 Task: Buy 5 Mustache Waxes for Men's from Shave & Hair Removal section under best seller category for shipping address: Lindsay Hall, 536 Junior Avenue, Duluth, Georgia 30097, Cell Number 4046170247. Pay from credit card ending with 7965, CVV 549
Action: Mouse moved to (13, 76)
Screenshot: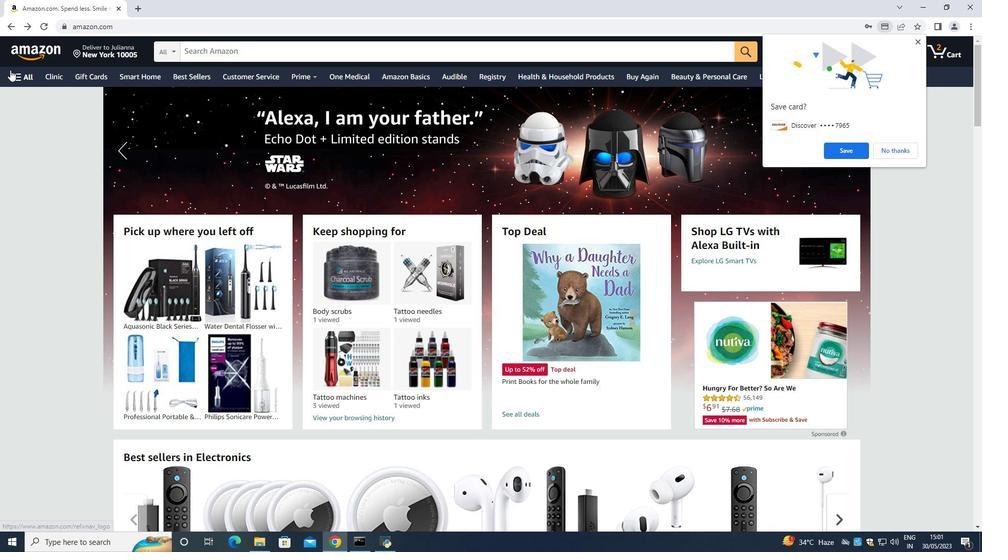 
Action: Mouse pressed left at (13, 76)
Screenshot: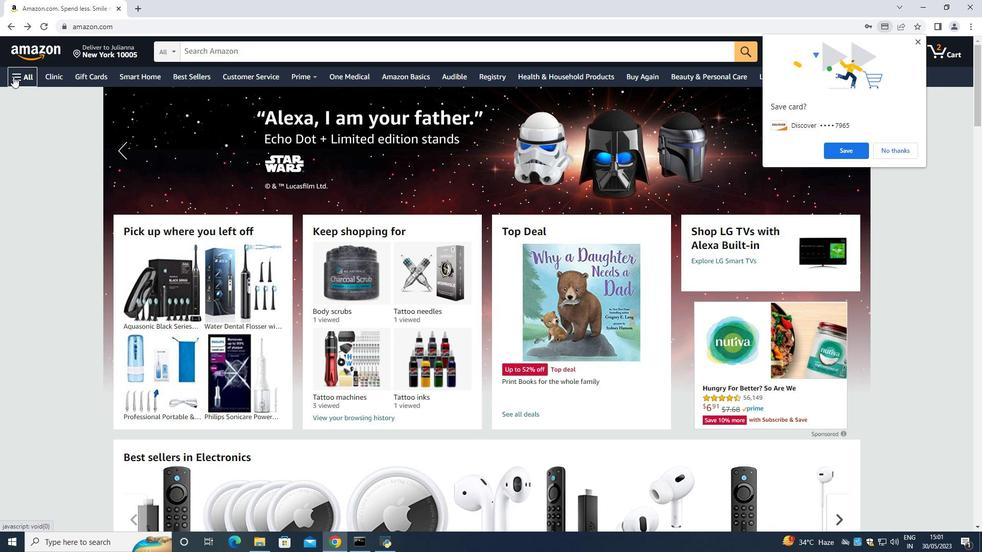 
Action: Mouse moved to (54, 104)
Screenshot: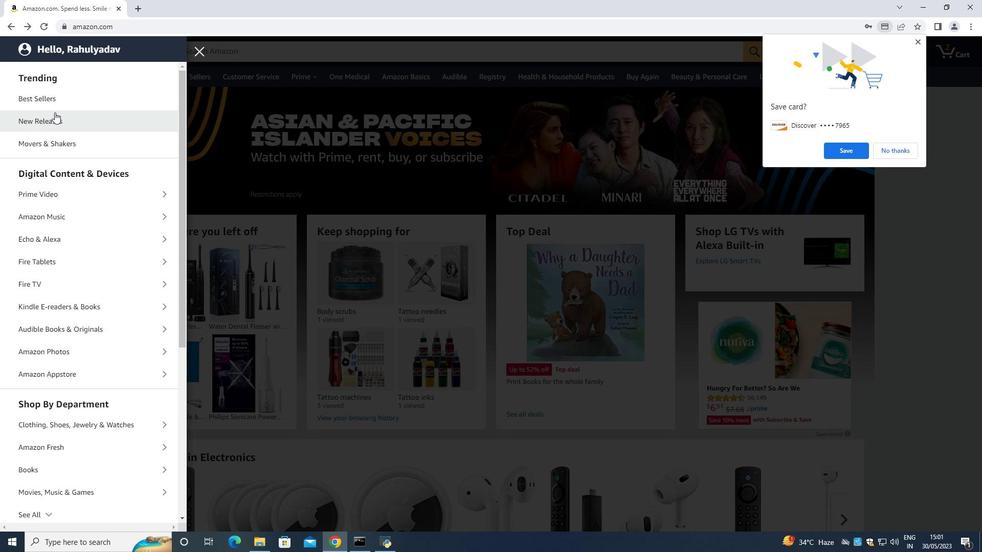 
Action: Mouse pressed left at (54, 104)
Screenshot: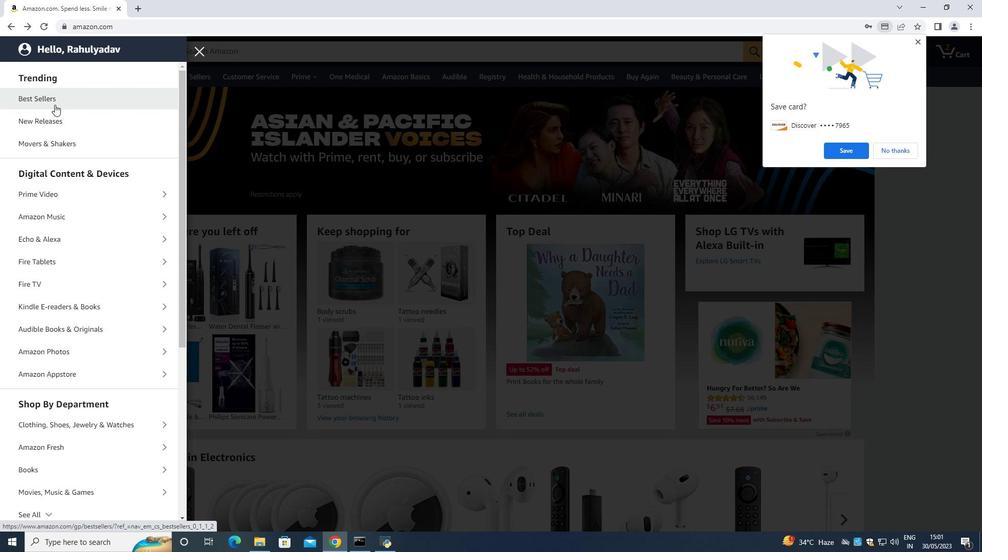 
Action: Mouse moved to (71, 461)
Screenshot: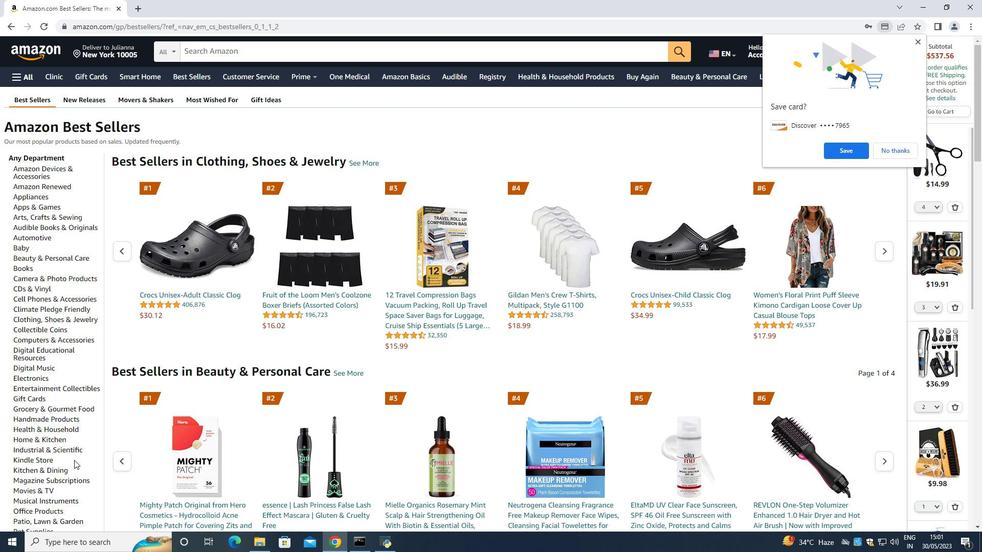 
Action: Mouse scrolled (71, 461) with delta (0, 0)
Screenshot: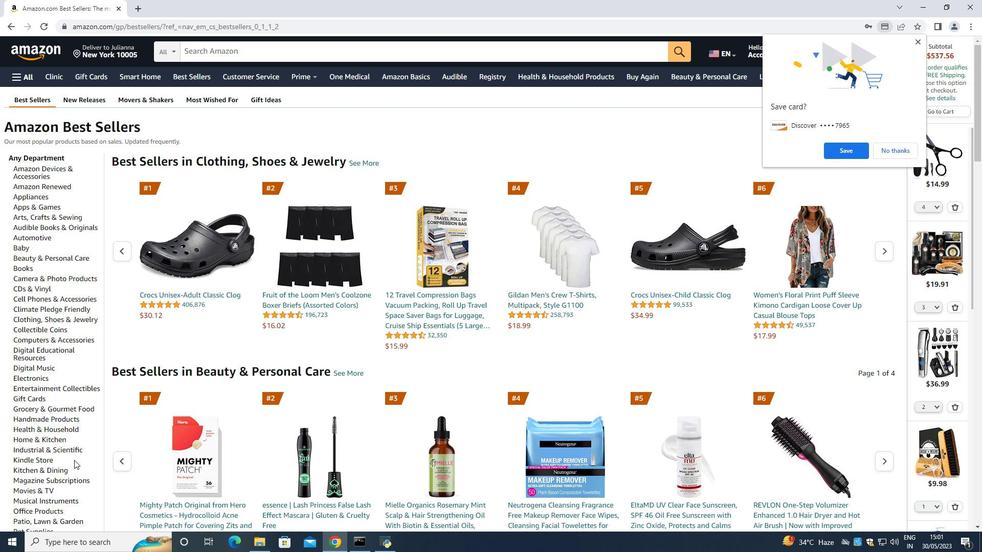 
Action: Mouse moved to (60, 461)
Screenshot: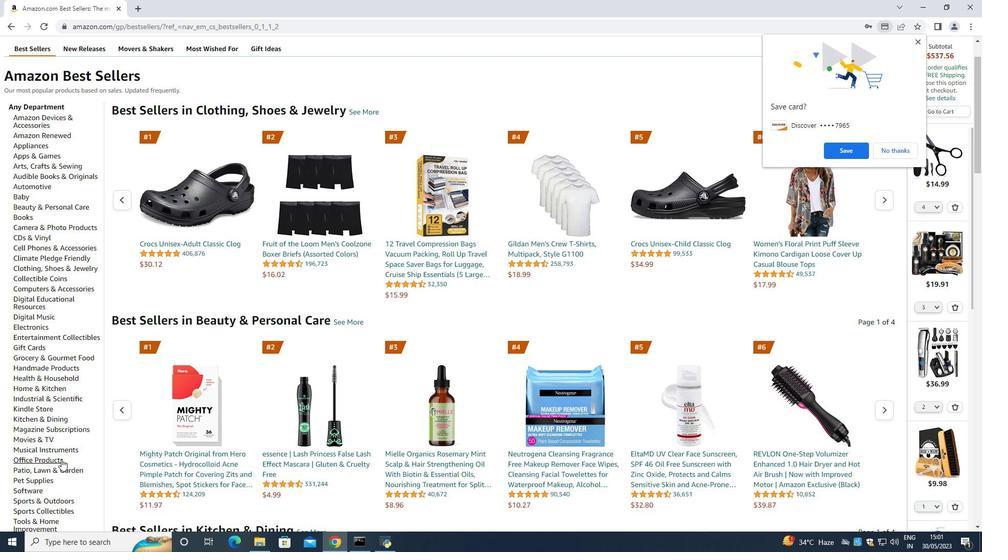 
Action: Mouse scrolled (60, 460) with delta (0, 0)
Screenshot: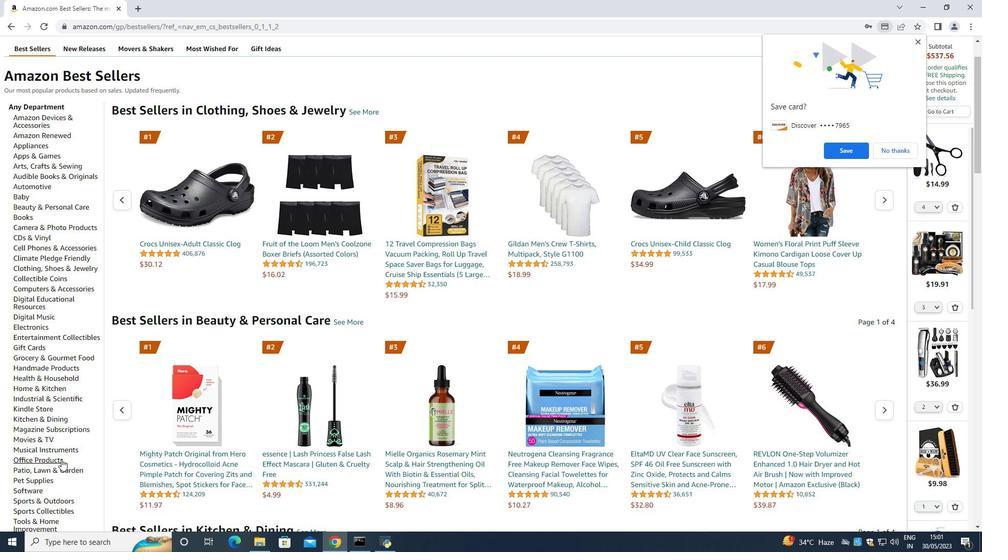 
Action: Mouse scrolled (60, 460) with delta (0, 0)
Screenshot: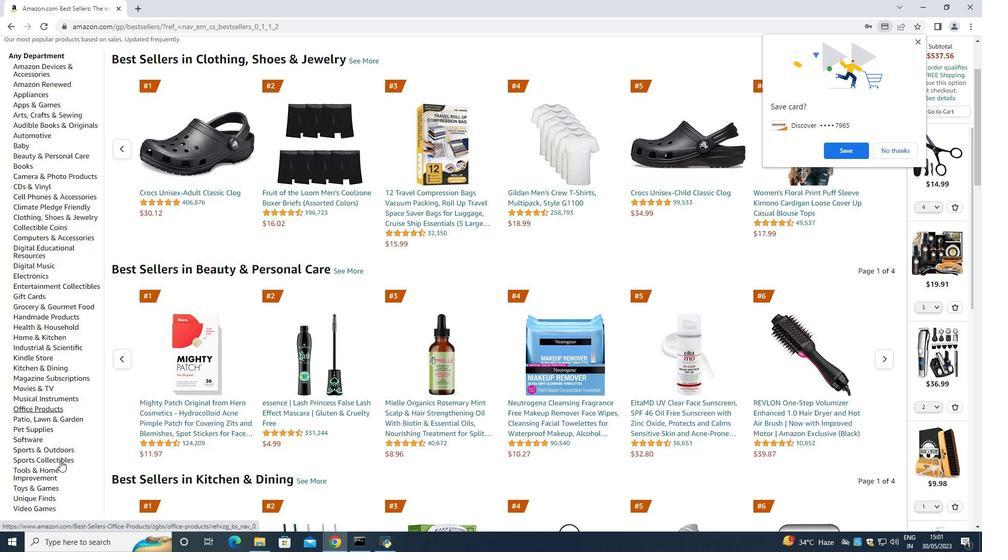 
Action: Mouse scrolled (60, 460) with delta (0, 0)
Screenshot: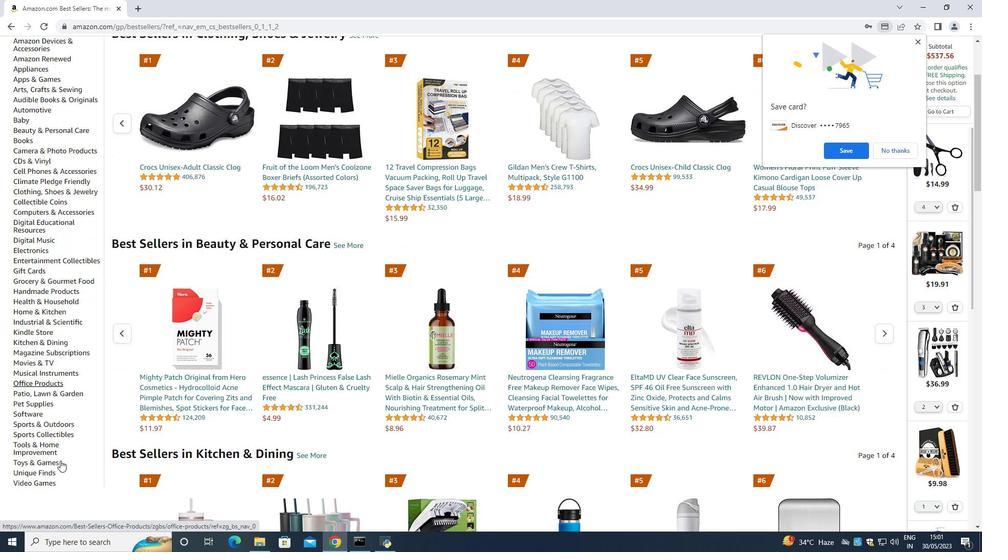 
Action: Mouse moved to (56, 459)
Screenshot: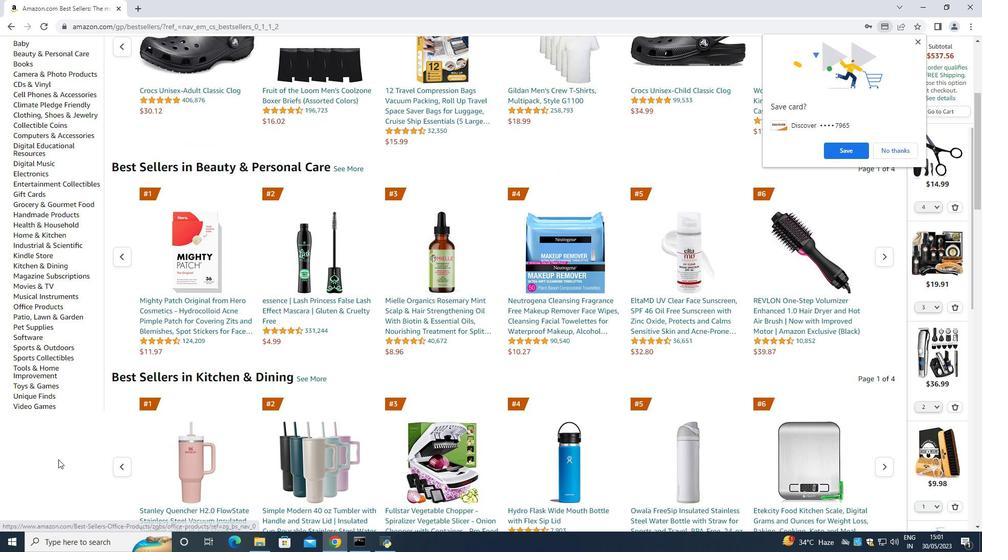 
Action: Mouse scrolled (56, 459) with delta (0, 0)
Screenshot: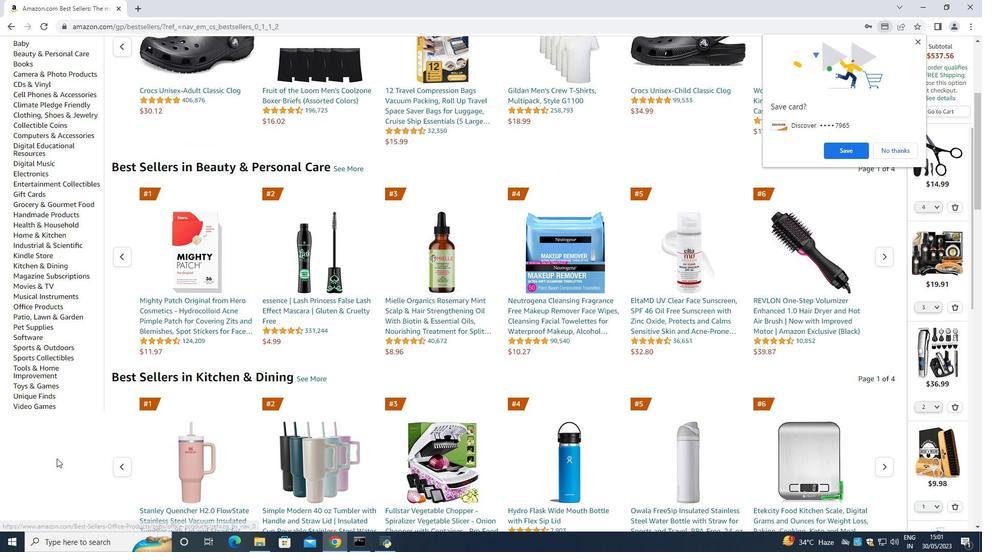 
Action: Mouse moved to (50, 453)
Screenshot: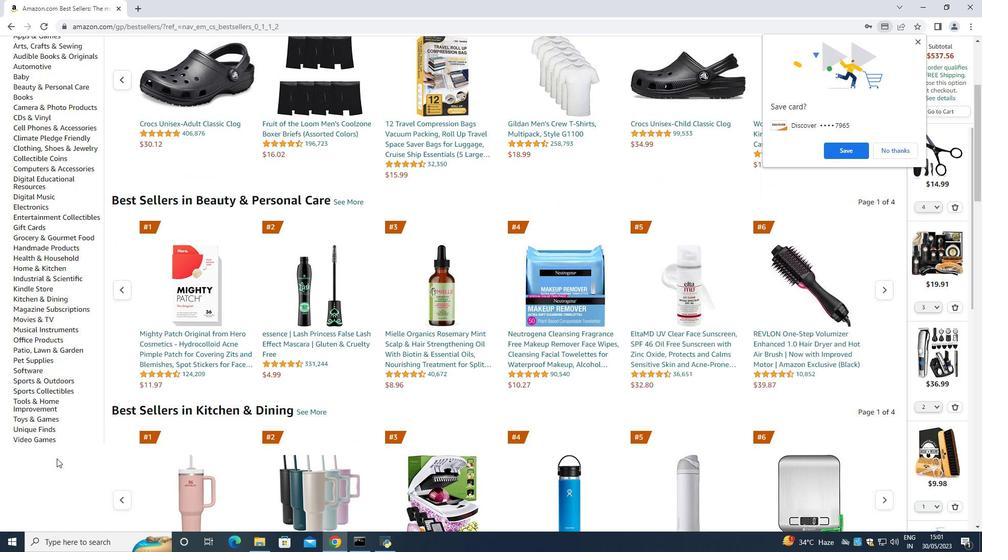 
Action: Mouse scrolled (50, 453) with delta (0, 0)
Screenshot: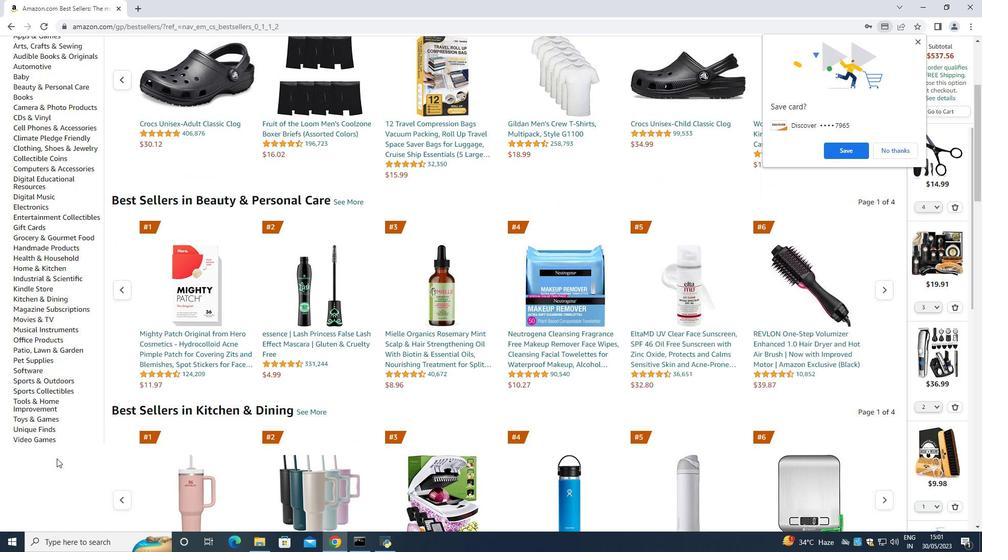 
Action: Mouse moved to (49, 451)
Screenshot: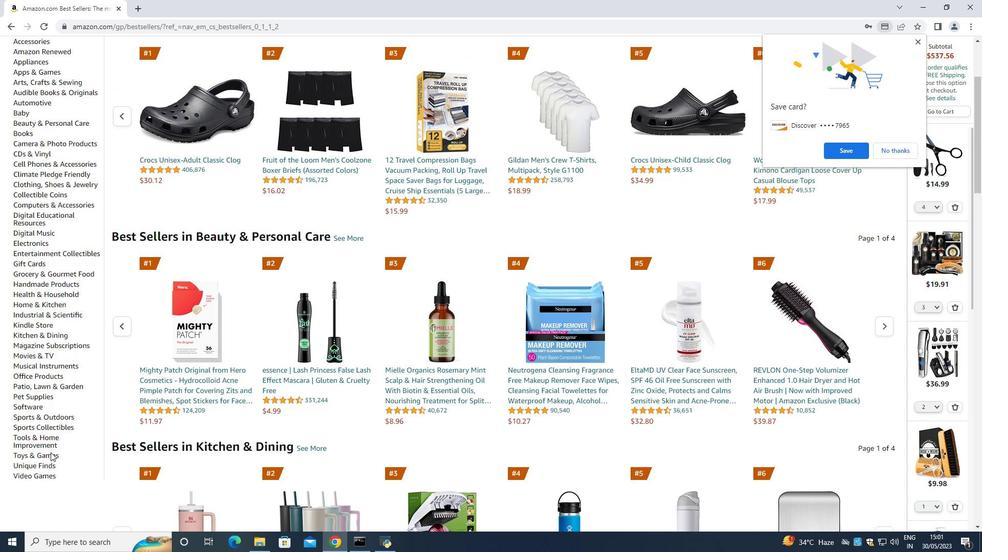 
Action: Mouse scrolled (49, 451) with delta (0, 0)
Screenshot: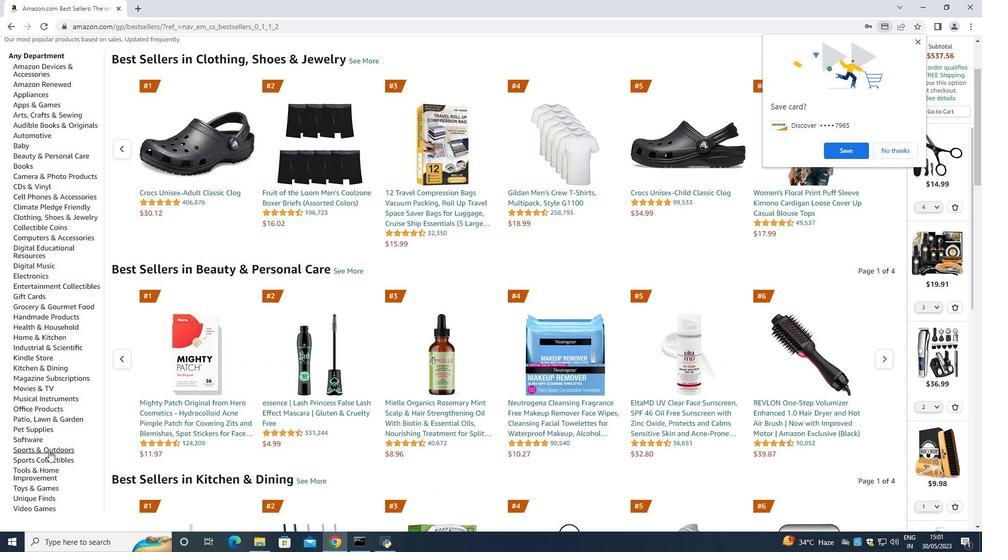 
Action: Mouse scrolled (49, 451) with delta (0, 0)
Screenshot: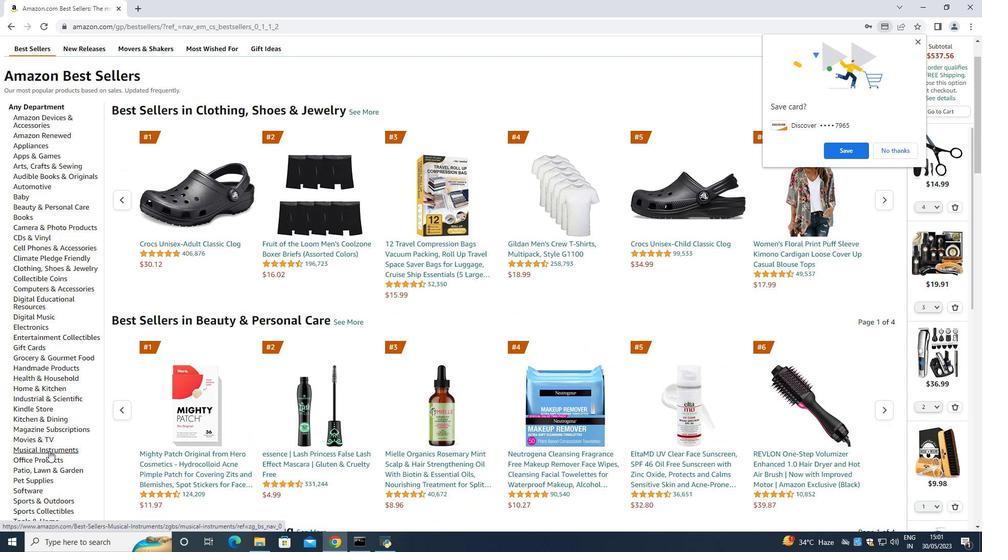 
Action: Mouse scrolled (49, 451) with delta (0, 0)
Screenshot: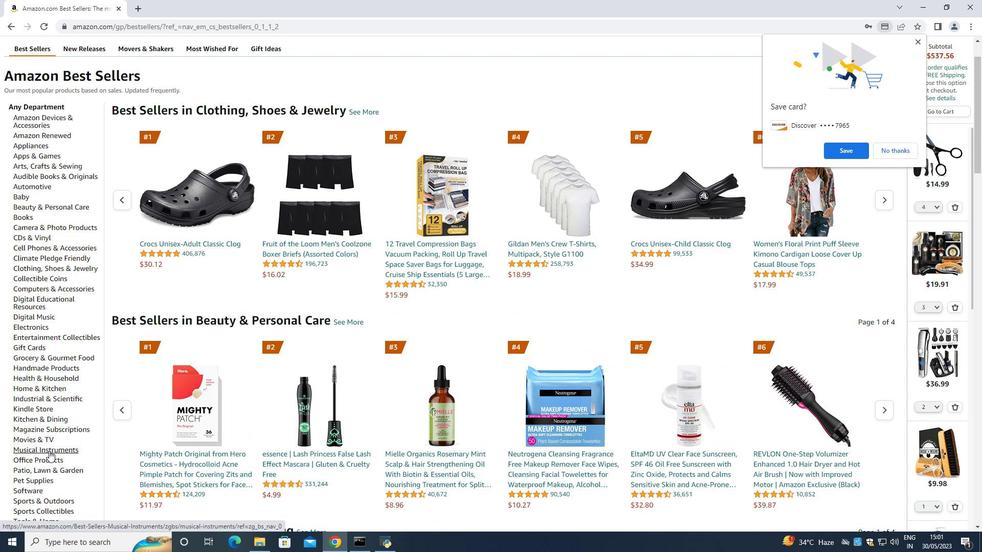 
Action: Mouse scrolled (49, 451) with delta (0, 0)
Screenshot: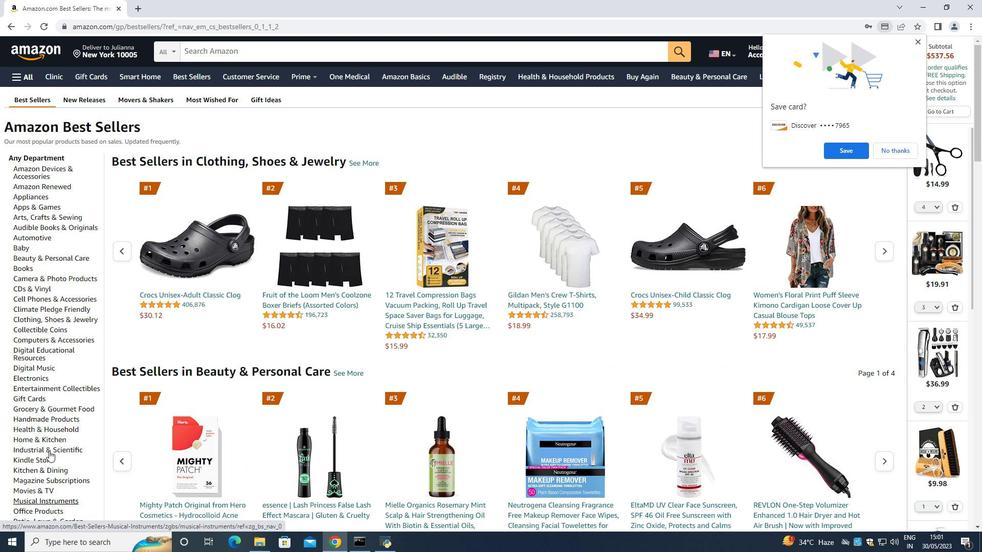 
Action: Mouse moved to (234, 50)
Screenshot: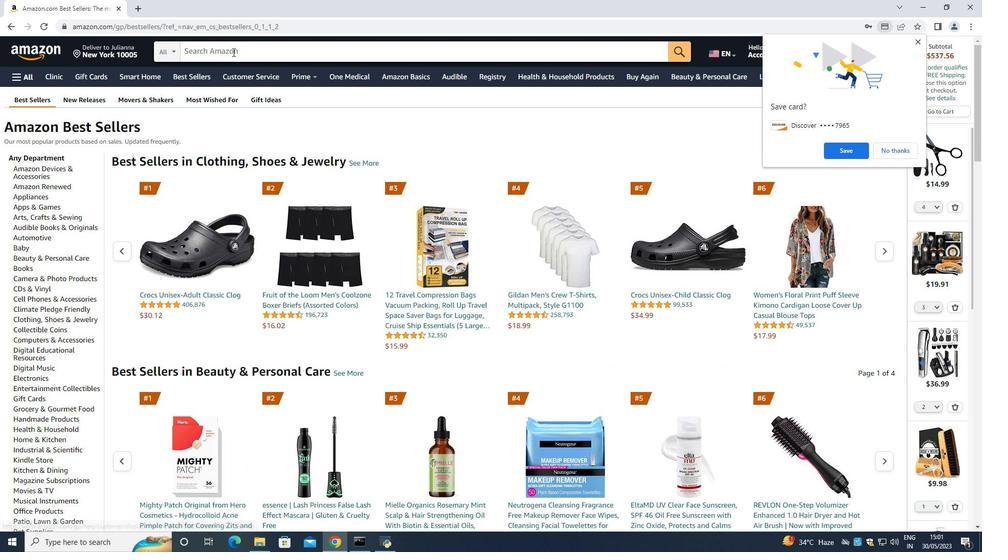 
Action: Mouse pressed left at (234, 50)
Screenshot: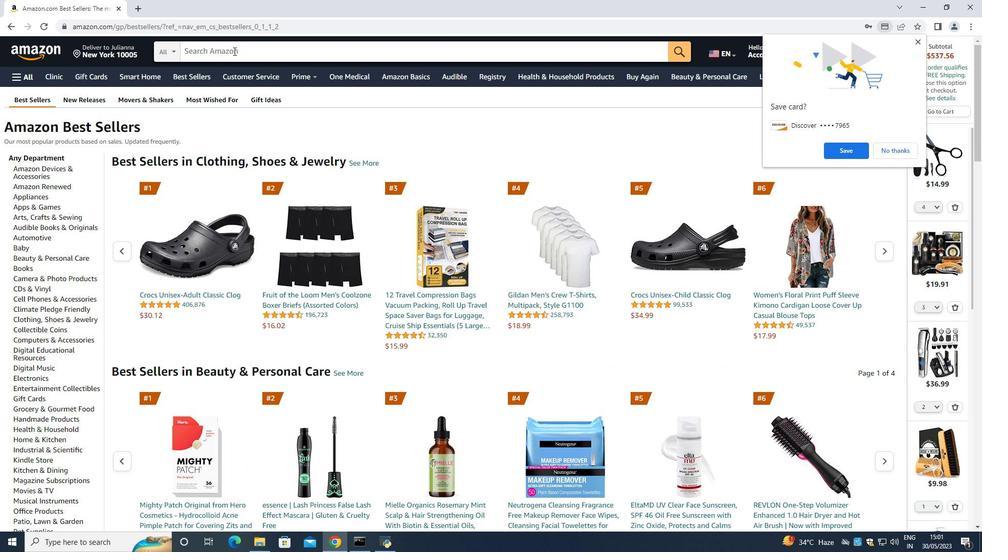 
Action: Key pressed <Key.shift>Mustache<Key.space><Key.shift>Waxes<Key.space>for<Key.space><Key.shift>Men<Key.space><Key.enter>
Screenshot: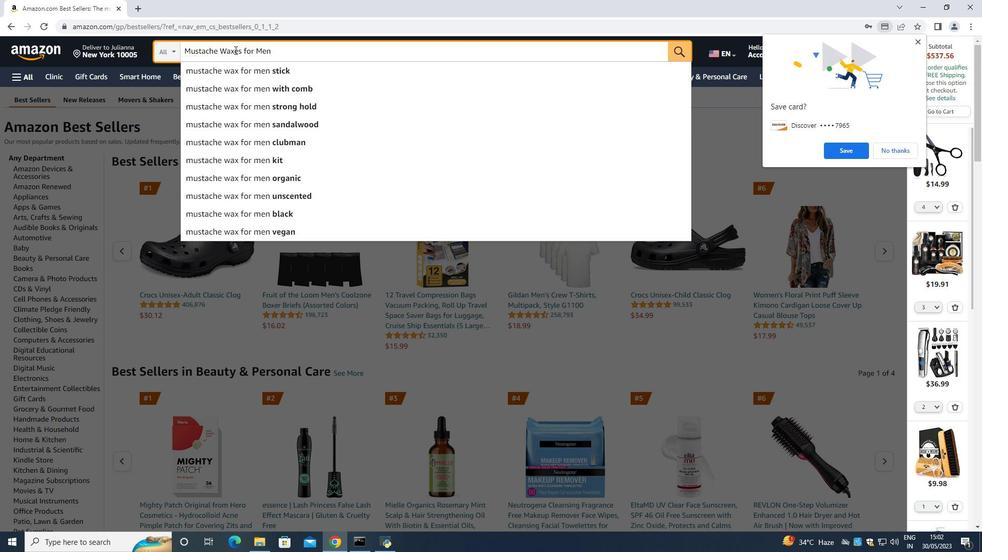 
Action: Mouse moved to (58, 223)
Screenshot: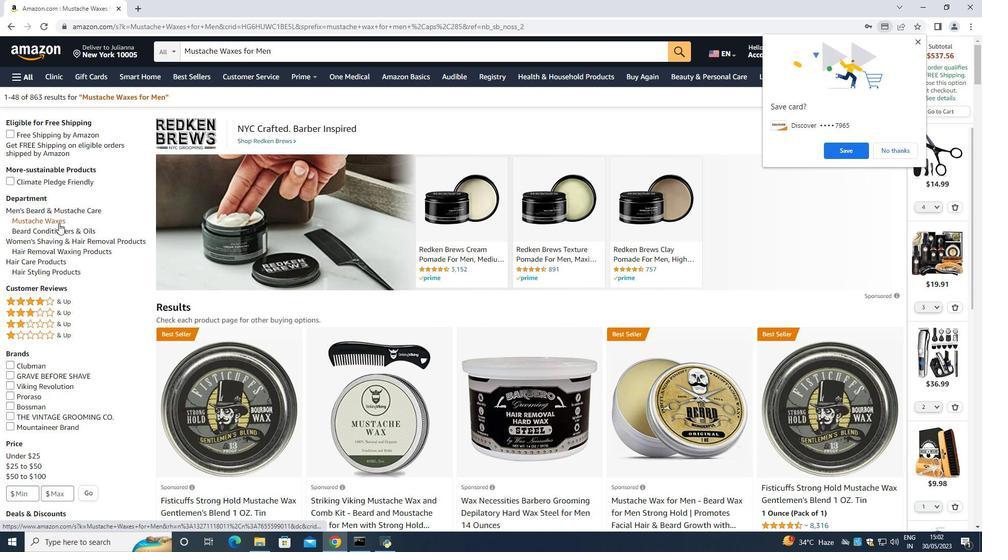 
Action: Mouse pressed left at (58, 223)
Screenshot: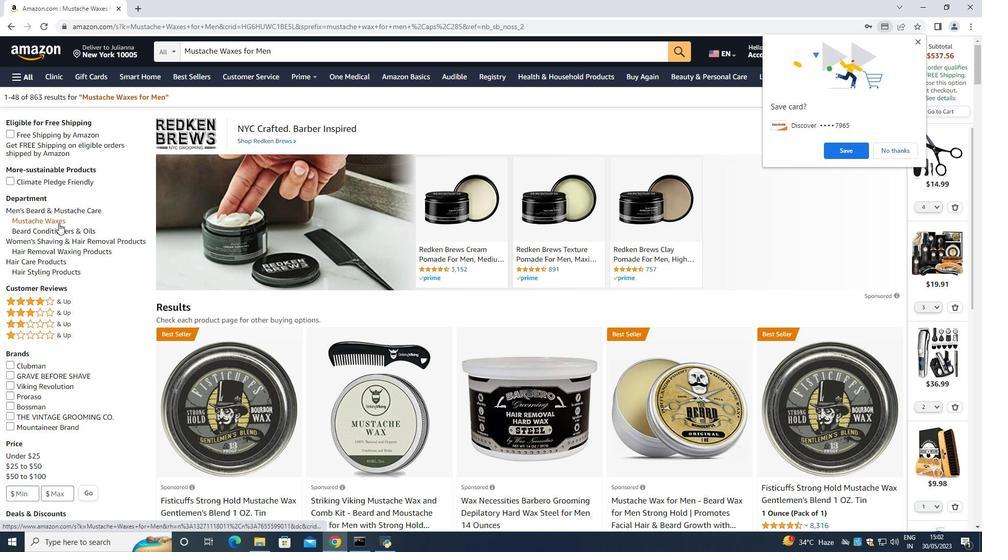 
Action: Mouse moved to (64, 231)
Screenshot: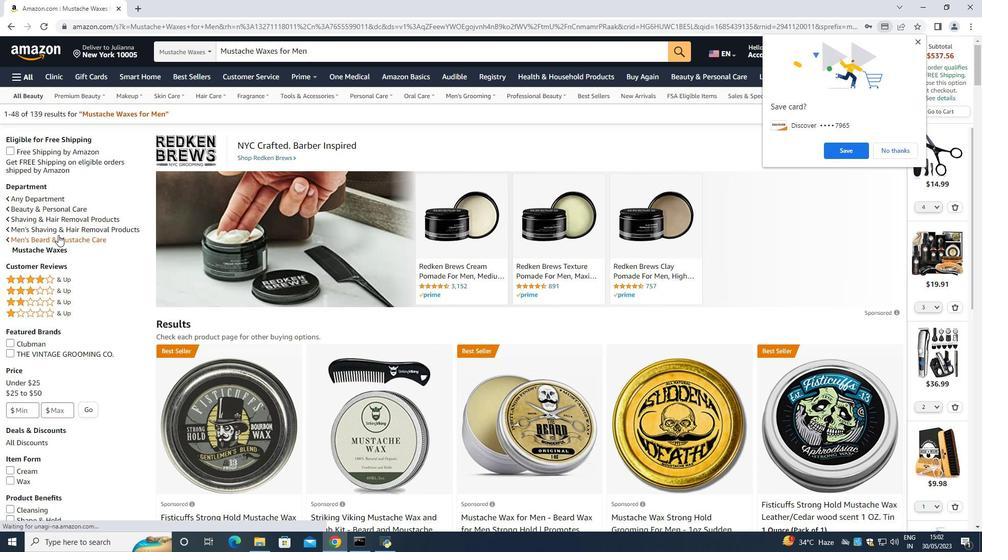 
Action: Mouse pressed left at (64, 231)
Screenshot: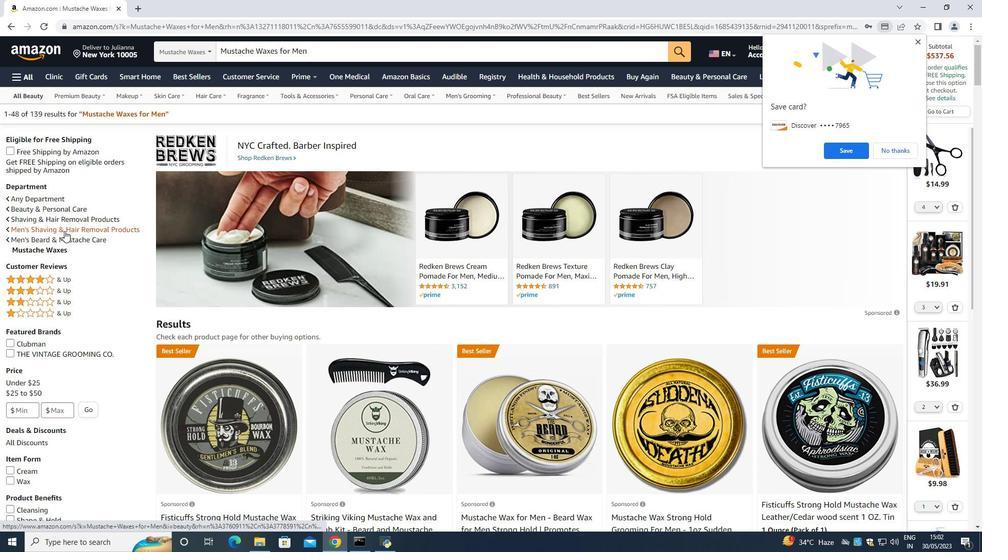 
Action: Mouse moved to (252, 371)
Screenshot: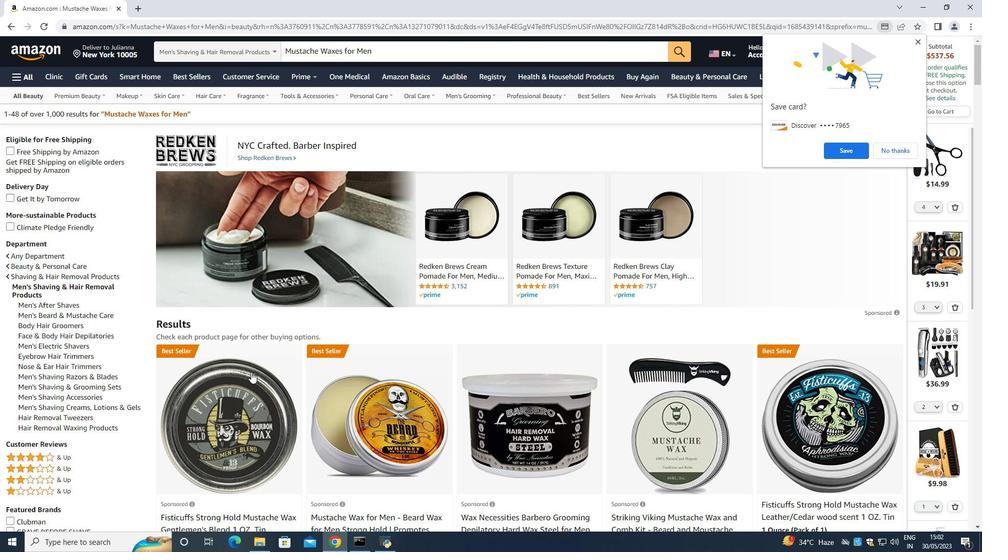 
Action: Mouse scrolled (252, 371) with delta (0, 0)
Screenshot: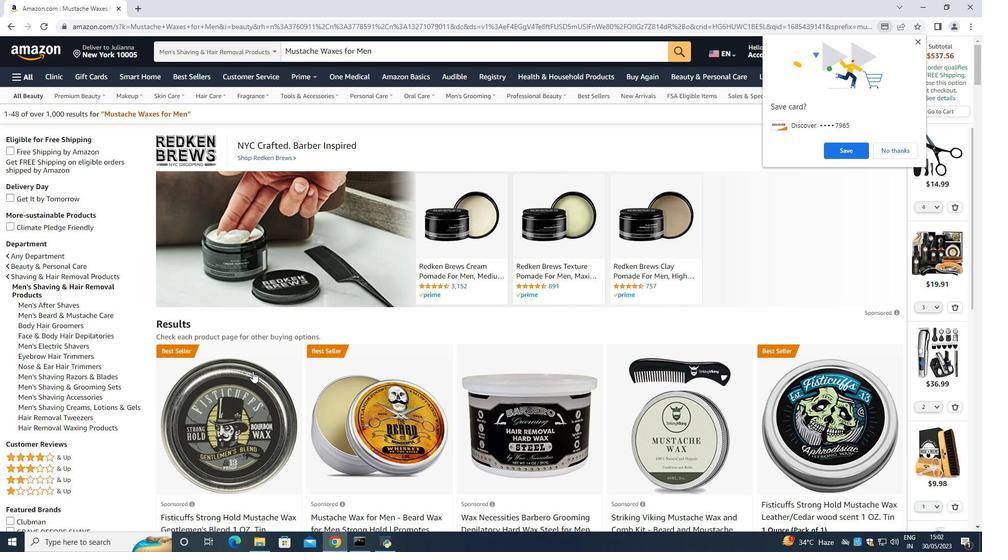 
Action: Mouse moved to (253, 370)
Screenshot: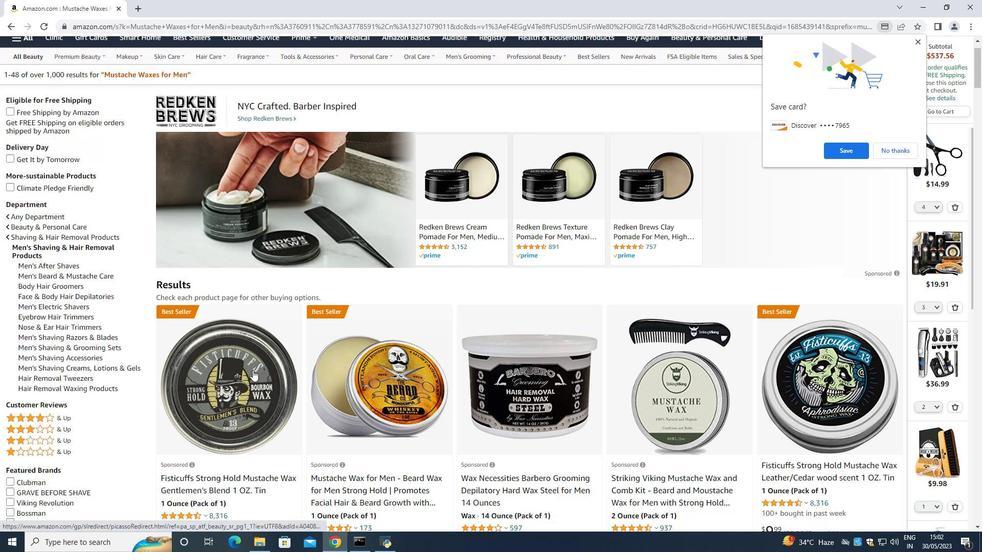 
Action: Mouse scrolled (253, 369) with delta (0, 0)
Screenshot: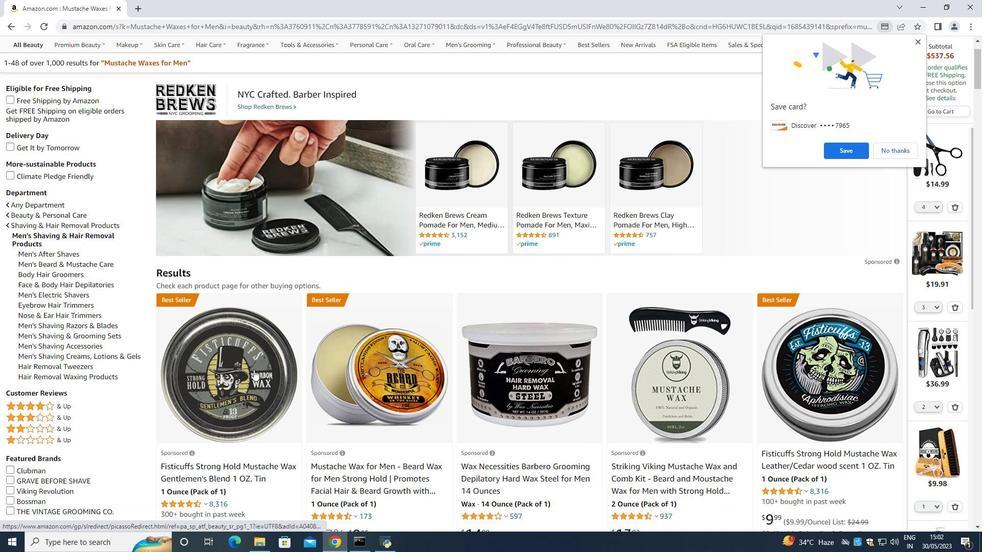 
Action: Mouse moved to (571, 400)
Screenshot: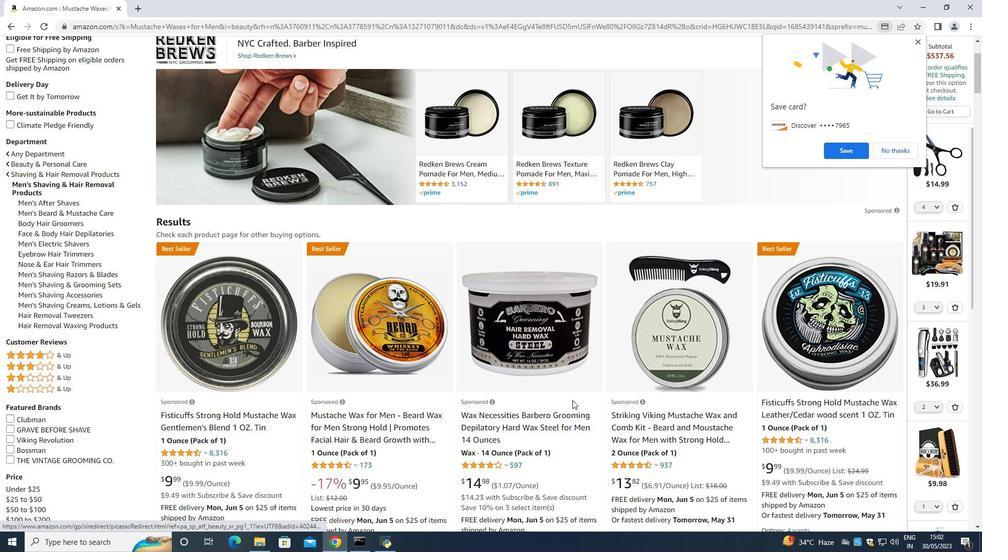 
Action: Mouse scrolled (571, 400) with delta (0, 0)
Screenshot: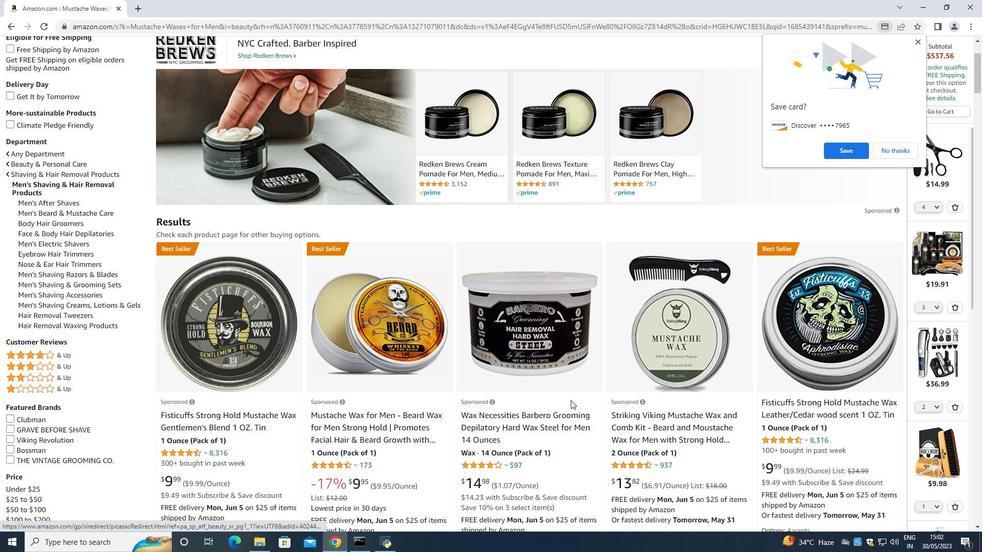
Action: Mouse scrolled (571, 400) with delta (0, 0)
Screenshot: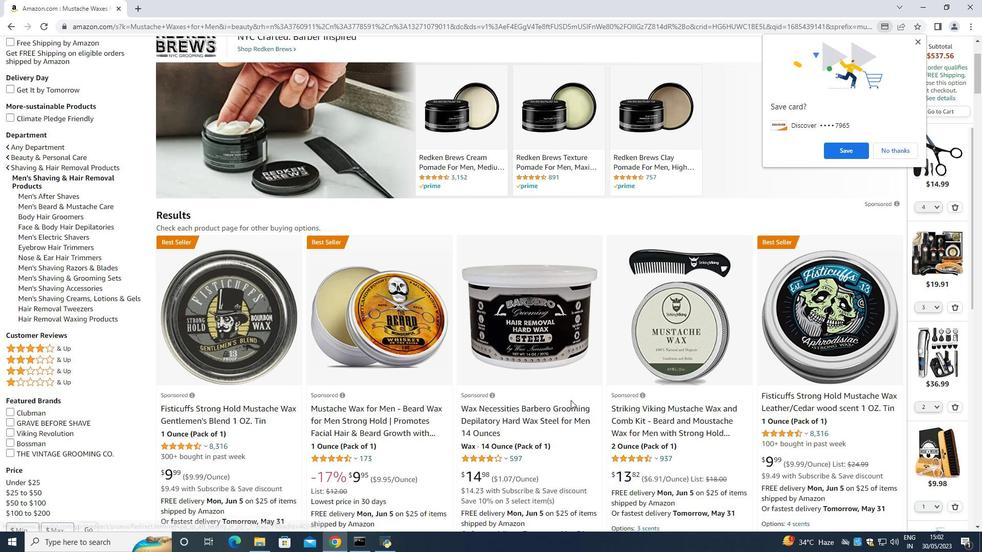 
Action: Mouse moved to (832, 332)
Screenshot: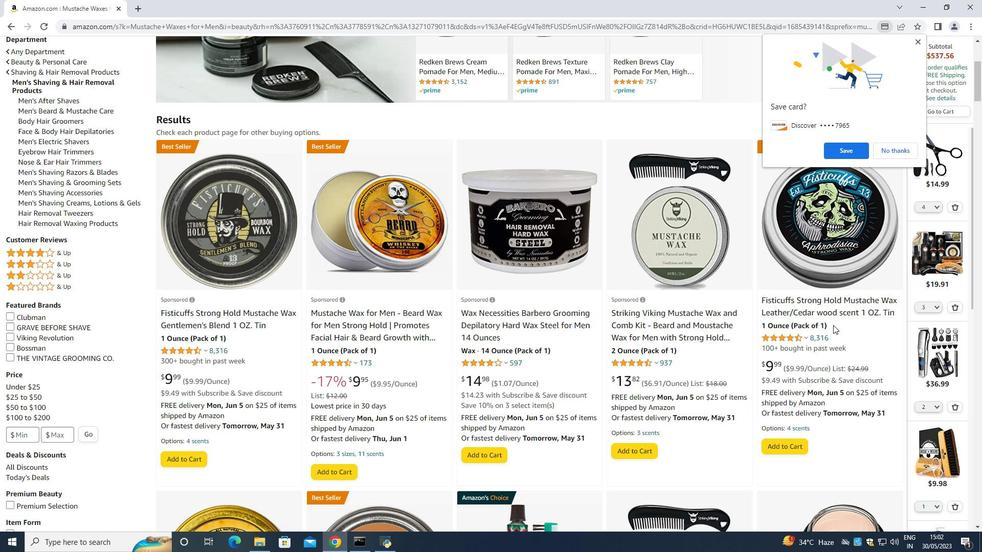 
Action: Mouse scrolled (832, 332) with delta (0, 0)
Screenshot: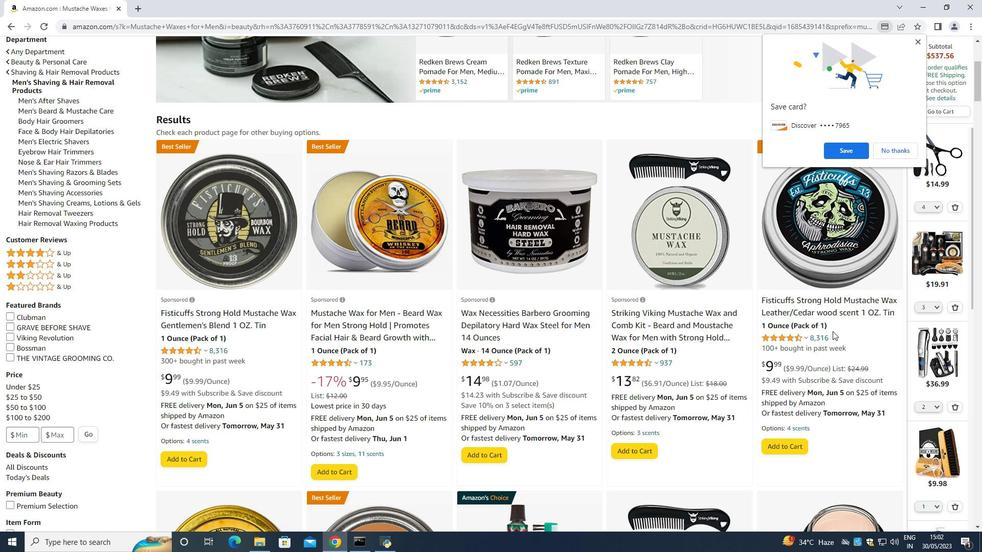 
Action: Mouse moved to (803, 322)
Screenshot: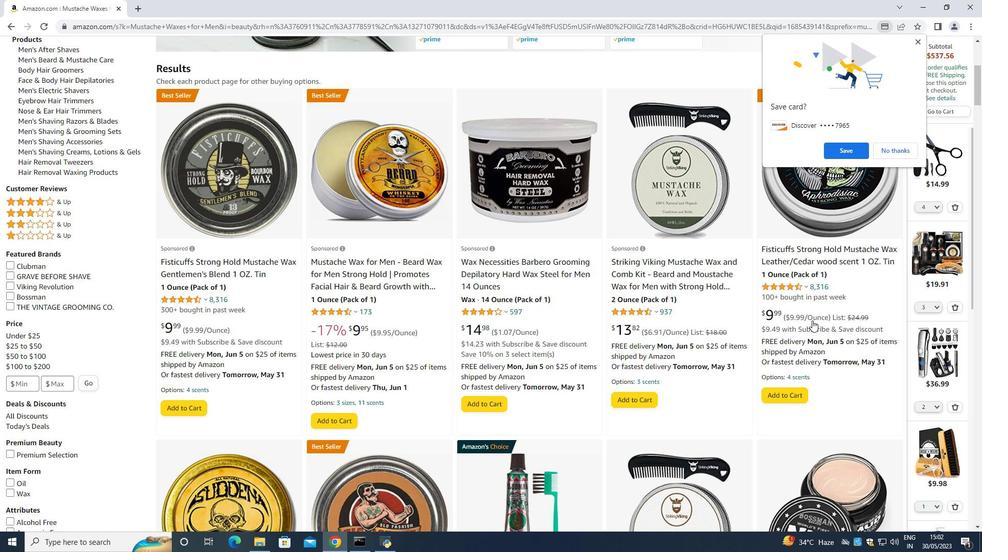 
Action: Mouse scrolled (803, 321) with delta (0, 0)
Screenshot: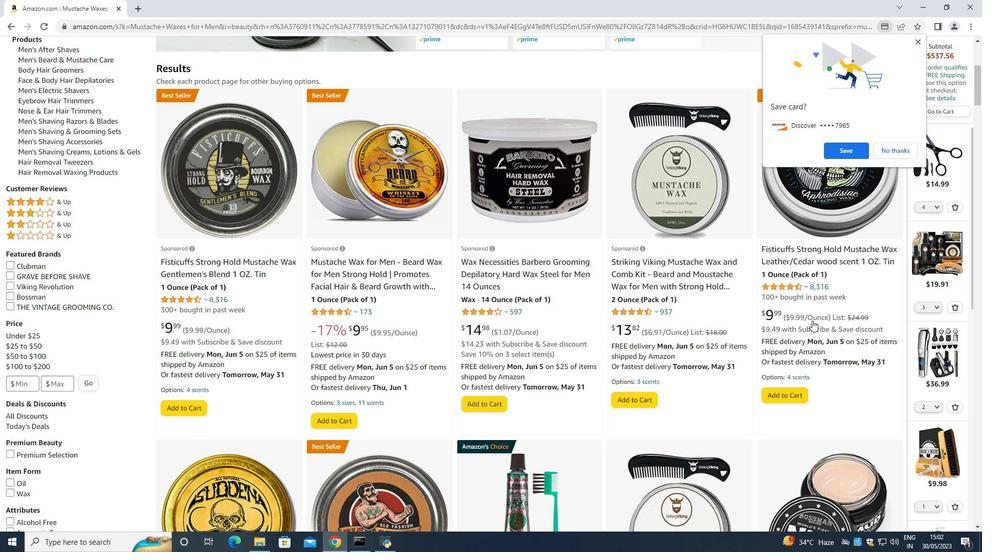 
Action: Mouse moved to (418, 302)
Screenshot: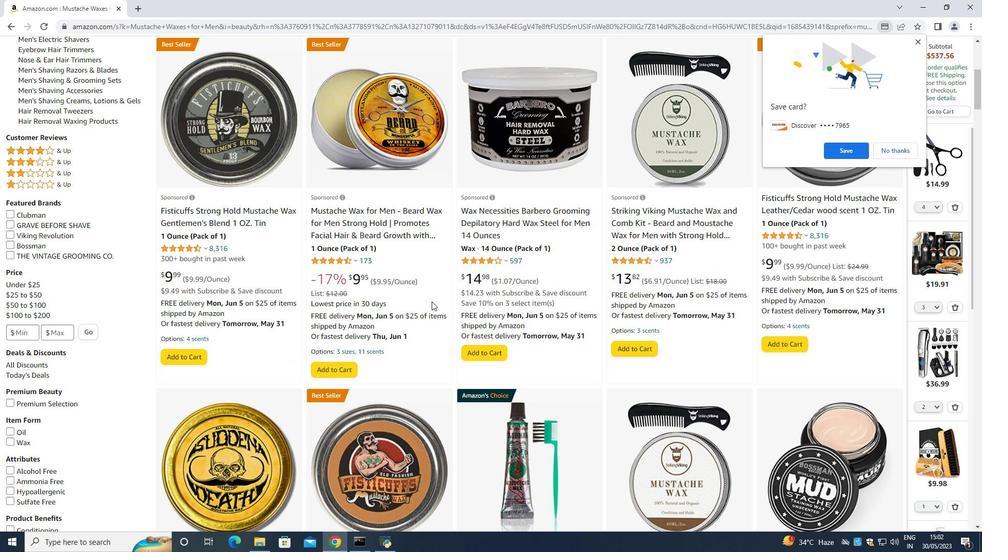 
Action: Mouse scrolled (418, 301) with delta (0, 0)
Screenshot: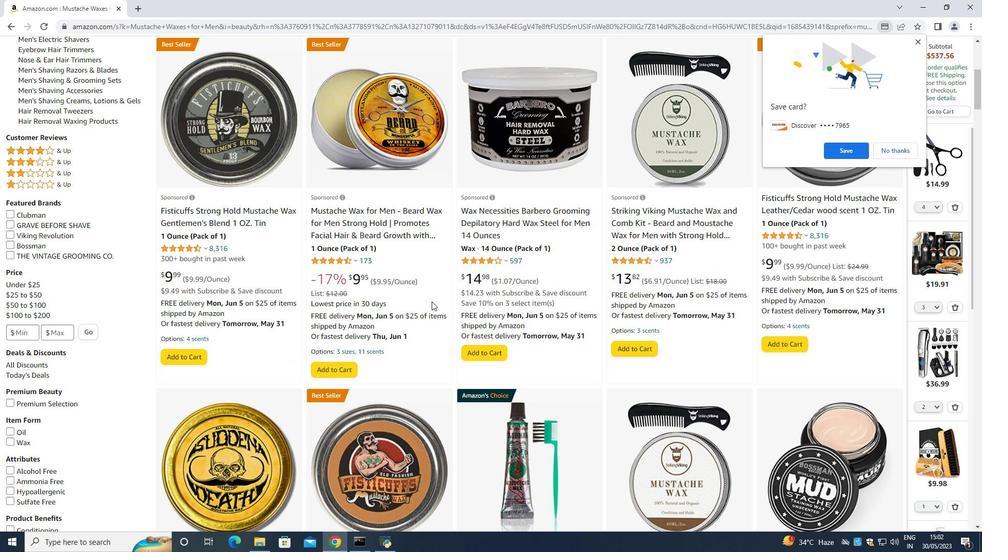 
Action: Mouse moved to (482, 243)
Screenshot: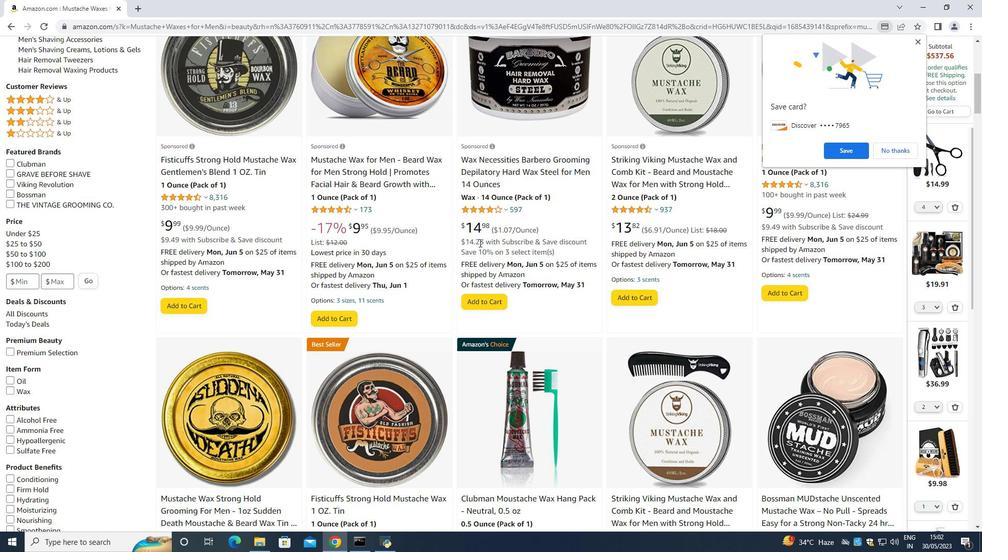 
Action: Mouse scrolled (482, 242) with delta (0, 0)
Screenshot: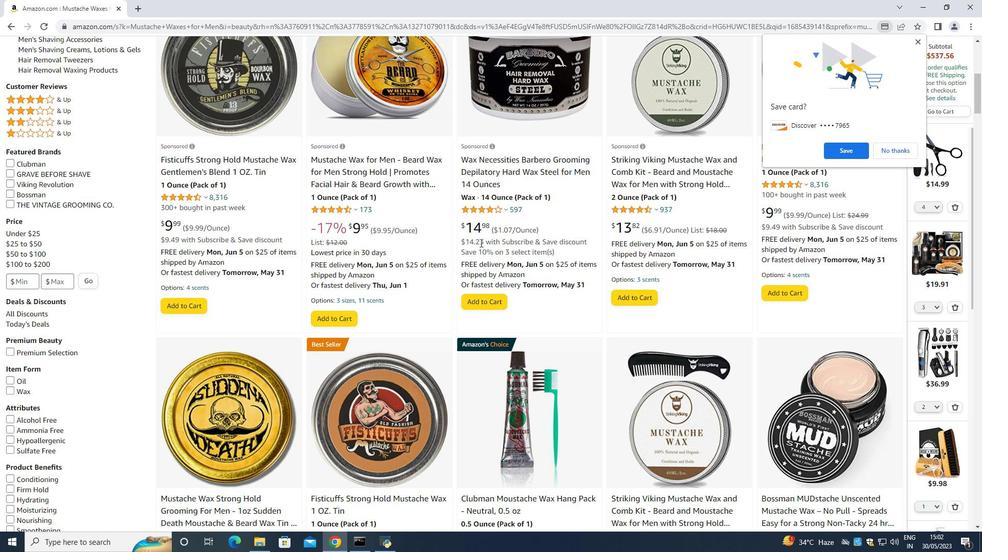 
Action: Mouse moved to (483, 243)
Screenshot: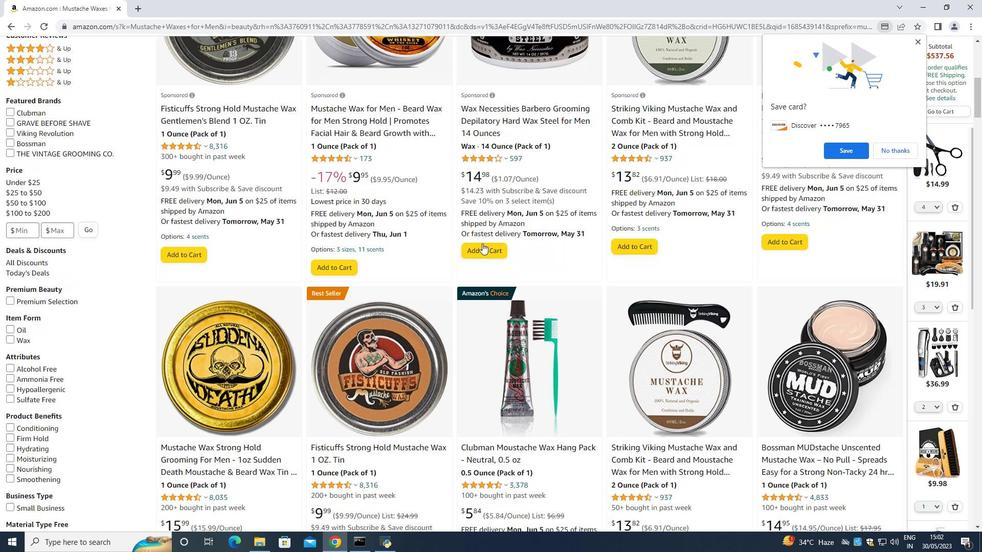 
Action: Mouse scrolled (483, 243) with delta (0, 0)
Screenshot: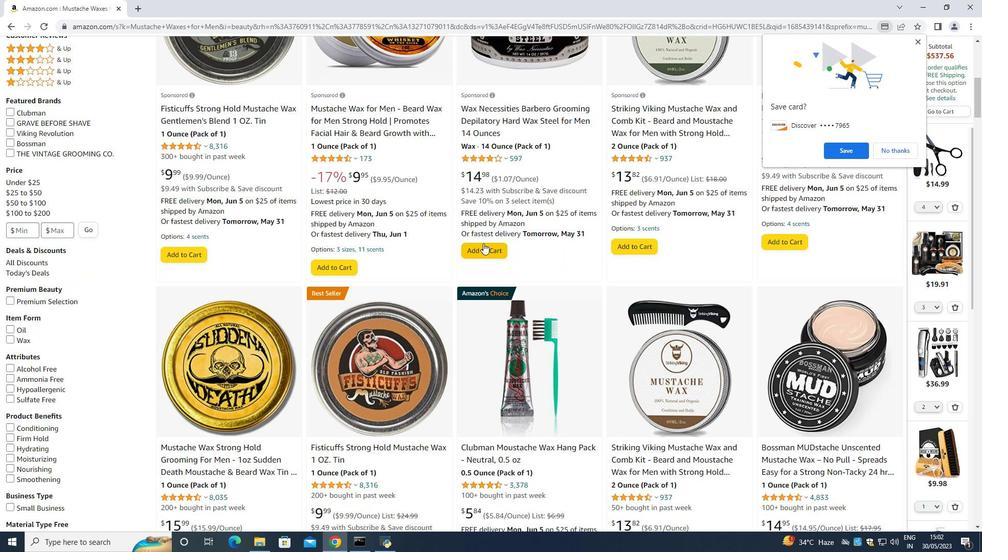 
Action: Mouse scrolled (483, 243) with delta (0, 0)
Screenshot: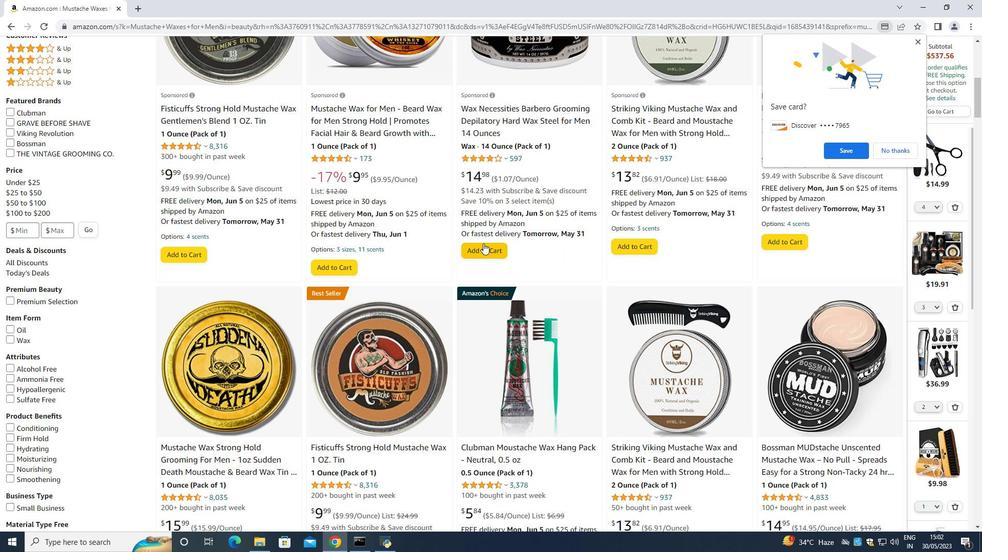 
Action: Mouse moved to (480, 241)
Screenshot: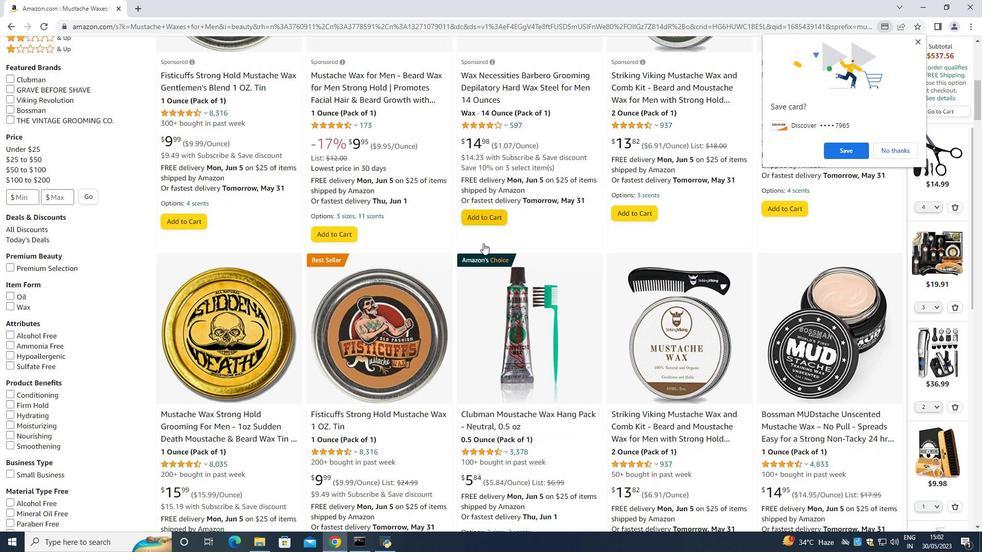 
Action: Mouse scrolled (480, 240) with delta (0, 0)
Screenshot: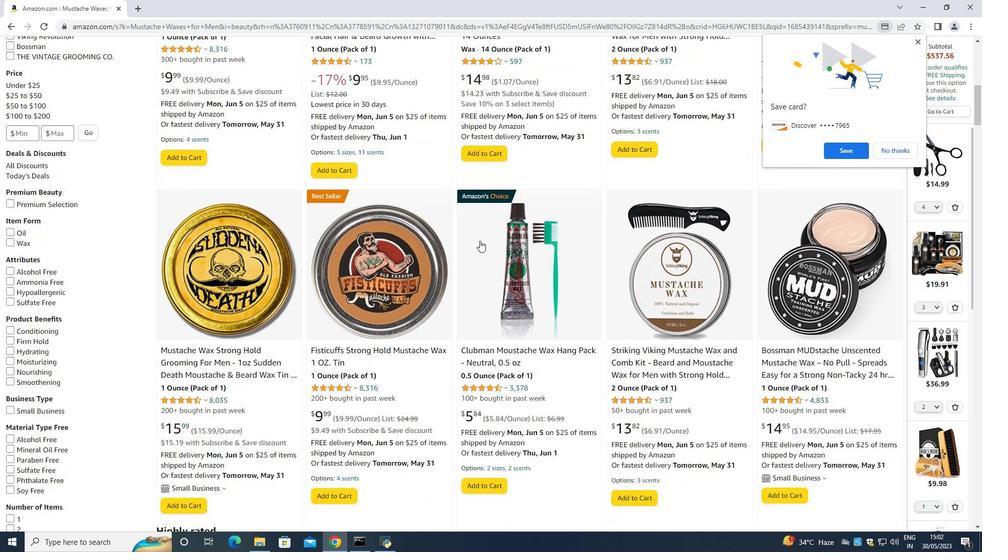 
Action: Mouse moved to (915, 46)
Screenshot: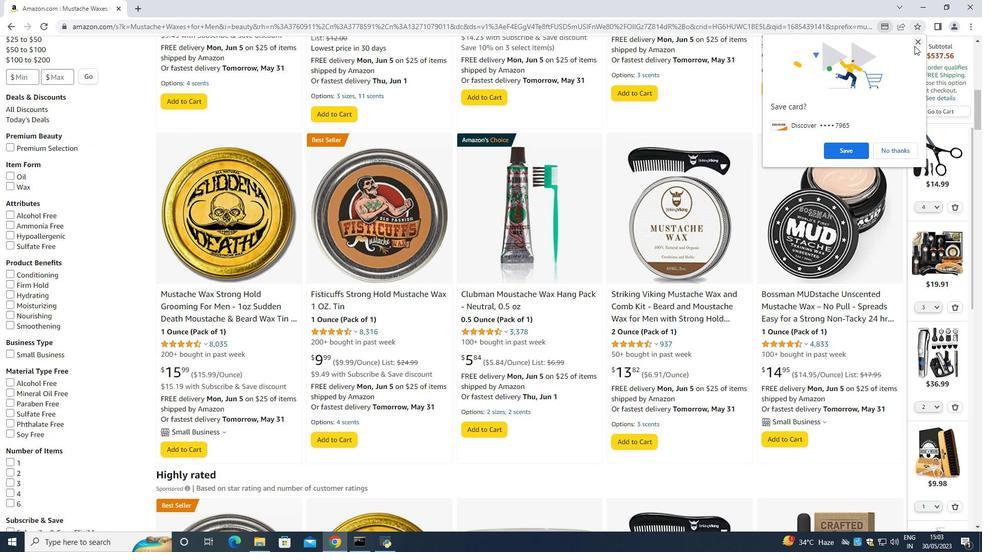 
Action: Mouse pressed left at (915, 46)
Screenshot: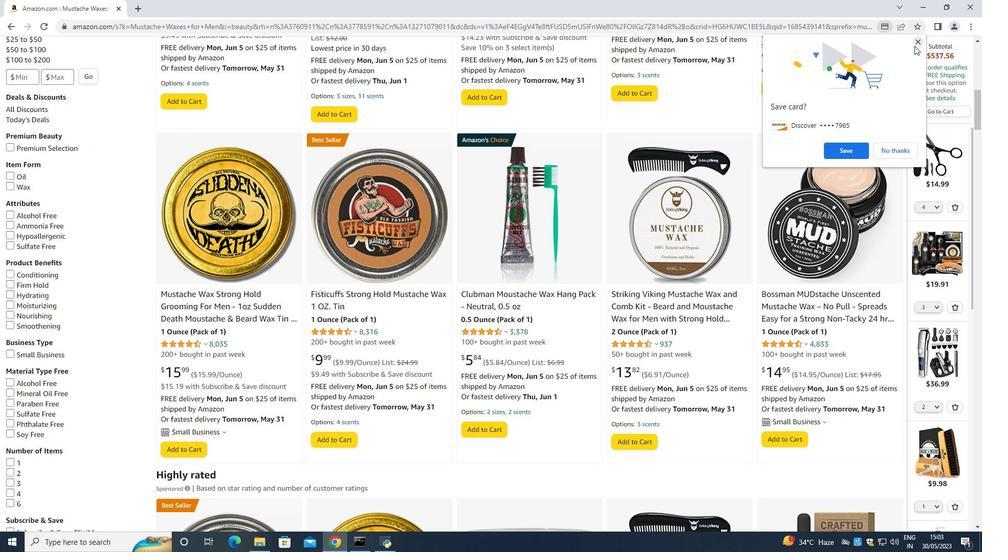 
Action: Mouse moved to (373, 240)
Screenshot: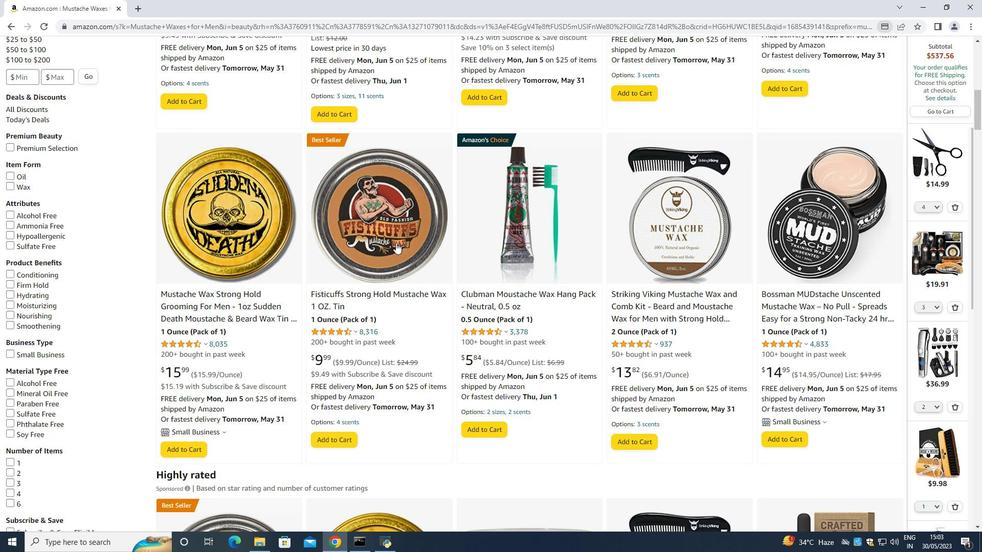 
Action: Mouse scrolled (373, 239) with delta (0, 0)
Screenshot: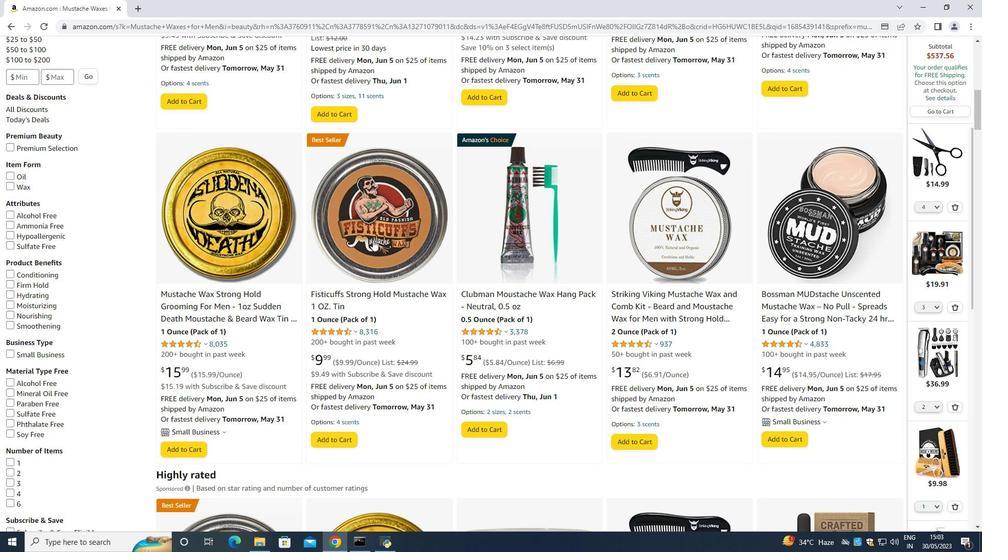 
Action: Mouse moved to (373, 239)
Screenshot: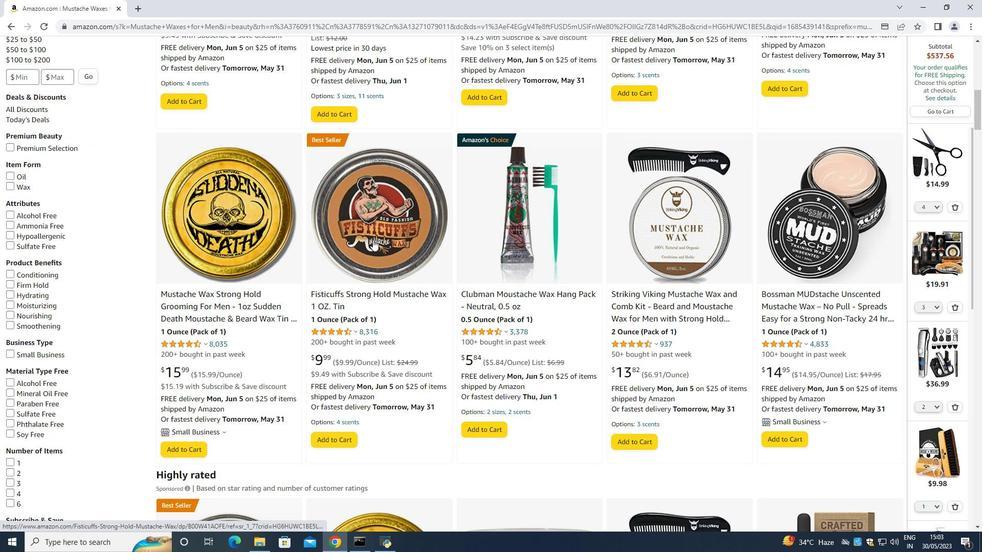 
Action: Mouse scrolled (373, 239) with delta (0, 0)
Screenshot: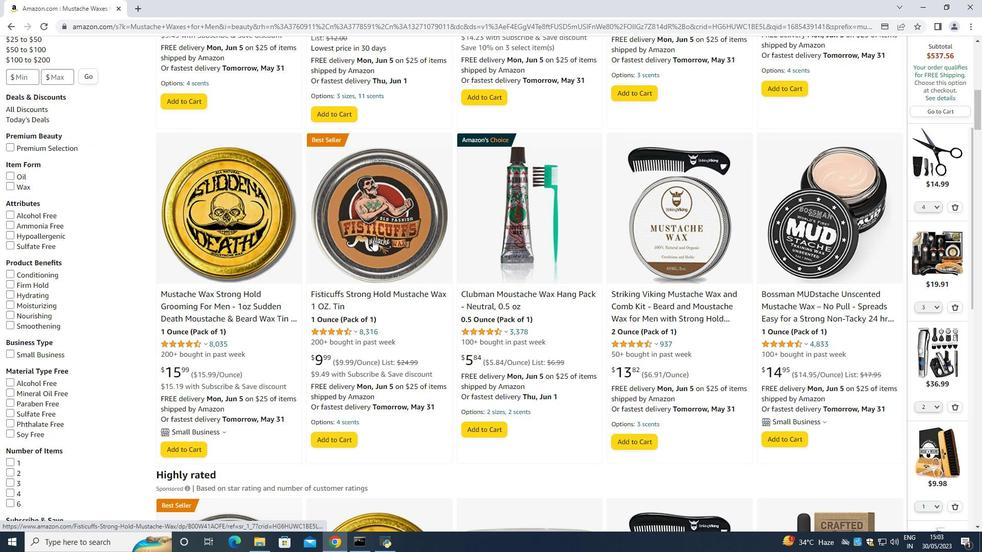 
Action: Mouse moved to (375, 239)
Screenshot: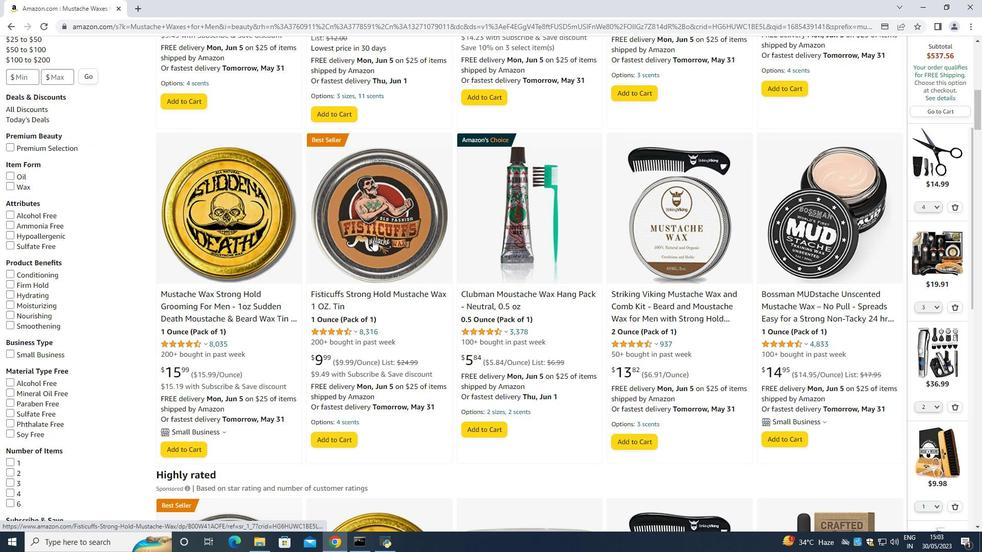 
Action: Mouse scrolled (375, 238) with delta (0, 0)
Screenshot: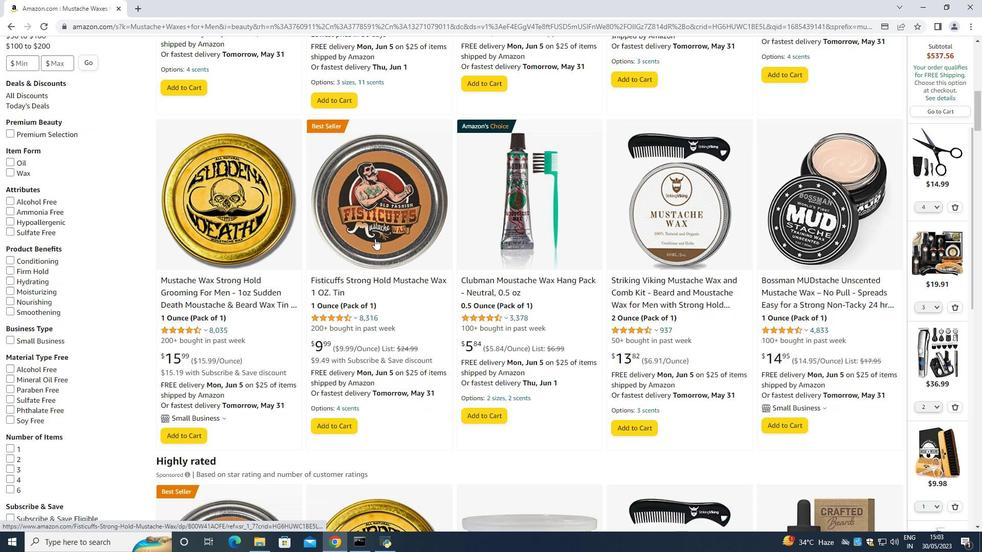 
Action: Mouse moved to (373, 240)
Screenshot: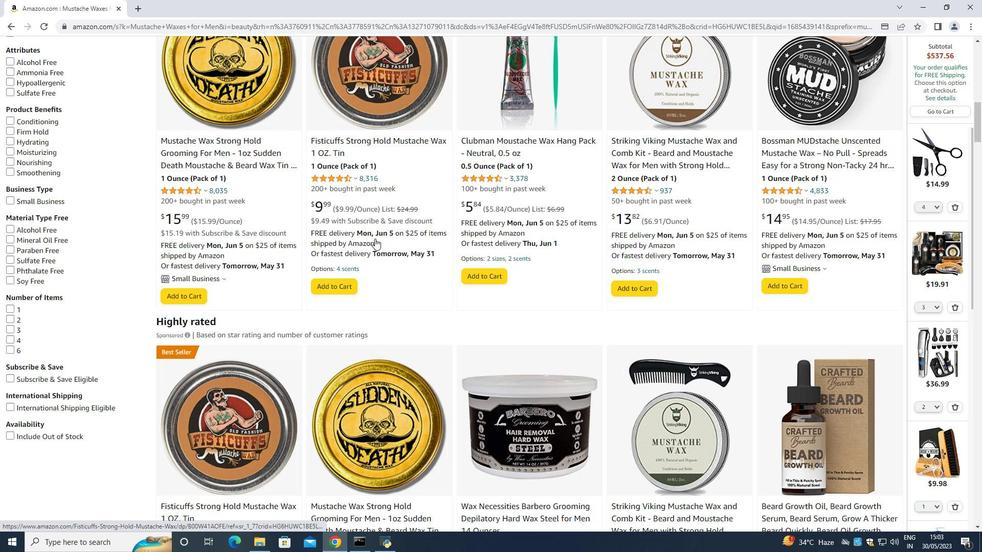
Action: Mouse scrolled (373, 239) with delta (0, 0)
Screenshot: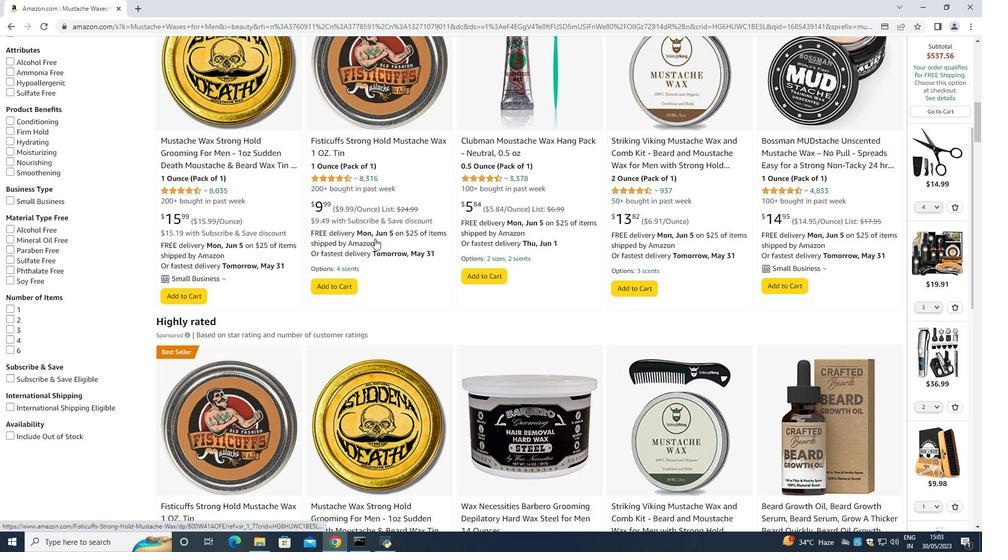
Action: Mouse moved to (281, 341)
Screenshot: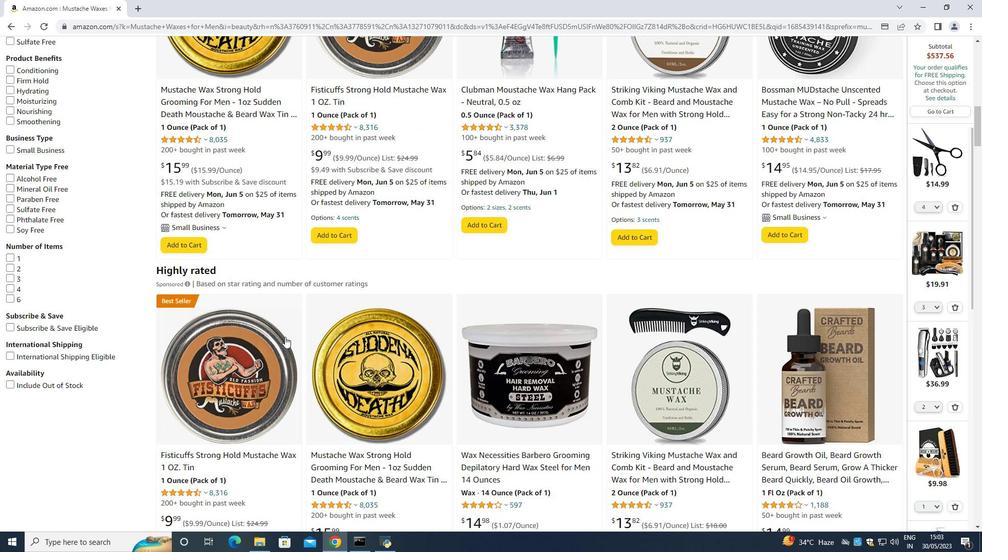 
Action: Mouse scrolled (281, 341) with delta (0, 0)
Screenshot: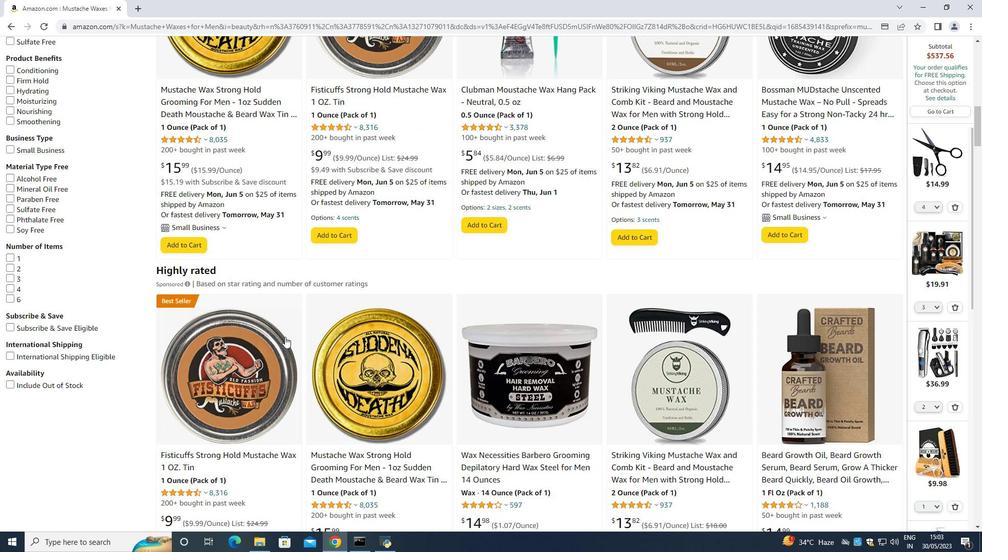 
Action: Mouse moved to (278, 344)
Screenshot: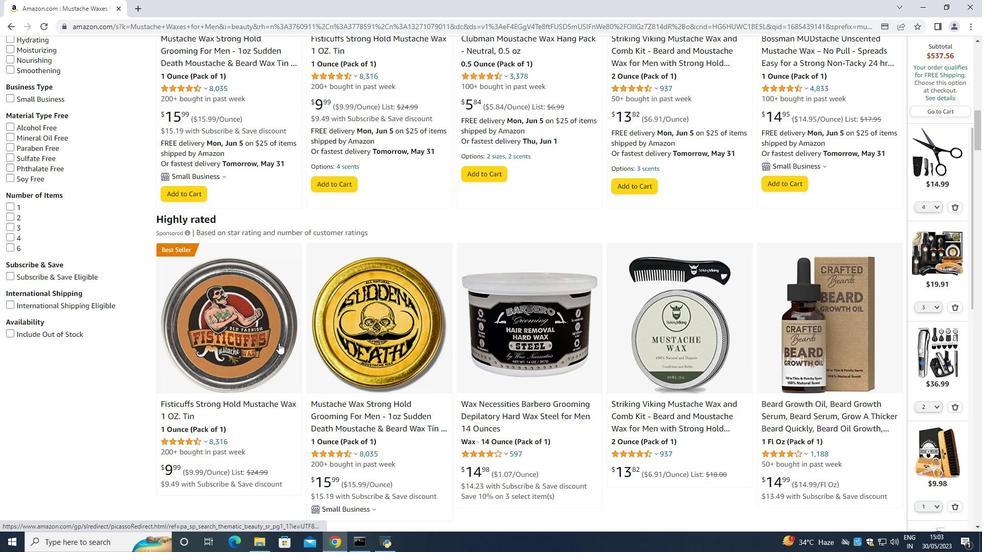 
Action: Mouse scrolled (278, 343) with delta (0, 0)
Screenshot: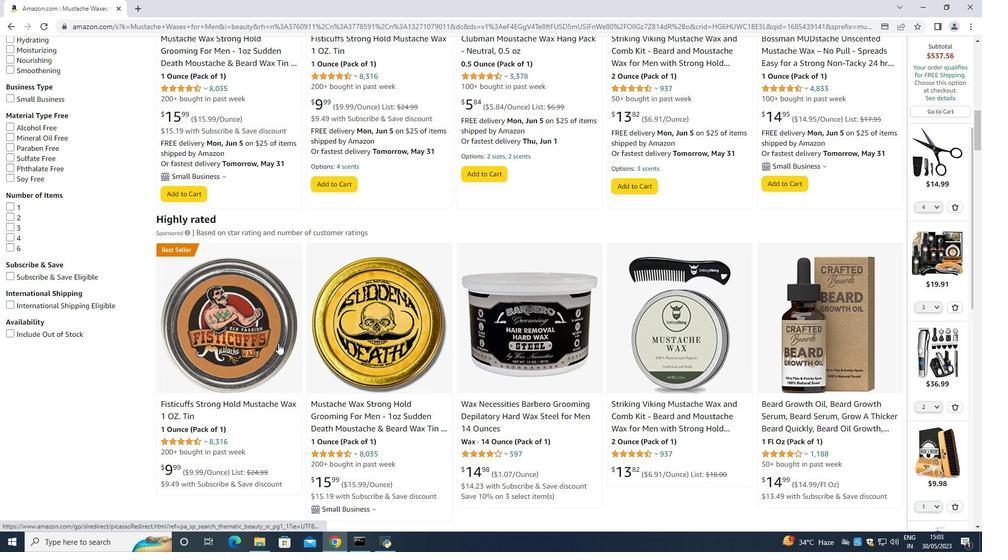 
Action: Mouse scrolled (278, 343) with delta (0, 0)
Screenshot: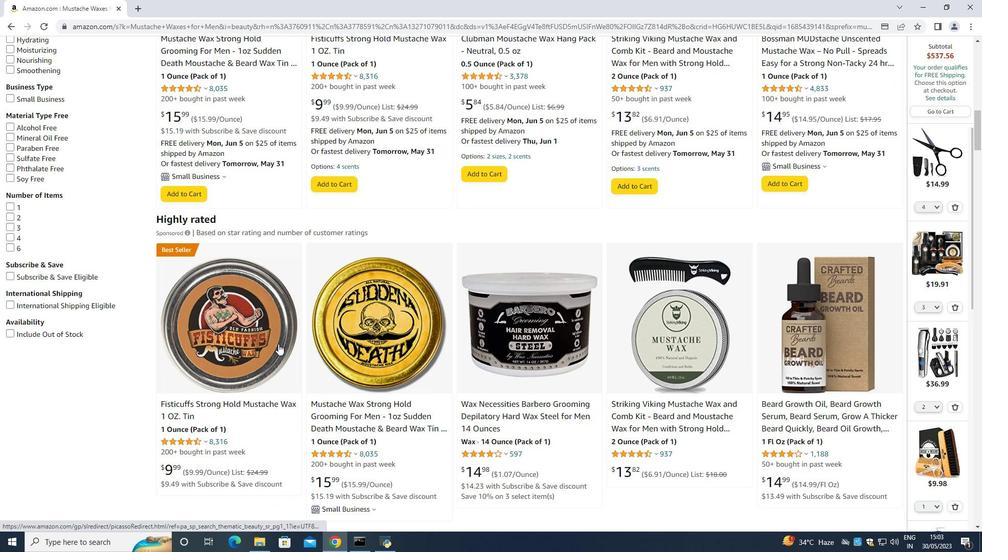 
Action: Mouse scrolled (278, 343) with delta (0, 0)
Screenshot: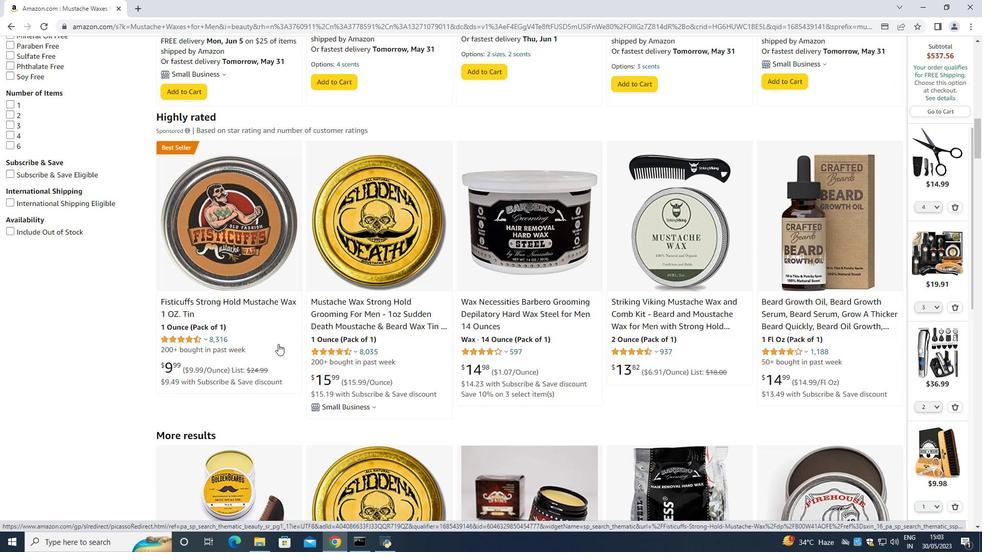 
Action: Mouse scrolled (278, 343) with delta (0, 0)
Screenshot: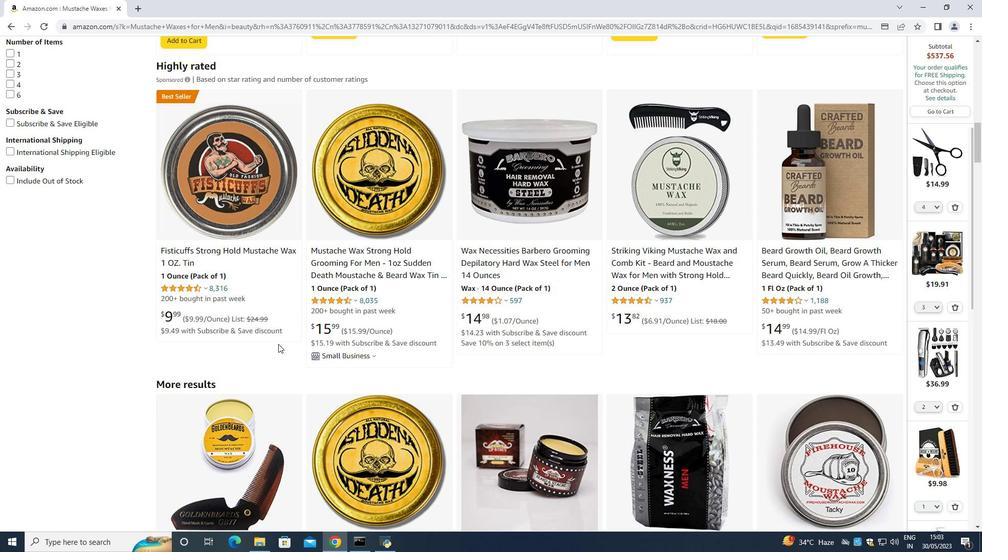 
Action: Mouse scrolled (278, 343) with delta (0, 0)
Screenshot: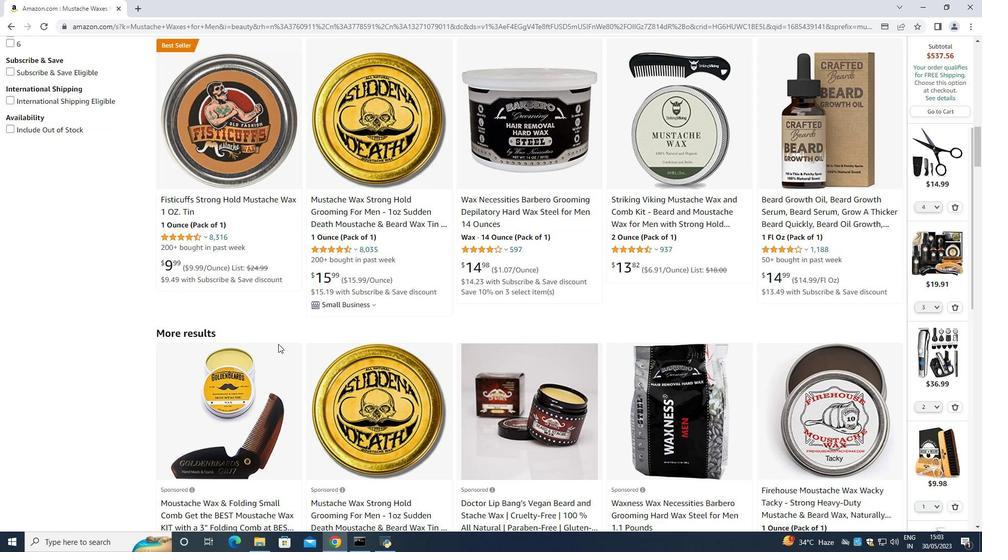 
Action: Mouse scrolled (278, 343) with delta (0, 0)
Screenshot: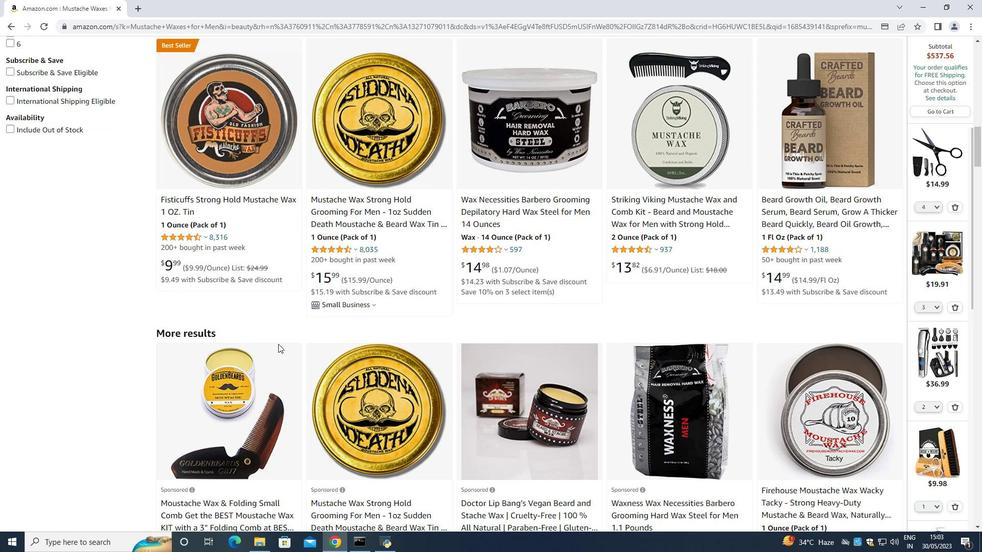 
Action: Mouse scrolled (278, 343) with delta (0, 0)
Screenshot: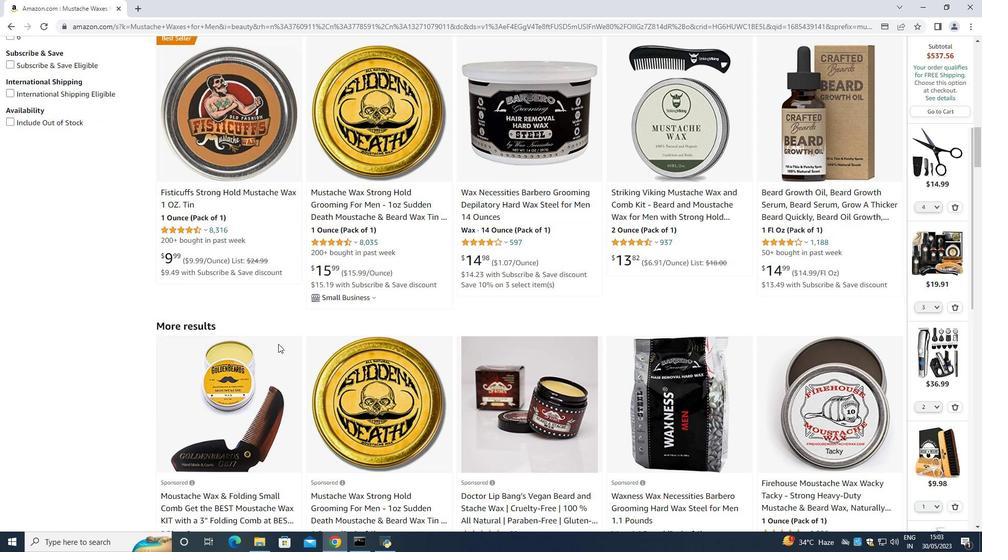 
Action: Mouse scrolled (278, 343) with delta (0, 0)
Screenshot: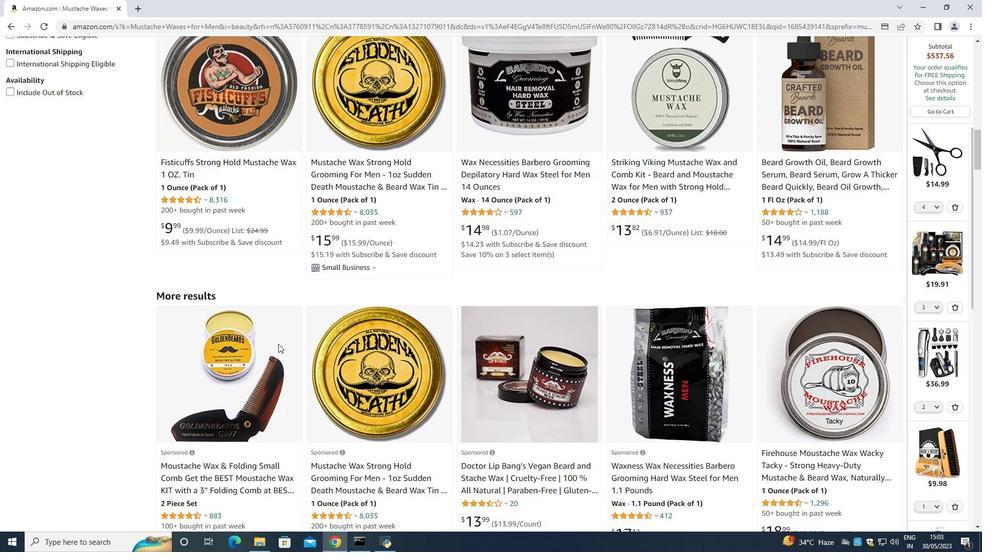 
Action: Mouse scrolled (278, 343) with delta (0, 0)
Screenshot: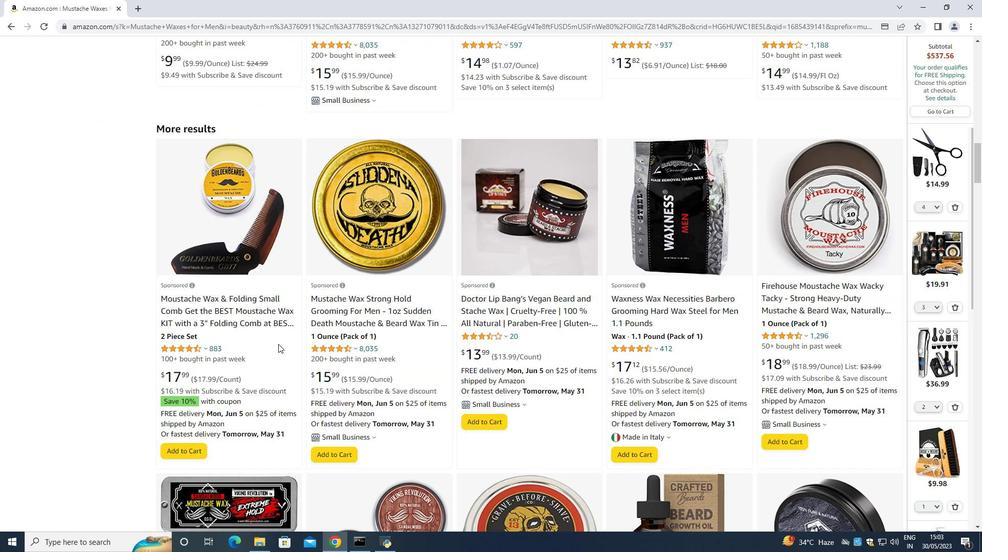 
Action: Mouse scrolled (278, 343) with delta (0, 0)
Screenshot: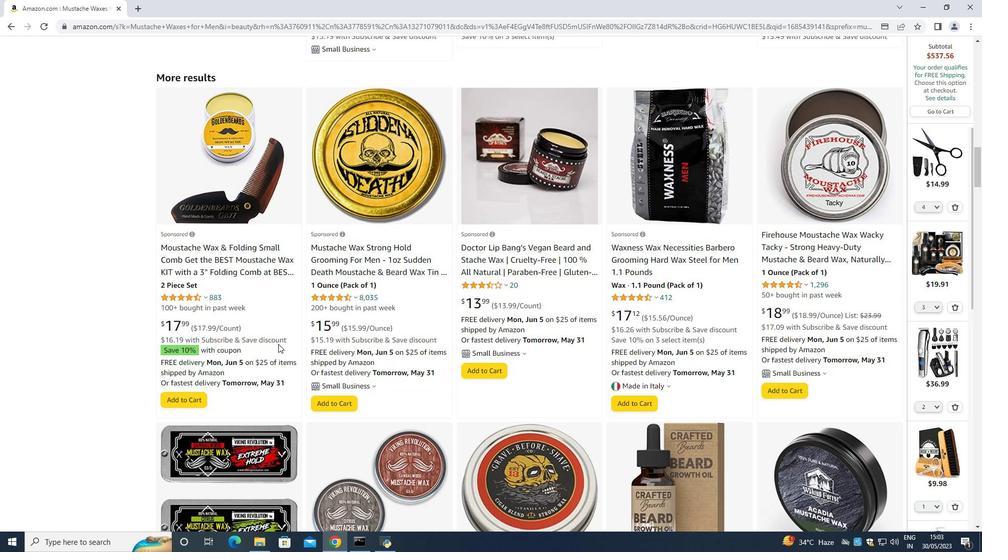 
Action: Mouse scrolled (278, 343) with delta (0, 0)
Screenshot: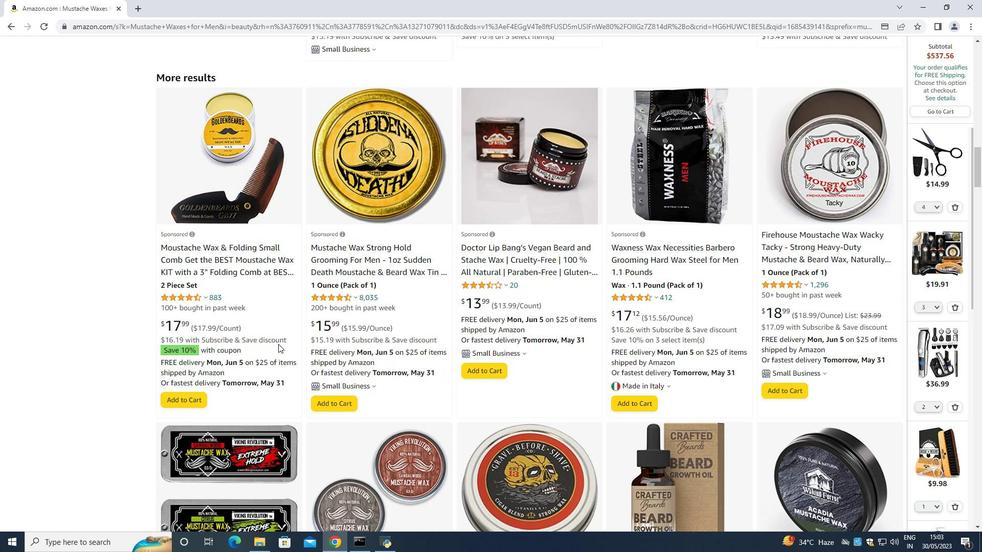 
Action: Mouse moved to (278, 346)
Screenshot: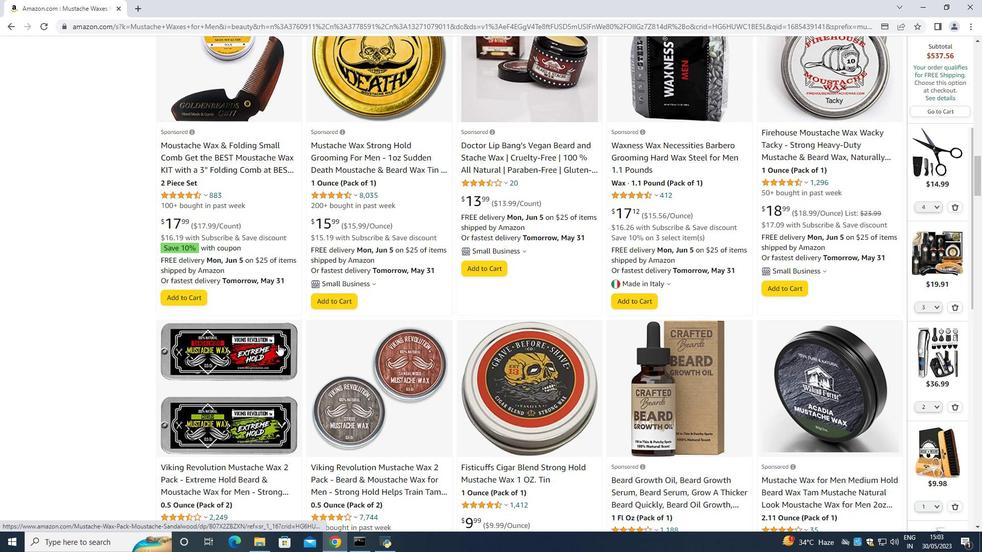 
Action: Mouse scrolled (278, 344) with delta (0, 0)
Screenshot: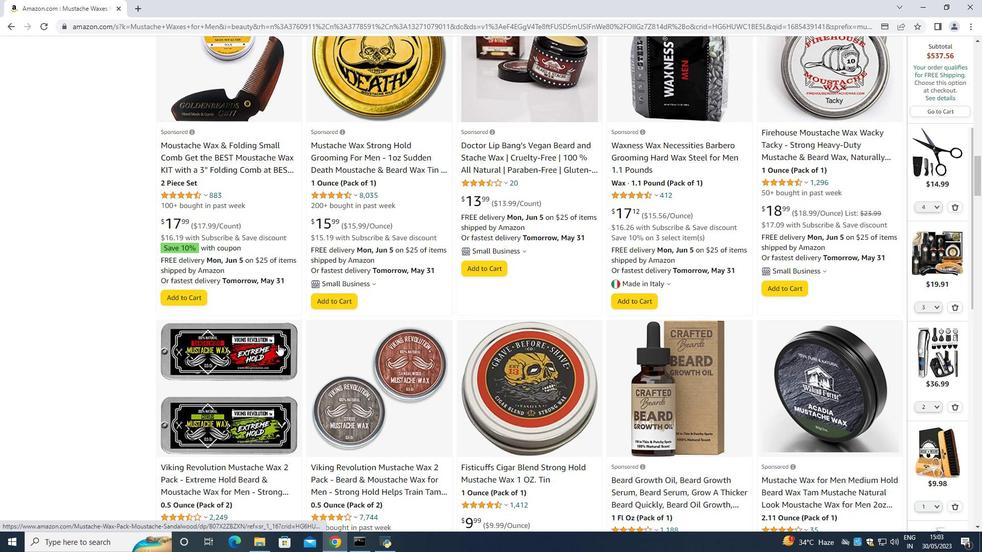 
Action: Mouse moved to (282, 347)
Screenshot: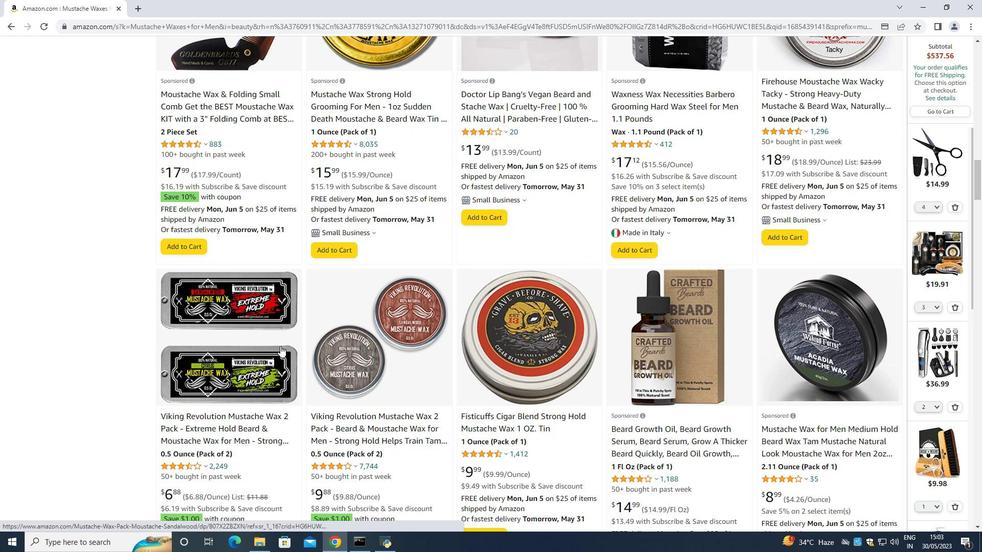 
Action: Mouse scrolled (282, 347) with delta (0, 0)
Screenshot: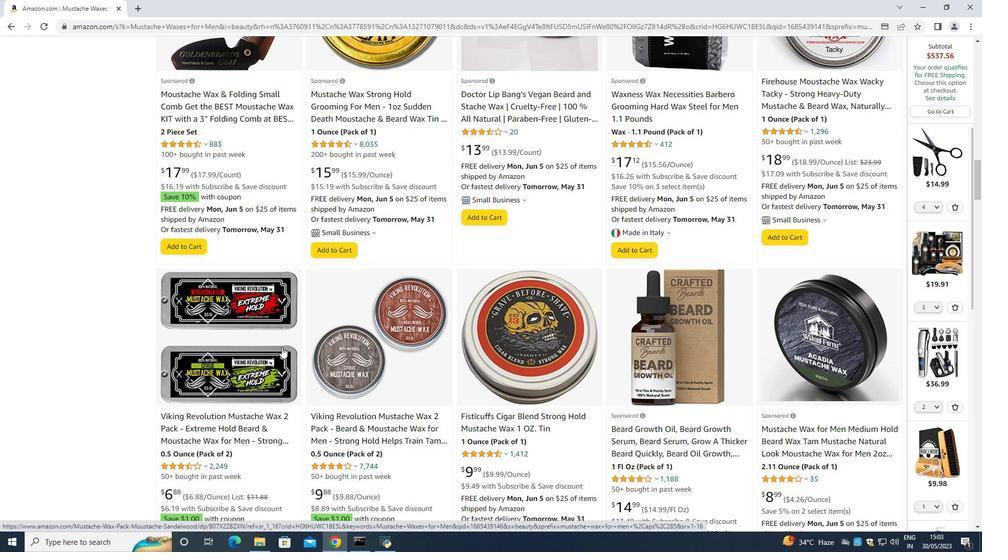 
Action: Mouse scrolled (282, 347) with delta (0, 0)
Screenshot: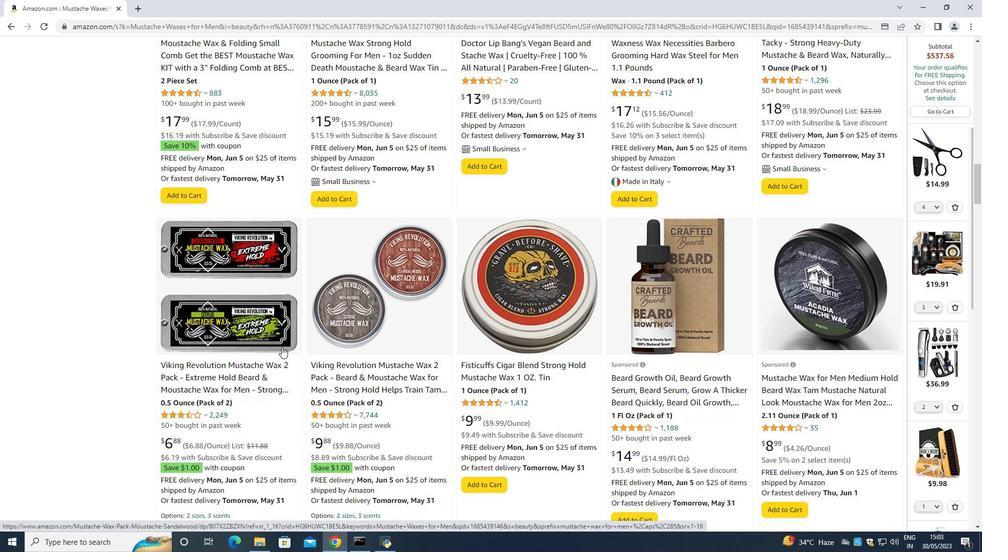 
Action: Mouse scrolled (282, 347) with delta (0, 0)
Screenshot: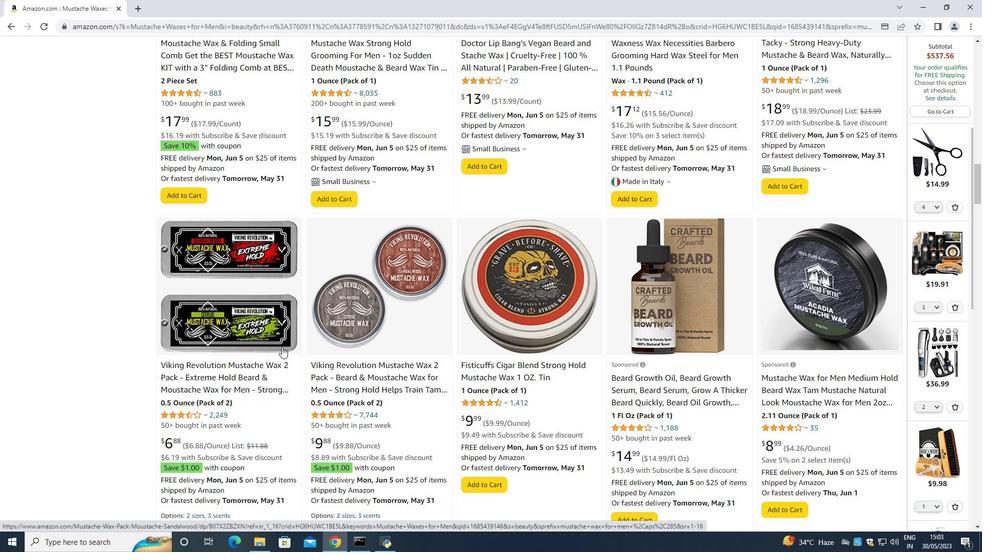 
Action: Mouse scrolled (282, 347) with delta (0, 0)
Screenshot: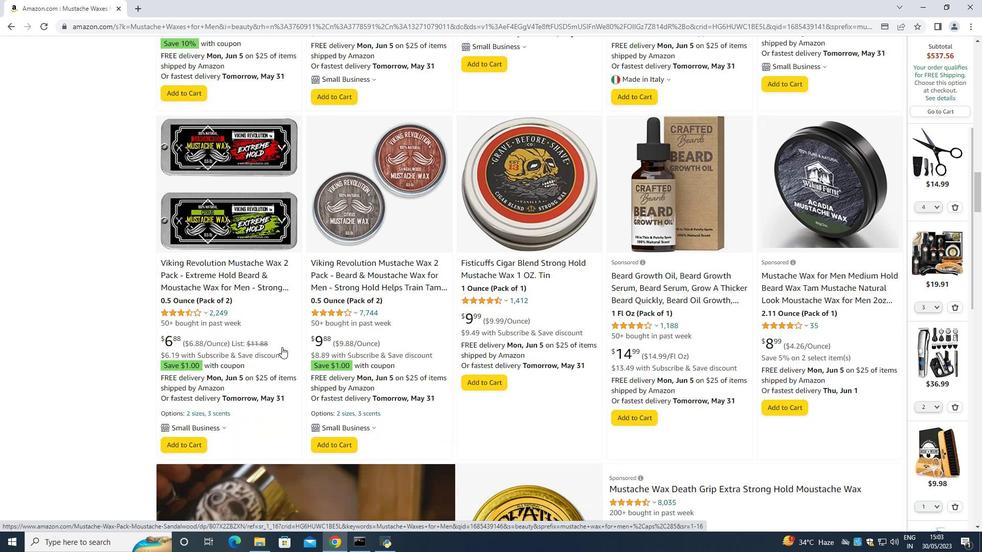 
Action: Mouse scrolled (282, 347) with delta (0, 0)
Screenshot: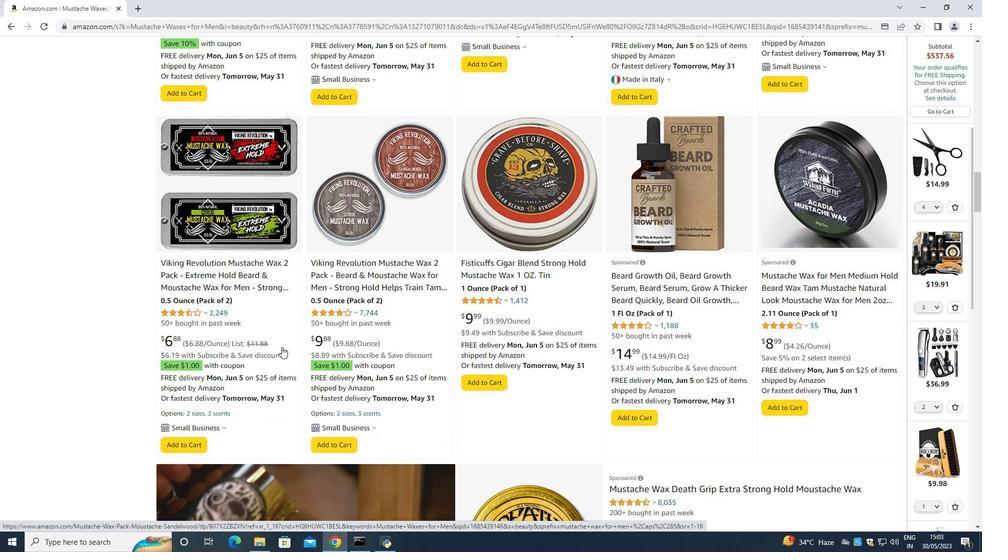 
Action: Mouse moved to (282, 347)
Screenshot: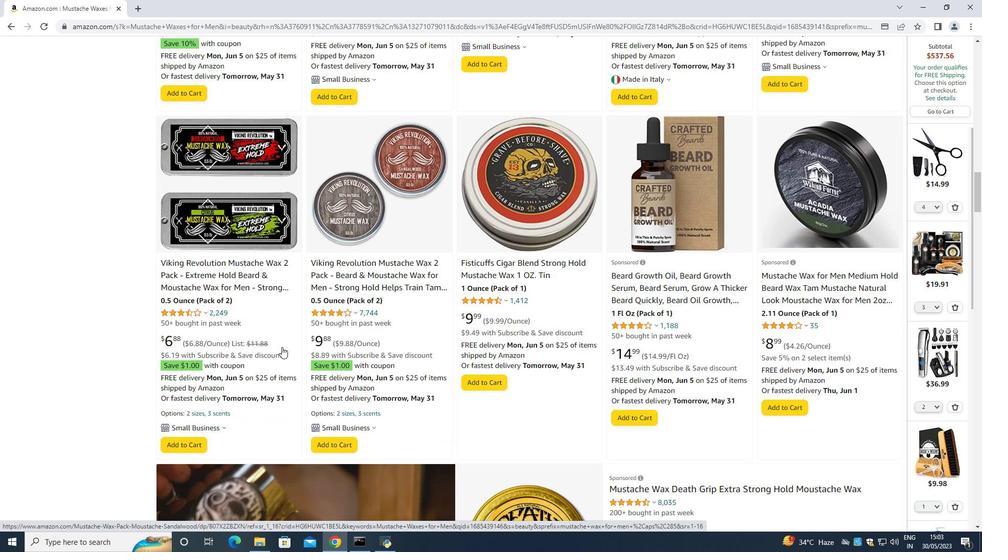 
Action: Mouse scrolled (282, 347) with delta (0, 0)
Screenshot: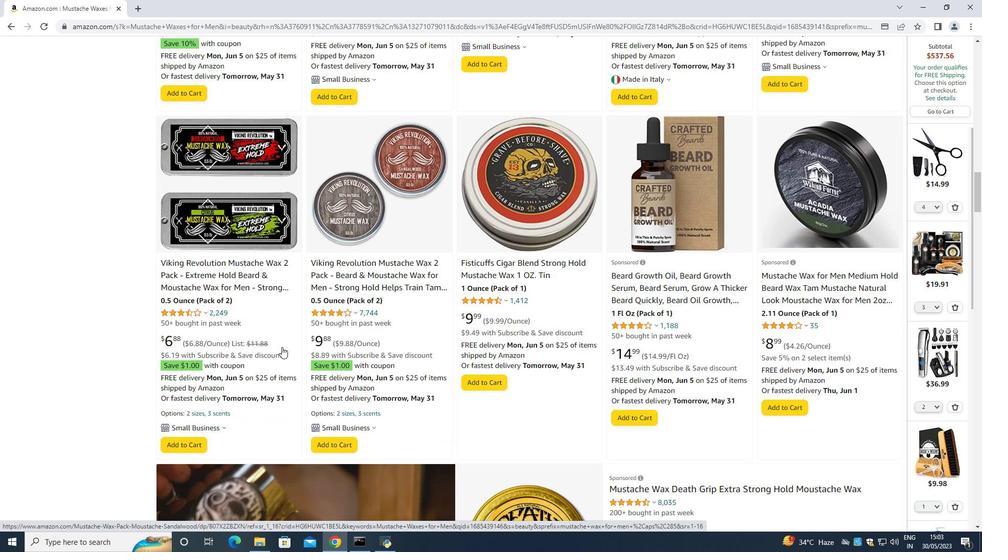 
Action: Mouse scrolled (282, 347) with delta (0, 0)
Screenshot: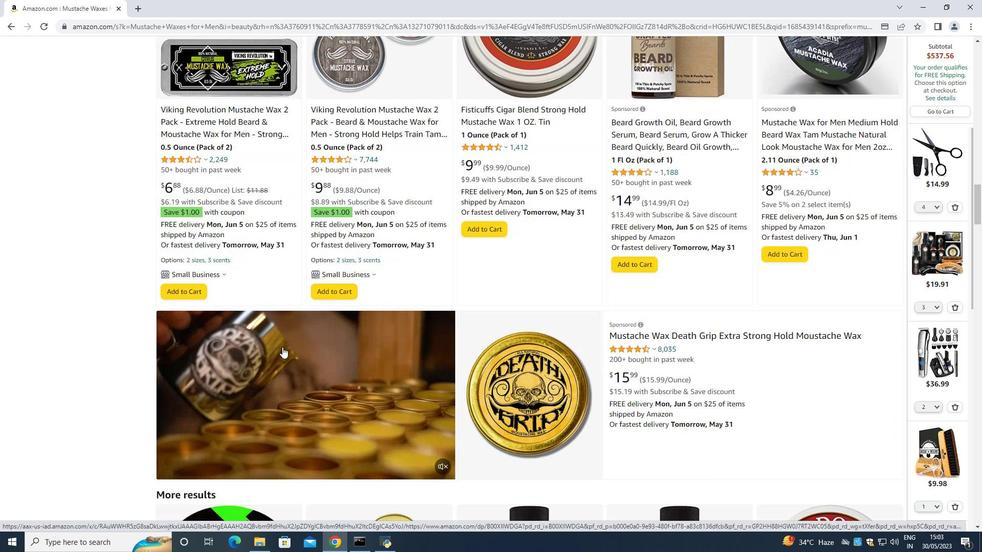 
Action: Mouse scrolled (282, 347) with delta (0, 0)
Screenshot: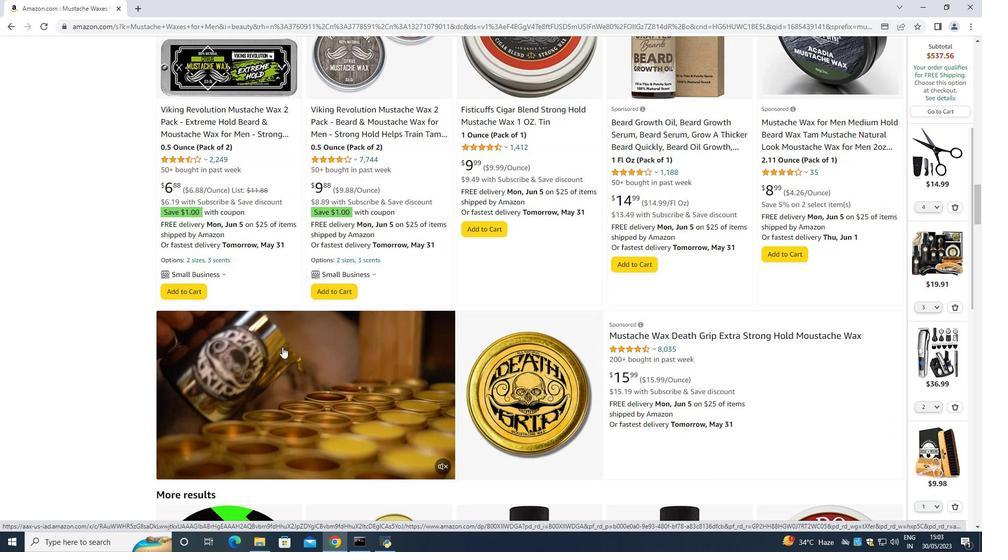 
Action: Mouse scrolled (282, 347) with delta (0, 0)
Screenshot: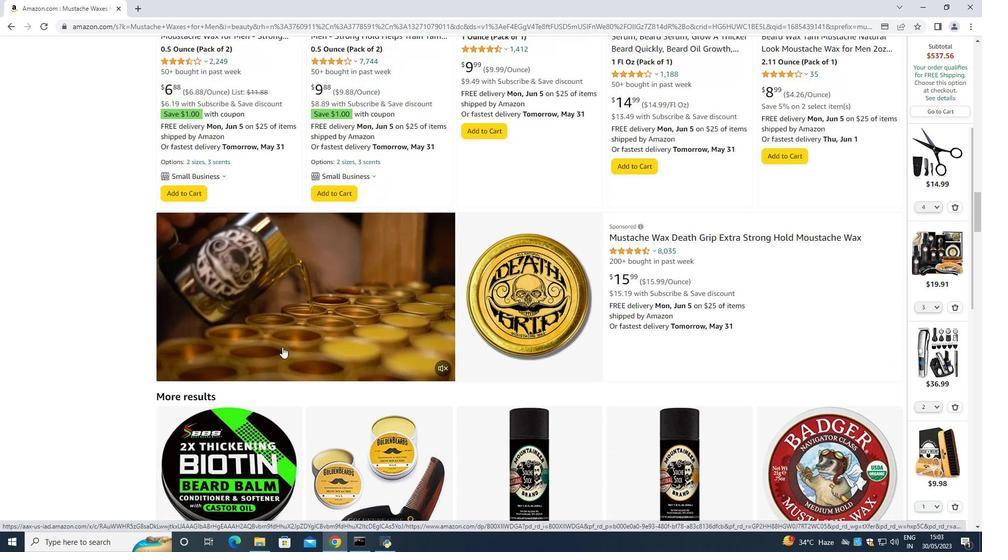 
Action: Mouse scrolled (282, 347) with delta (0, 0)
Screenshot: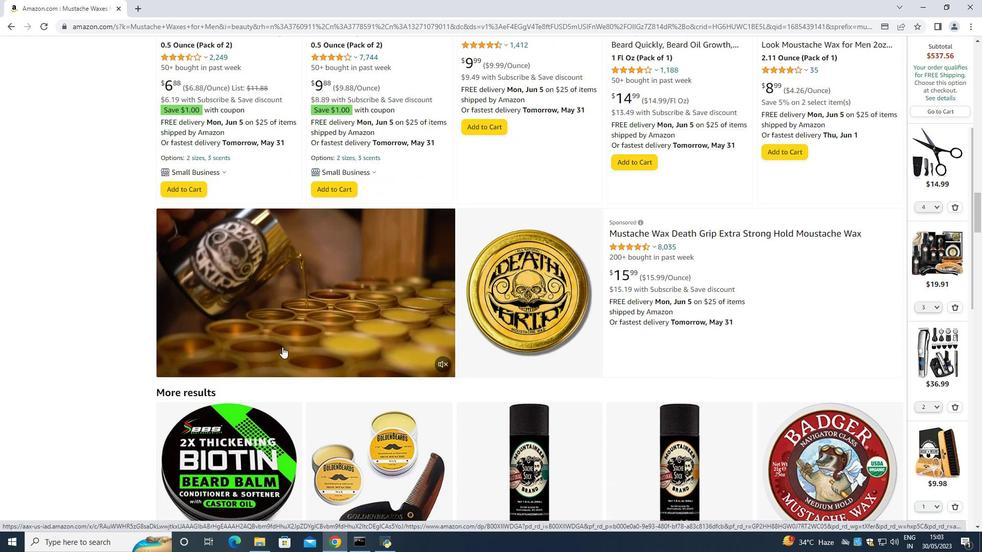 
Action: Mouse scrolled (282, 347) with delta (0, 0)
Screenshot: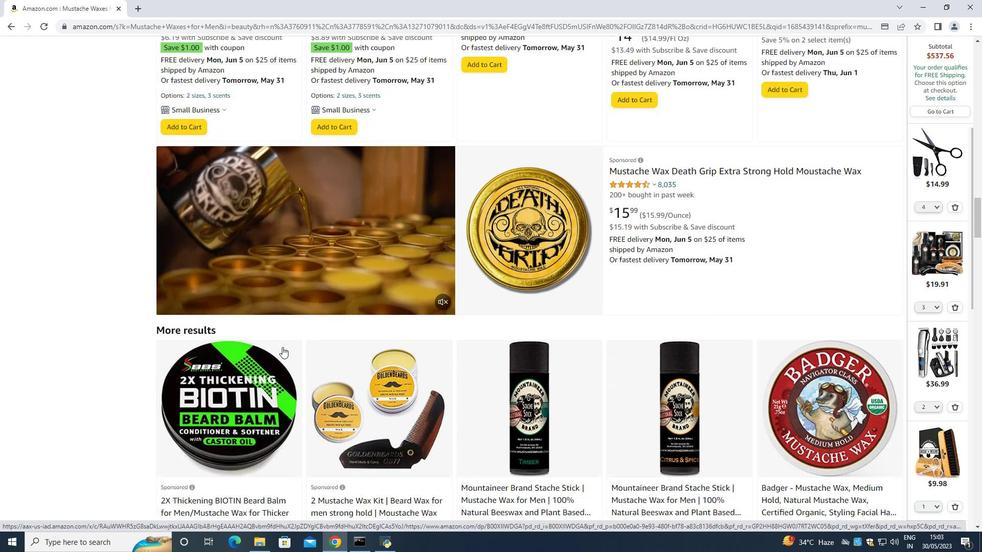
Action: Mouse scrolled (282, 347) with delta (0, 0)
Screenshot: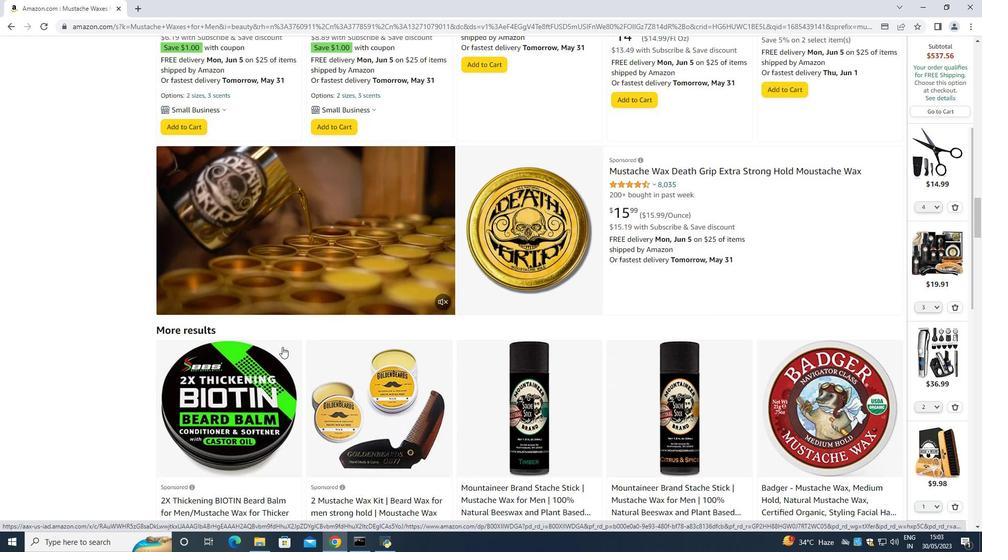 
Action: Mouse scrolled (282, 347) with delta (0, 0)
Screenshot: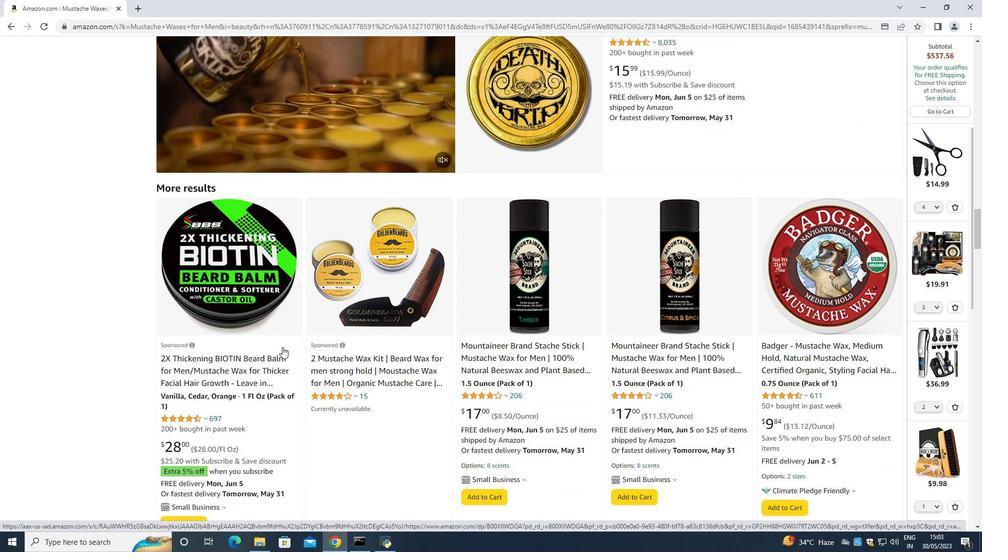 
Action: Mouse scrolled (282, 347) with delta (0, 0)
Screenshot: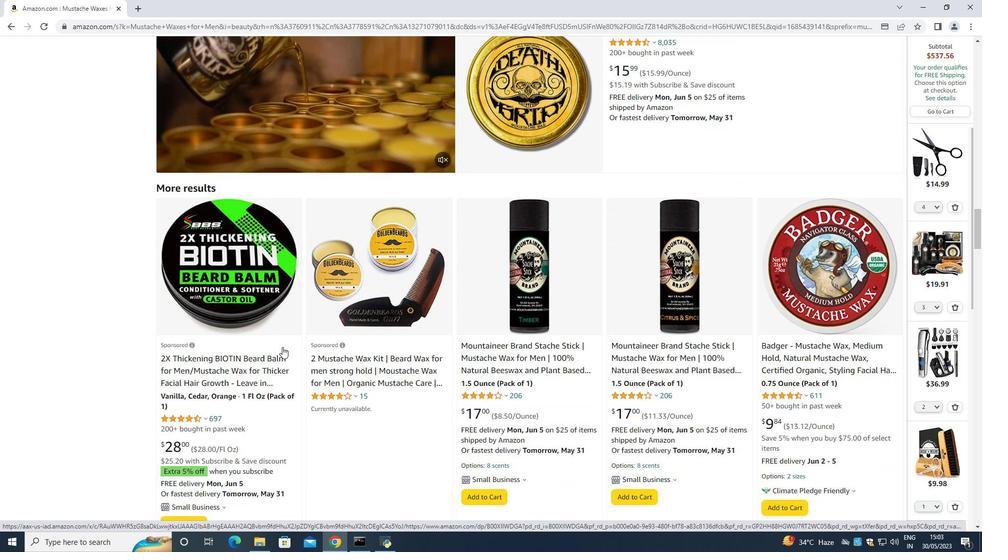 
Action: Mouse moved to (282, 348)
Screenshot: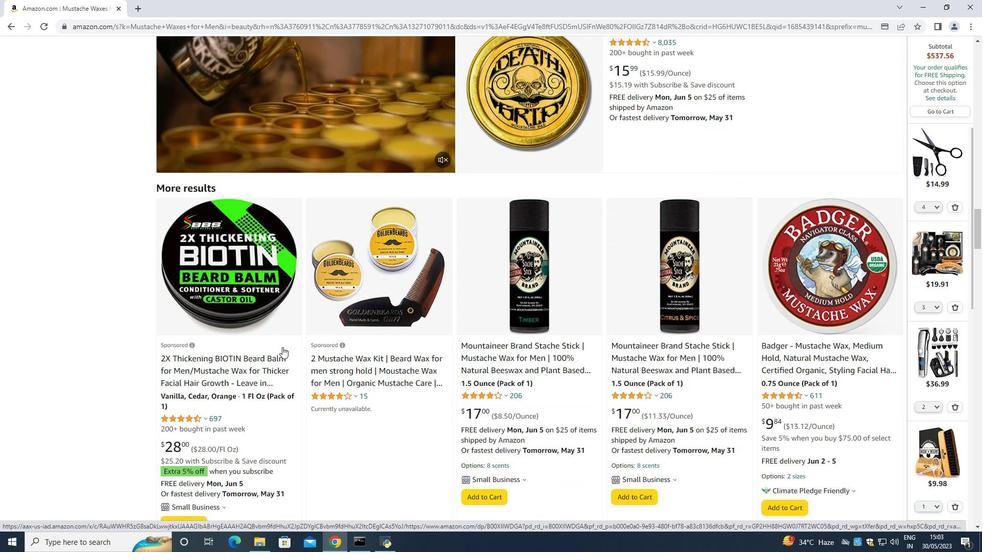 
Action: Mouse scrolled (282, 347) with delta (0, 0)
Screenshot: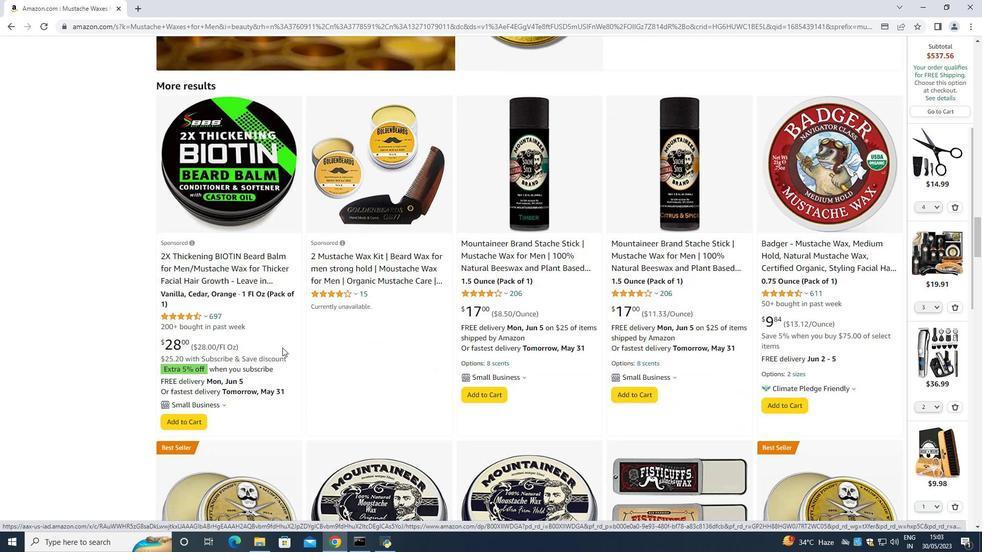 
Action: Mouse moved to (285, 352)
Screenshot: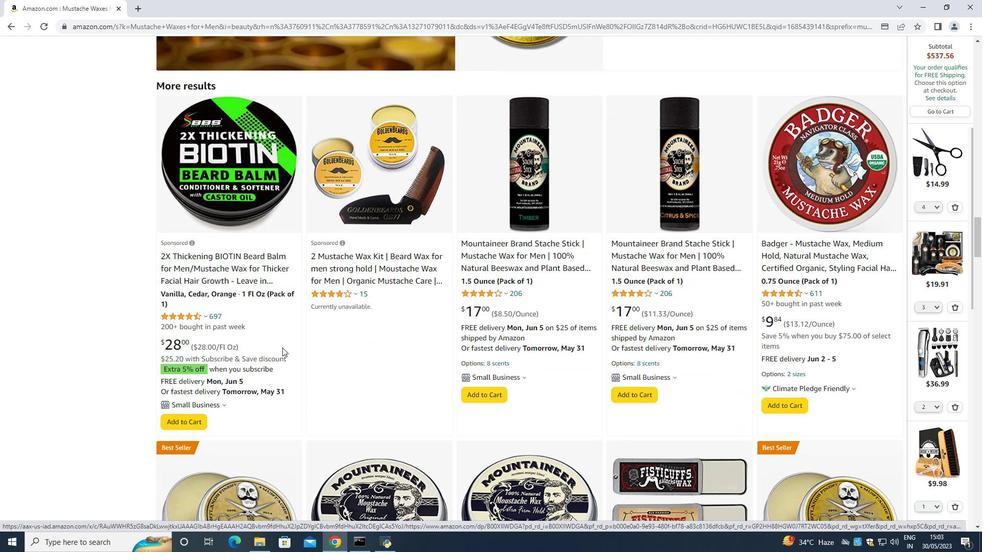 
Action: Mouse scrolled (285, 352) with delta (0, 0)
Screenshot: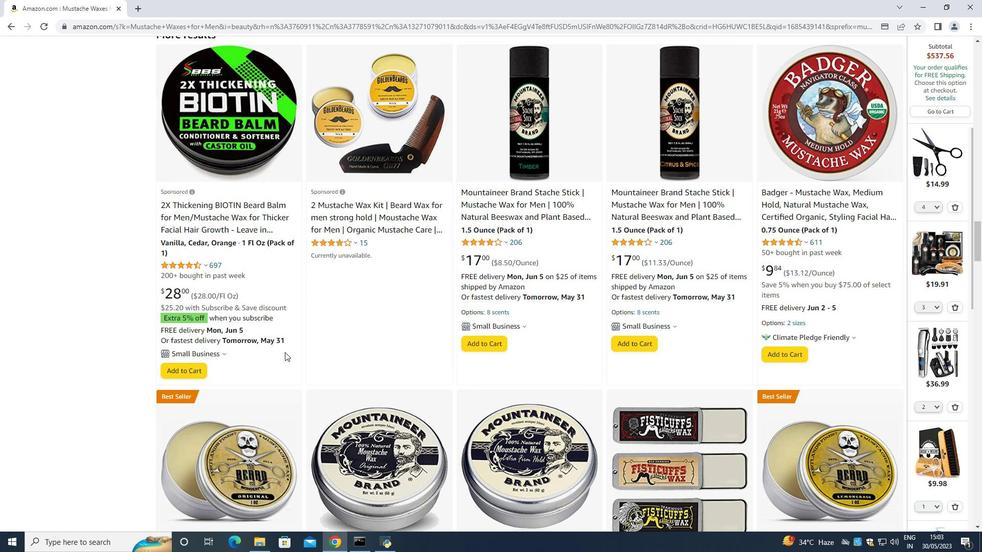
Action: Mouse scrolled (285, 352) with delta (0, 0)
Screenshot: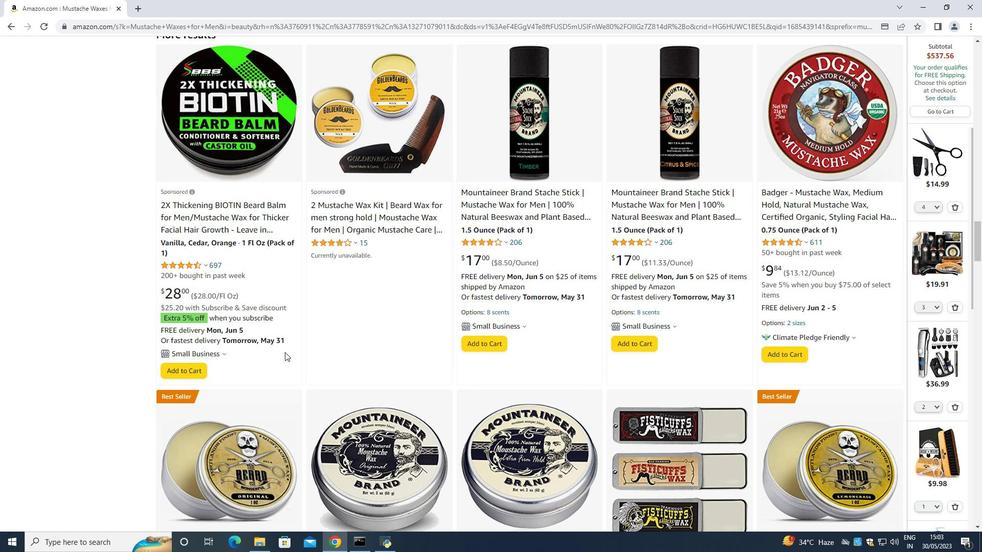 
Action: Mouse moved to (286, 354)
Screenshot: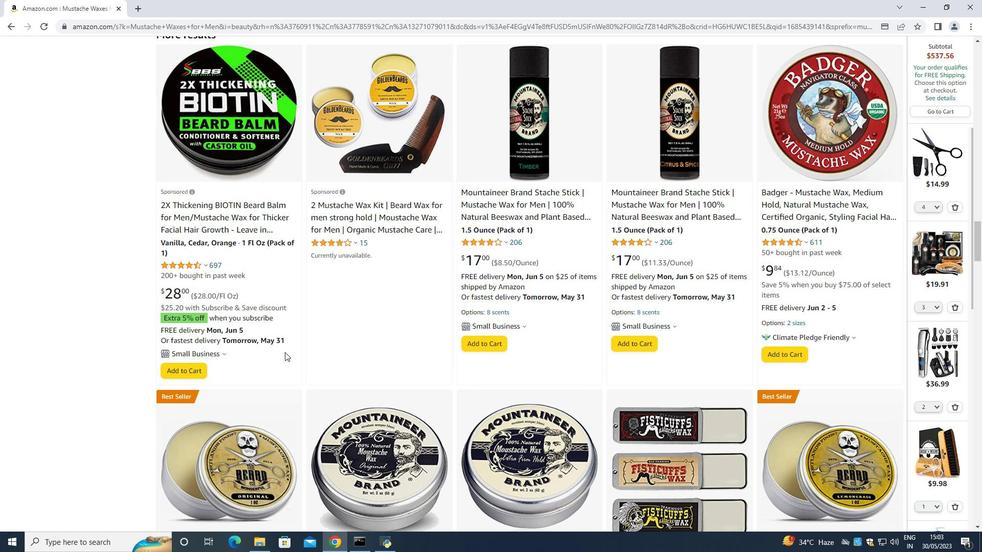 
Action: Mouse scrolled (286, 353) with delta (0, 0)
Screenshot: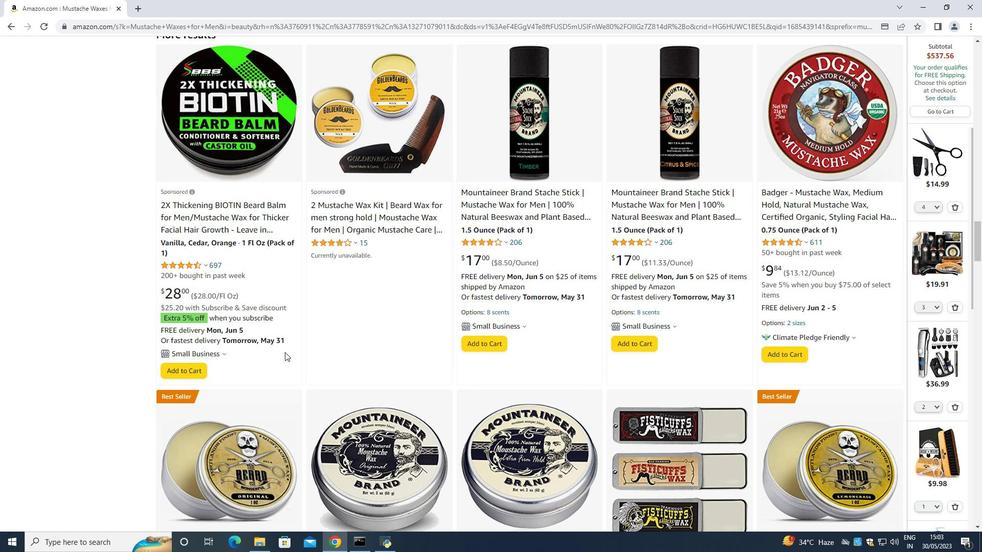 
Action: Mouse moved to (286, 355)
Screenshot: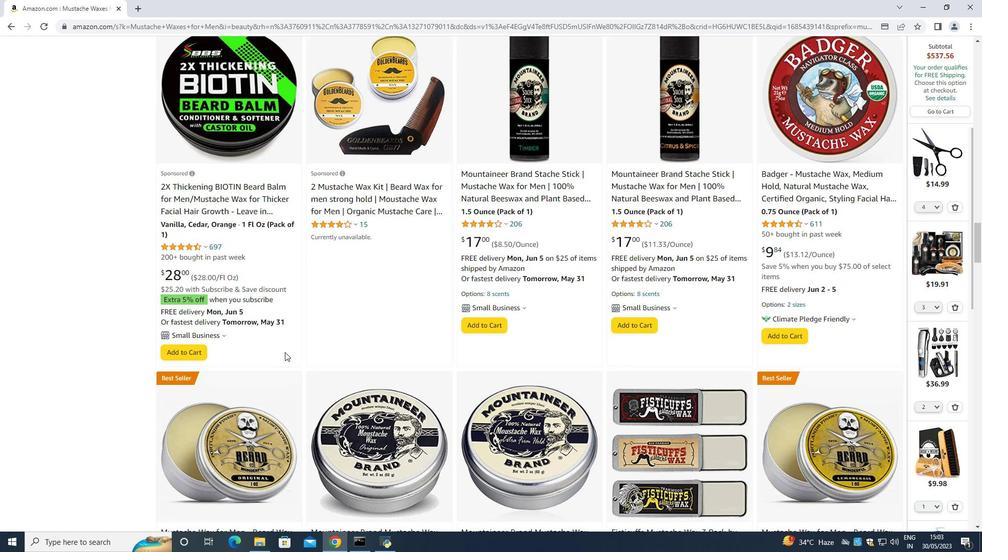 
Action: Mouse scrolled (286, 354) with delta (0, 0)
Screenshot: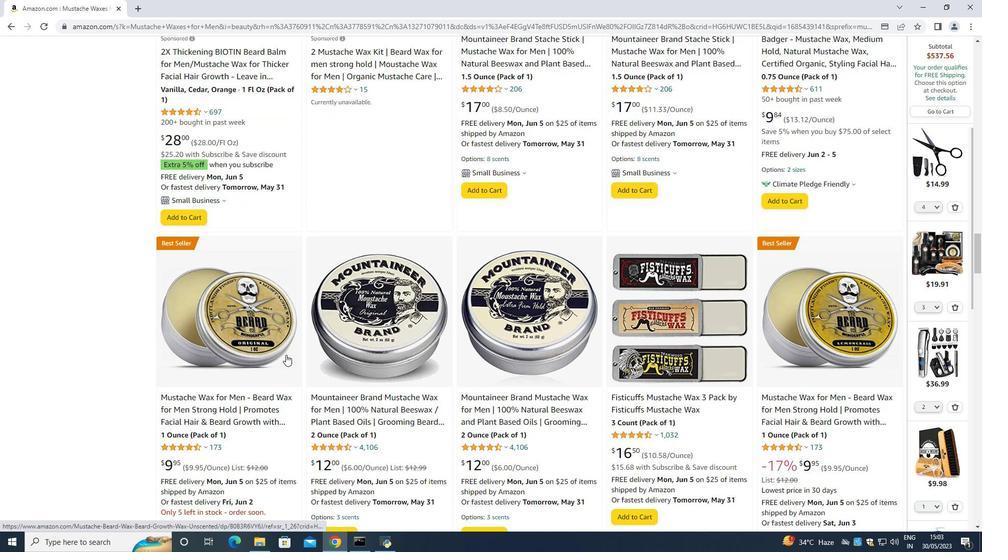 
Action: Mouse moved to (287, 359)
Screenshot: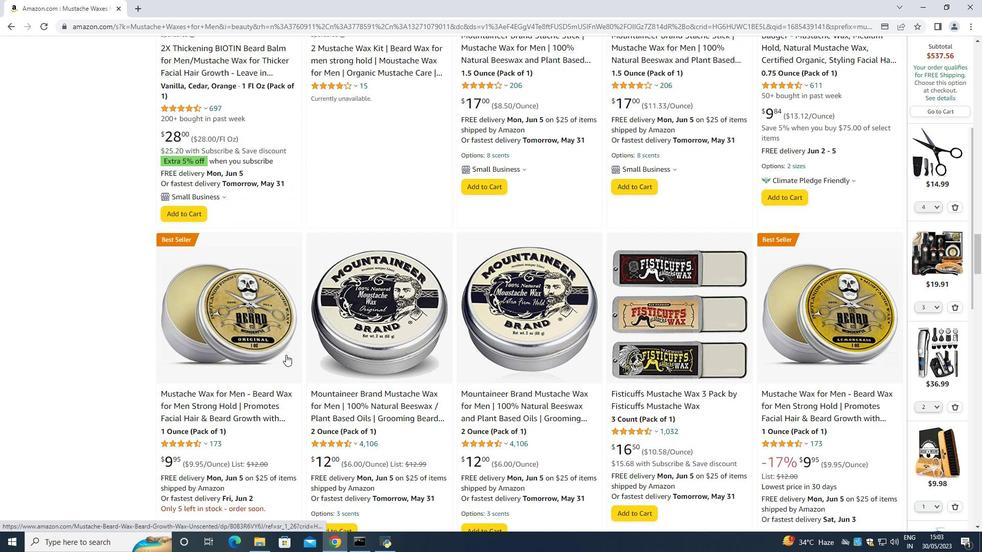 
Action: Mouse scrolled (287, 357) with delta (0, 0)
Screenshot: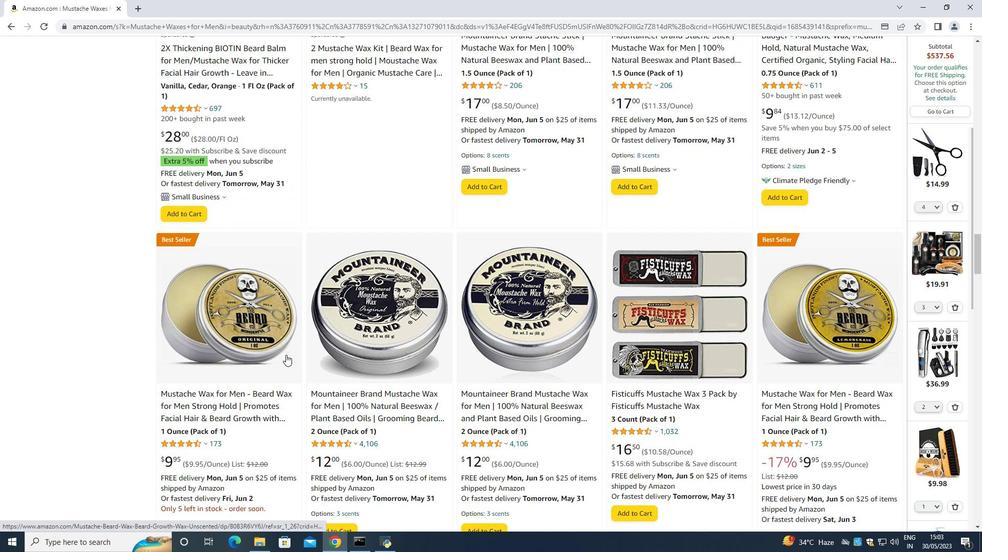 
Action: Mouse scrolled (287, 359) with delta (0, 0)
Screenshot: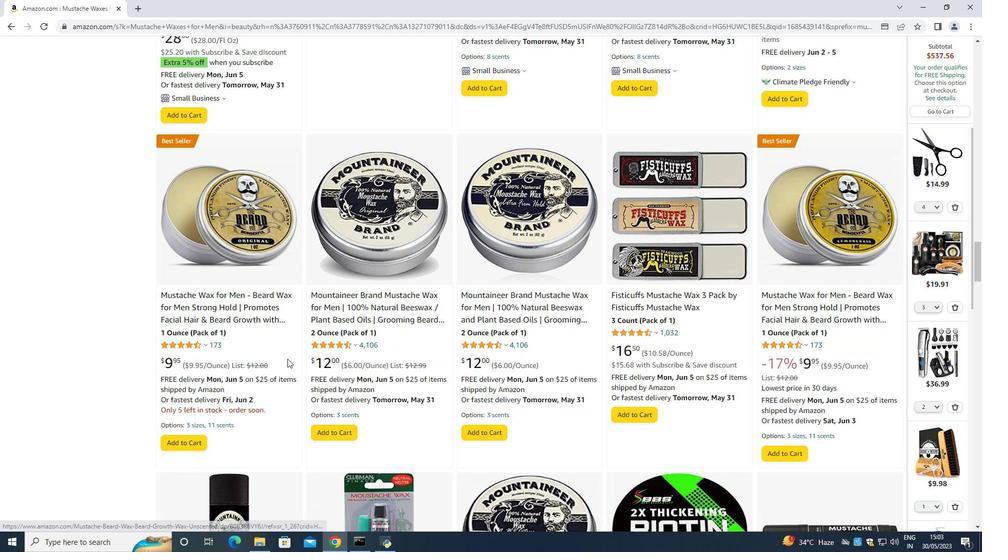
Action: Mouse scrolled (287, 359) with delta (0, 0)
Screenshot: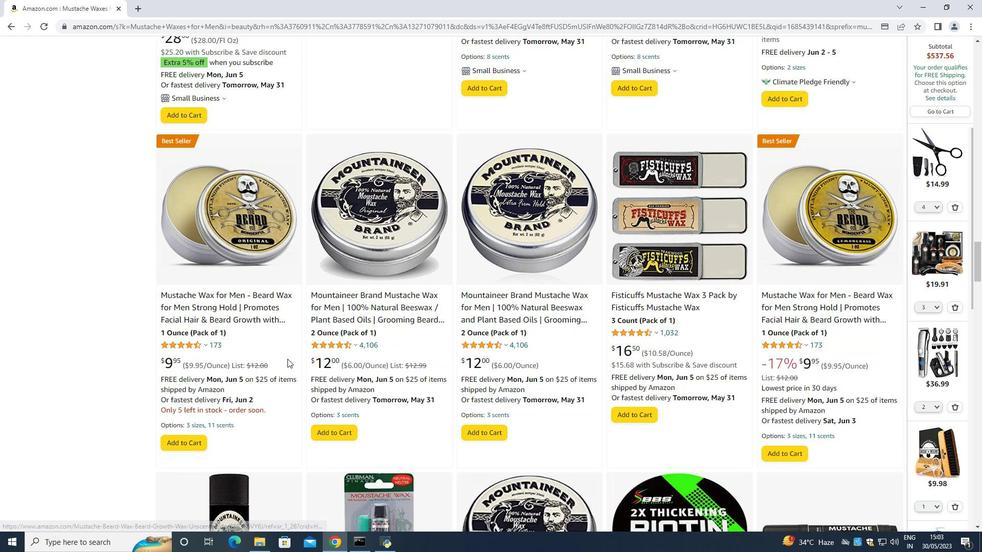 
Action: Mouse scrolled (287, 359) with delta (0, 0)
Screenshot: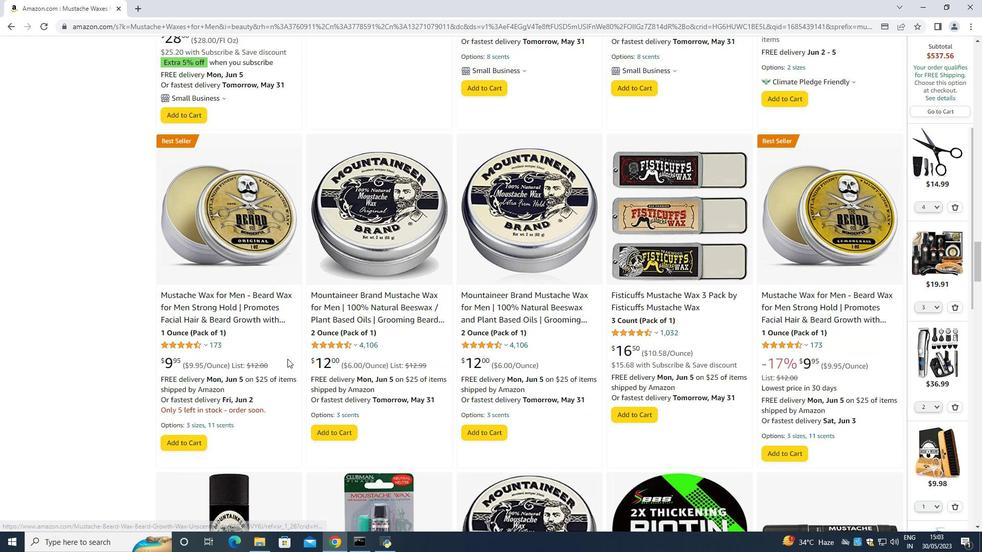 
Action: Mouse scrolled (287, 359) with delta (0, 0)
Screenshot: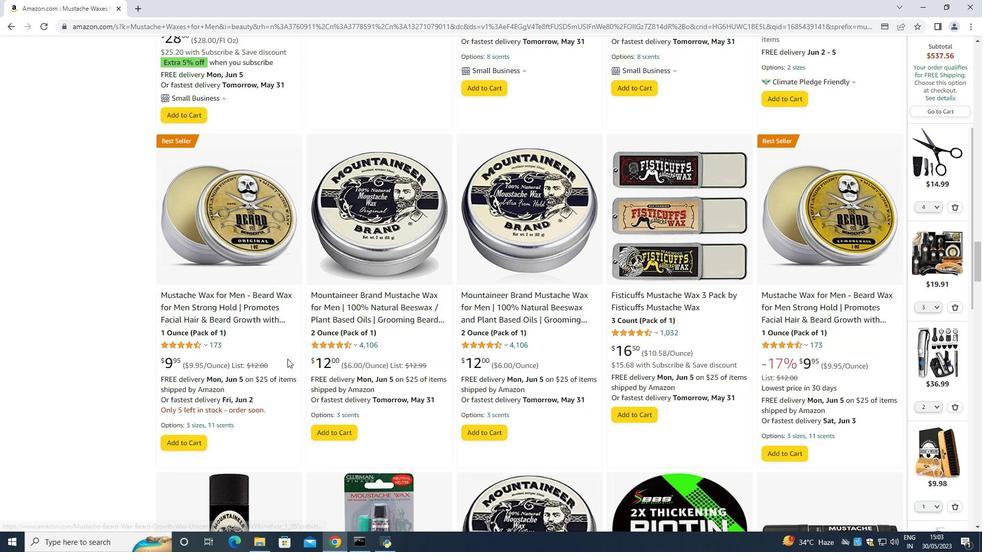 
Action: Mouse scrolled (287, 359) with delta (0, 0)
Screenshot: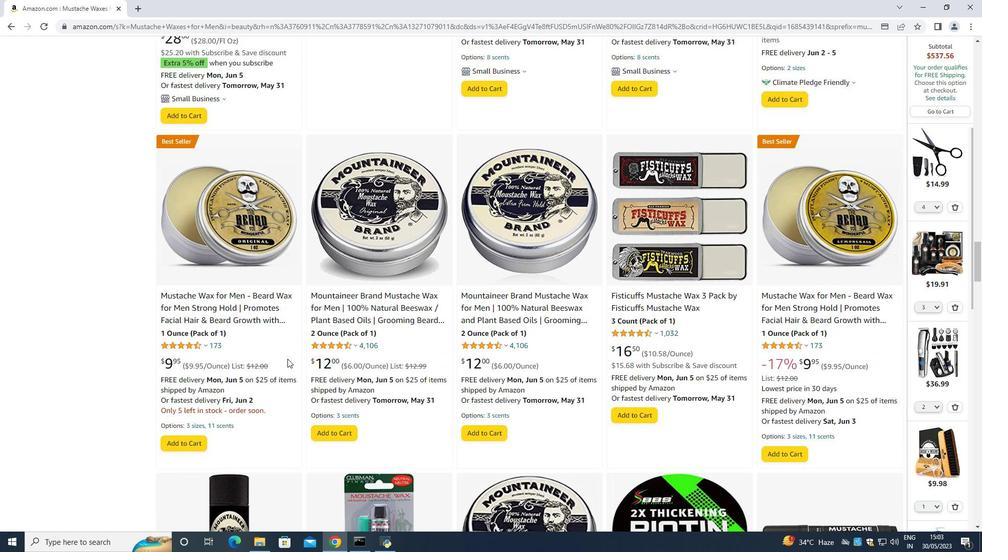 
Action: Mouse scrolled (287, 359) with delta (0, 0)
Screenshot: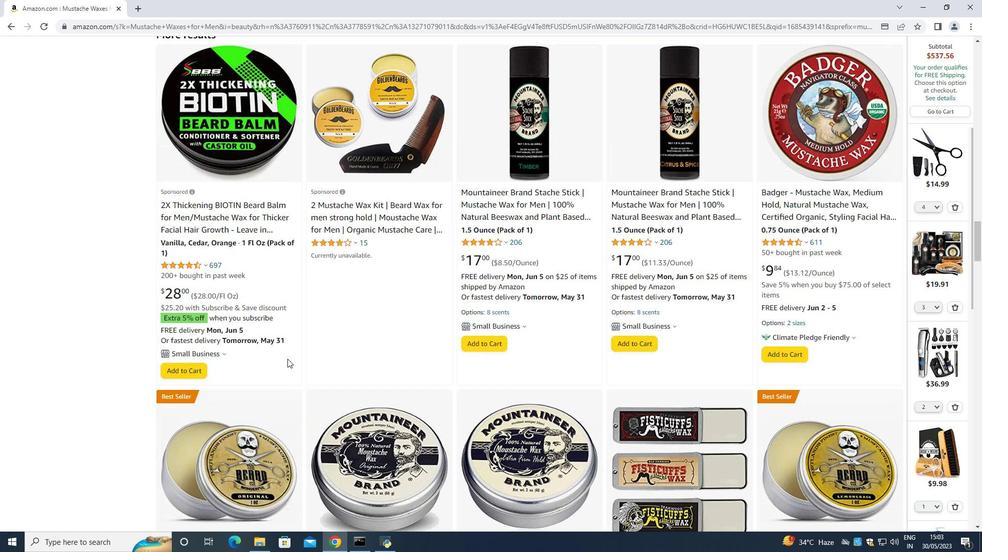 
Action: Mouse scrolled (287, 359) with delta (0, 0)
Screenshot: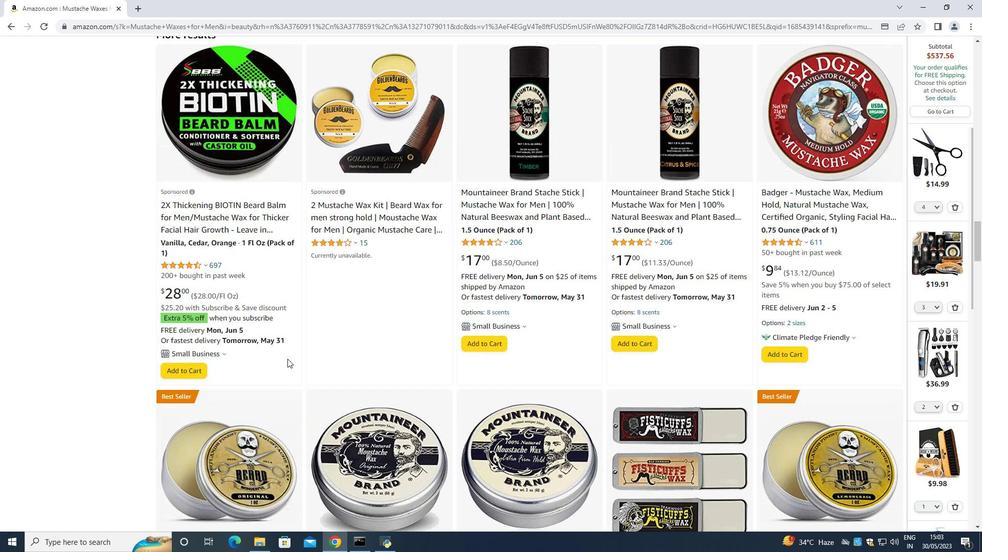
Action: Mouse scrolled (287, 359) with delta (0, 0)
Screenshot: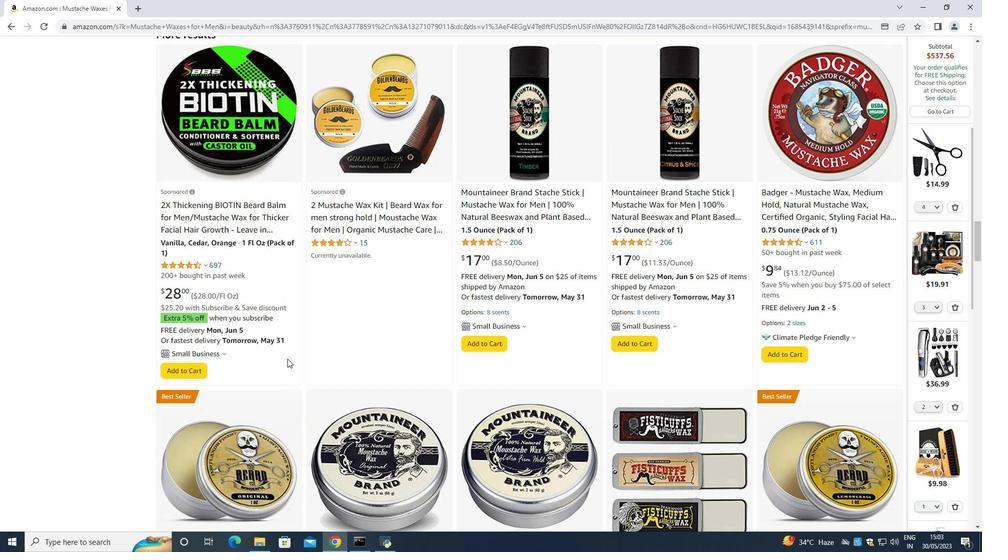 
Action: Mouse scrolled (287, 359) with delta (0, 0)
Screenshot: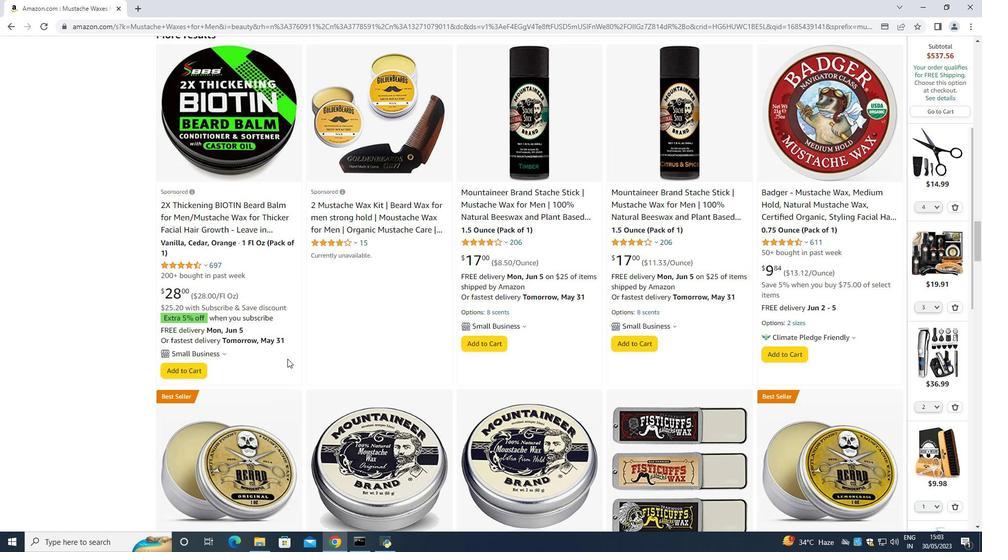 
Action: Mouse scrolled (287, 359) with delta (0, 0)
Screenshot: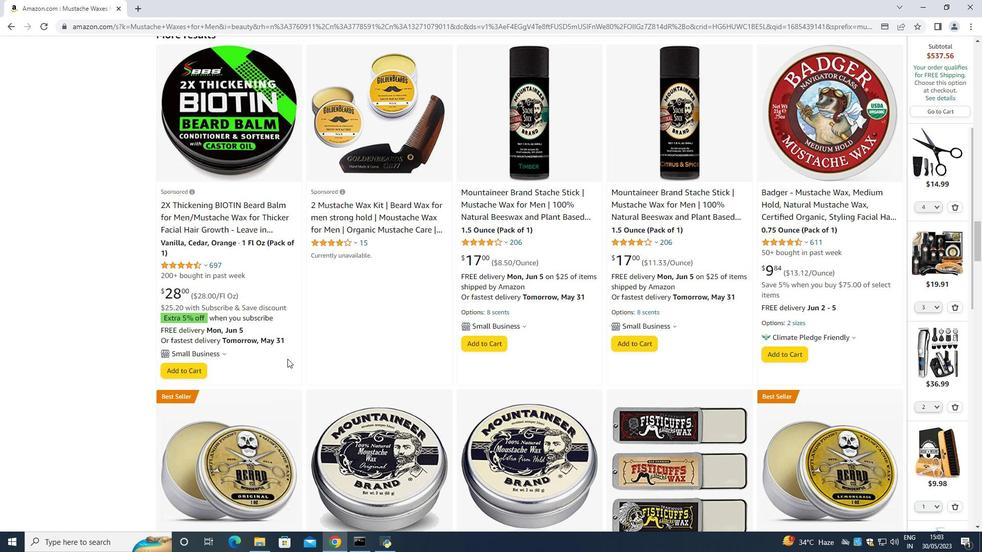 
Action: Mouse moved to (287, 359)
Screenshot: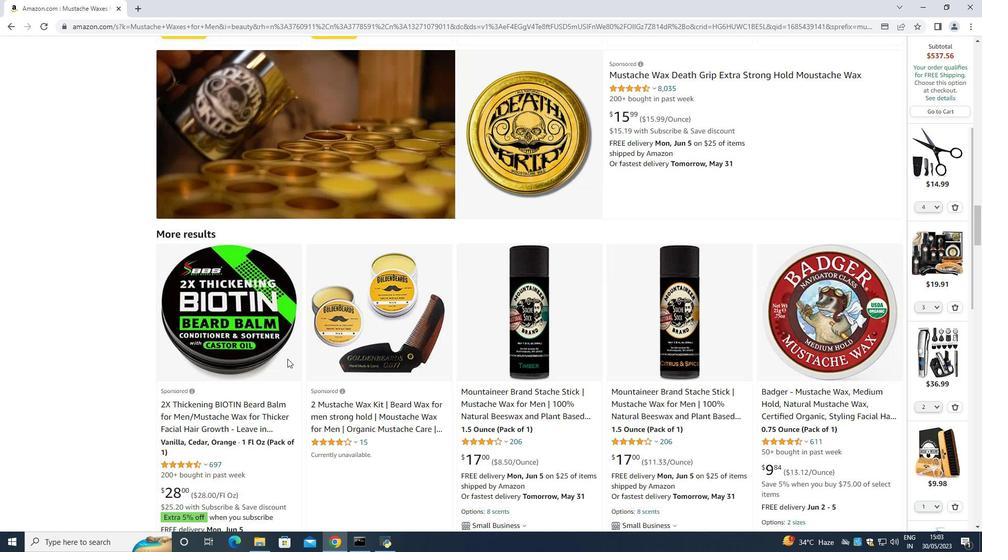 
Action: Mouse scrolled (287, 360) with delta (0, 0)
Screenshot: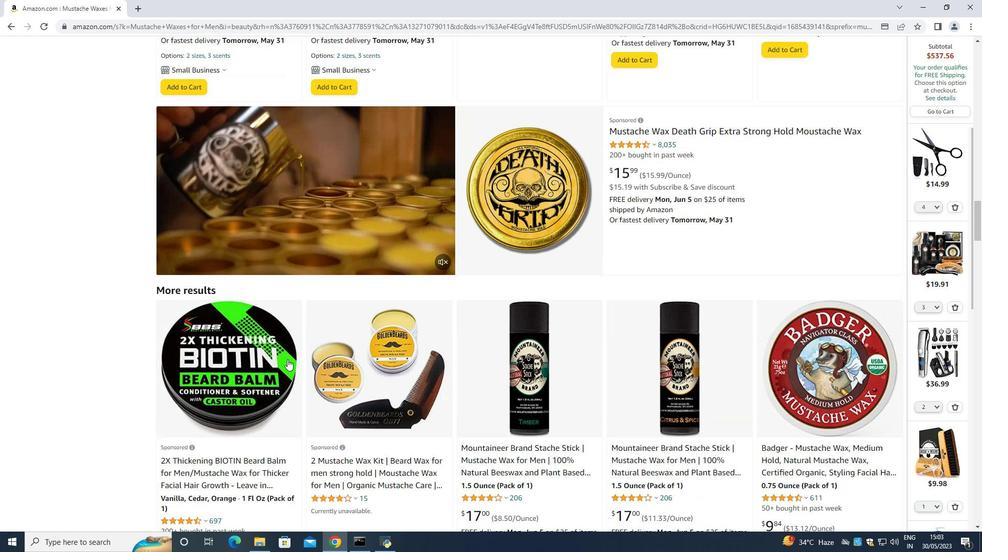 
Action: Mouse scrolled (287, 360) with delta (0, 0)
Screenshot: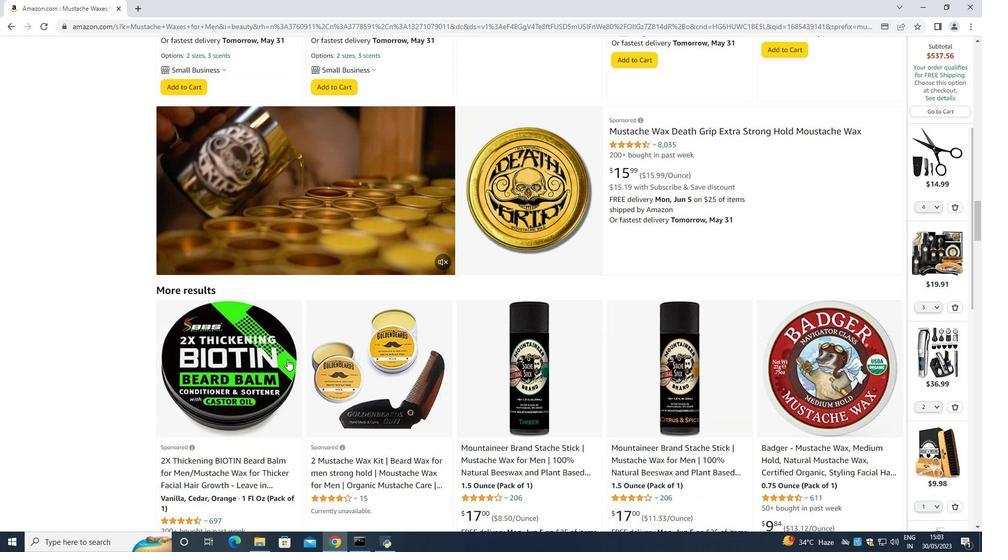 
Action: Mouse scrolled (287, 360) with delta (0, 0)
Screenshot: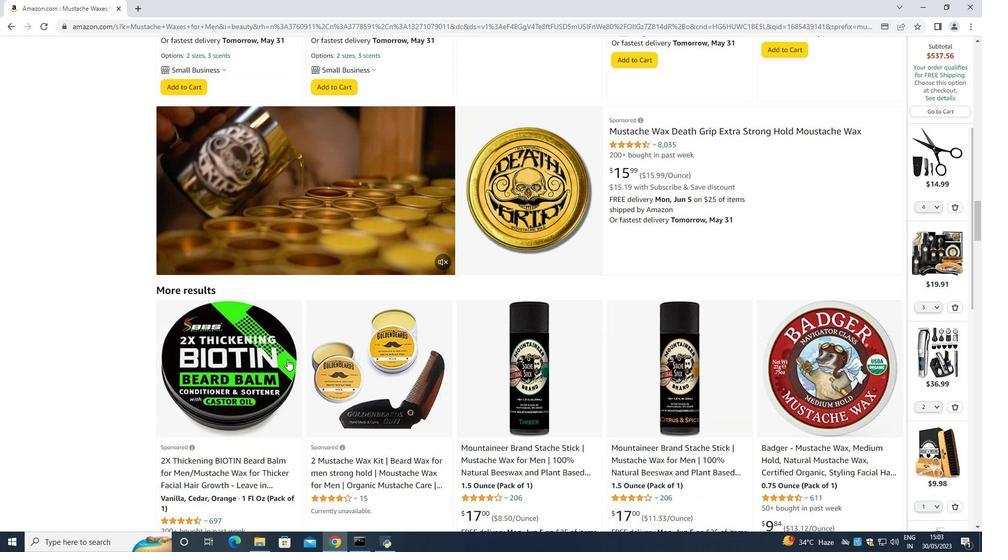 
Action: Mouse scrolled (287, 360) with delta (0, 0)
Screenshot: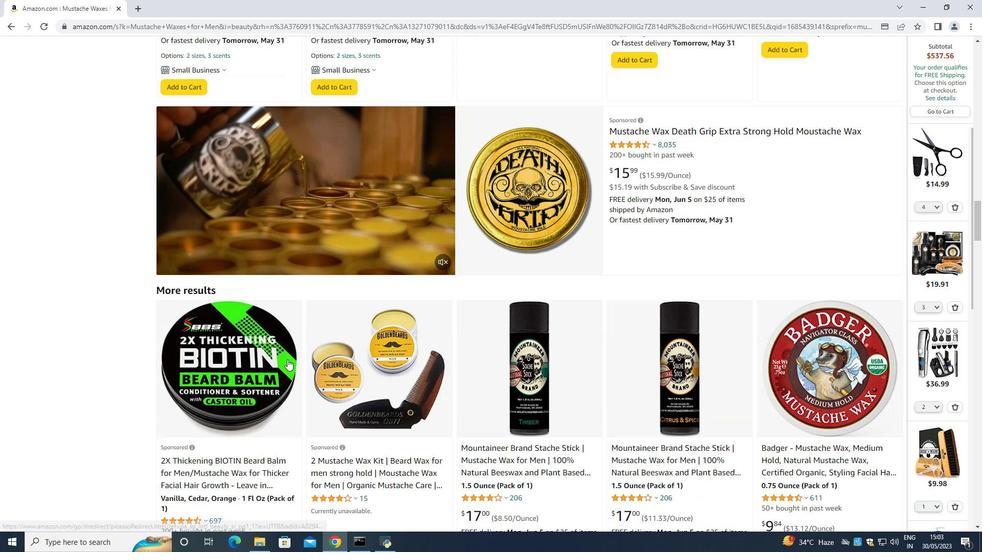 
Action: Mouse scrolled (287, 360) with delta (0, 0)
Screenshot: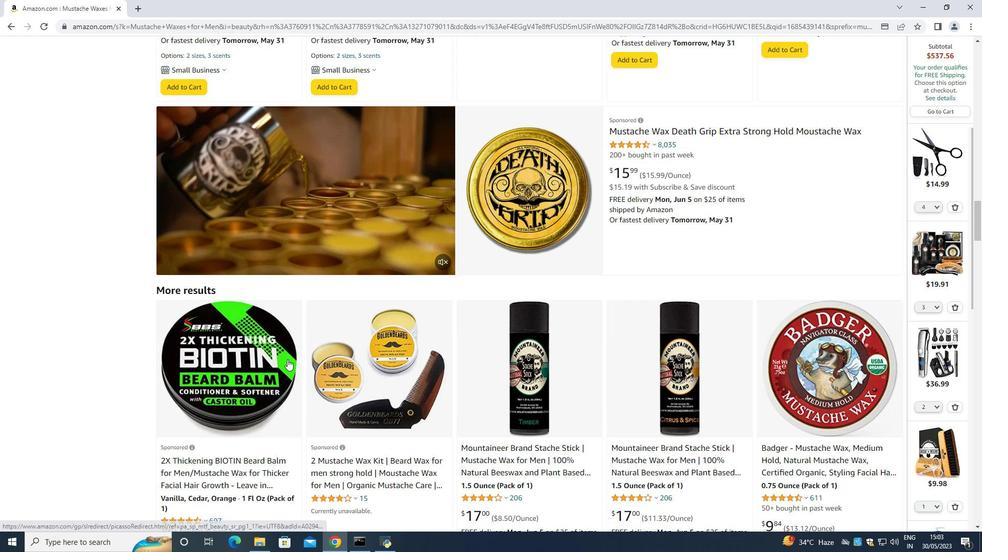 
Action: Mouse scrolled (287, 360) with delta (0, 0)
Screenshot: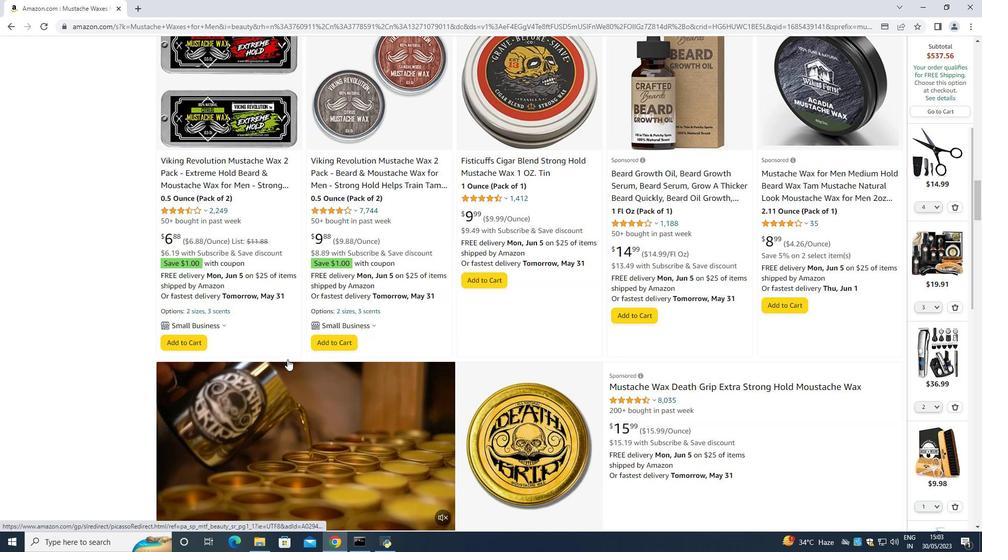 
Action: Mouse scrolled (287, 360) with delta (0, 0)
Screenshot: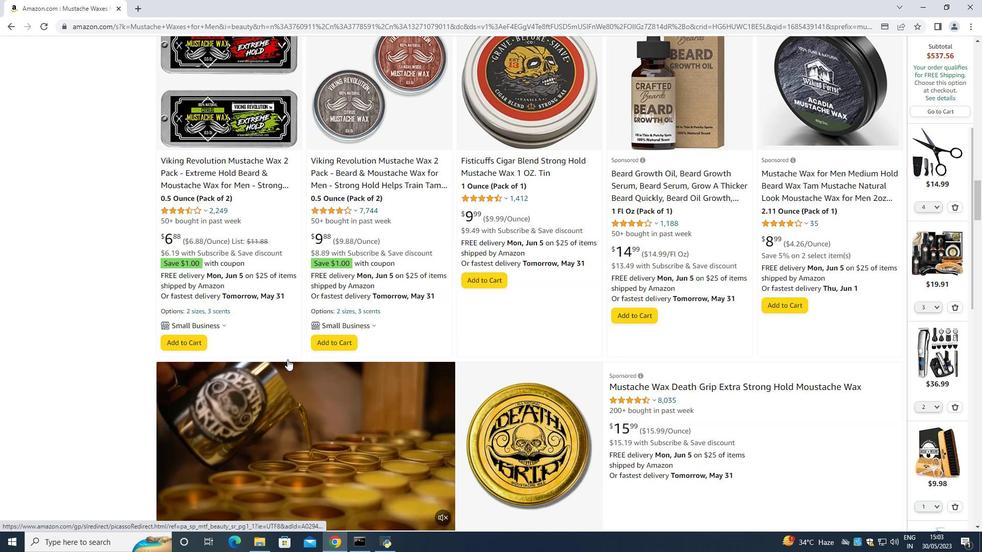 
Action: Mouse scrolled (287, 360) with delta (0, 0)
Screenshot: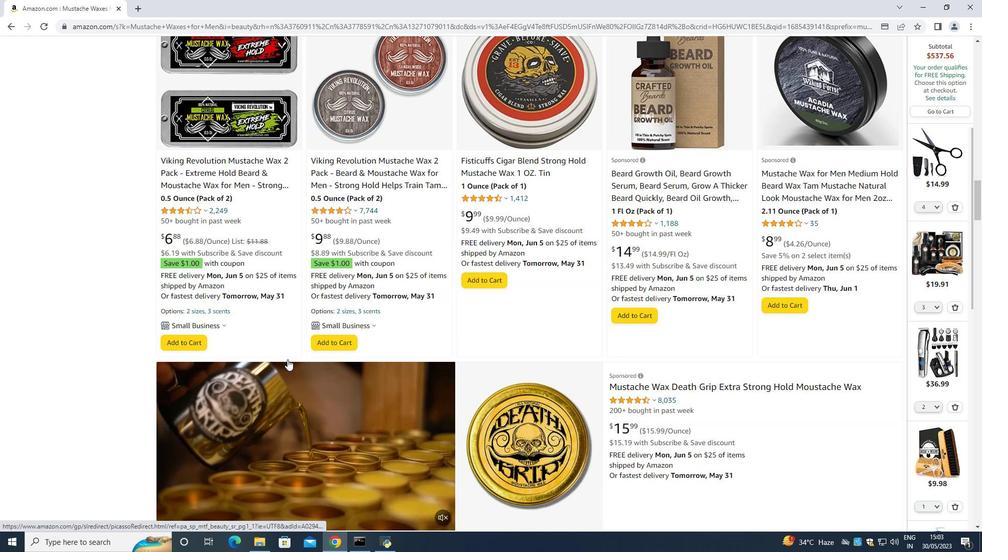
Action: Mouse scrolled (287, 360) with delta (0, 0)
Screenshot: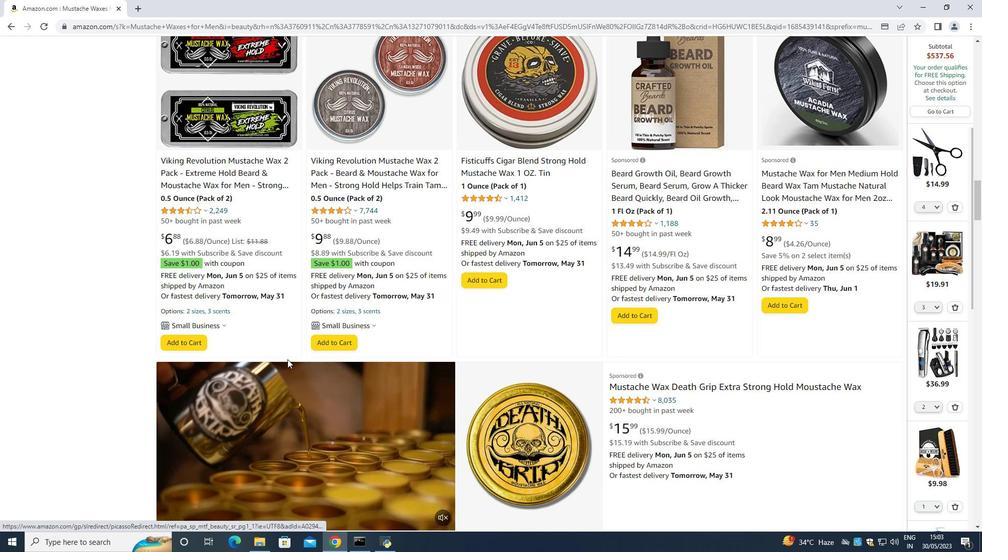
Action: Mouse scrolled (287, 360) with delta (0, 0)
Screenshot: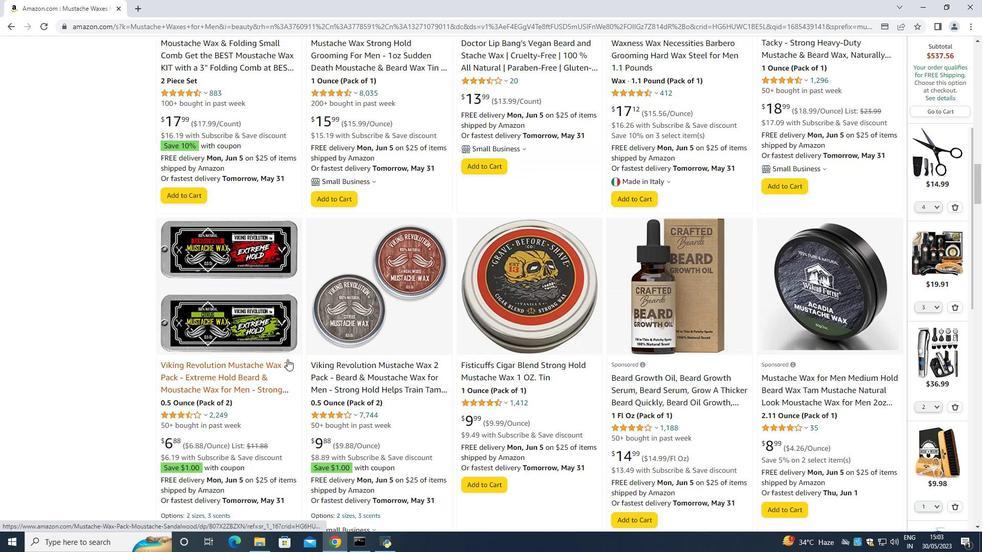 
Action: Mouse scrolled (287, 360) with delta (0, 0)
Screenshot: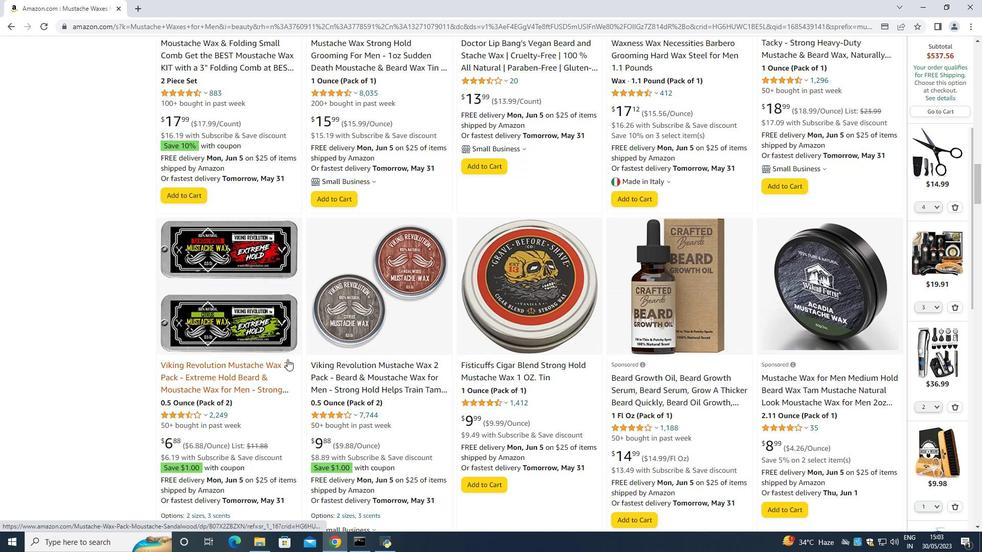 
Action: Mouse scrolled (287, 360) with delta (0, 0)
Screenshot: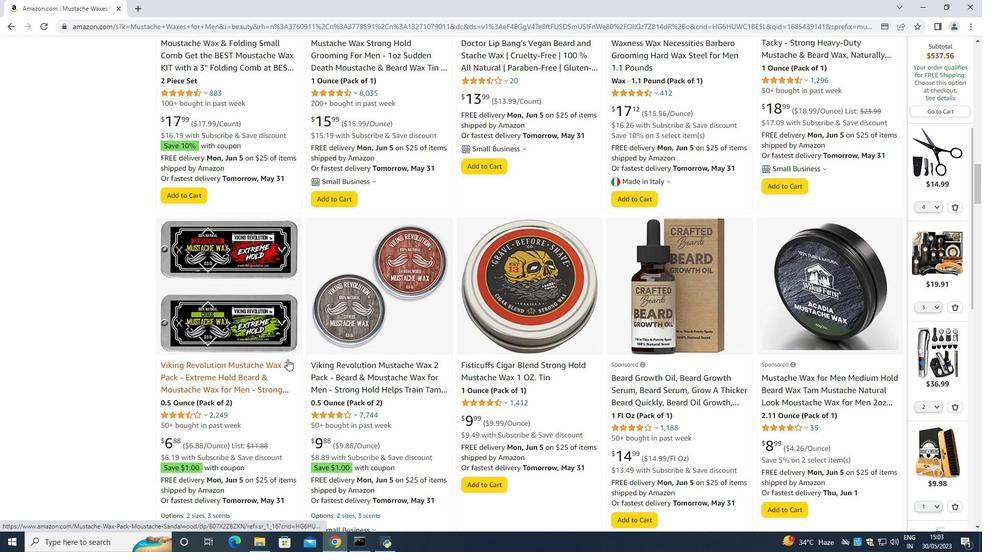 
Action: Mouse scrolled (287, 360) with delta (0, 0)
Screenshot: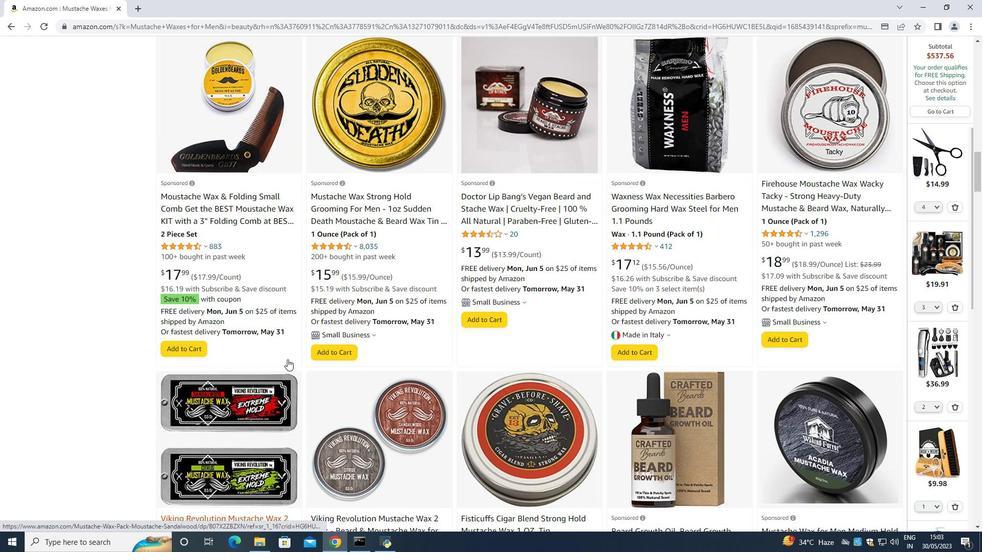 
Action: Mouse moved to (288, 359)
Screenshot: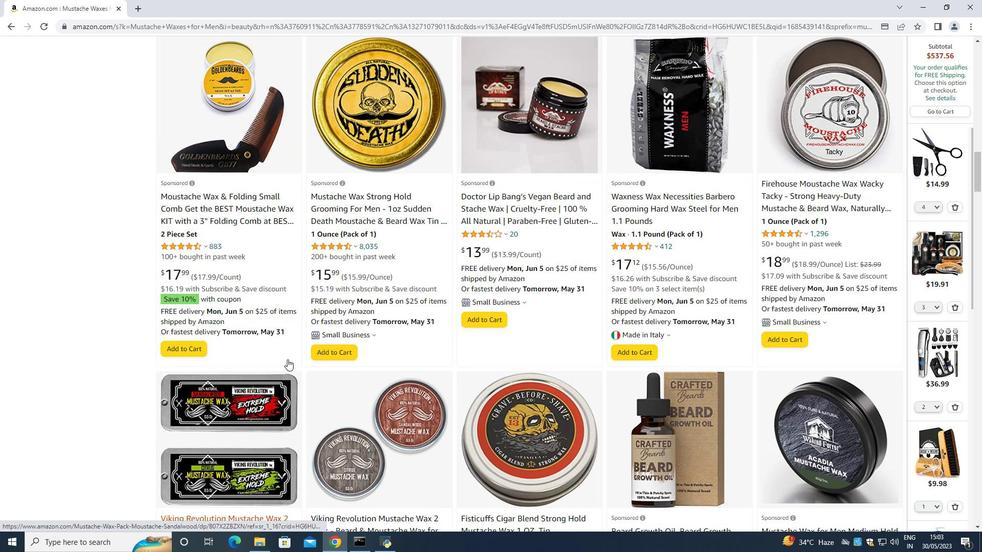 
Action: Mouse scrolled (288, 360) with delta (0, 0)
Screenshot: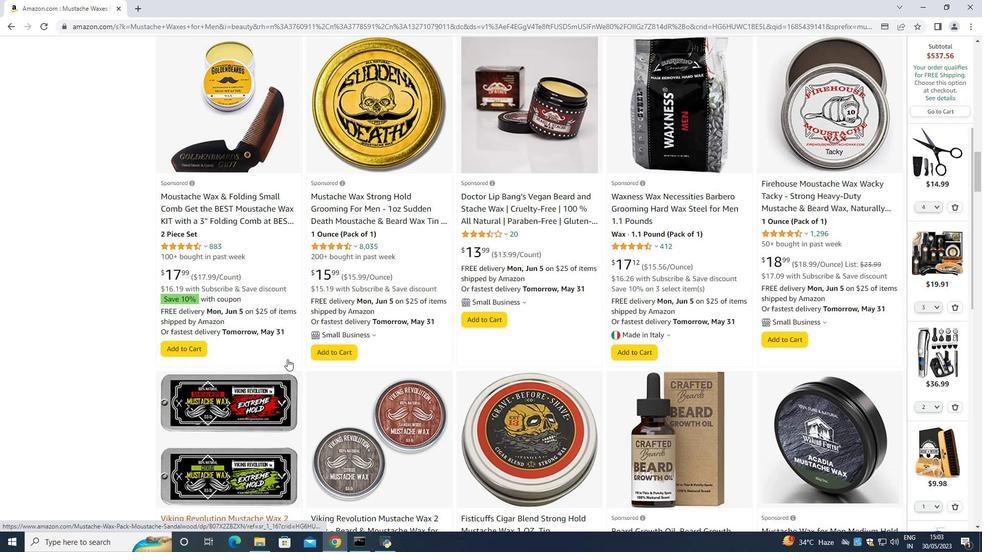 
Action: Mouse scrolled (288, 360) with delta (0, 0)
Screenshot: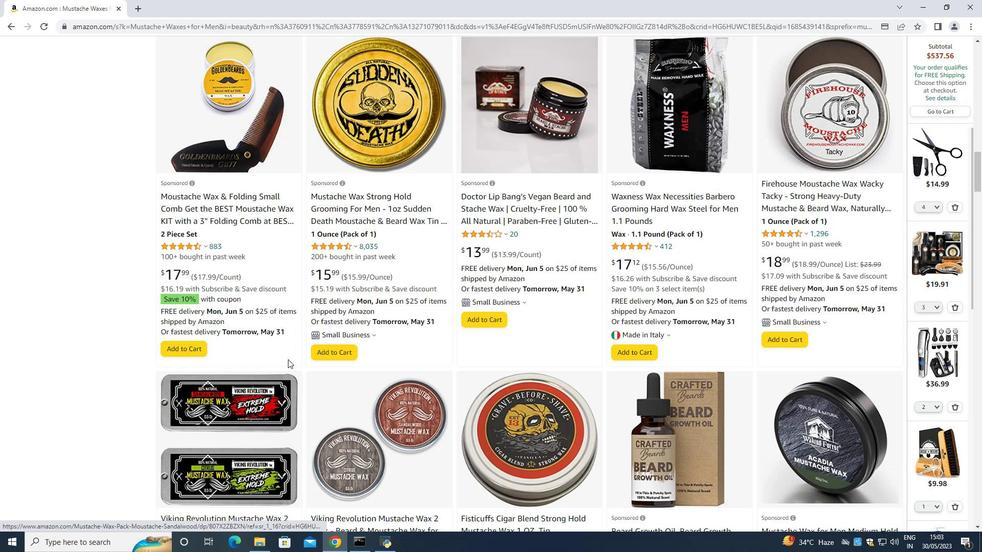 
Action: Mouse moved to (293, 356)
Screenshot: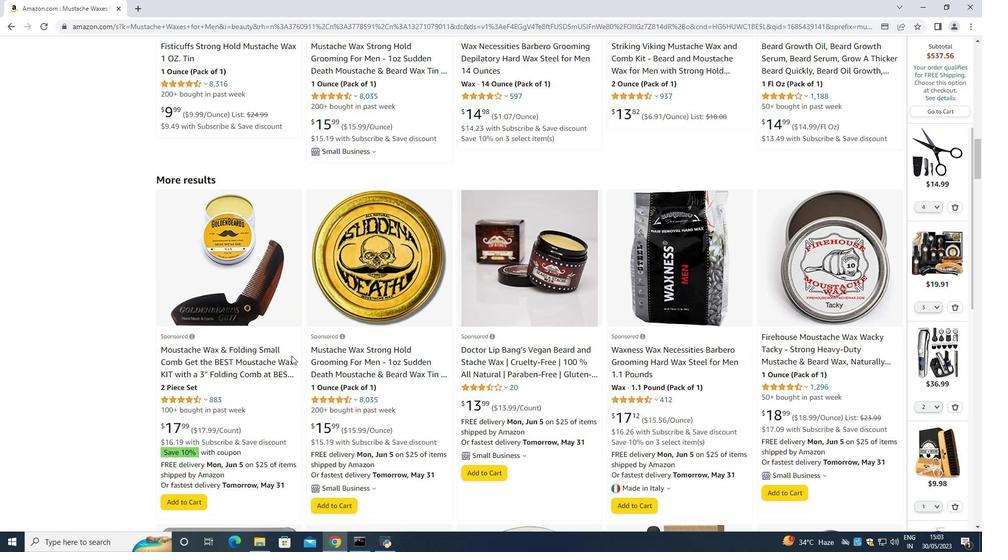 
Action: Mouse scrolled (293, 356) with delta (0, 0)
Screenshot: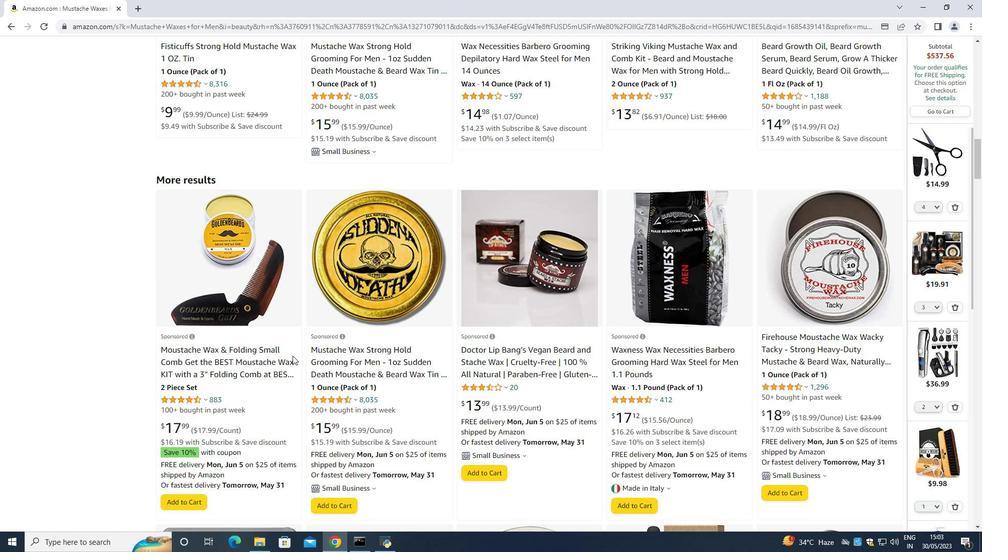 
Action: Mouse scrolled (293, 356) with delta (0, 0)
Screenshot: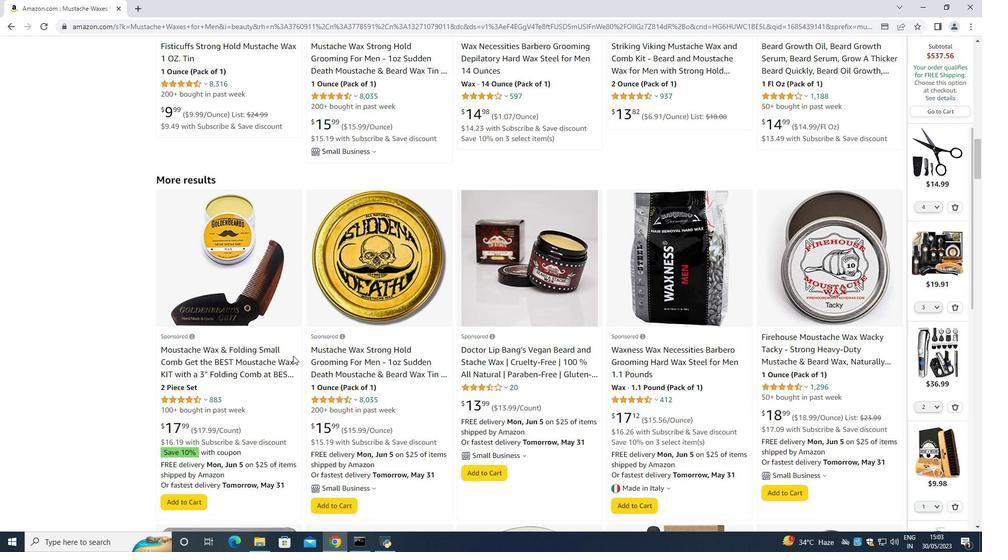 
Action: Mouse scrolled (293, 356) with delta (0, 0)
Screenshot: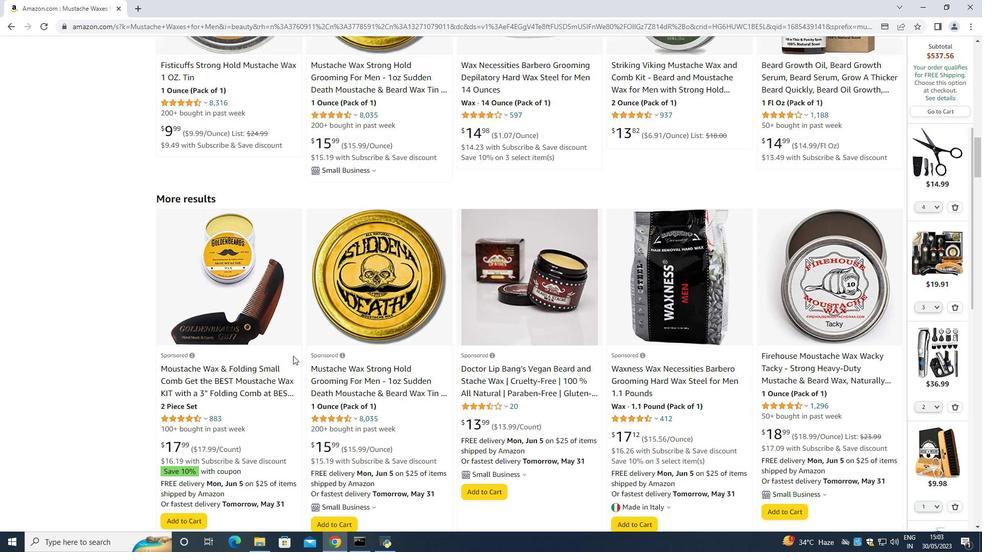 
Action: Mouse scrolled (293, 356) with delta (0, 0)
Screenshot: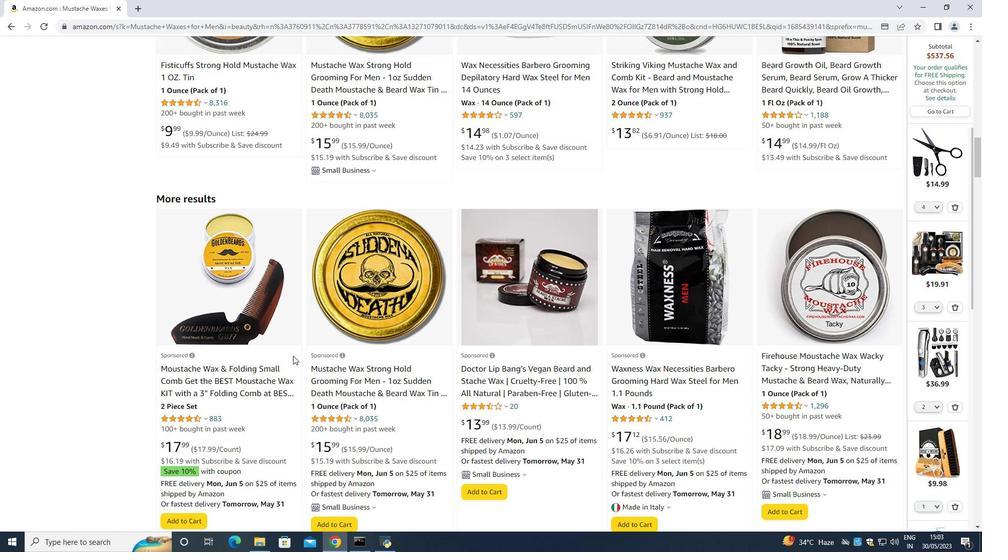 
Action: Mouse scrolled (293, 356) with delta (0, 0)
Screenshot: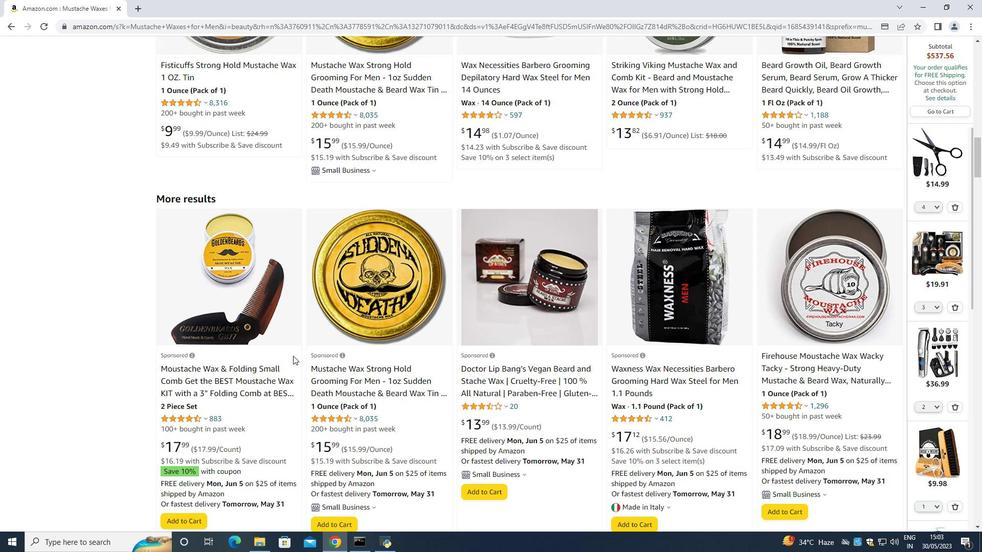 
Action: Mouse scrolled (293, 356) with delta (0, 0)
Screenshot: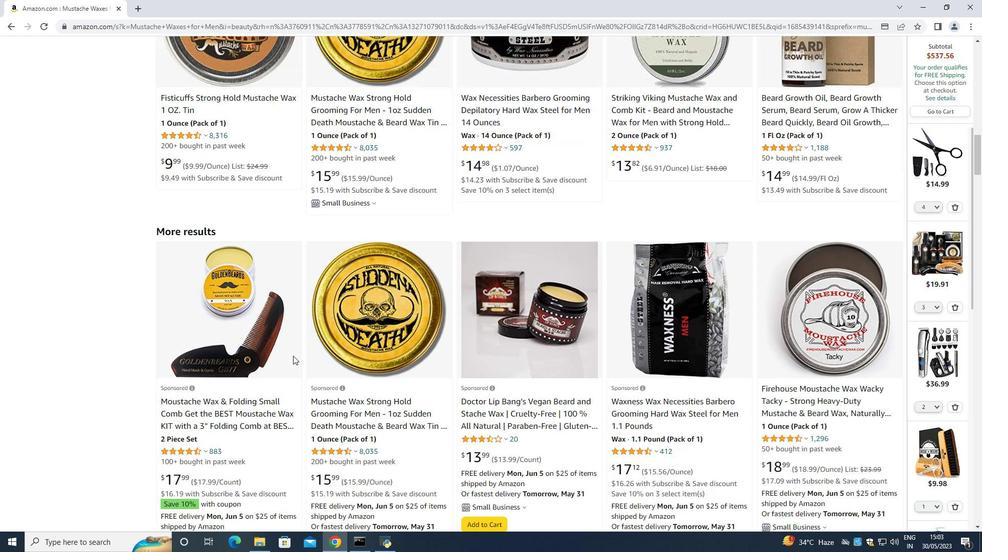 
Action: Mouse scrolled (293, 356) with delta (0, 0)
Screenshot: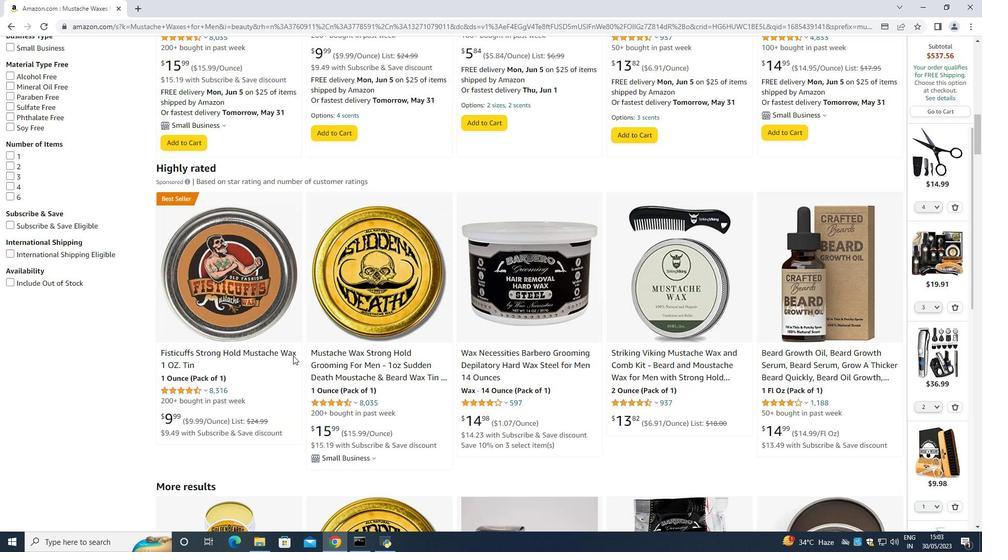 
Action: Mouse moved to (268, 401)
Screenshot: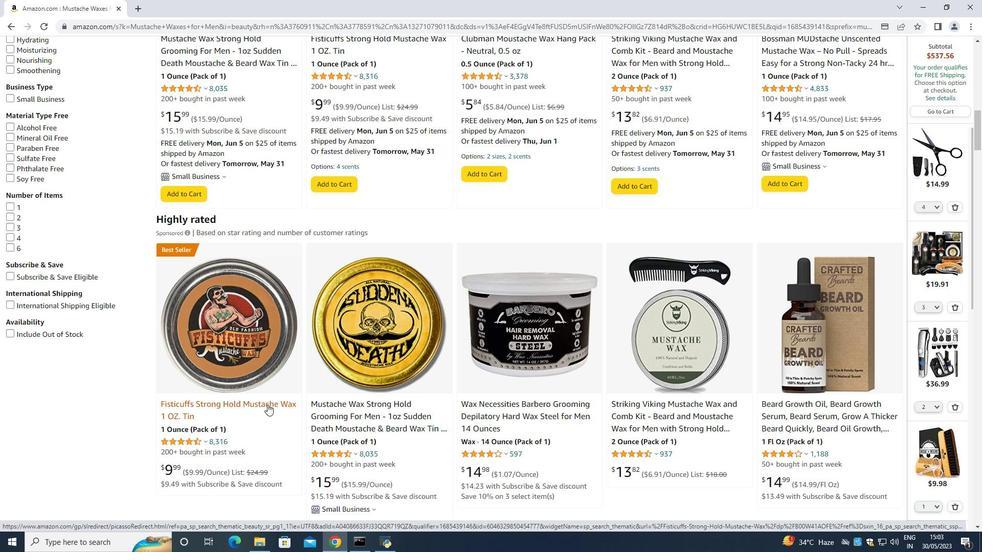 
Action: Mouse scrolled (268, 401) with delta (0, 0)
Screenshot: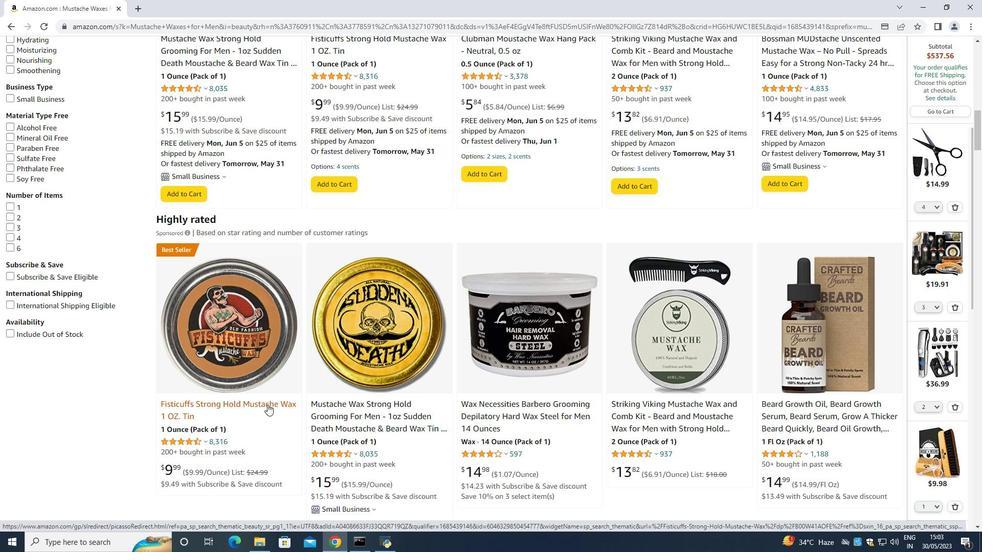 
Action: Mouse scrolled (268, 401) with delta (0, 0)
Screenshot: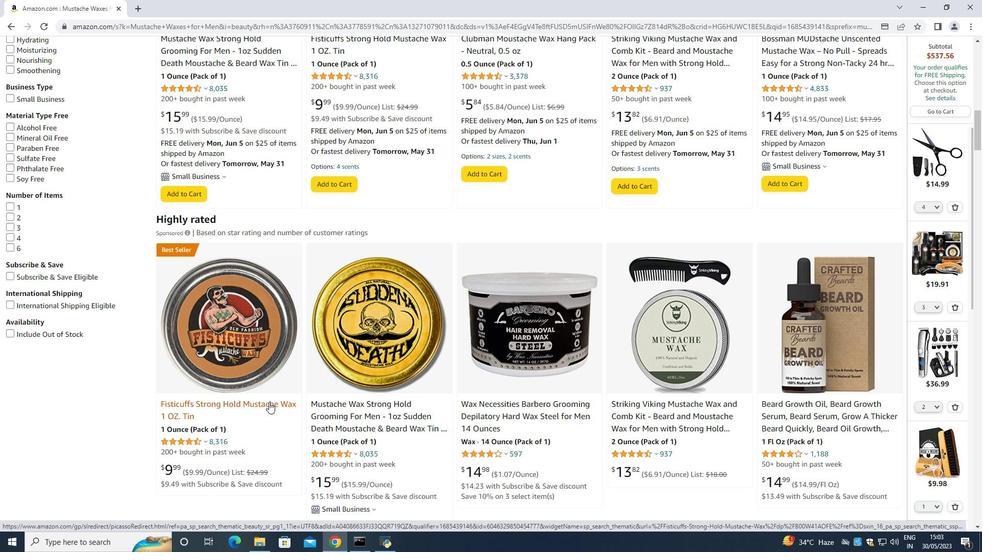 
Action: Mouse scrolled (268, 401) with delta (0, 0)
Screenshot: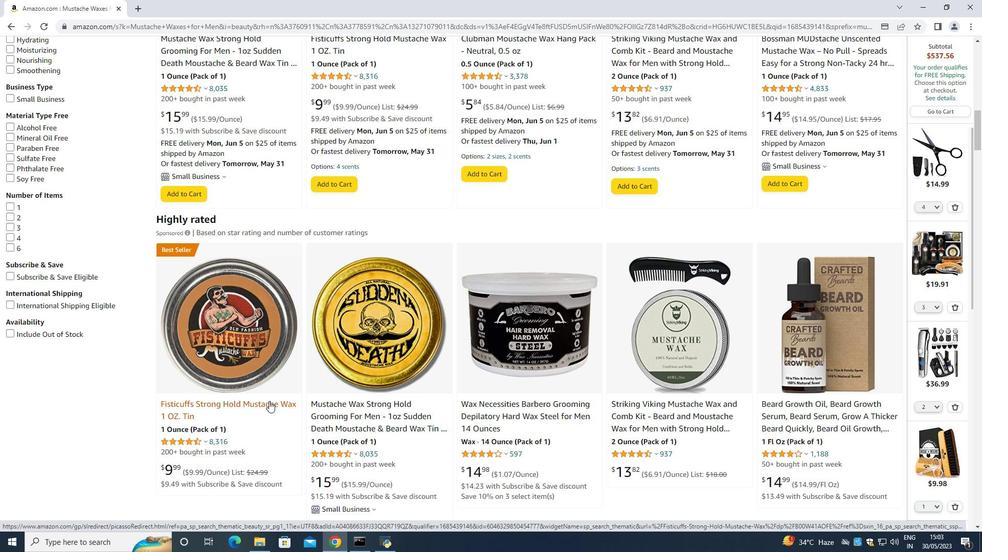 
Action: Mouse scrolled (268, 401) with delta (0, 0)
Screenshot: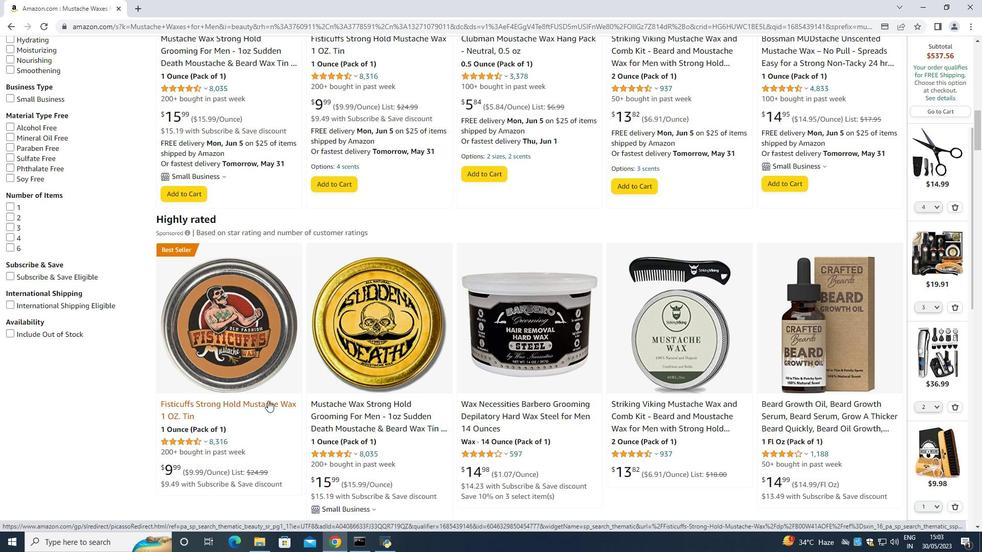
Action: Mouse scrolled (268, 401) with delta (0, 0)
Screenshot: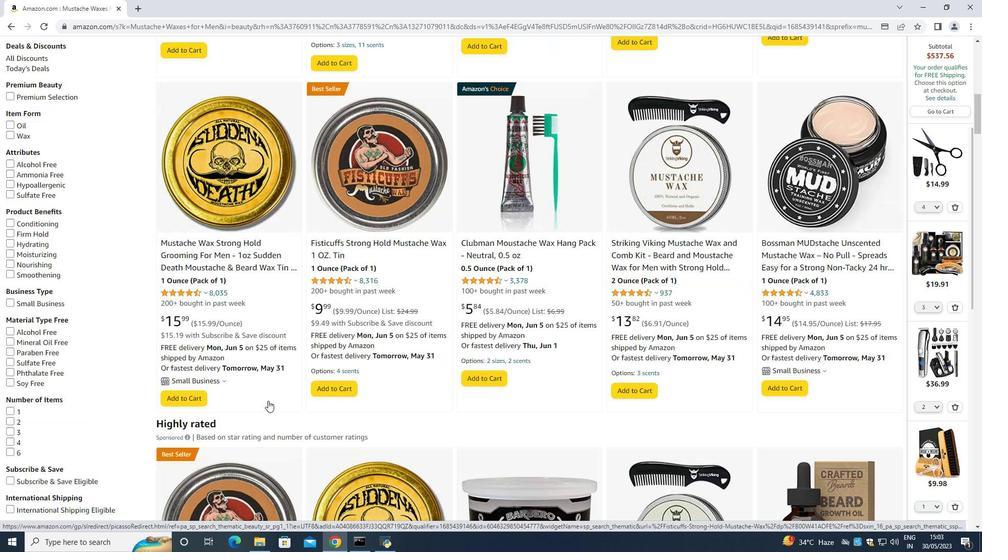 
Action: Mouse scrolled (268, 401) with delta (0, 0)
Screenshot: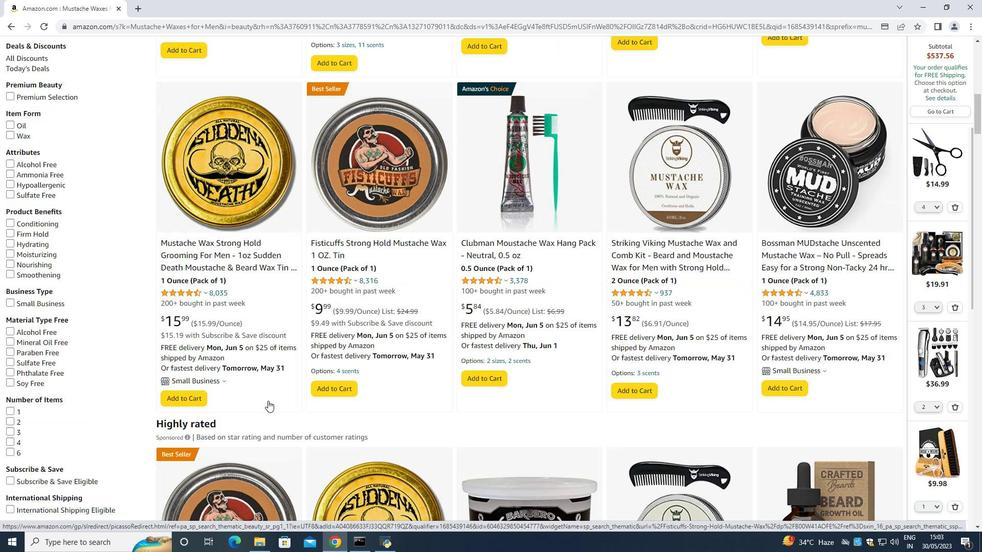 
Action: Mouse scrolled (268, 401) with delta (0, 0)
Screenshot: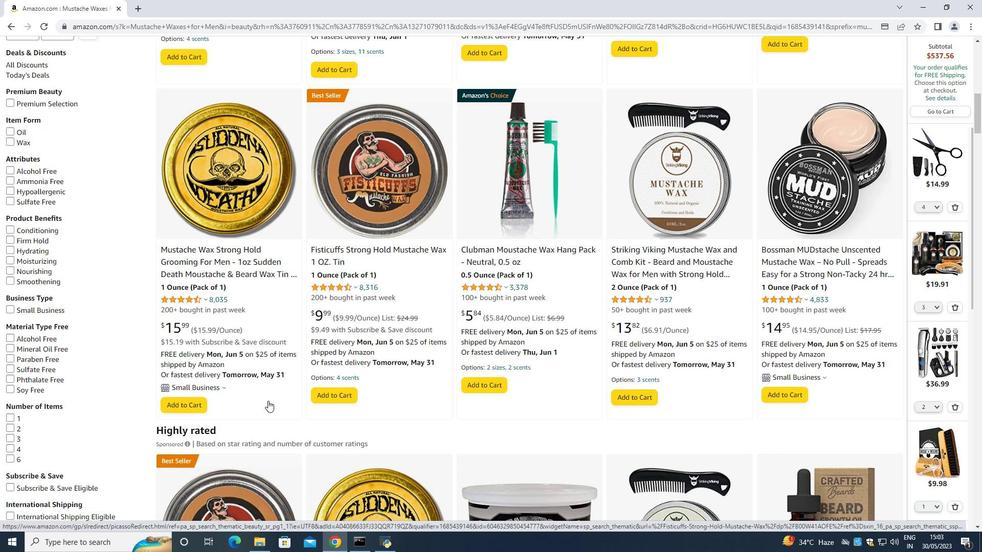 
Action: Mouse scrolled (268, 401) with delta (0, 0)
Screenshot: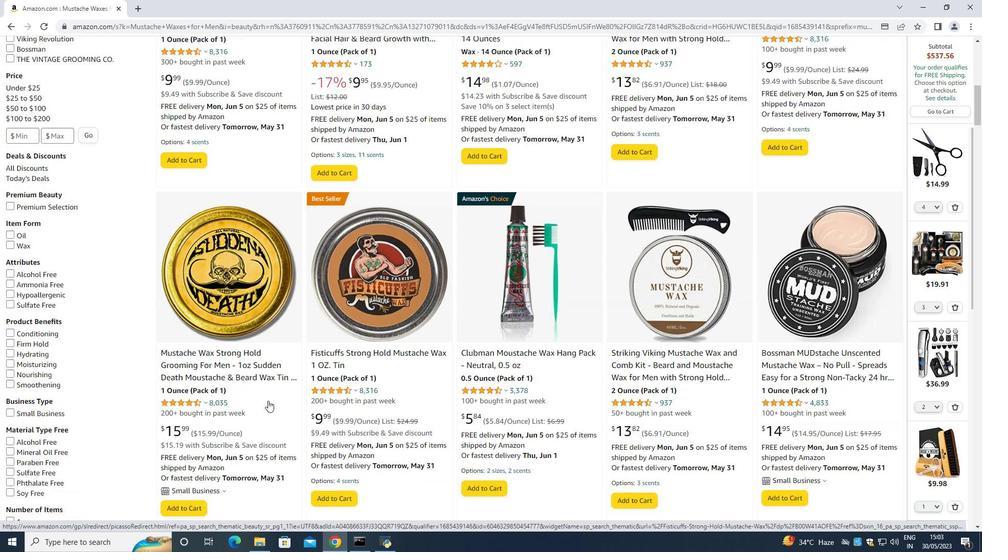
Action: Mouse scrolled (268, 401) with delta (0, 0)
Screenshot: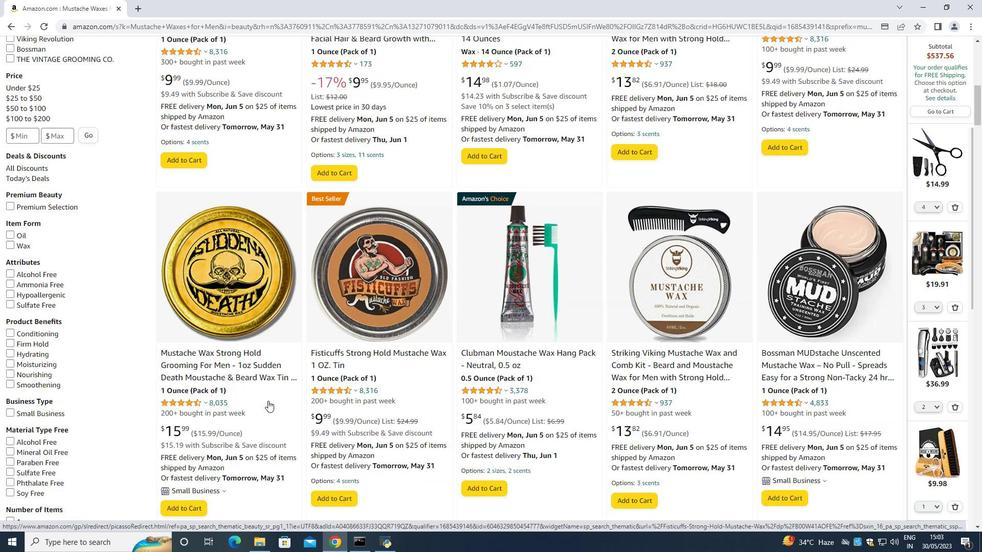 
Action: Mouse scrolled (268, 401) with delta (0, 0)
Screenshot: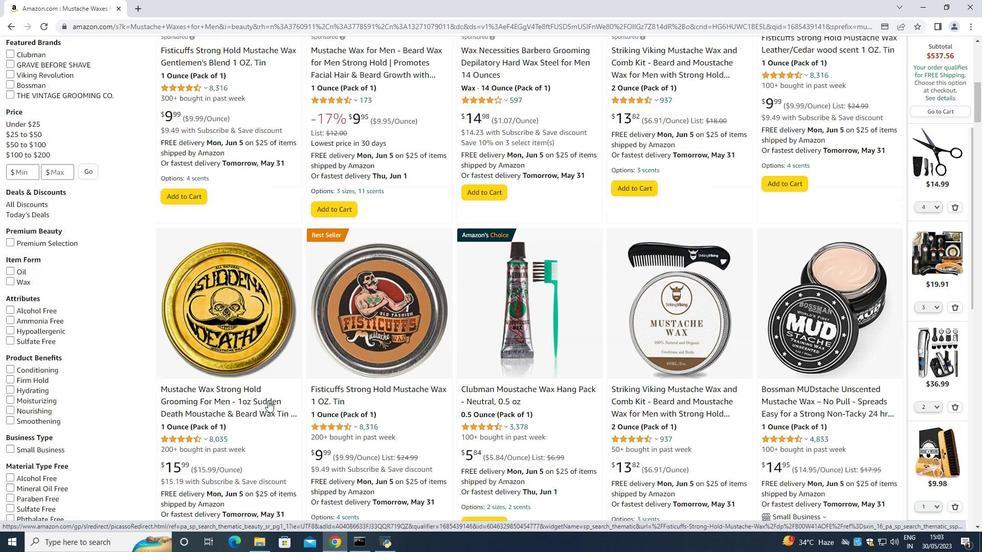 
Action: Mouse moved to (293, 432)
Screenshot: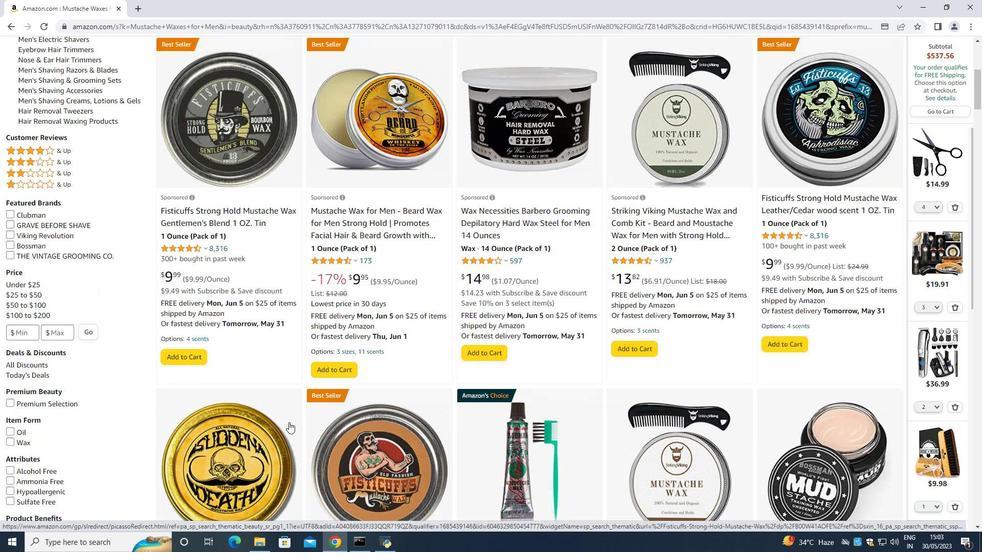 
Action: Mouse scrolled (293, 432) with delta (0, 0)
Screenshot: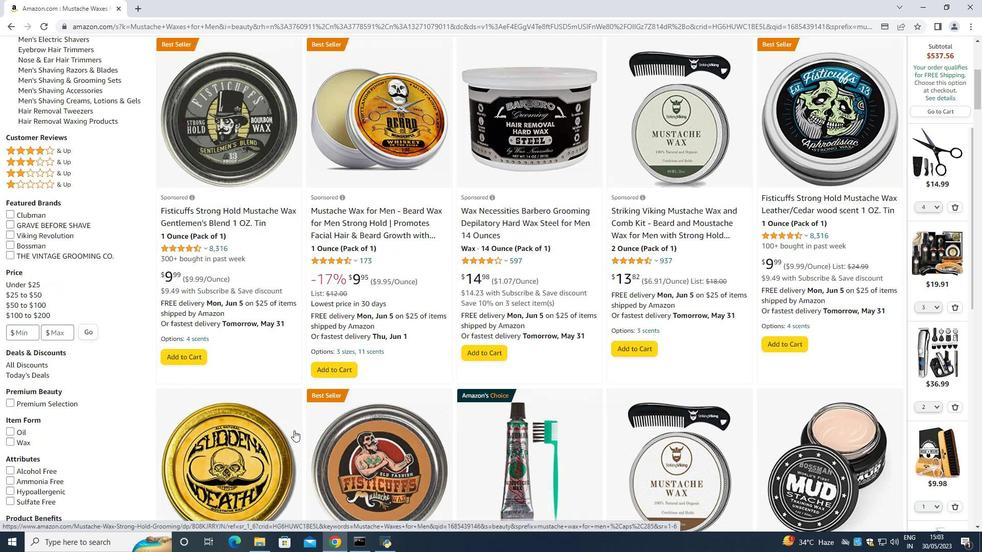 
Action: Mouse scrolled (293, 432) with delta (0, 0)
Screenshot: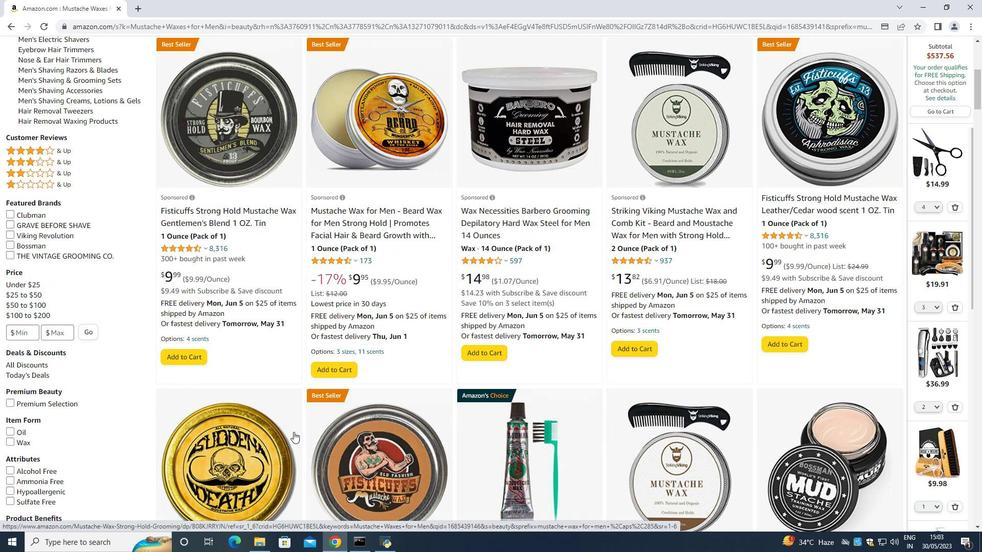 
Action: Mouse moved to (350, 416)
Screenshot: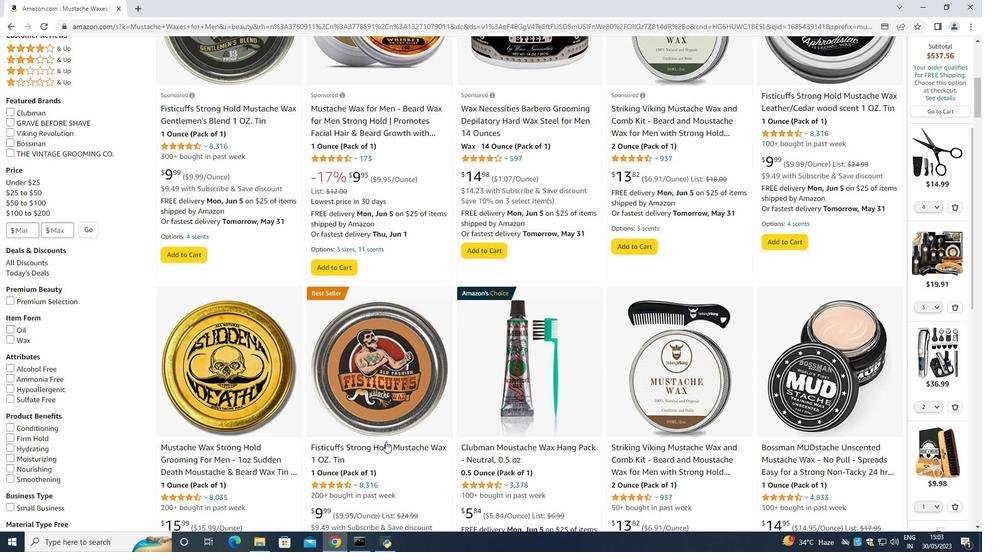 
Action: Mouse scrolled (350, 417) with delta (0, 0)
Screenshot: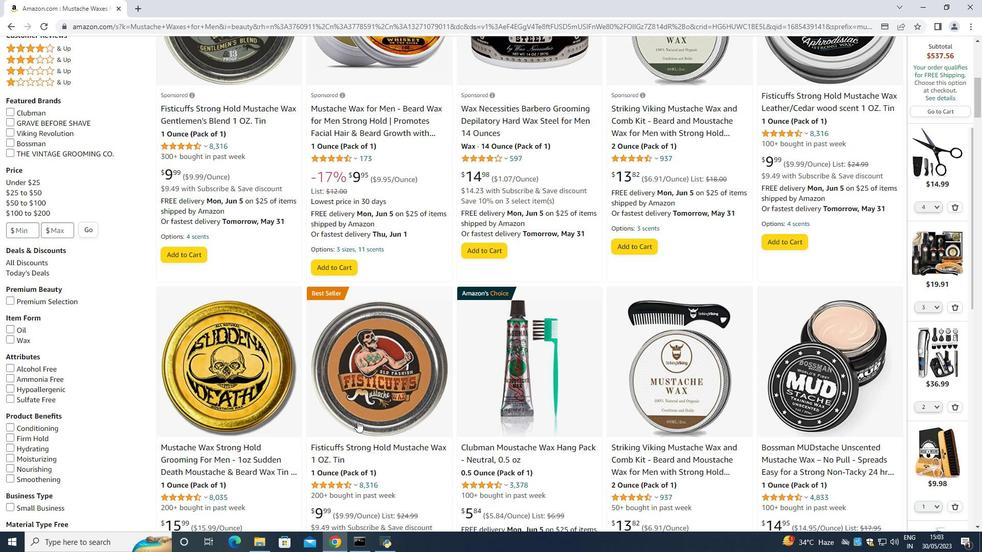 
Action: Mouse moved to (348, 416)
Screenshot: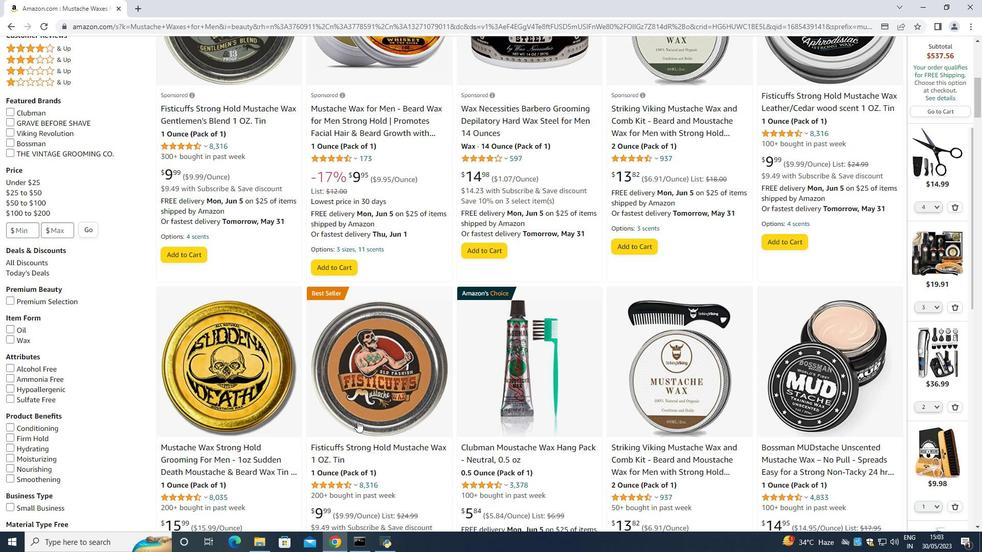 
Action: Mouse scrolled (348, 416) with delta (0, 0)
Screenshot: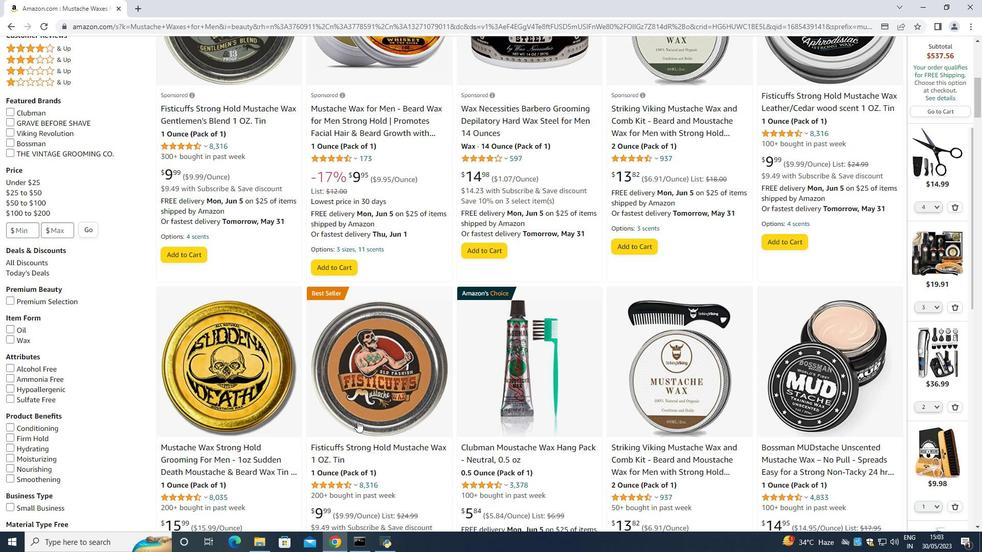 
Action: Mouse moved to (347, 415)
Screenshot: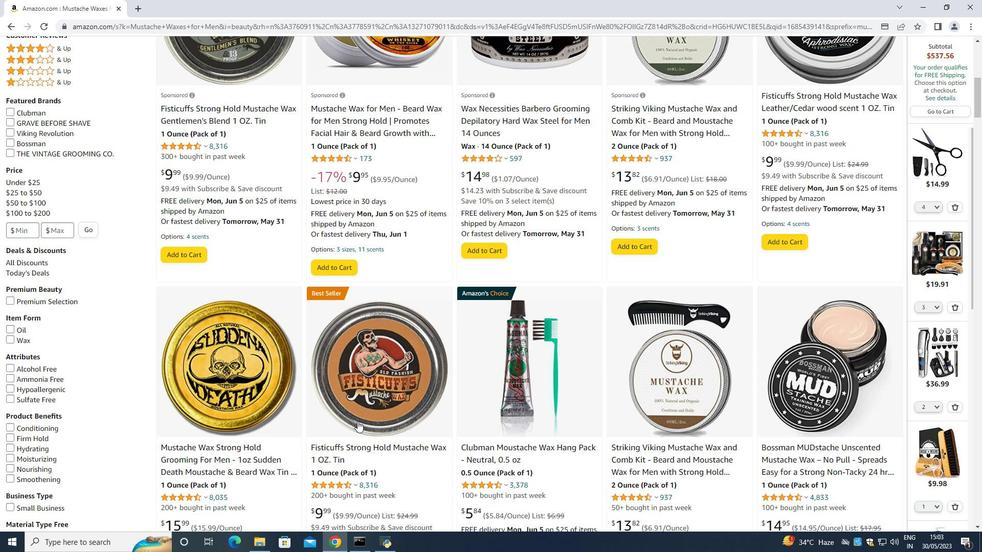 
Action: Mouse scrolled (347, 415) with delta (0, 0)
Screenshot: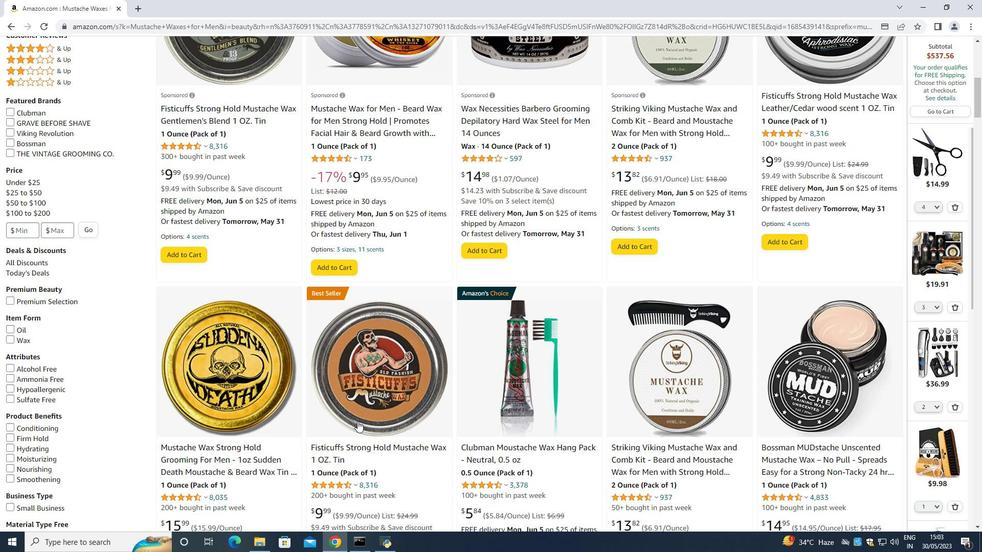 
Action: Mouse moved to (346, 414)
Screenshot: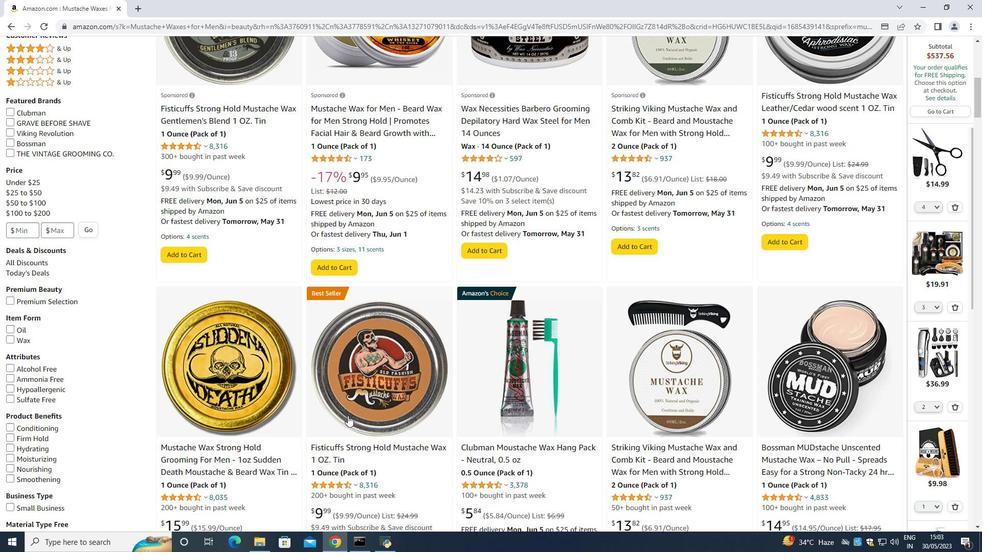 
Action: Mouse scrolled (346, 415) with delta (0, 0)
Screenshot: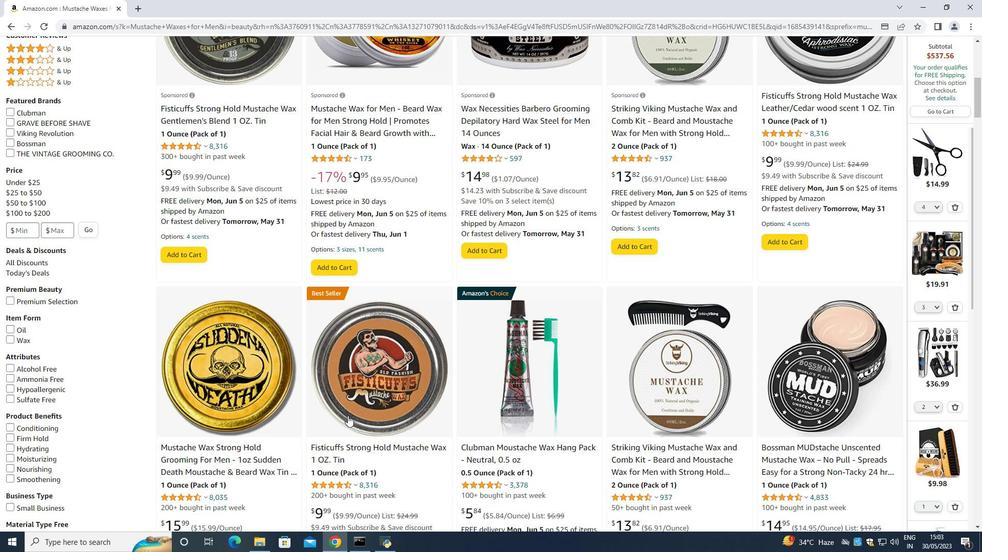 
Action: Mouse moved to (236, 322)
Screenshot: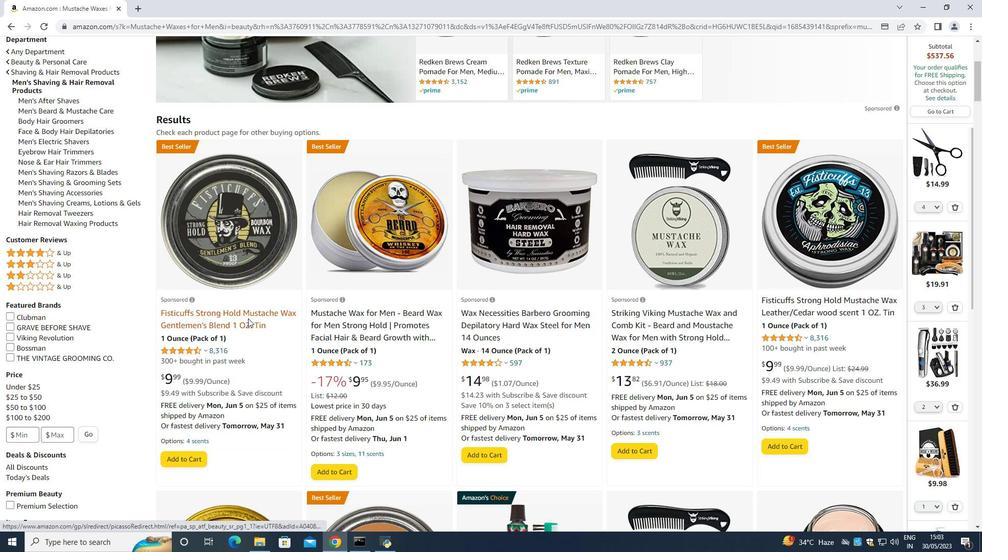 
Action: Mouse pressed left at (236, 322)
Screenshot: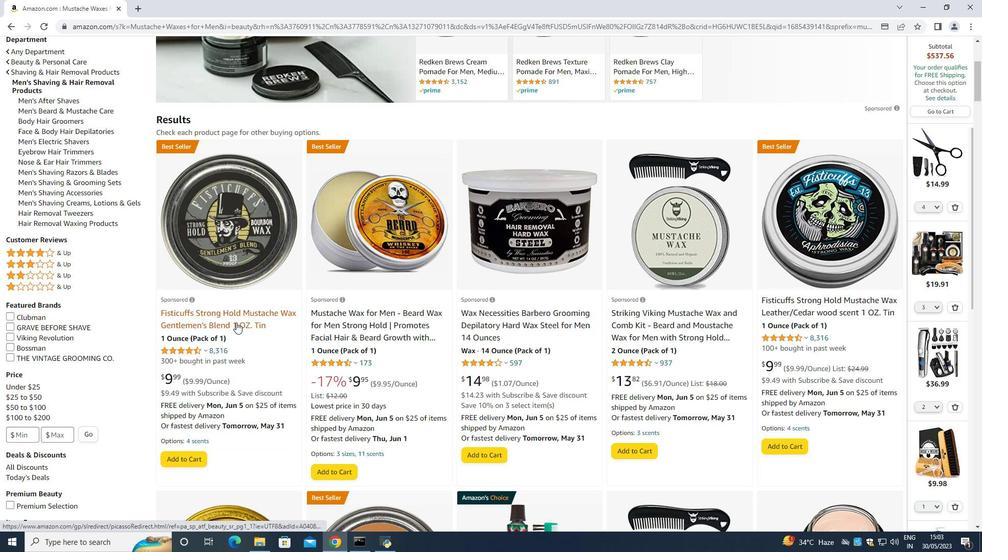 
Action: Mouse moved to (91, 160)
Screenshot: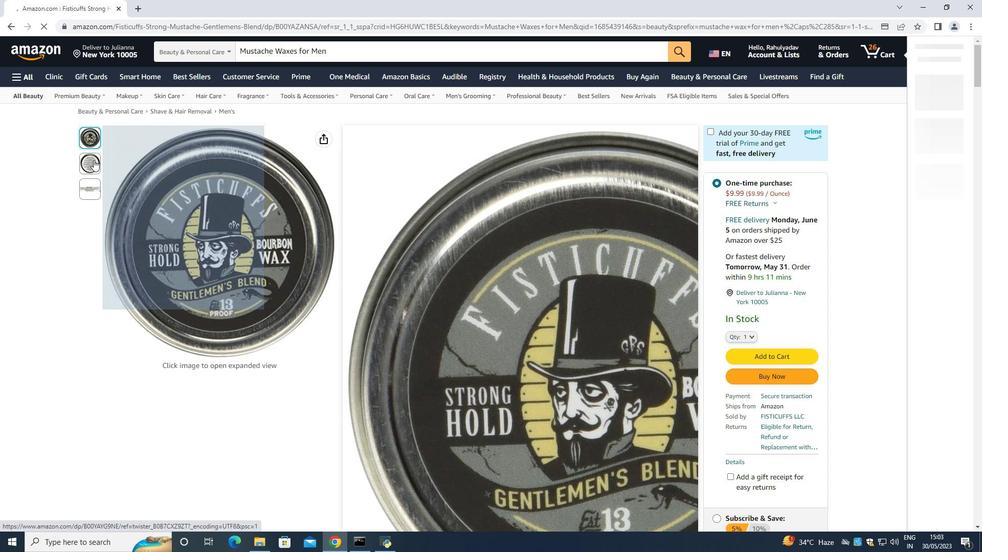 
Action: Mouse pressed left at (91, 160)
Screenshot: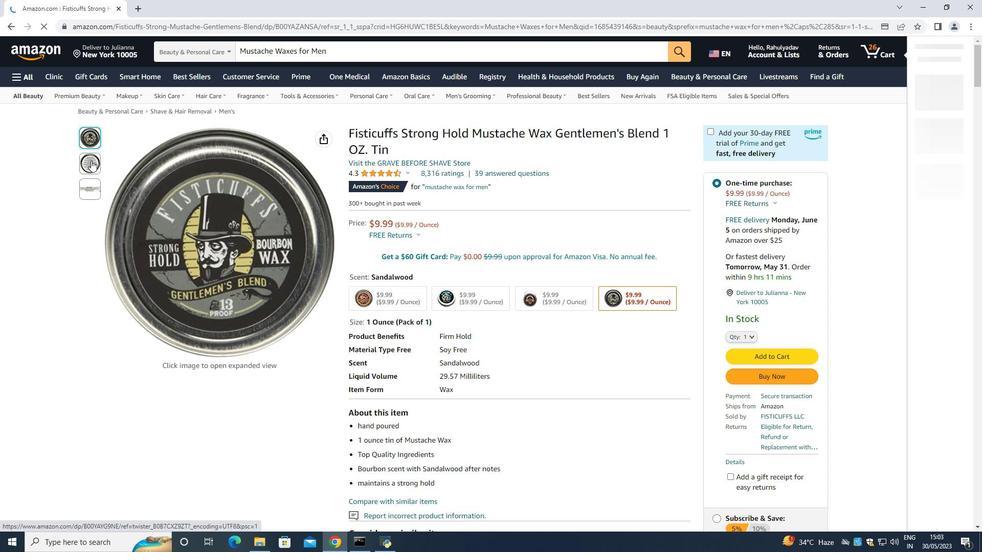 
Action: Mouse moved to (85, 182)
Screenshot: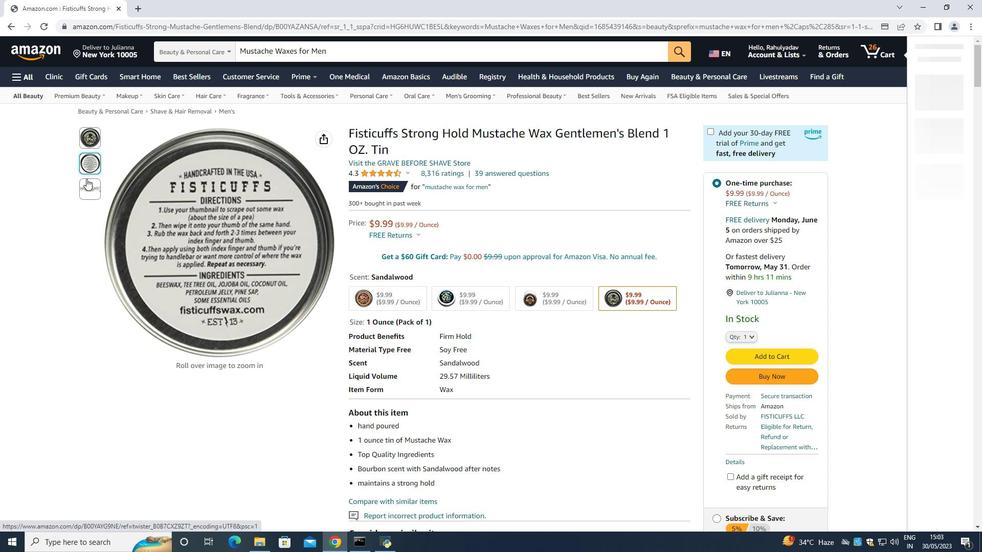 
Action: Mouse pressed left at (85, 182)
Screenshot: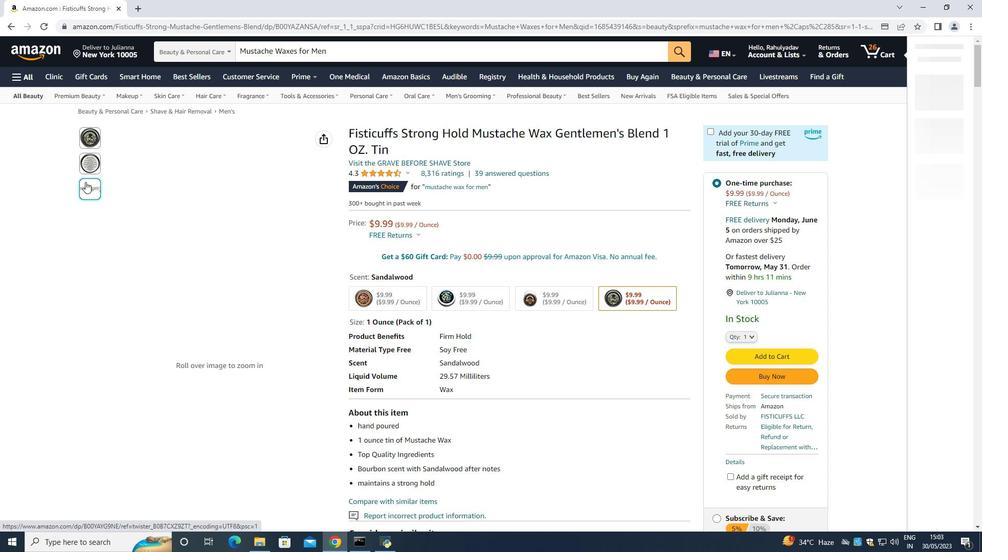 
Action: Mouse moved to (615, 186)
Screenshot: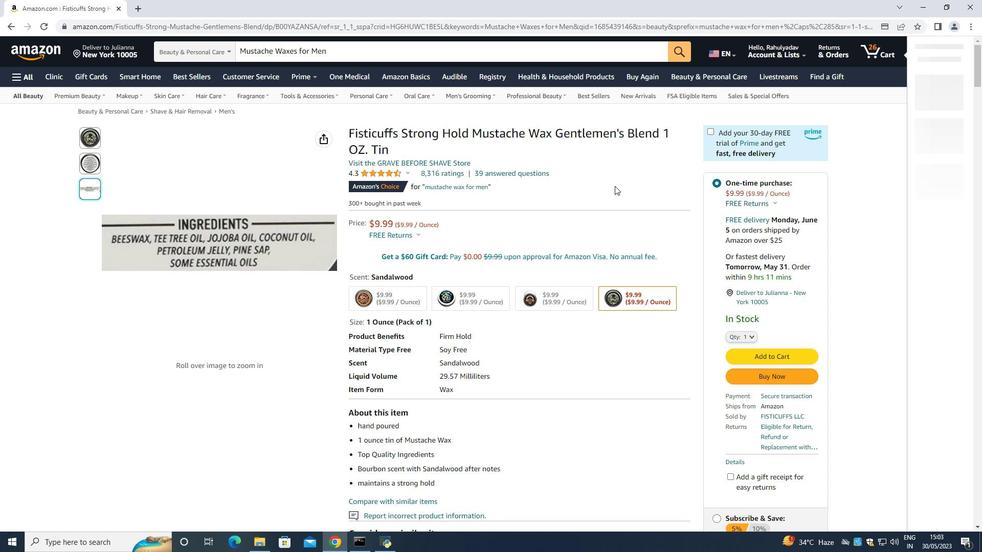
Action: Mouse scrolled (615, 185) with delta (0, 0)
Screenshot: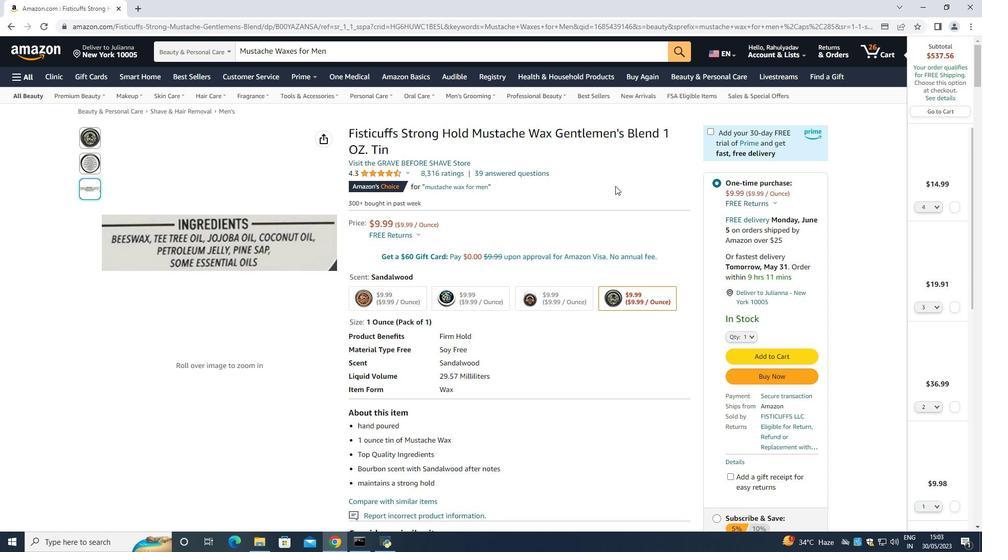 
Action: Mouse moved to (613, 187)
Screenshot: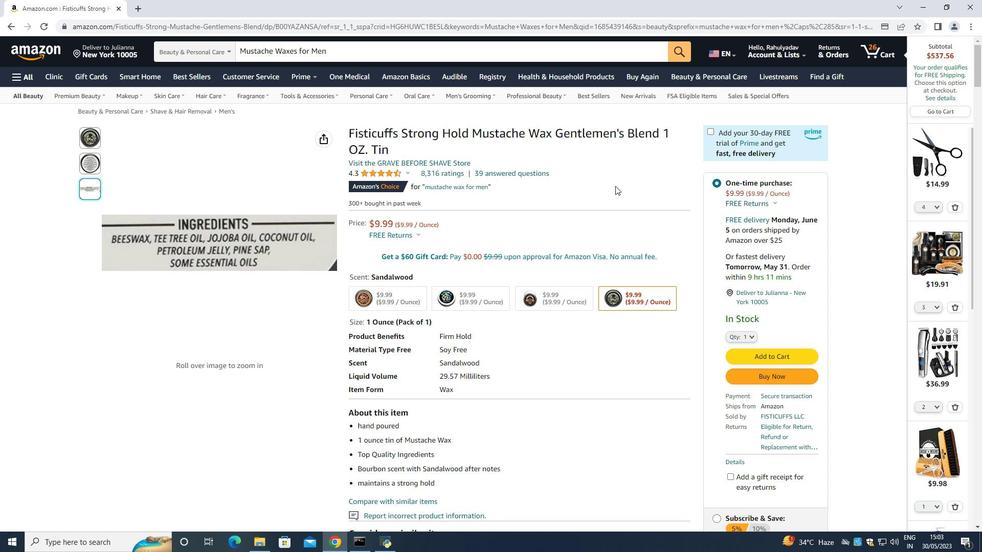 
Action: Mouse scrolled (613, 186) with delta (0, 0)
Screenshot: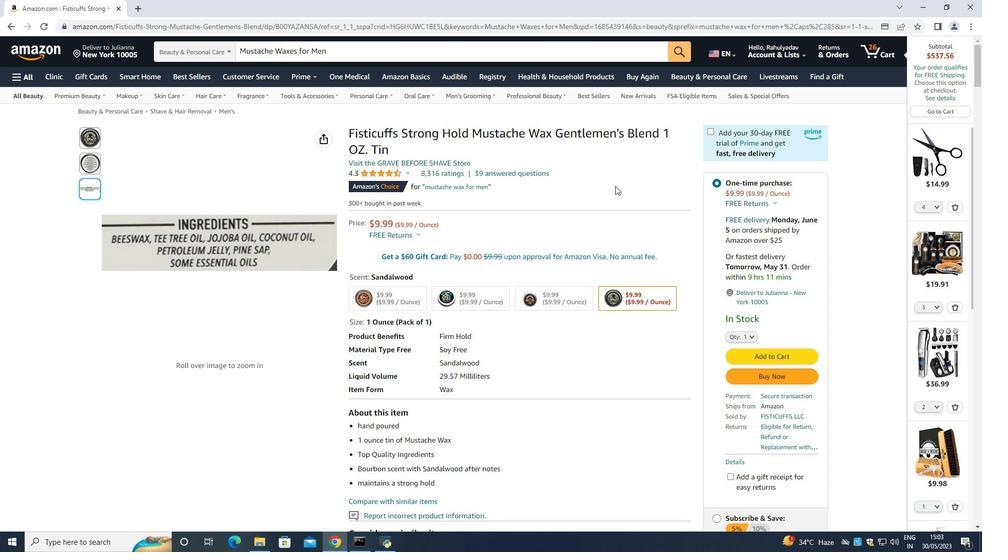 
Action: Mouse moved to (750, 236)
Screenshot: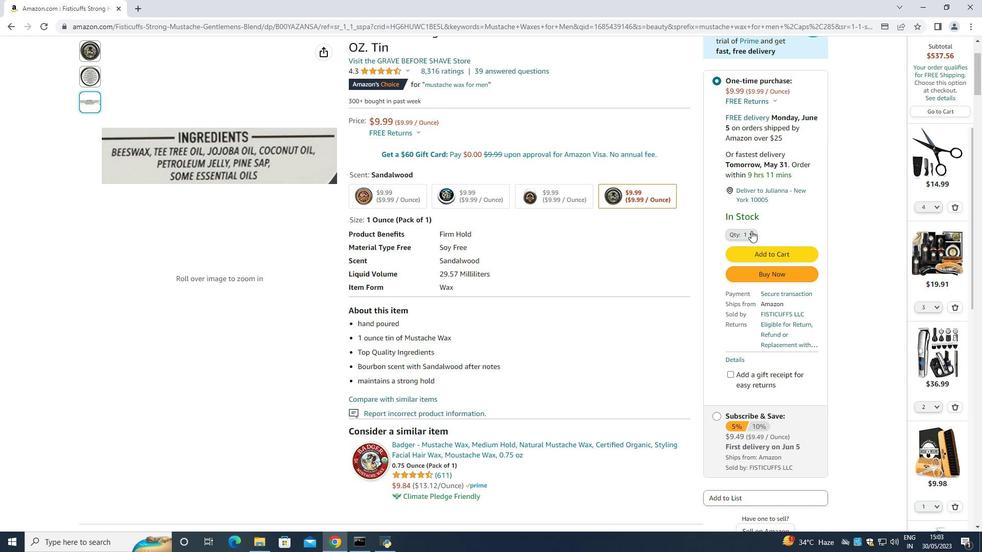 
Action: Mouse pressed left at (750, 236)
Screenshot: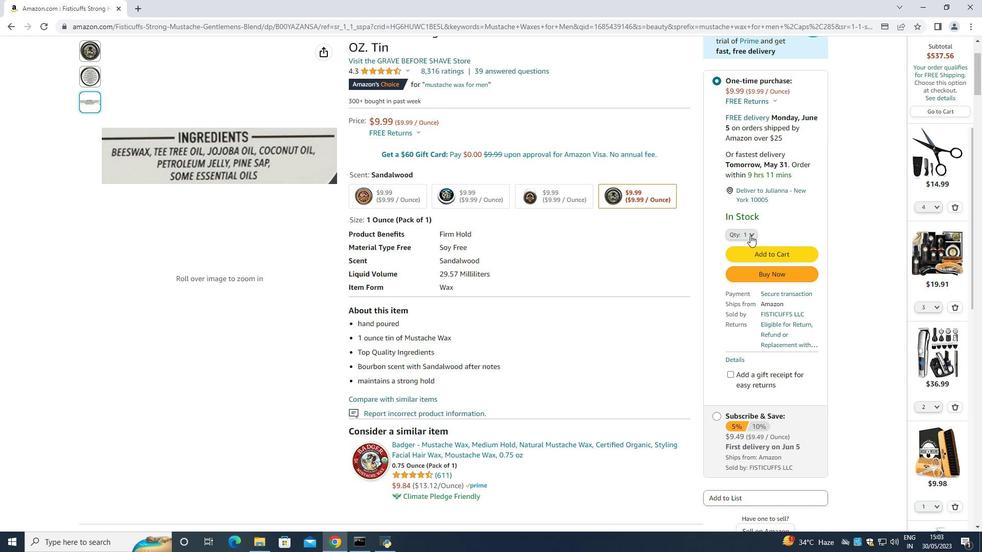 
Action: Mouse moved to (739, 287)
Screenshot: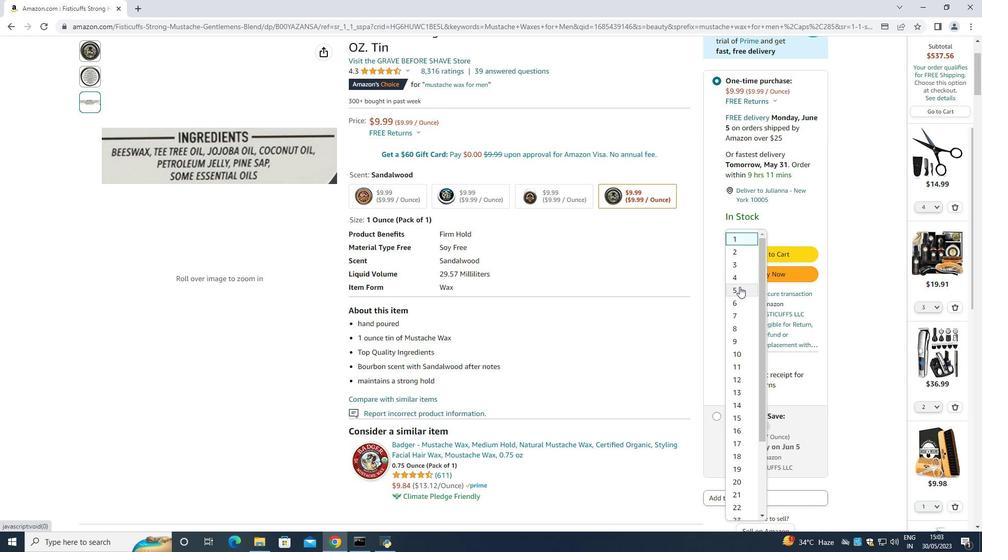 
Action: Mouse pressed left at (739, 287)
Screenshot: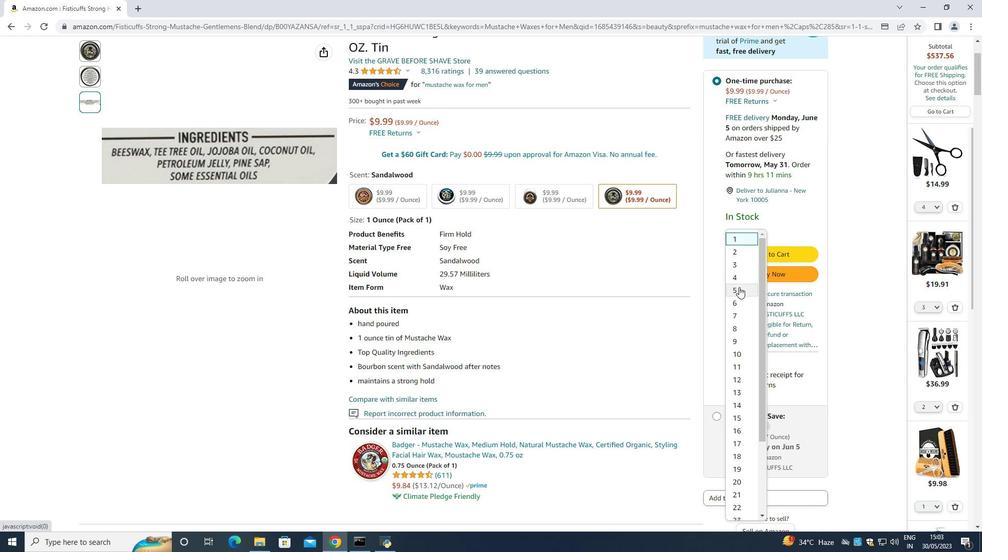 
Action: Mouse moved to (772, 267)
Screenshot: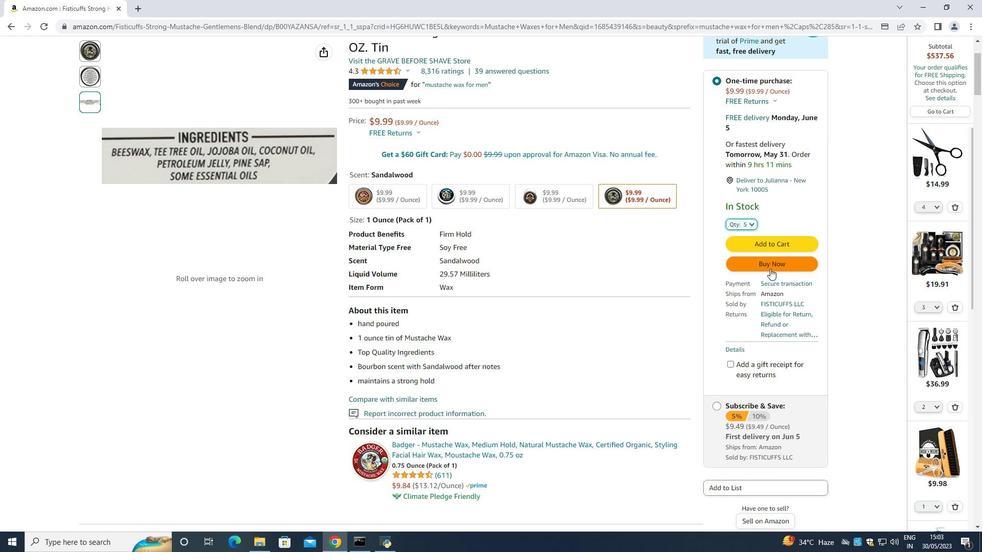 
Action: Mouse pressed left at (772, 267)
Screenshot: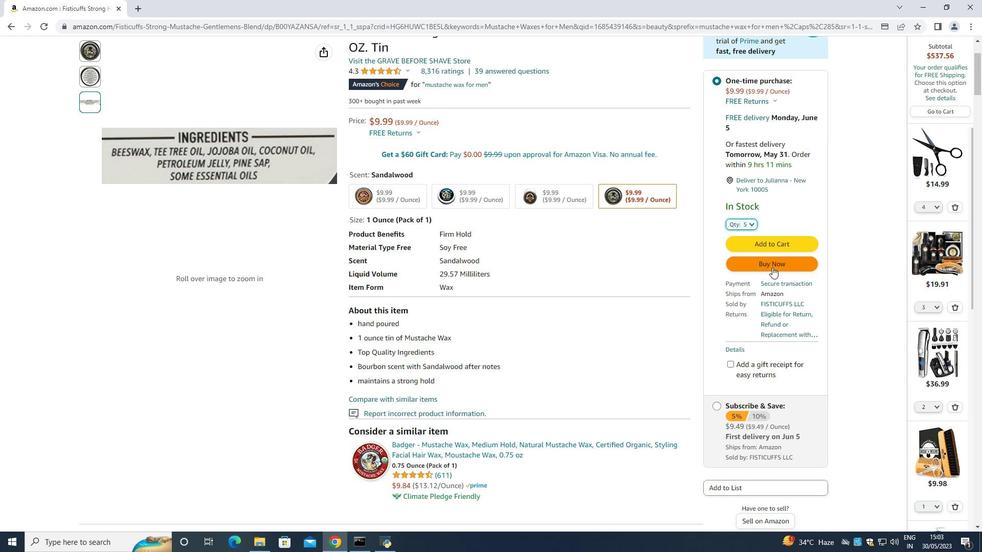 
Action: Mouse moved to (591, 88)
Screenshot: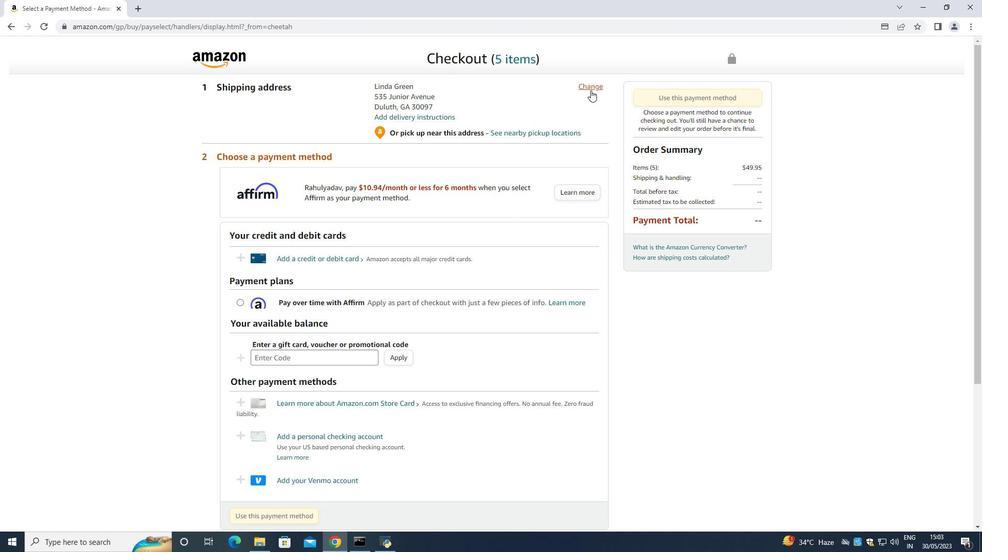 
Action: Mouse pressed left at (591, 88)
Screenshot: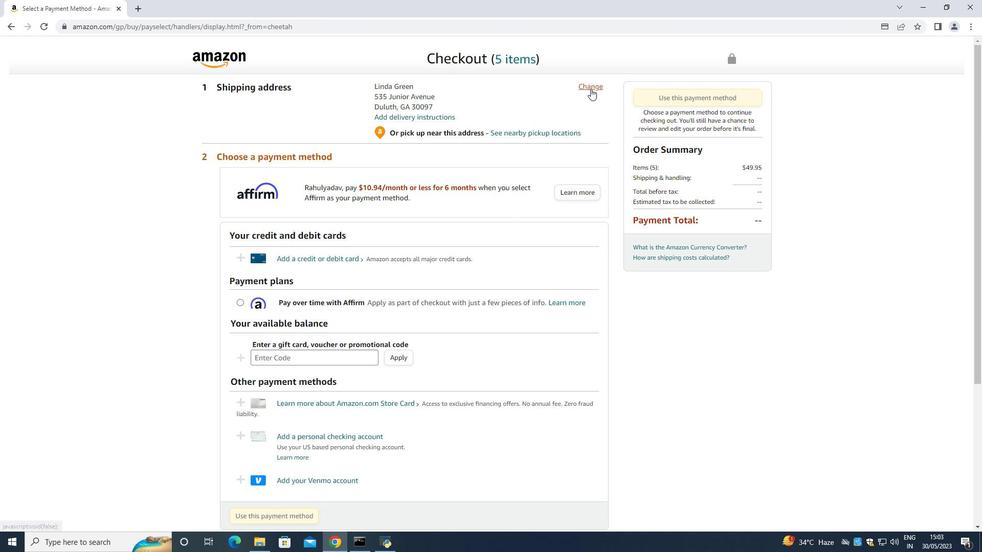 
Action: Mouse moved to (454, 137)
Screenshot: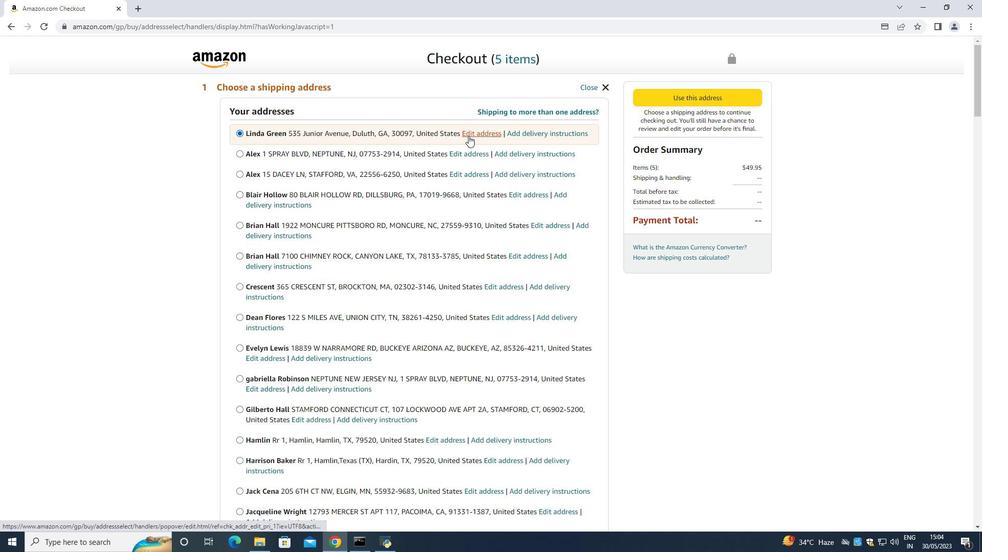 
Action: Mouse scrolled (454, 137) with delta (0, 0)
Screenshot: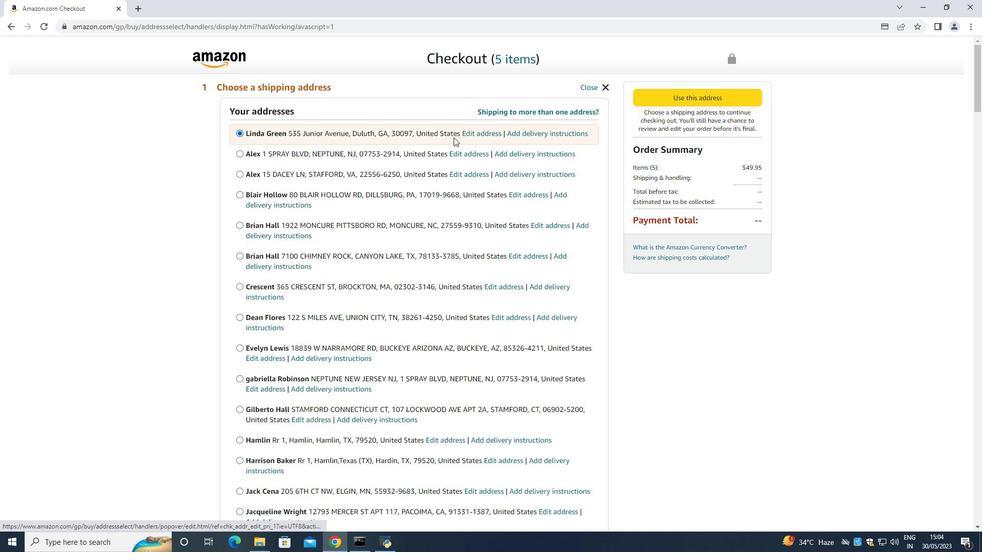 
Action: Mouse moved to (452, 139)
Screenshot: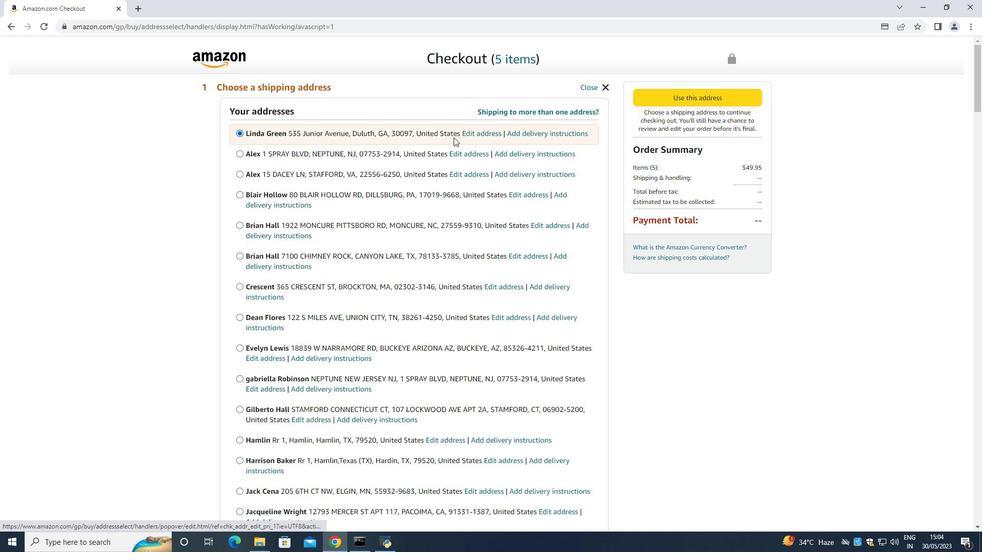 
Action: Mouse scrolled (452, 138) with delta (0, 0)
Screenshot: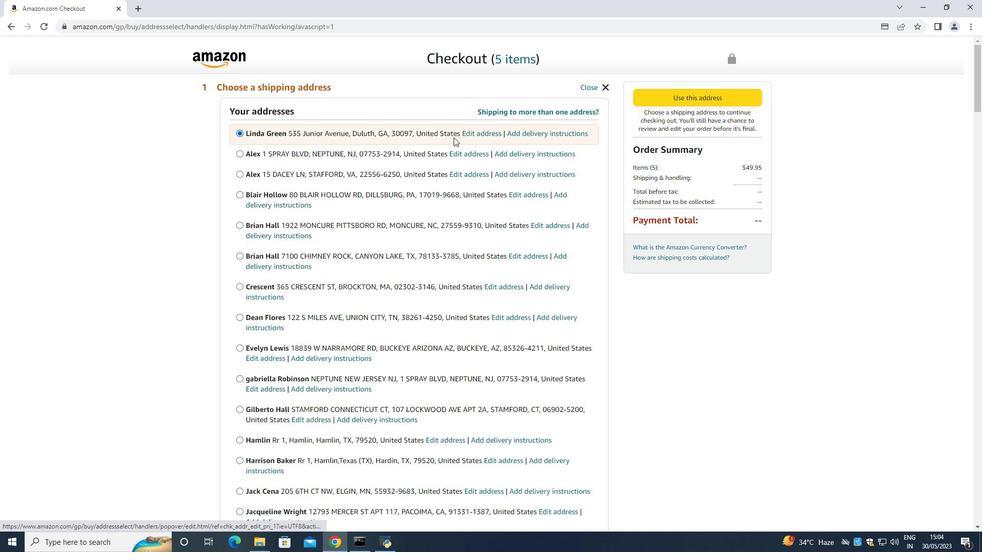 
Action: Mouse scrolled (452, 138) with delta (0, 0)
Screenshot: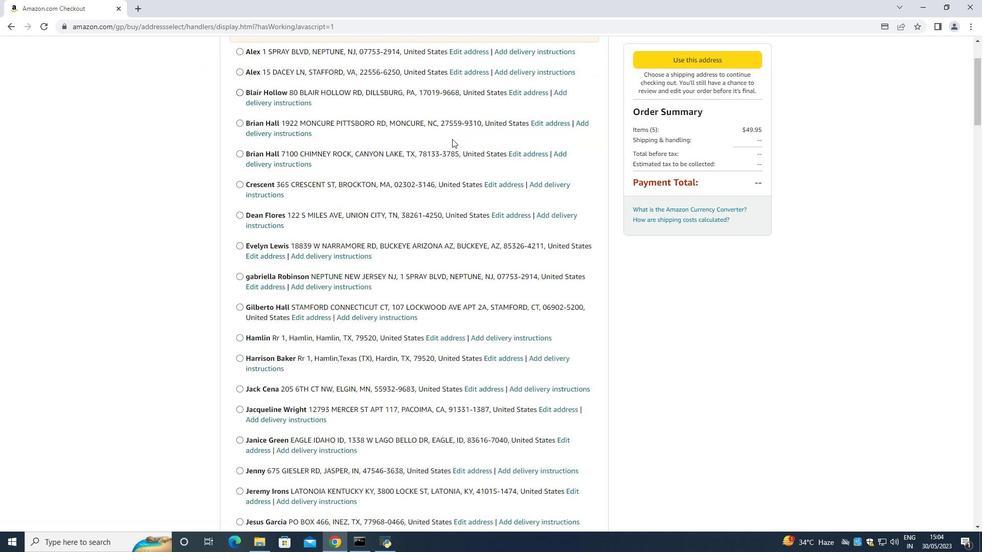 
Action: Mouse scrolled (452, 138) with delta (0, 0)
Screenshot: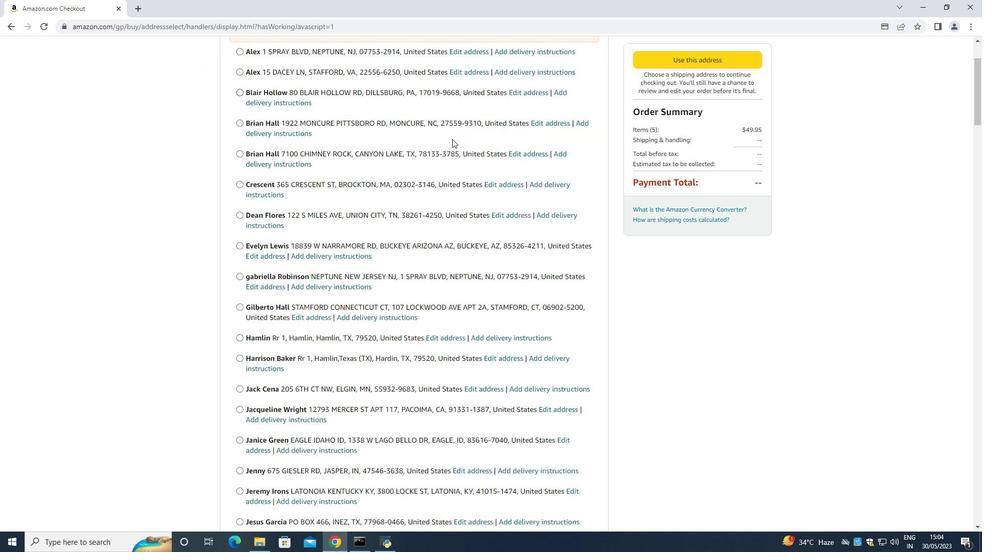 
Action: Mouse moved to (450, 139)
Screenshot: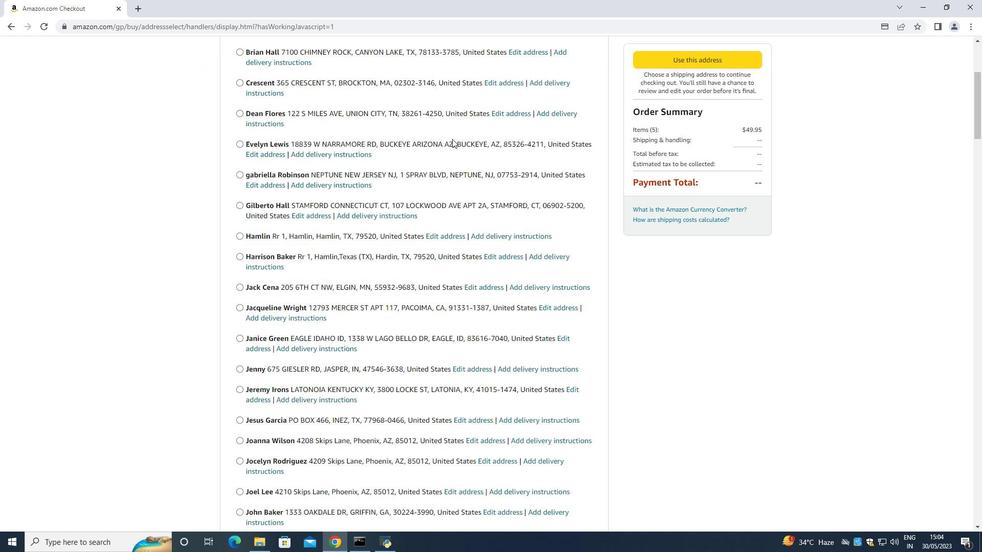 
Action: Mouse scrolled (450, 138) with delta (0, 0)
Screenshot: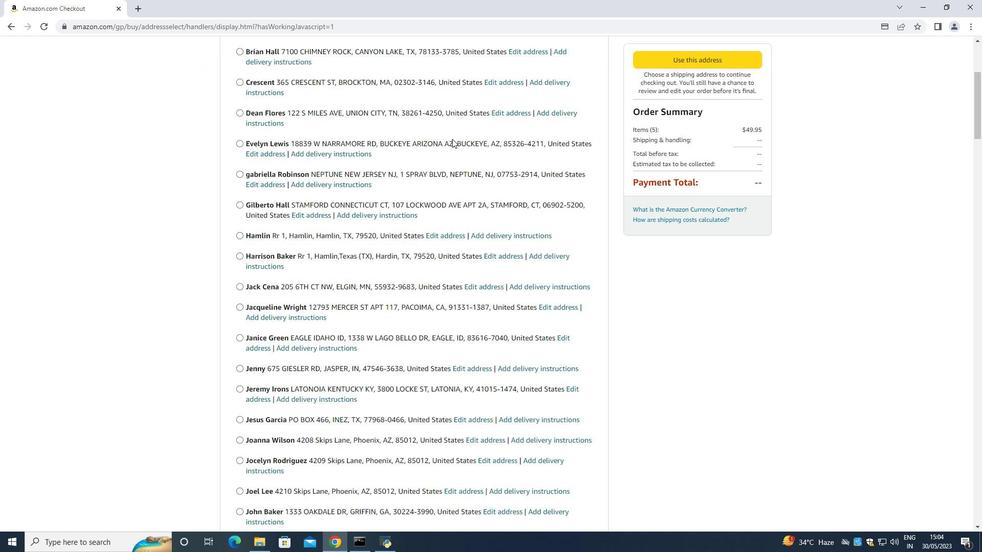 
Action: Mouse moved to (448, 142)
Screenshot: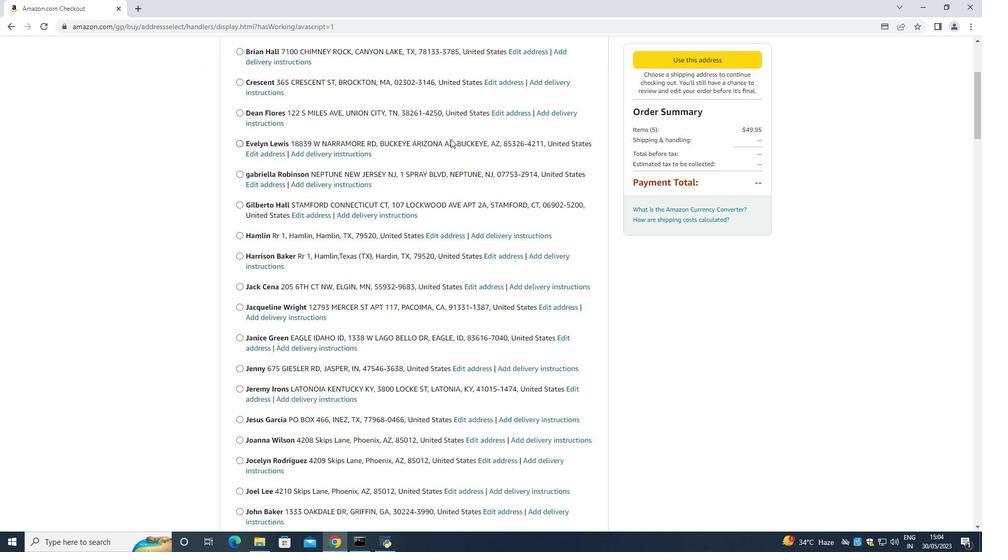 
Action: Mouse scrolled (448, 142) with delta (0, 0)
Screenshot: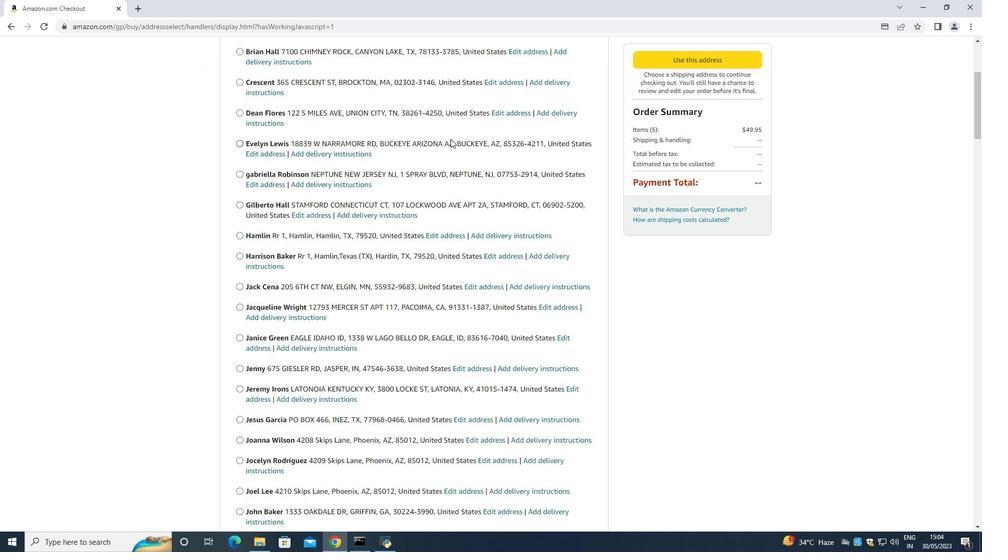 
Action: Mouse moved to (447, 143)
Screenshot: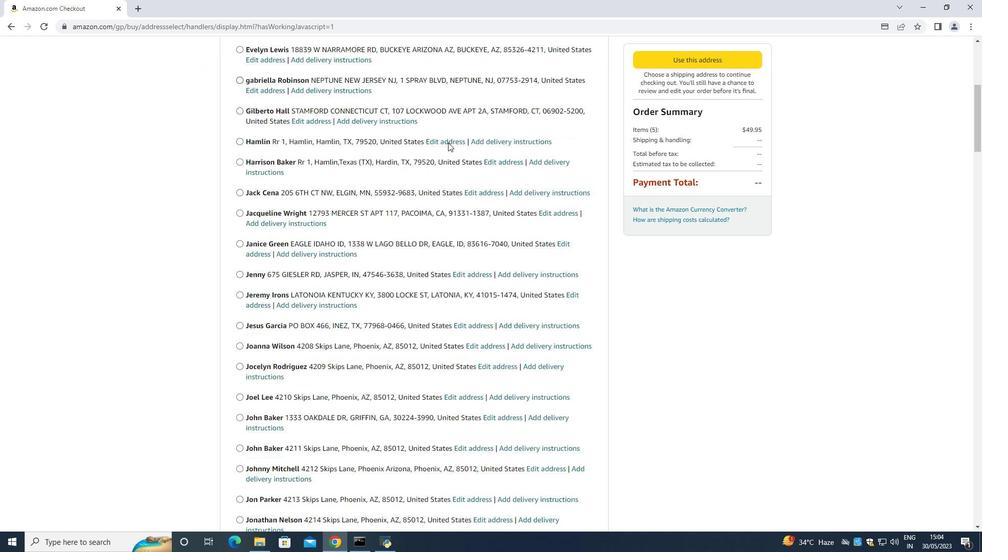 
Action: Mouse scrolled (447, 143) with delta (0, 0)
Screenshot: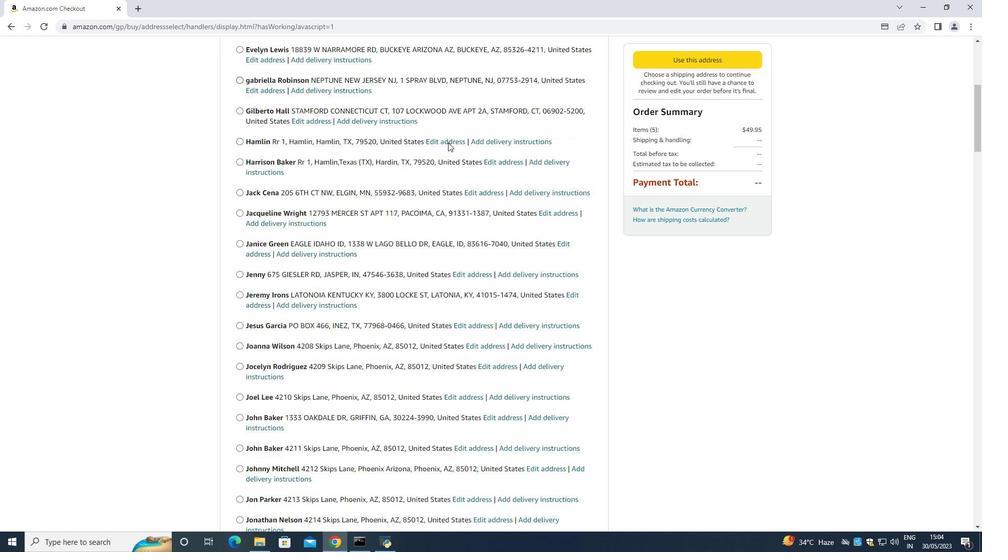 
Action: Mouse scrolled (447, 143) with delta (0, 0)
Screenshot: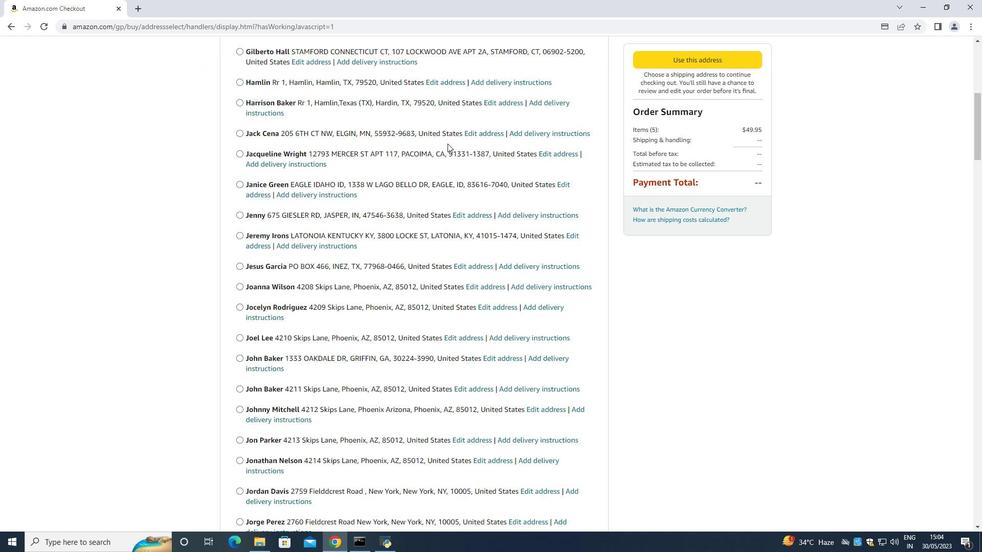 
Action: Mouse scrolled (447, 143) with delta (0, 0)
Screenshot: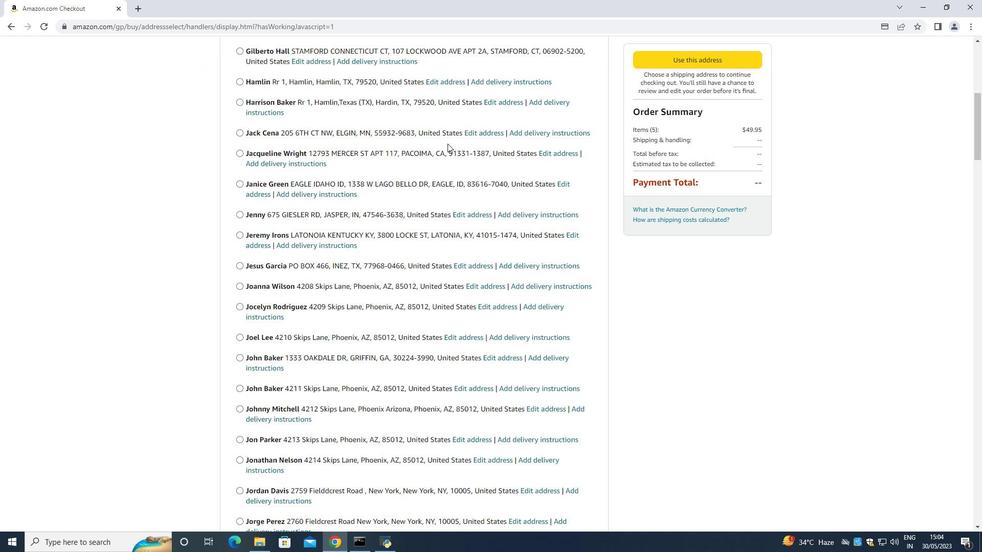 
Action: Mouse scrolled (447, 143) with delta (0, 0)
Screenshot: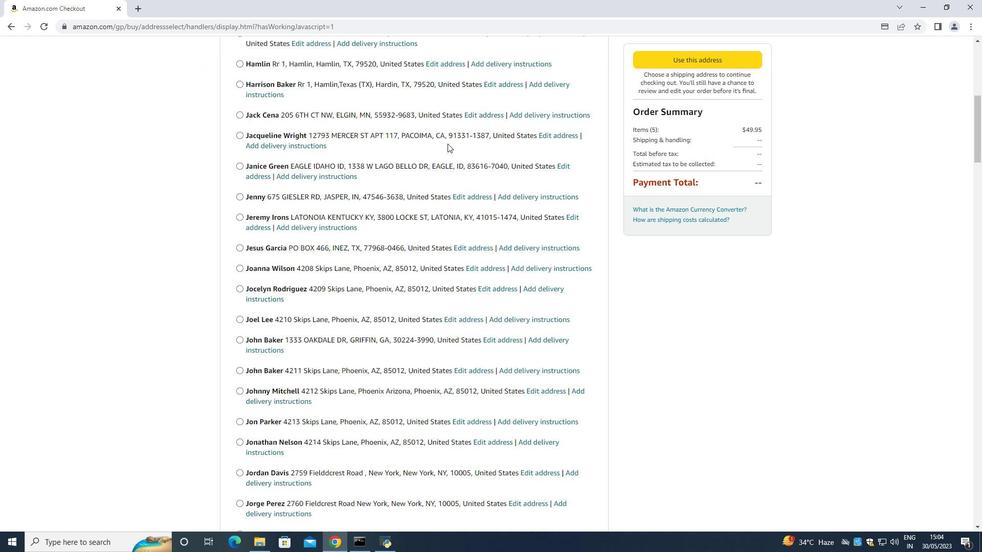 
Action: Mouse scrolled (447, 143) with delta (0, 0)
Screenshot: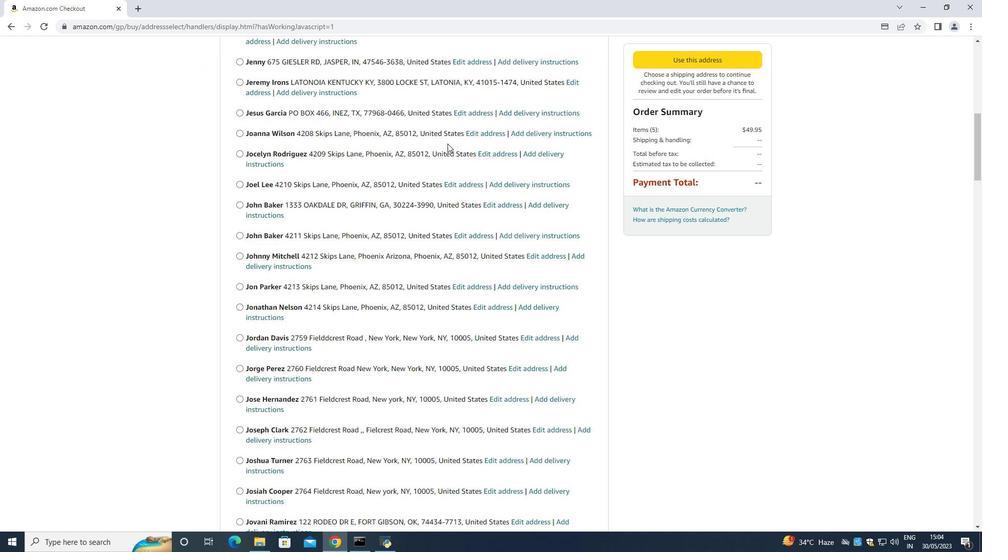 
Action: Mouse scrolled (447, 143) with delta (0, 0)
Screenshot: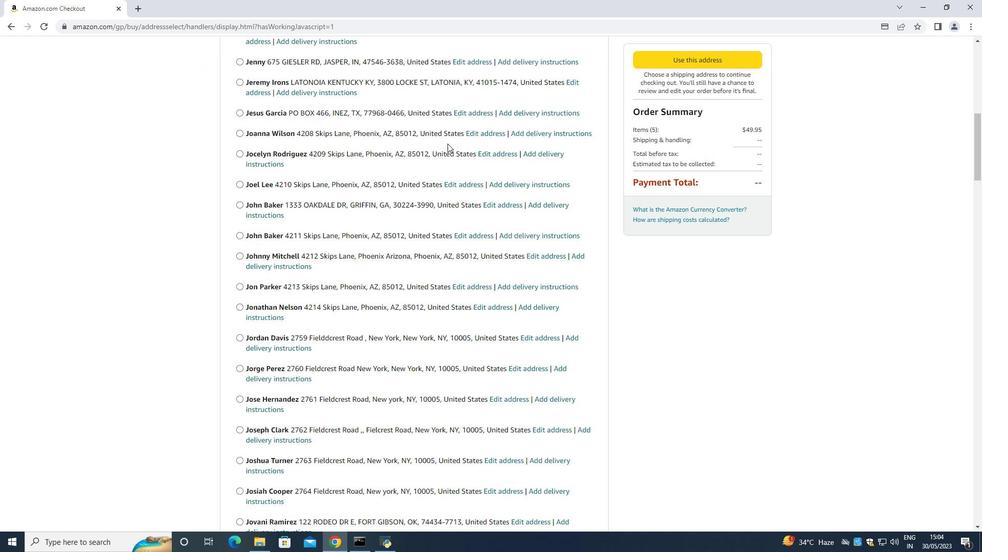 
Action: Mouse moved to (447, 144)
Screenshot: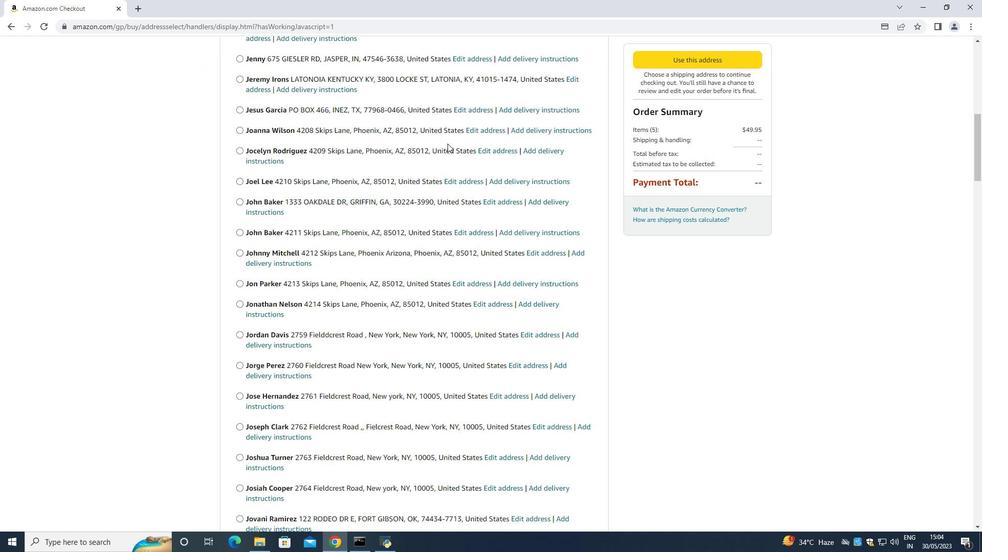 
Action: Mouse scrolled (447, 143) with delta (0, 0)
Screenshot: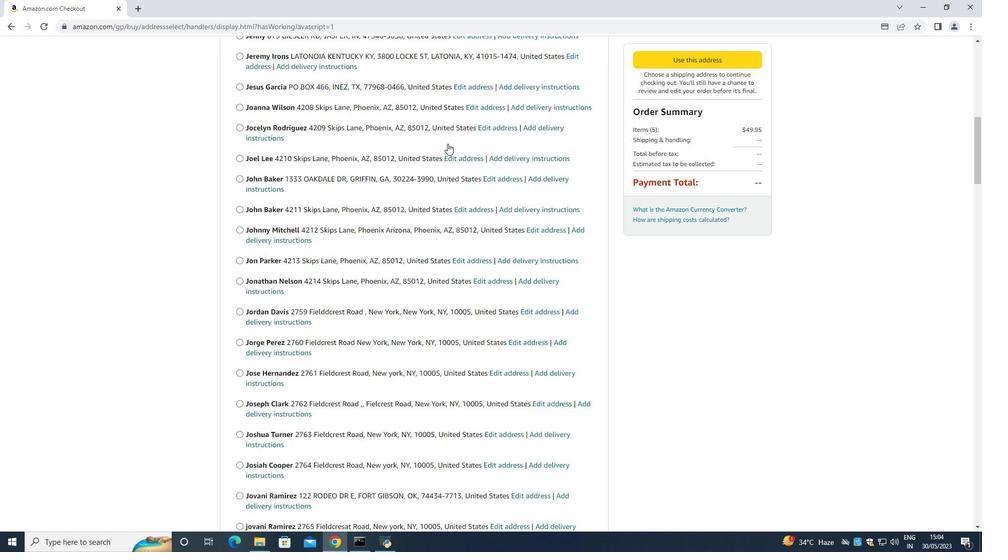 
Action: Mouse scrolled (447, 143) with delta (0, 0)
Screenshot: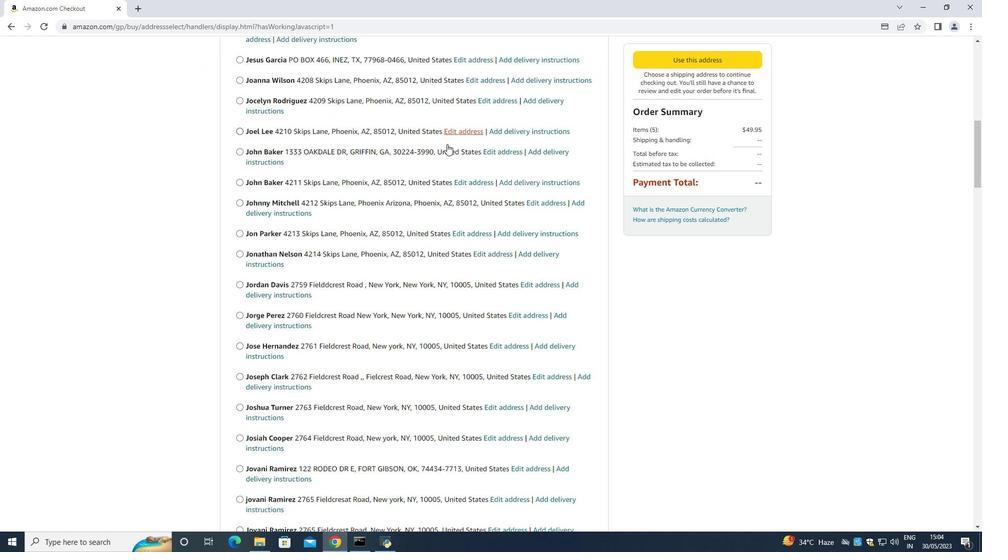 
Action: Mouse scrolled (447, 143) with delta (0, 0)
Screenshot: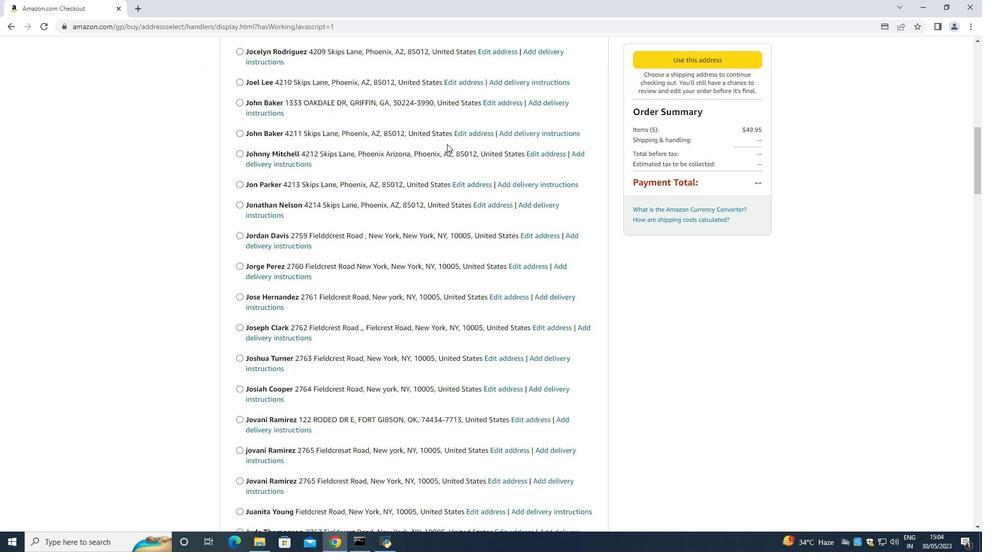 
Action: Mouse scrolled (447, 143) with delta (0, 0)
Screenshot: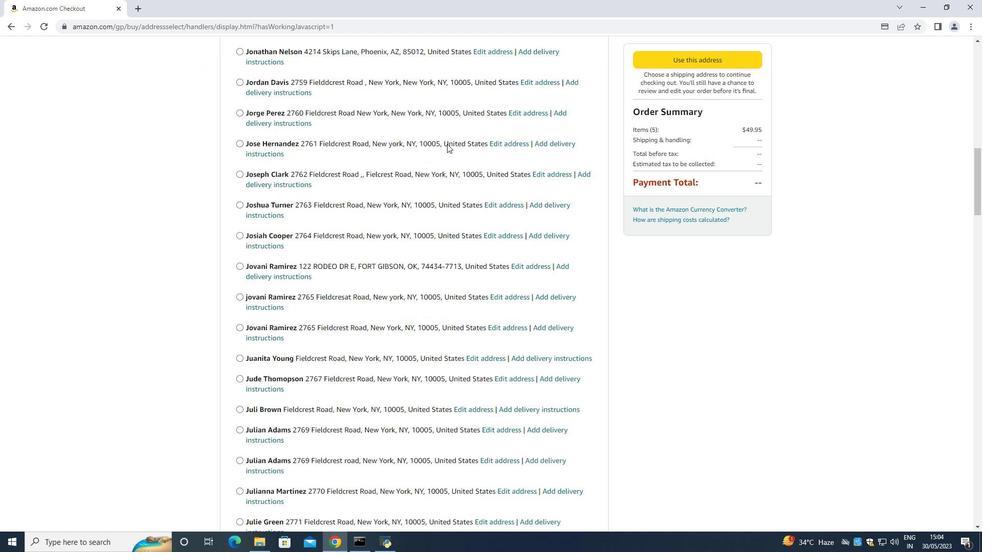 
Action: Mouse scrolled (447, 143) with delta (0, 0)
Screenshot: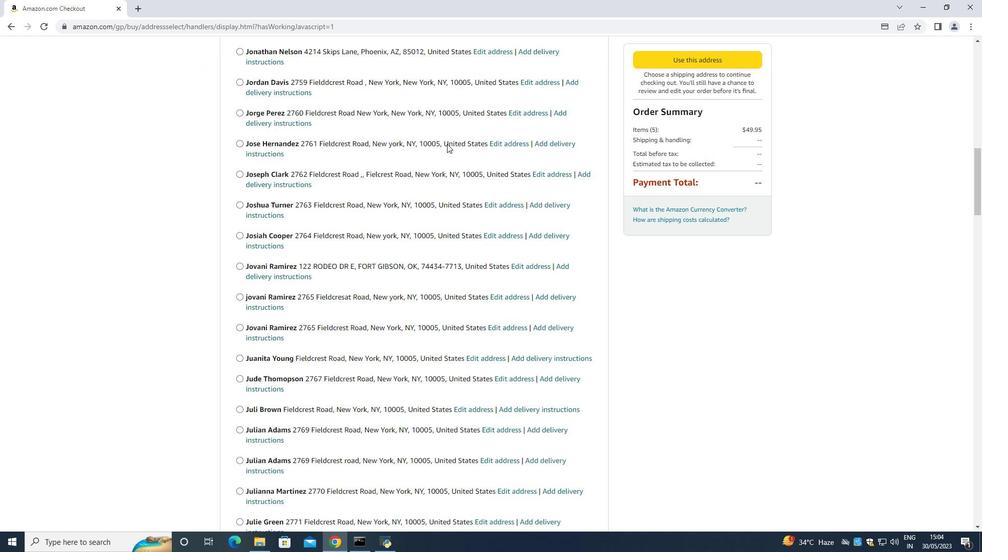 
Action: Mouse scrolled (447, 143) with delta (0, 0)
Screenshot: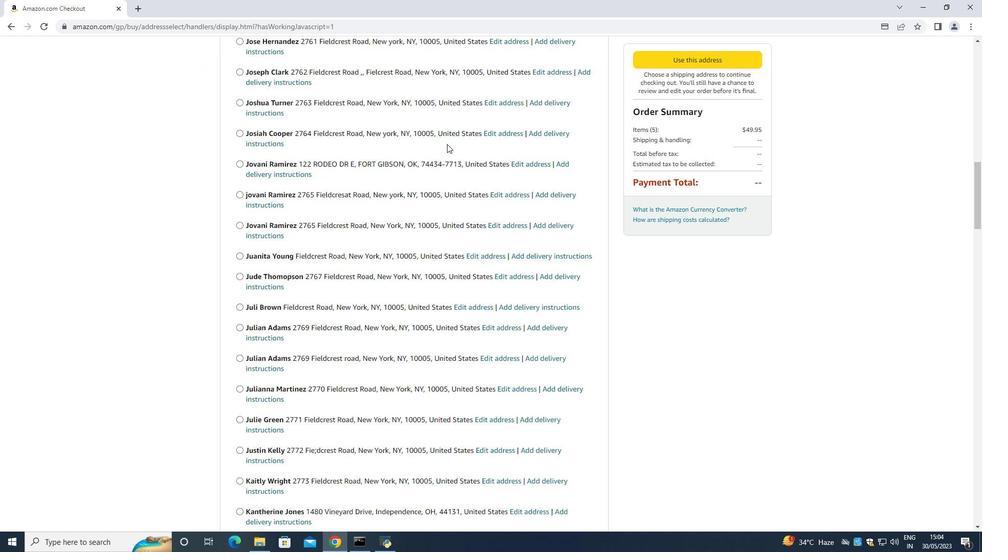 
Action: Mouse scrolled (447, 143) with delta (0, 0)
Screenshot: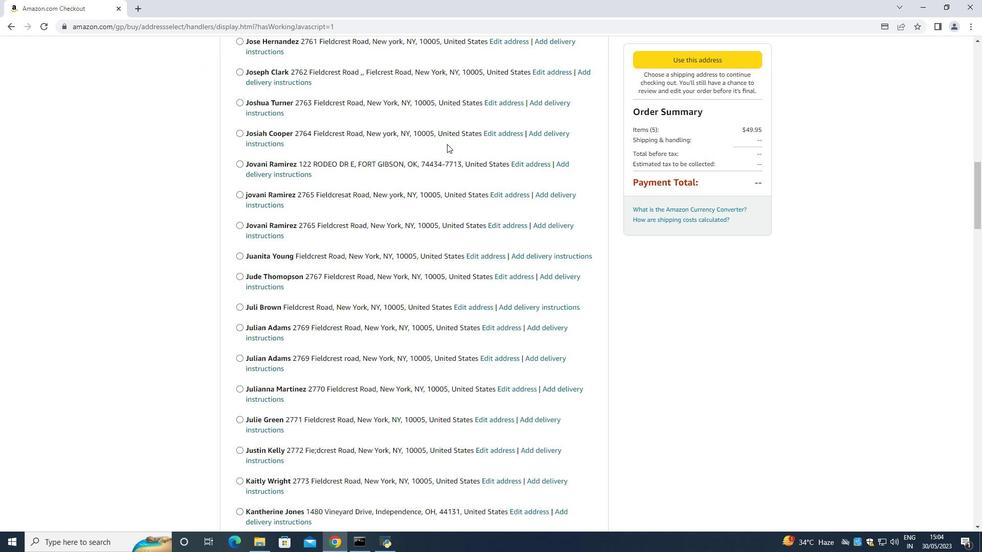 
Action: Mouse scrolled (447, 143) with delta (0, 0)
Screenshot: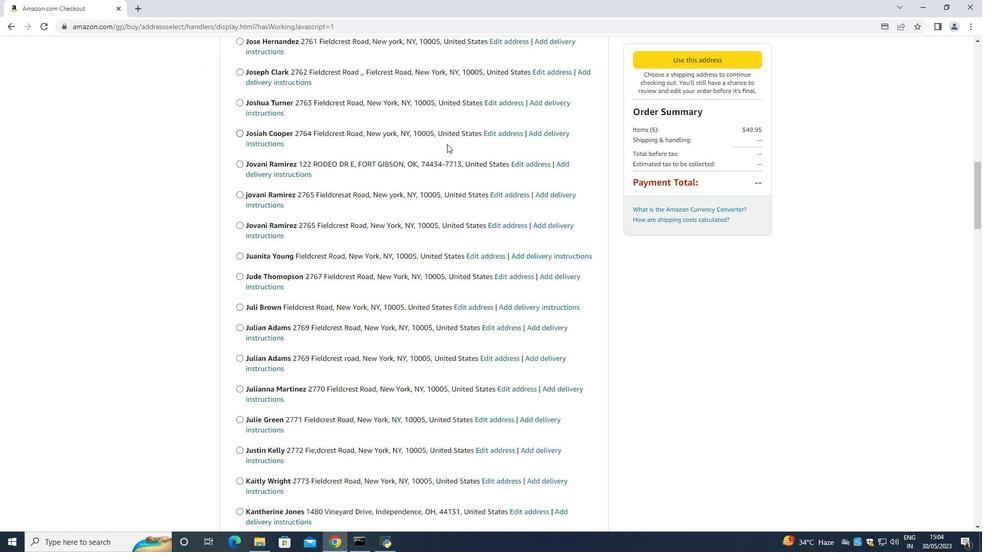 
Action: Mouse scrolled (447, 143) with delta (0, 0)
Screenshot: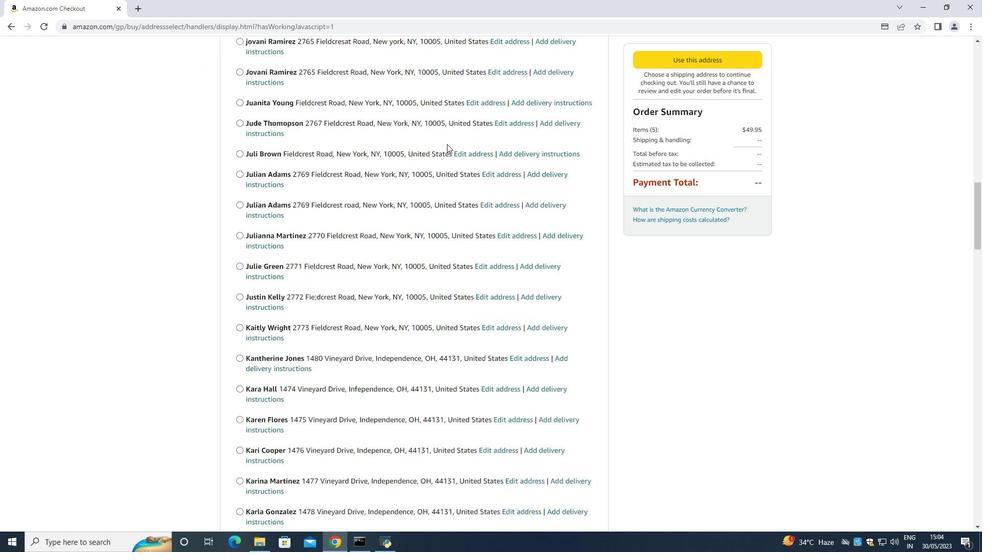 
Action: Mouse scrolled (447, 143) with delta (0, 0)
Screenshot: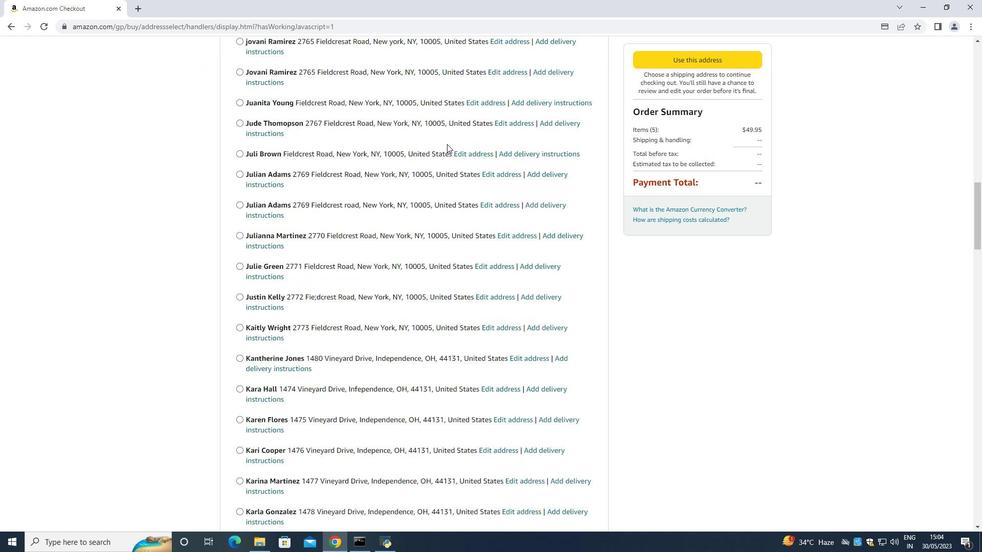 
Action: Mouse scrolled (447, 143) with delta (0, 0)
Screenshot: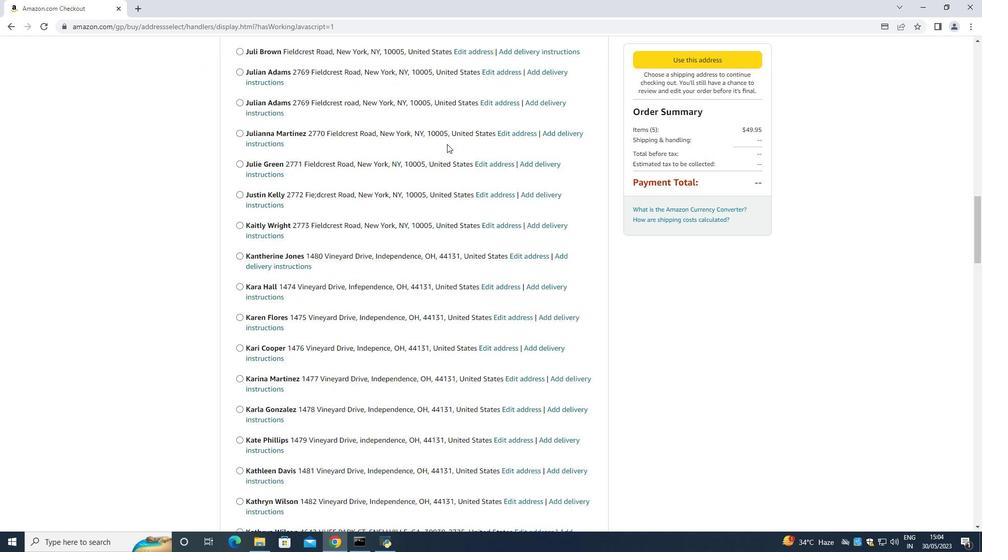 
Action: Mouse scrolled (447, 143) with delta (0, 0)
Screenshot: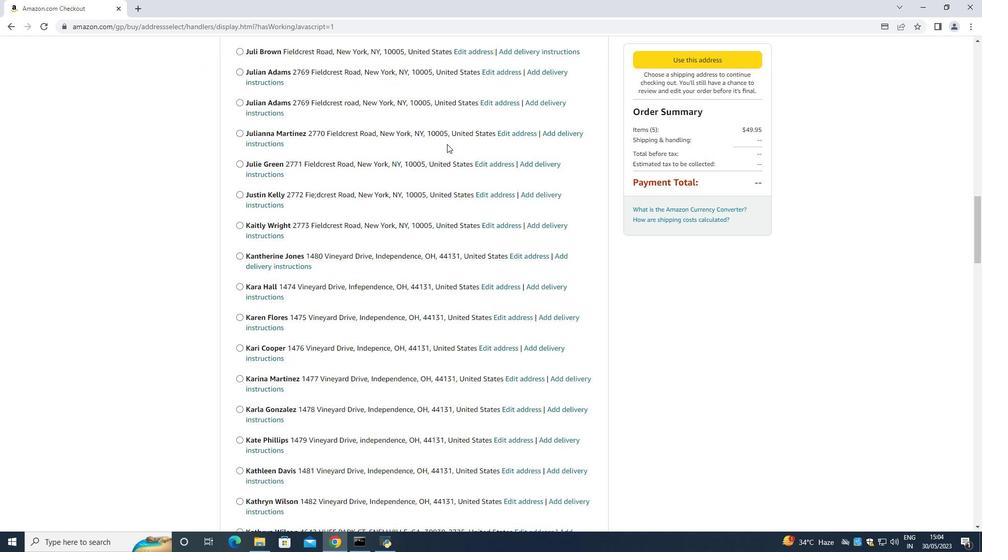 
Action: Mouse scrolled (447, 143) with delta (0, 0)
Screenshot: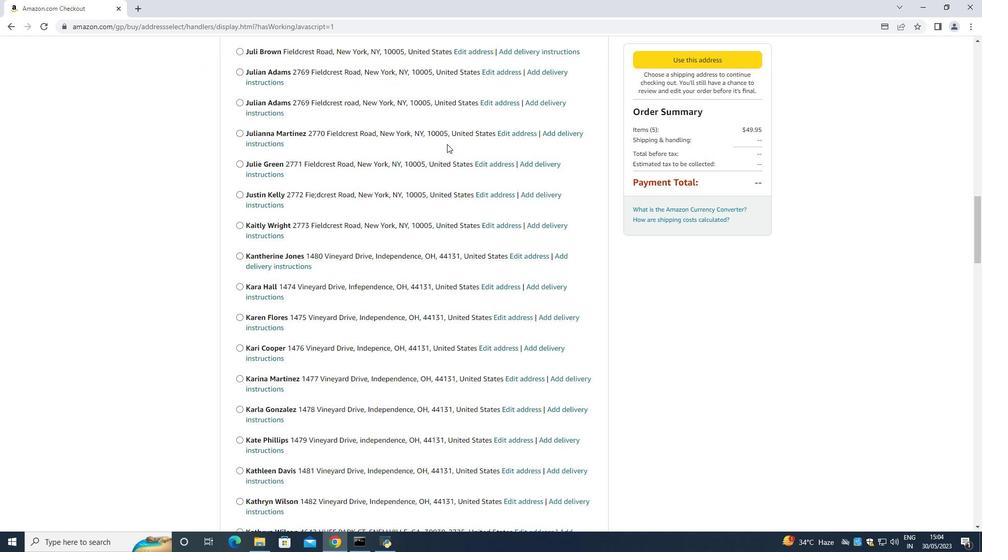 
Action: Mouse scrolled (447, 143) with delta (0, 0)
Screenshot: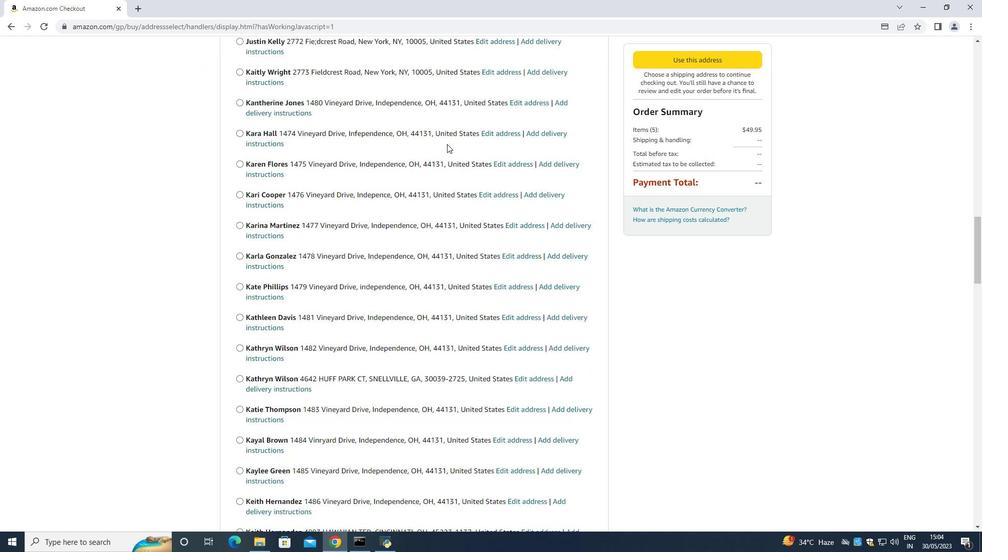 
Action: Mouse scrolled (447, 143) with delta (0, 0)
Screenshot: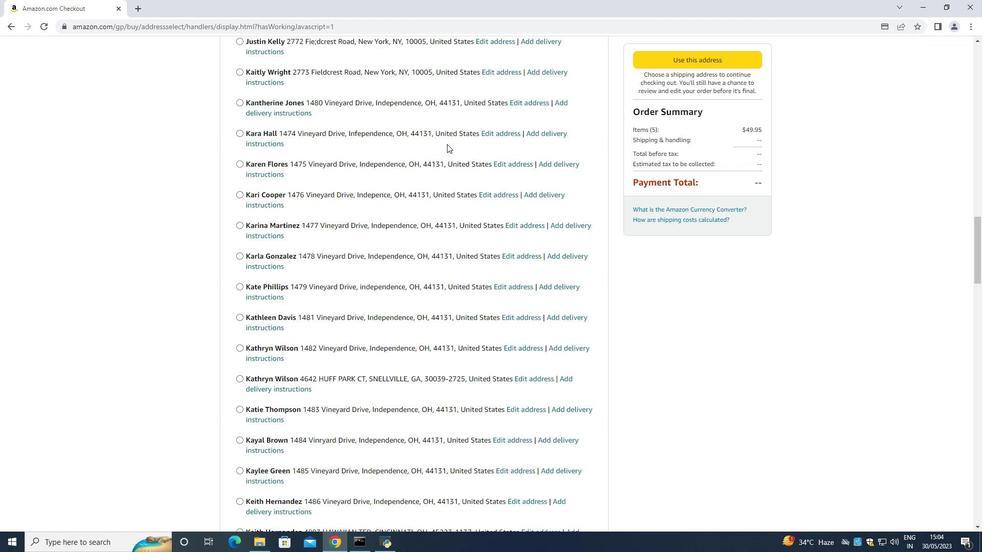 
Action: Mouse scrolled (447, 143) with delta (0, 0)
Screenshot: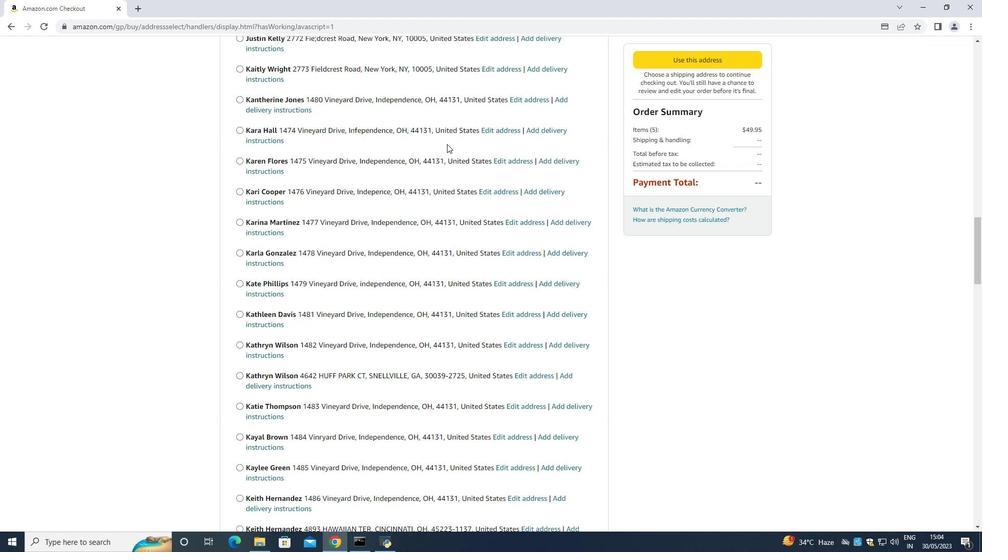 
Action: Mouse scrolled (447, 143) with delta (0, 0)
Screenshot: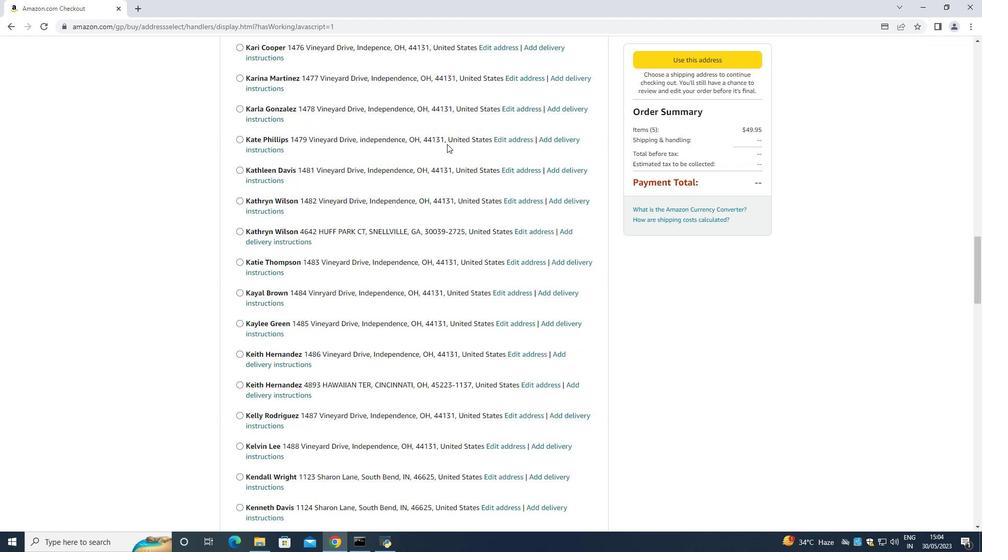 
Action: Mouse scrolled (447, 143) with delta (0, 0)
Screenshot: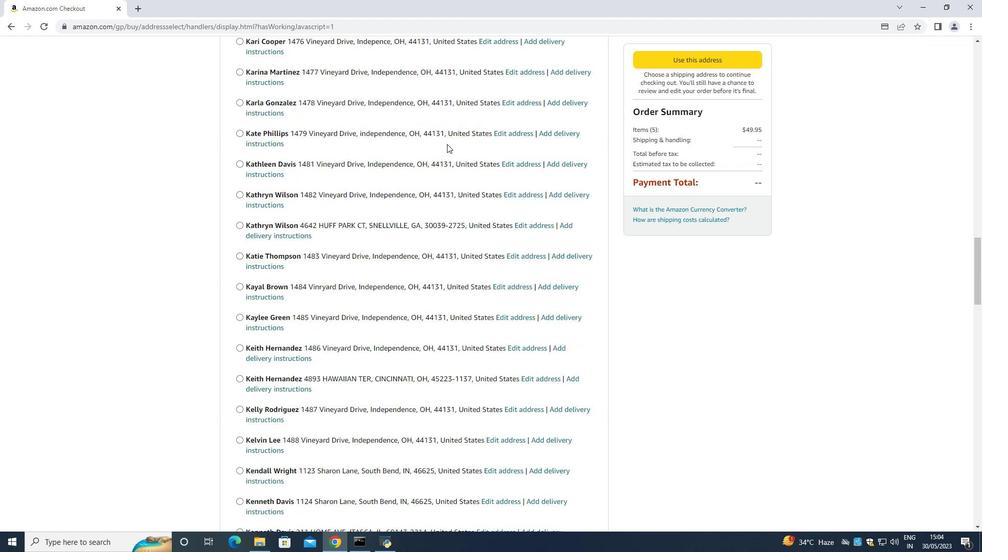 
Action: Mouse scrolled (447, 143) with delta (0, 0)
Screenshot: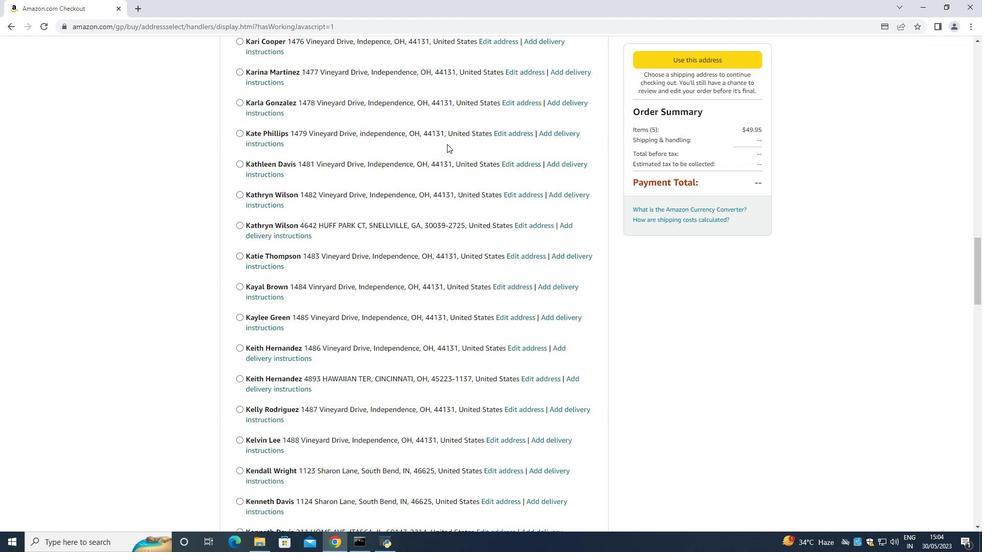 
Action: Mouse scrolled (447, 143) with delta (0, 0)
Screenshot: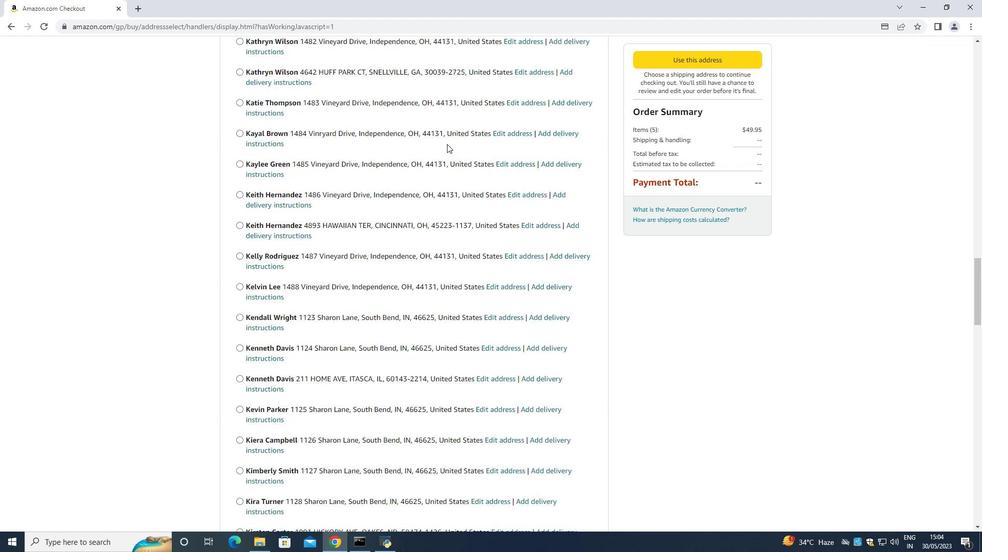 
Action: Mouse scrolled (447, 143) with delta (0, 0)
Screenshot: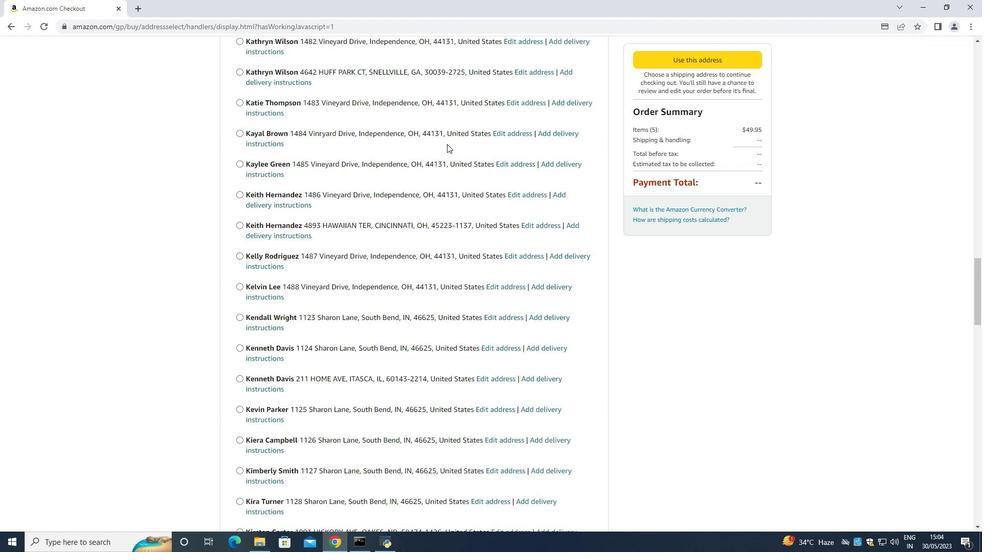 
Action: Mouse scrolled (447, 143) with delta (0, 0)
Screenshot: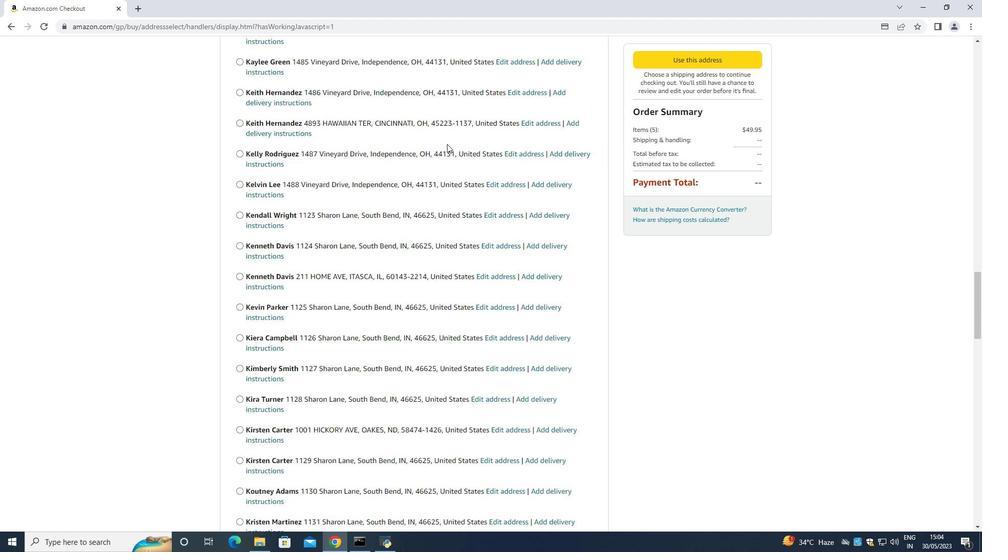 
Action: Mouse scrolled (447, 143) with delta (0, 0)
Screenshot: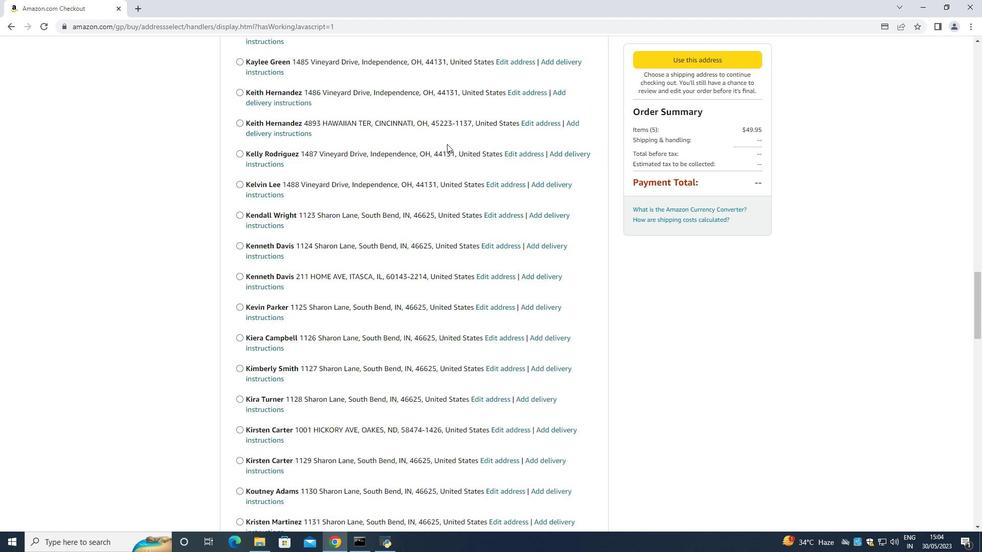 
Action: Mouse scrolled (447, 143) with delta (0, 0)
Screenshot: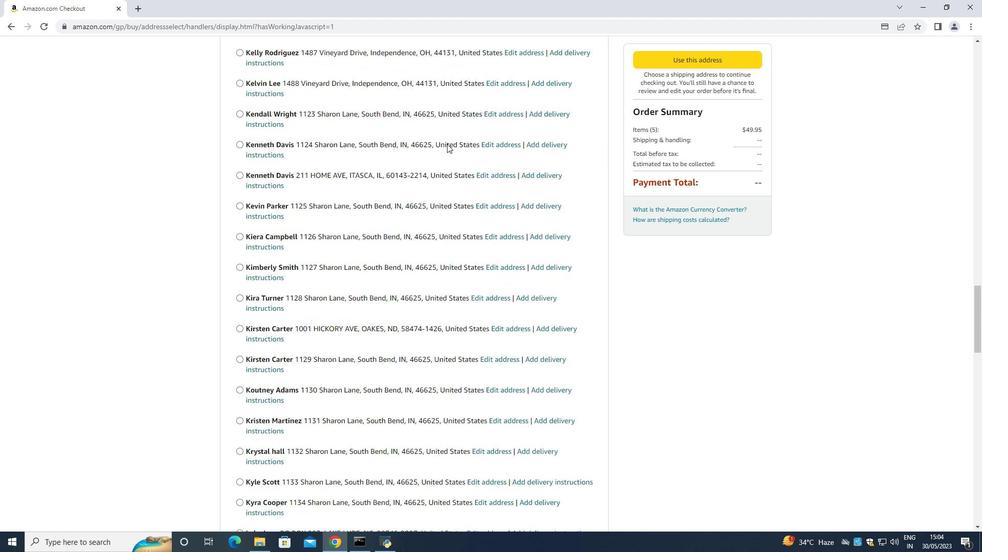 
Action: Mouse scrolled (447, 143) with delta (0, 0)
Screenshot: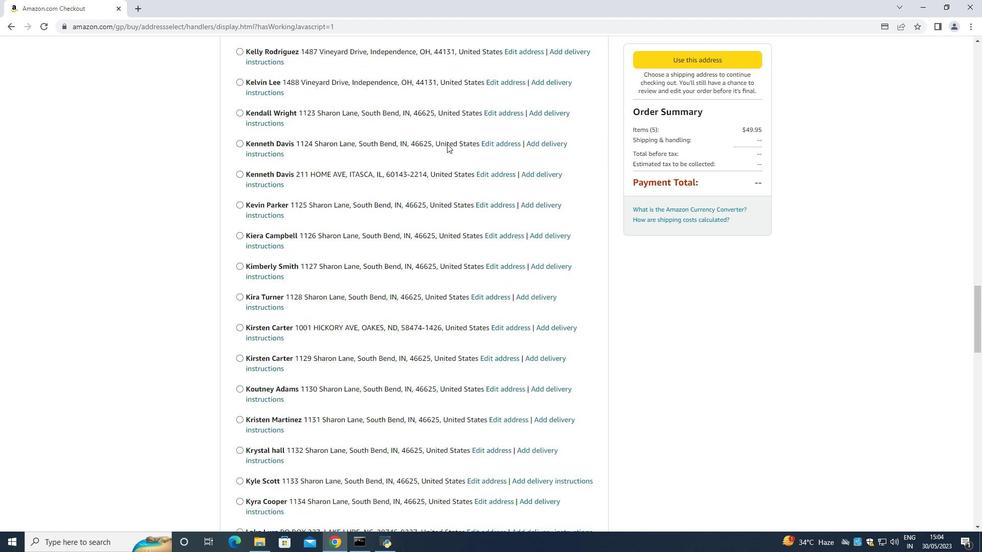 
Action: Mouse scrolled (447, 143) with delta (0, 0)
Screenshot: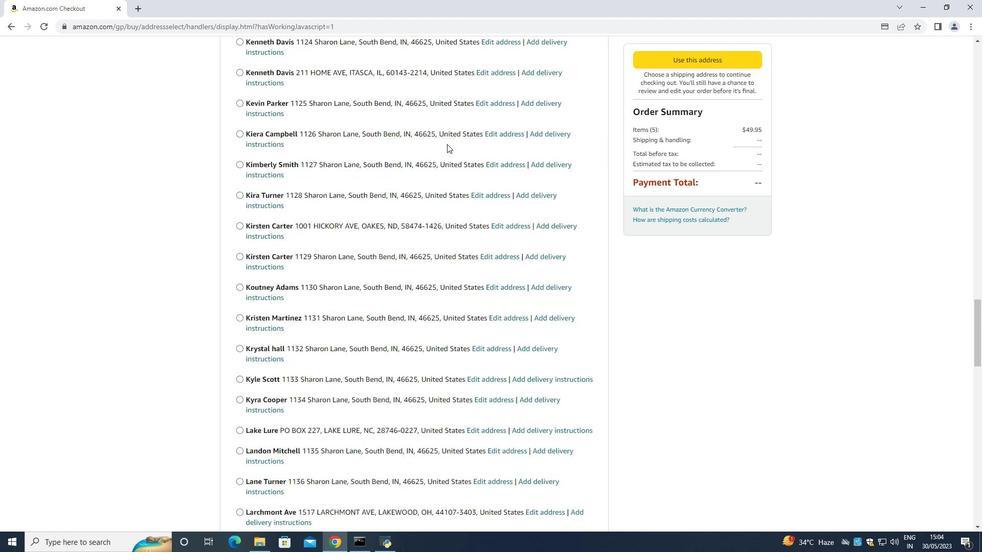 
Action: Mouse moved to (447, 144)
Screenshot: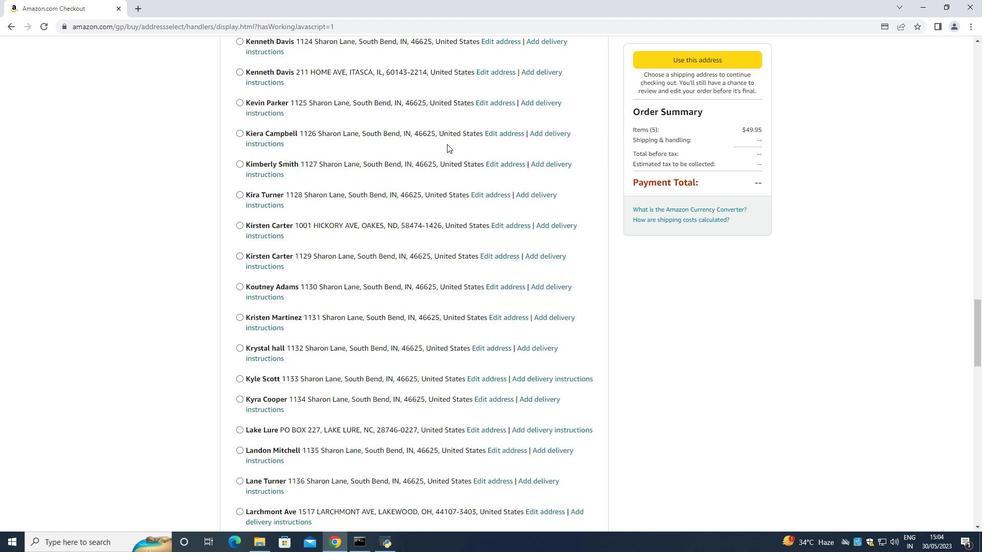 
Action: Mouse scrolled (447, 143) with delta (0, 0)
Screenshot: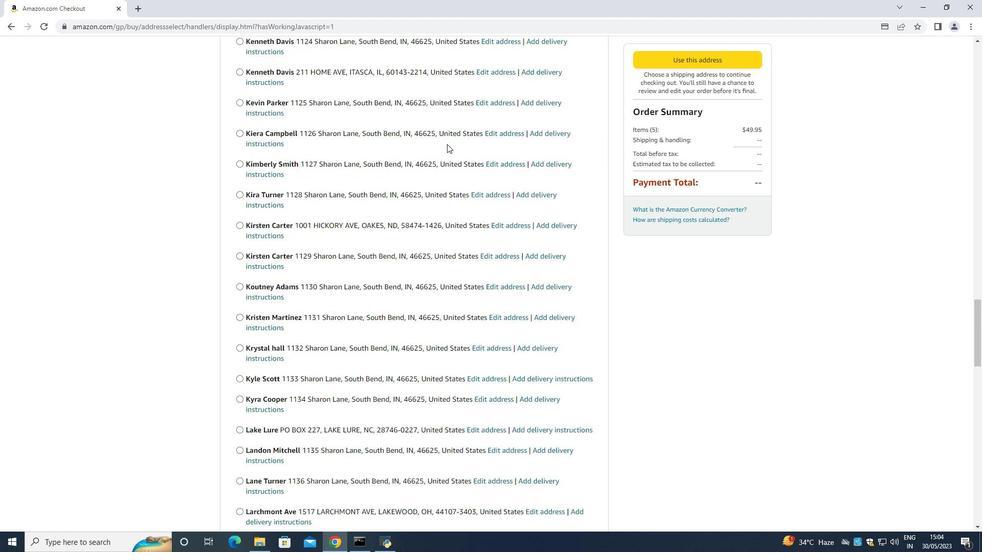 
Action: Mouse scrolled (447, 143) with delta (0, 0)
Screenshot: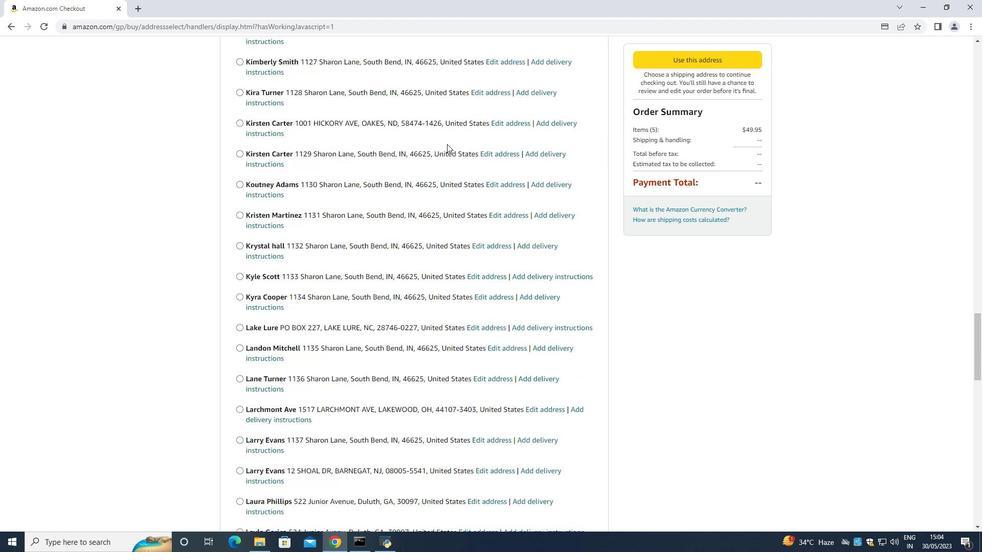 
Action: Mouse scrolled (447, 143) with delta (0, 0)
Screenshot: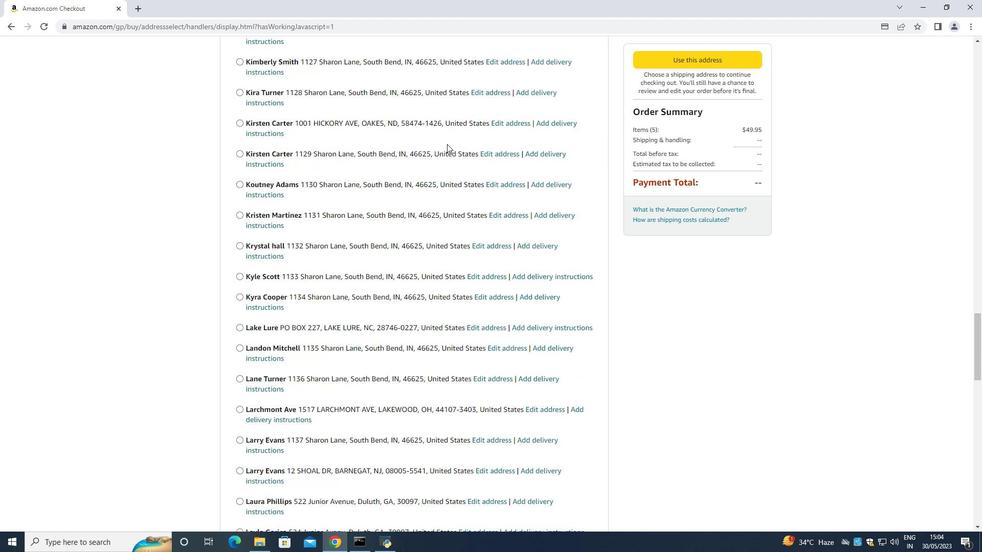 
Action: Mouse scrolled (447, 143) with delta (0, 0)
Screenshot: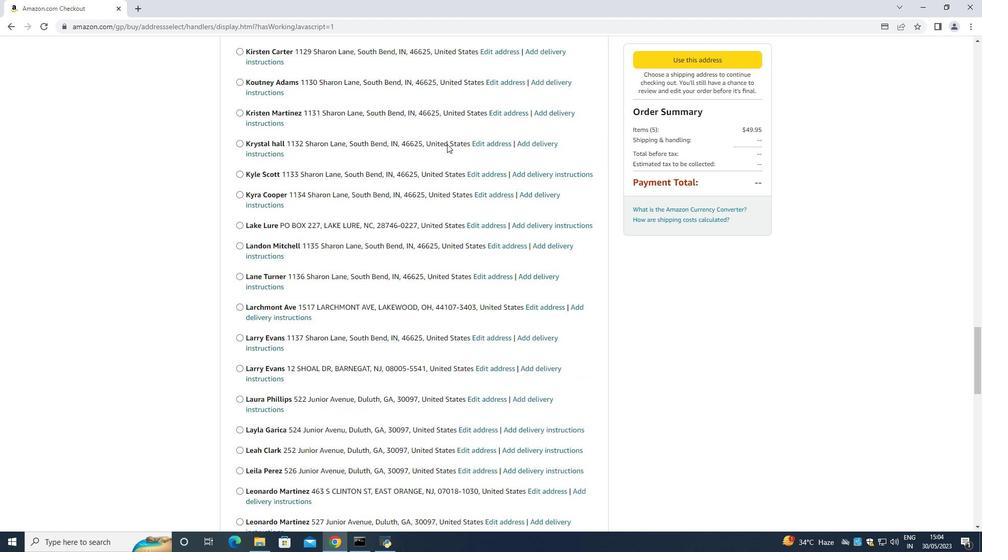 
Action: Mouse scrolled (447, 143) with delta (0, 0)
Screenshot: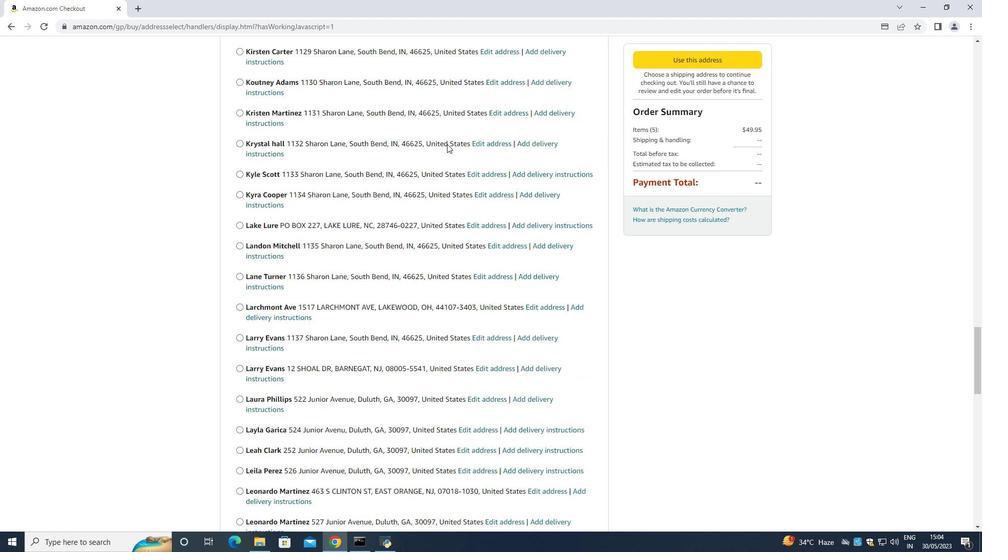 
Action: Mouse scrolled (447, 143) with delta (0, 0)
Screenshot: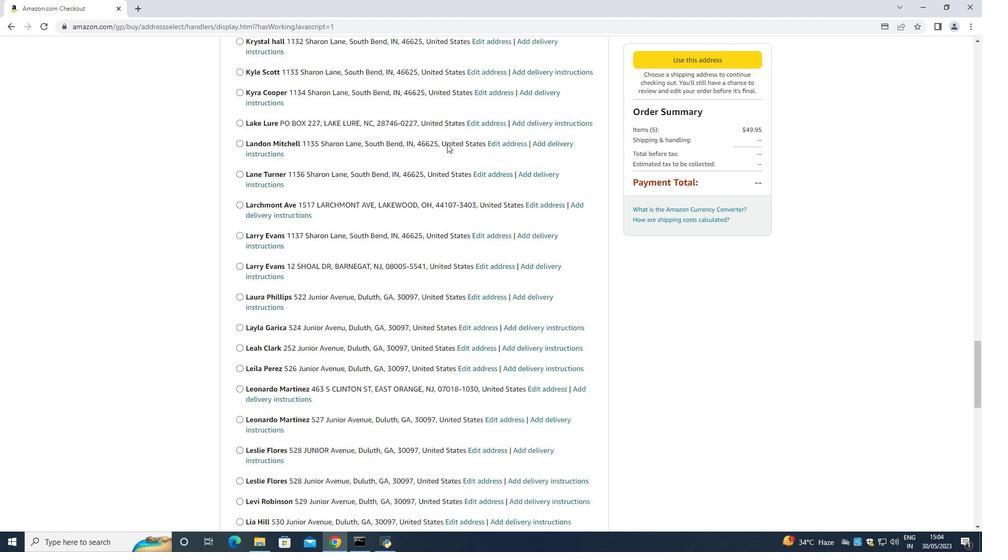 
Action: Mouse scrolled (447, 143) with delta (0, 0)
Screenshot: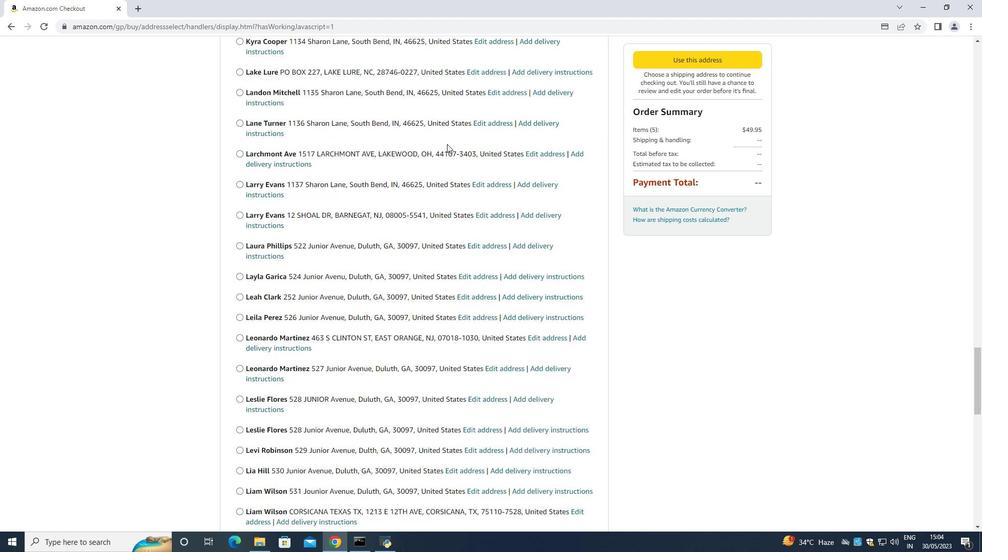 
Action: Mouse scrolled (447, 143) with delta (0, 0)
Screenshot: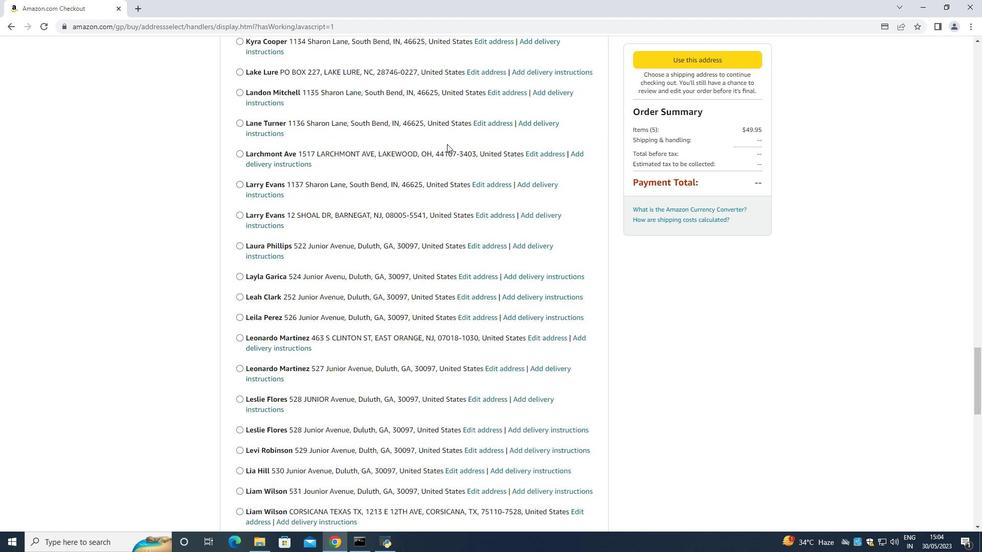 
Action: Mouse scrolled (447, 143) with delta (0, 0)
Screenshot: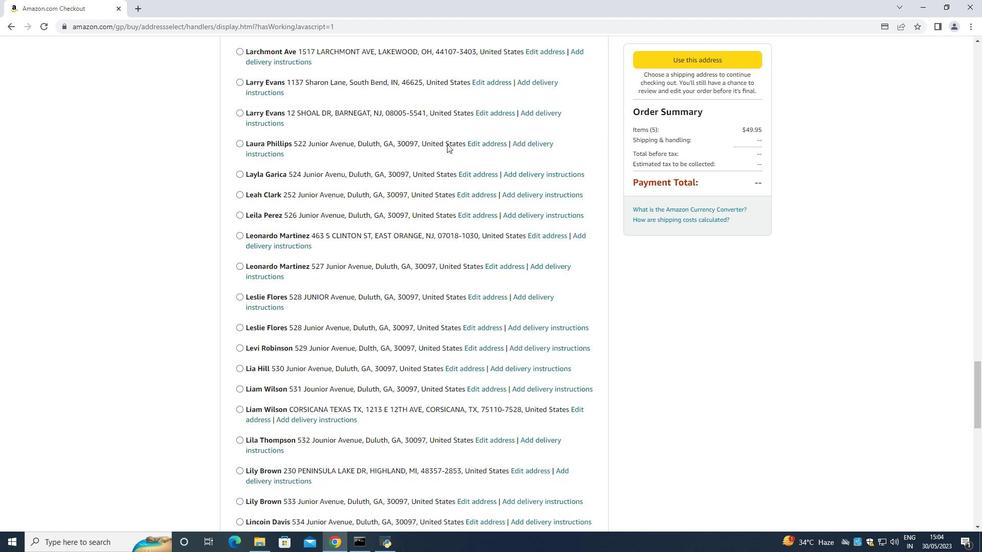 
Action: Mouse scrolled (447, 143) with delta (0, 0)
Screenshot: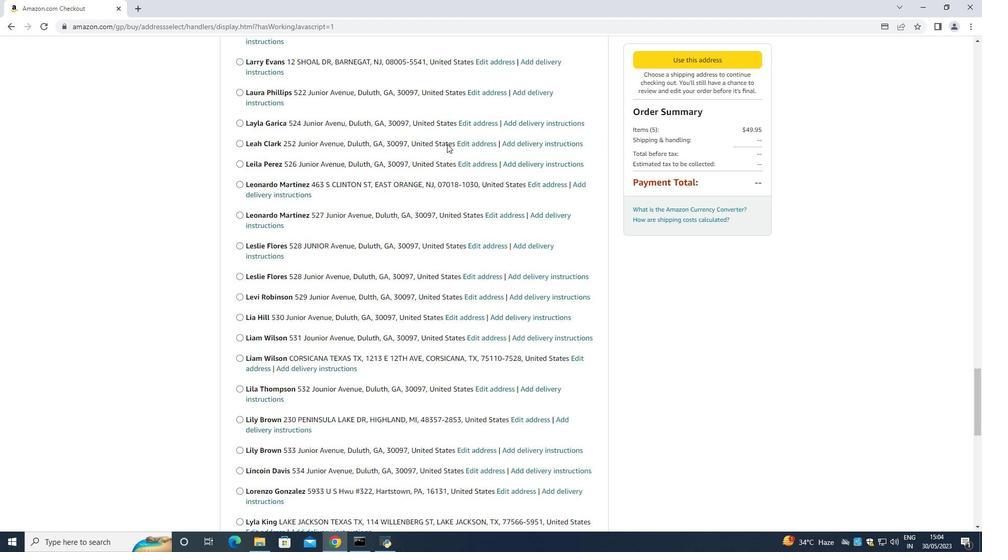 
Action: Mouse scrolled (447, 143) with delta (0, 0)
Screenshot: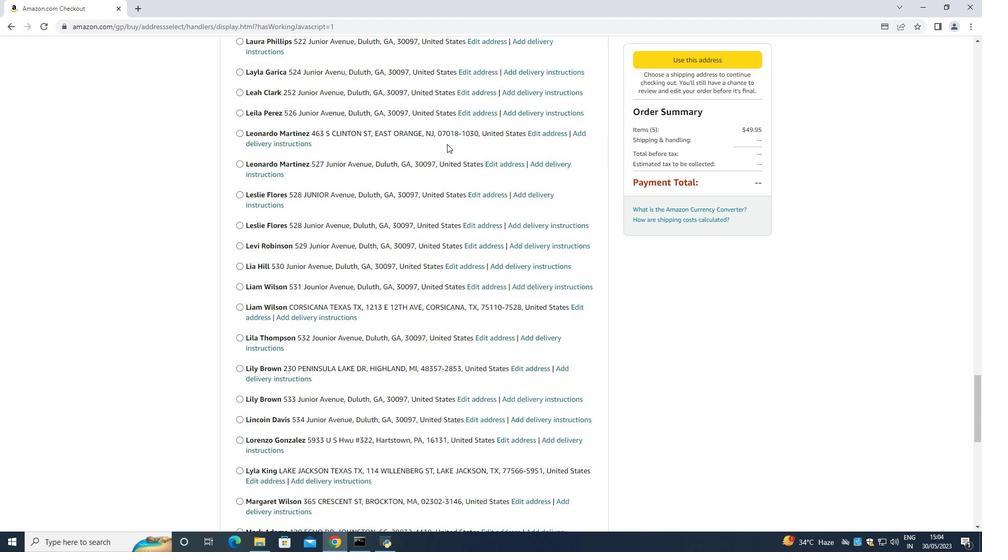 
Action: Mouse scrolled (447, 143) with delta (0, 0)
Screenshot: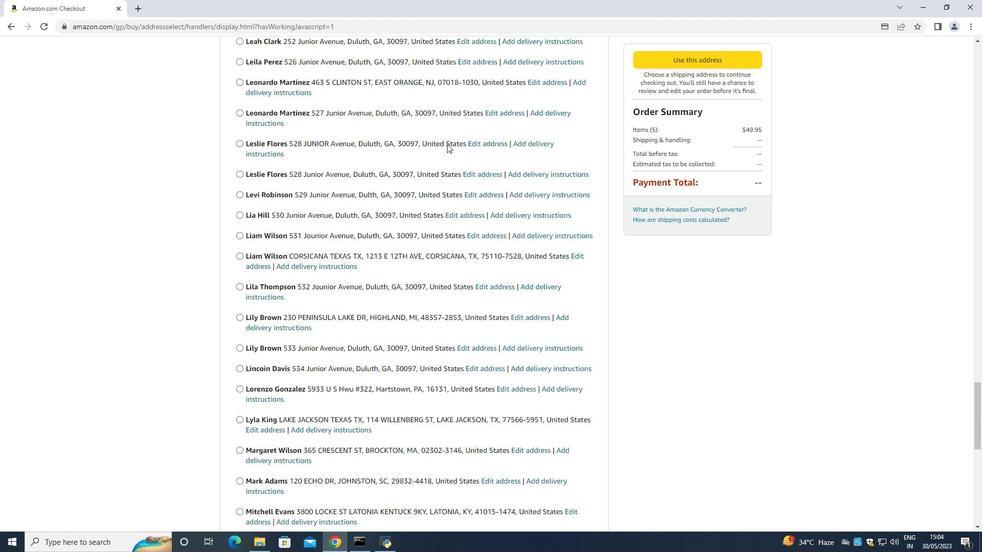 
Action: Mouse scrolled (447, 143) with delta (0, 0)
Screenshot: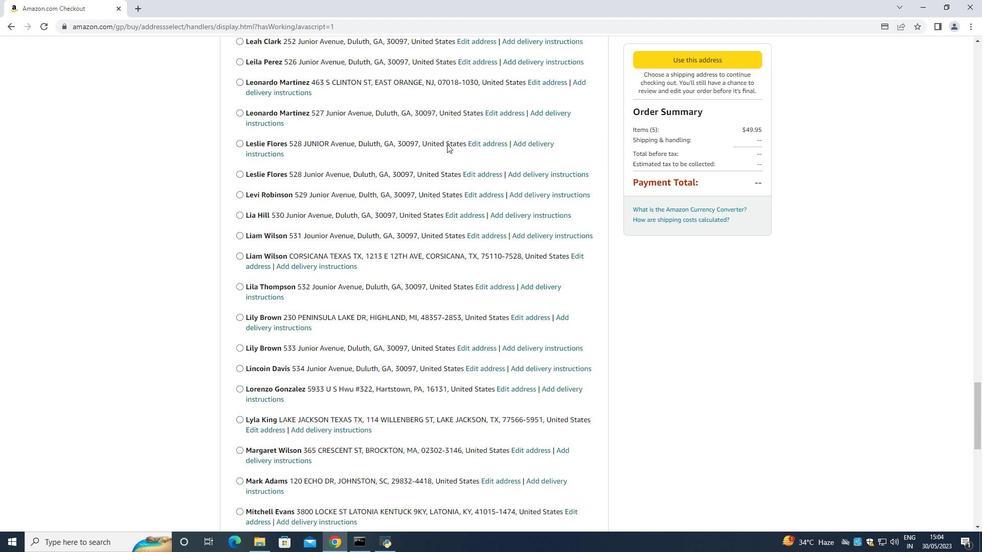 
Action: Mouse scrolled (447, 143) with delta (0, 0)
Screenshot: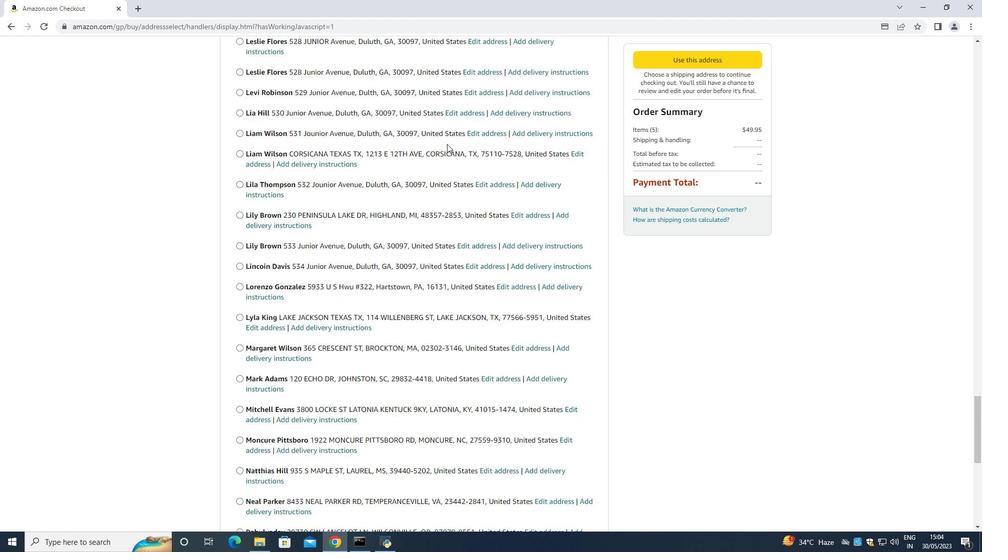 
Action: Mouse scrolled (447, 143) with delta (0, 0)
Screenshot: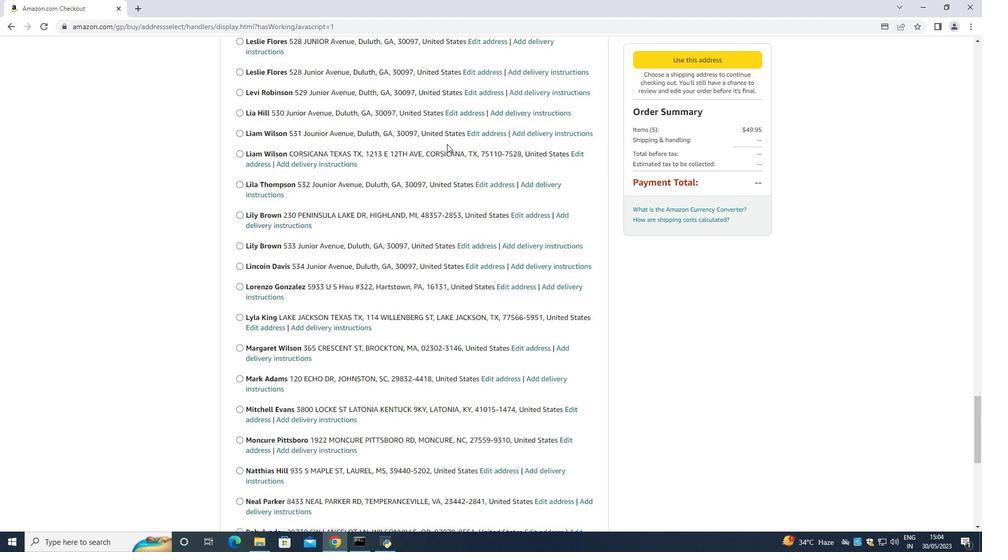 
Action: Mouse scrolled (447, 143) with delta (0, 0)
Screenshot: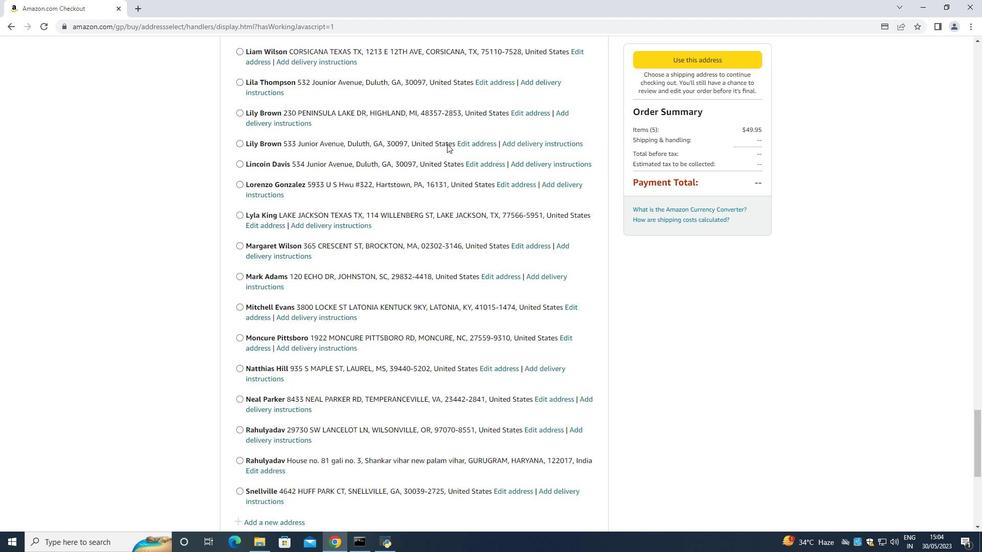
Action: Mouse scrolled (447, 143) with delta (0, 0)
Screenshot: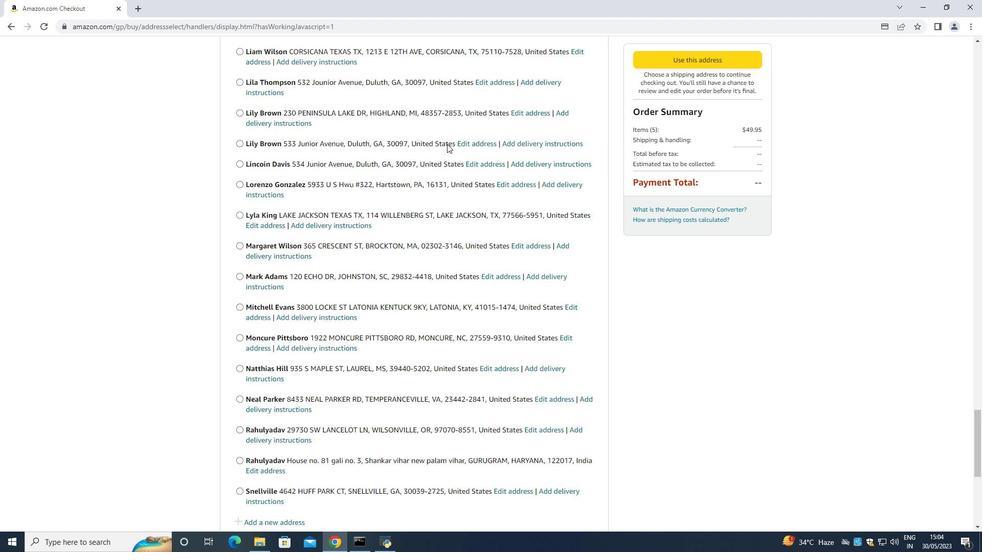 
Action: Mouse scrolled (447, 143) with delta (0, 0)
Screenshot: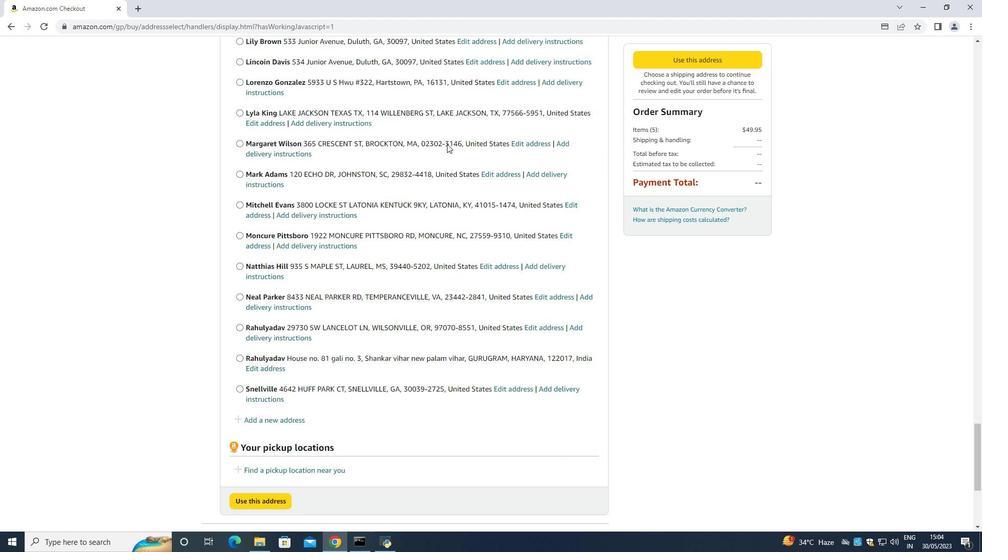 
Action: Mouse scrolled (447, 143) with delta (0, 0)
Screenshot: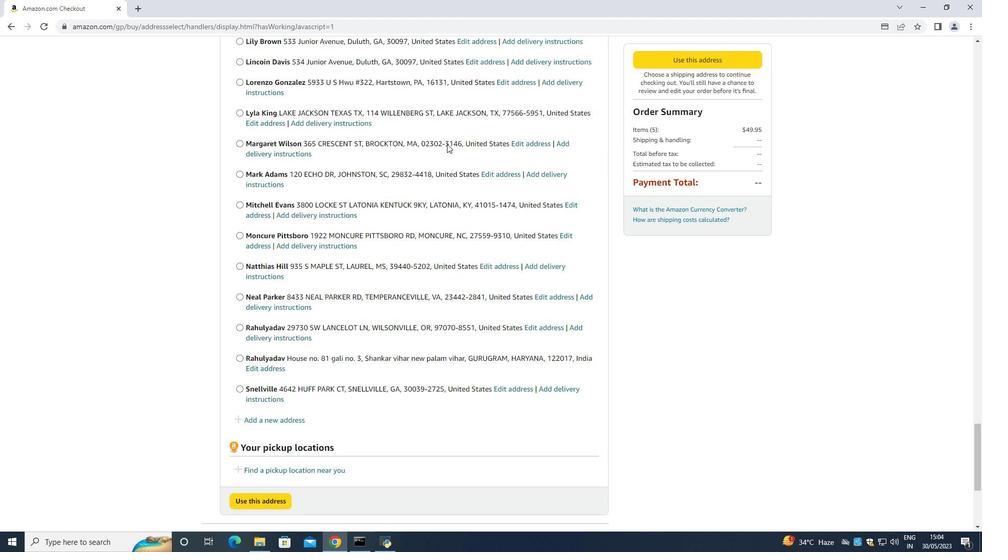 
Action: Mouse scrolled (447, 143) with delta (0, 0)
Screenshot: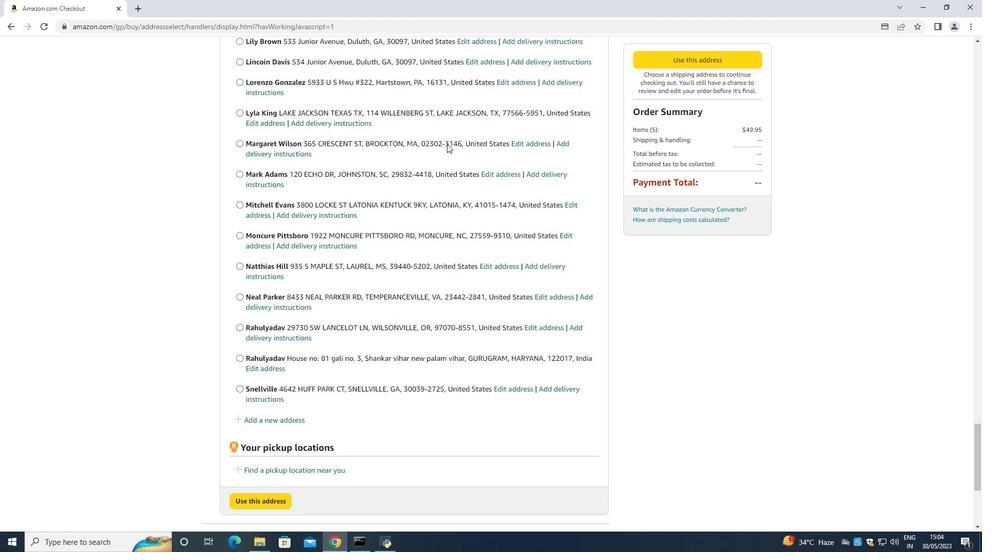 
Action: Mouse scrolled (447, 143) with delta (0, 0)
Screenshot: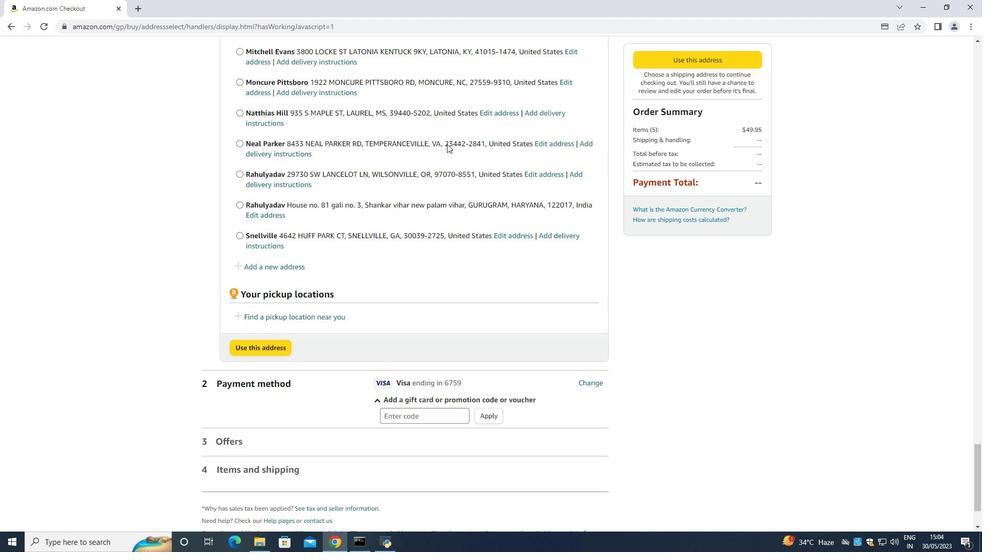 
Action: Mouse scrolled (447, 143) with delta (0, 0)
Screenshot: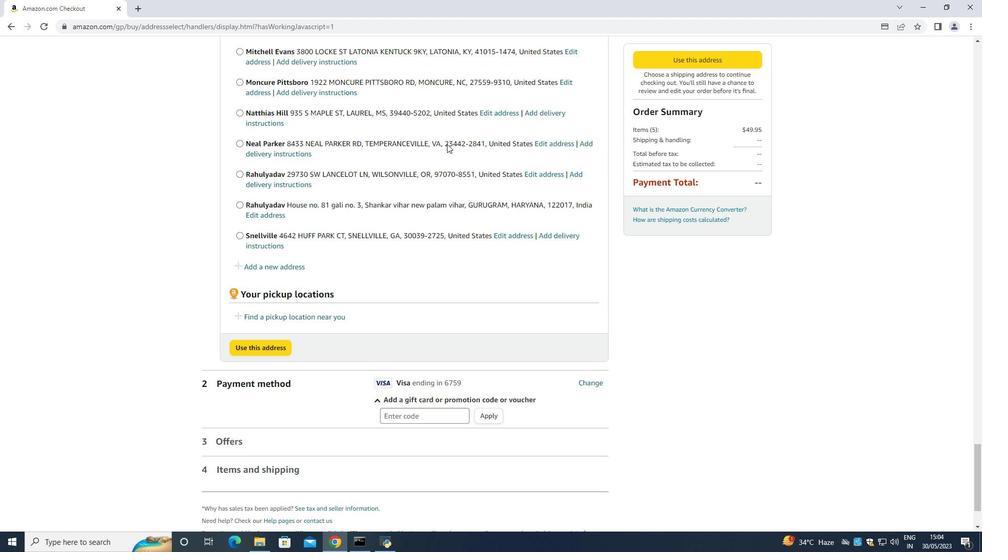 
Action: Mouse scrolled (447, 143) with delta (0, 0)
Screenshot: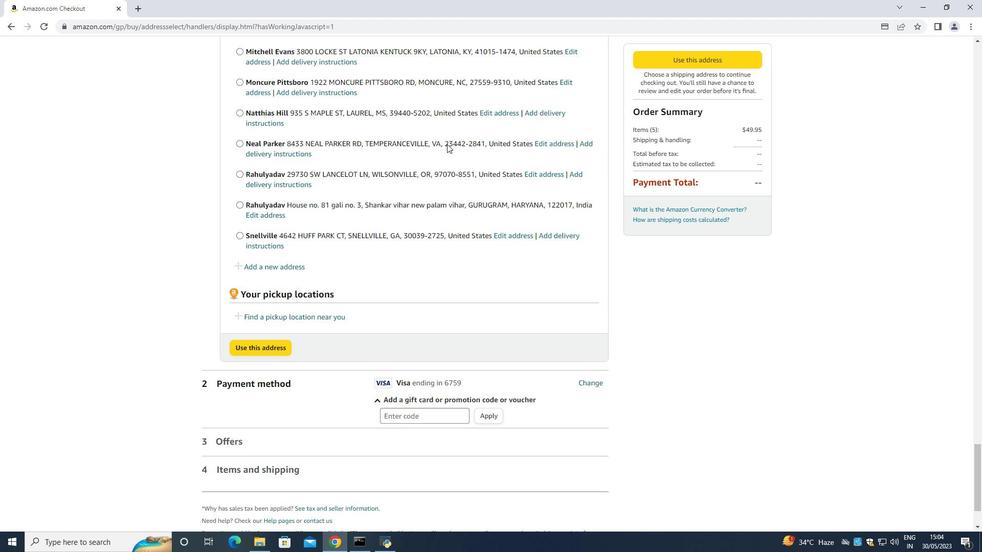 
Action: Mouse moved to (303, 180)
Screenshot: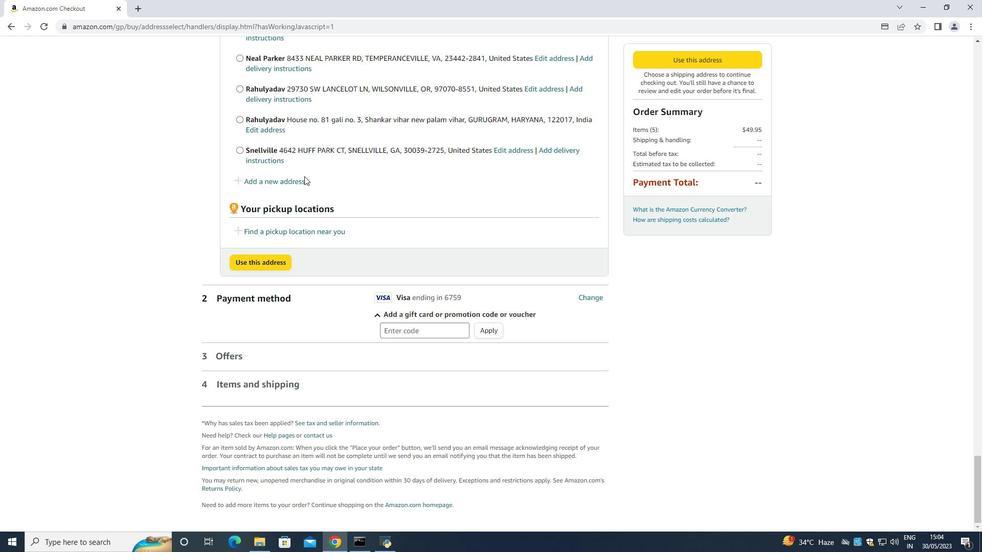 
Action: Mouse pressed left at (303, 180)
Screenshot: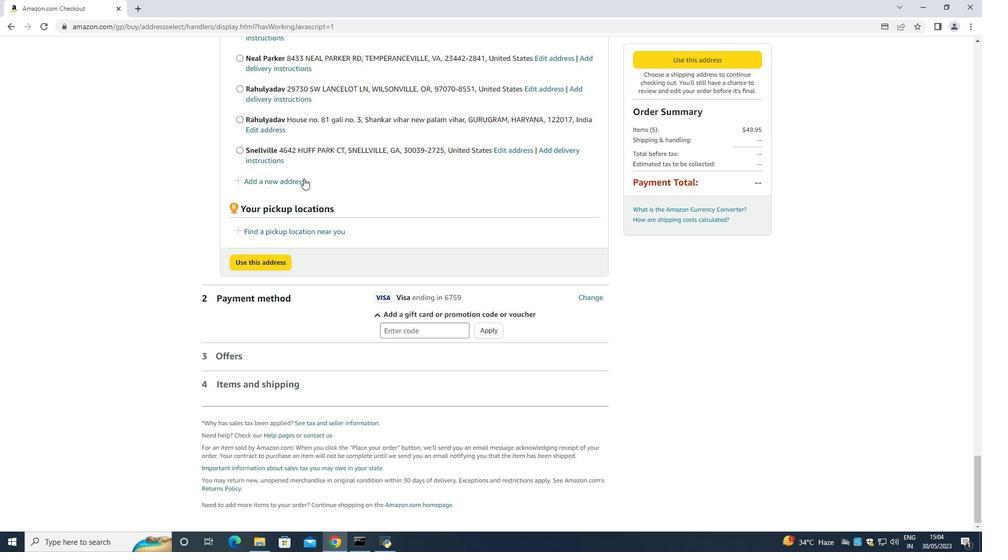 
Action: Mouse moved to (362, 242)
Screenshot: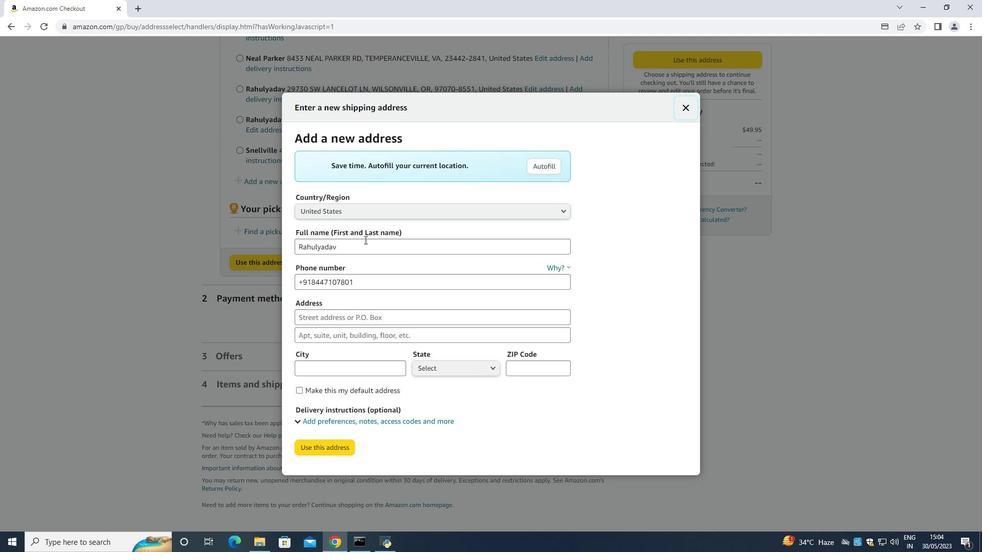 
Action: Mouse pressed left at (362, 242)
Screenshot: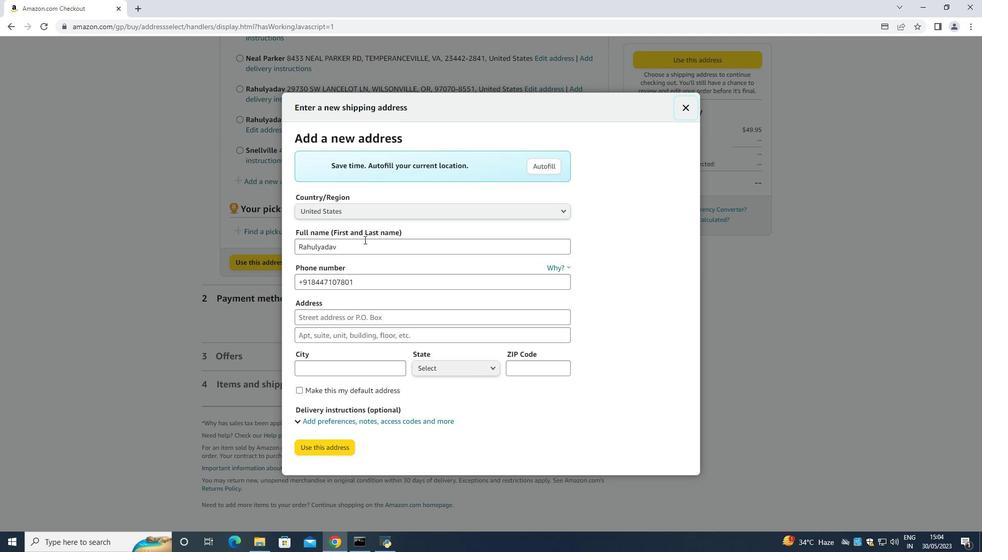 
Action: Mouse moved to (360, 247)
Screenshot: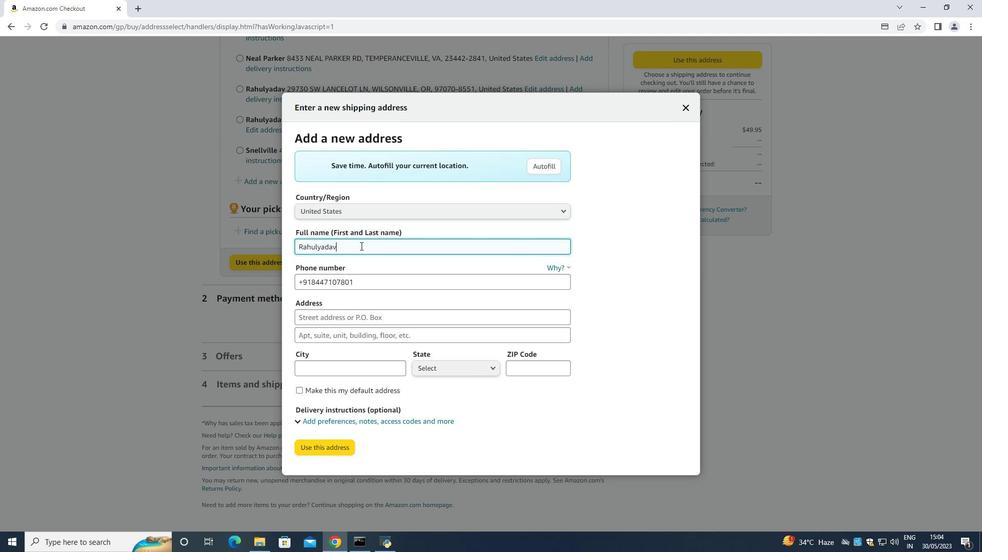 
Action: Key pressed <Key.backspace><Key.backspace><Key.backspace><Key.backspace><Key.backspace><Key.backspace><Key.backspace><Key.backspace><Key.backspace><Key.backspace><Key.backspace><Key.backspace><Key.backspace><Key.backspace><Key.backspace><Key.backspace><Key.backspace><Key.backspace><Key.shift><Key.shift><Key.shift><Key.shift><Key.shift><Key.shift><Key.shift><Key.shift><Key.shift><Key.shift><Key.shift><Key.shift><Key.shift>Lindsay<Key.space><Key.shift>Hall<Key.space><Key.tab><Key.tab><Key.backspace>4046170247<Key.space><Key.tab>536<Key.space><Key.shift><Key.shift><Key.shift><Key.shift><Key.shift><Key.shift><Key.shift><Key.shift>Junior<Key.space><Key.shift>Avenue<Key.space><Key.shift><Key.tab><Key.caps_lock><Key.tab><Key.shift>dULT<Key.backspace><Key.backspace><Key.backspace><Key.backspace><Key.caps_lock><Key.shift>Duluth<Key.space>
Screenshot: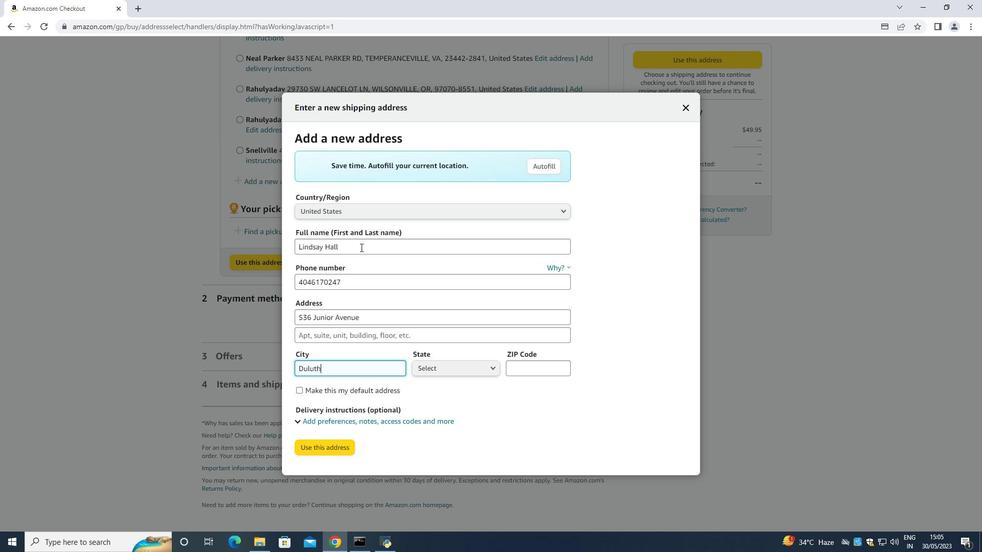 
Action: Mouse moved to (470, 369)
Screenshot: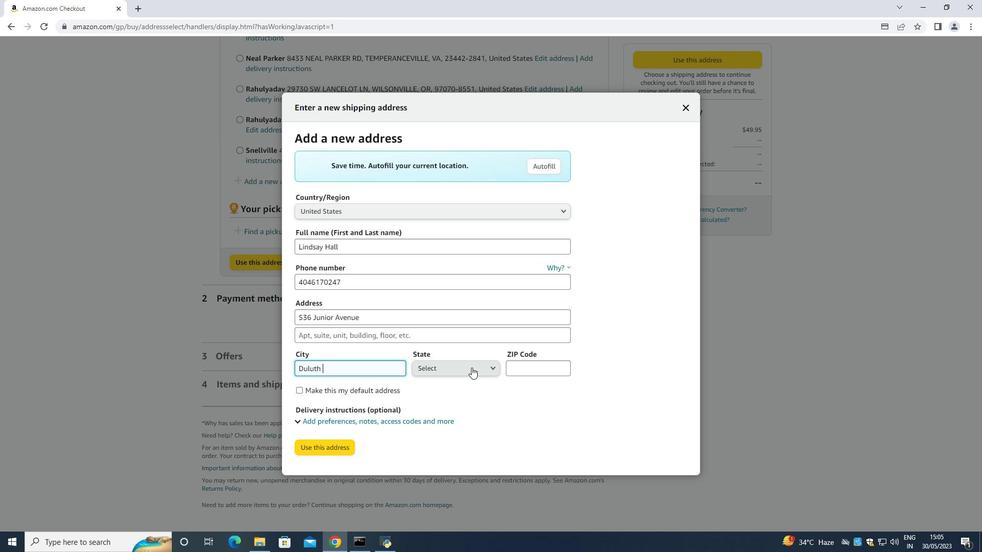 
Action: Mouse pressed left at (470, 369)
